 Task: Student calendar (Mon) blue modern-simple.
Action: Mouse moved to (8, 200)
Screenshot: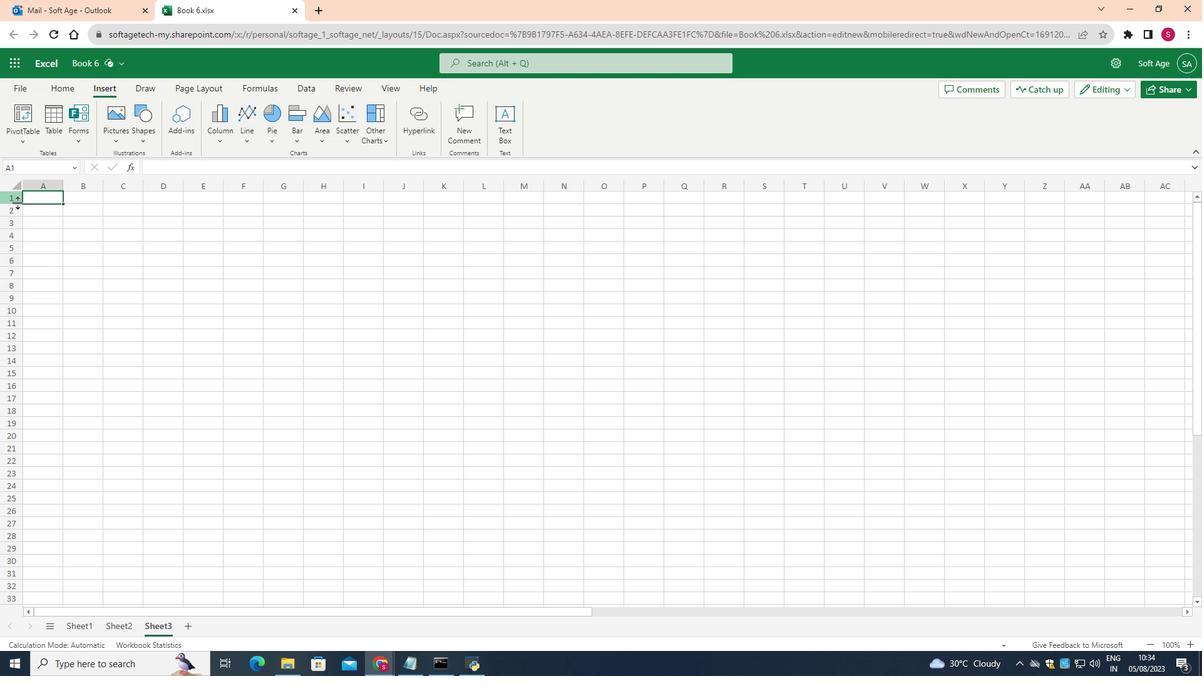 
Action: Mouse pressed left at (8, 200)
Screenshot: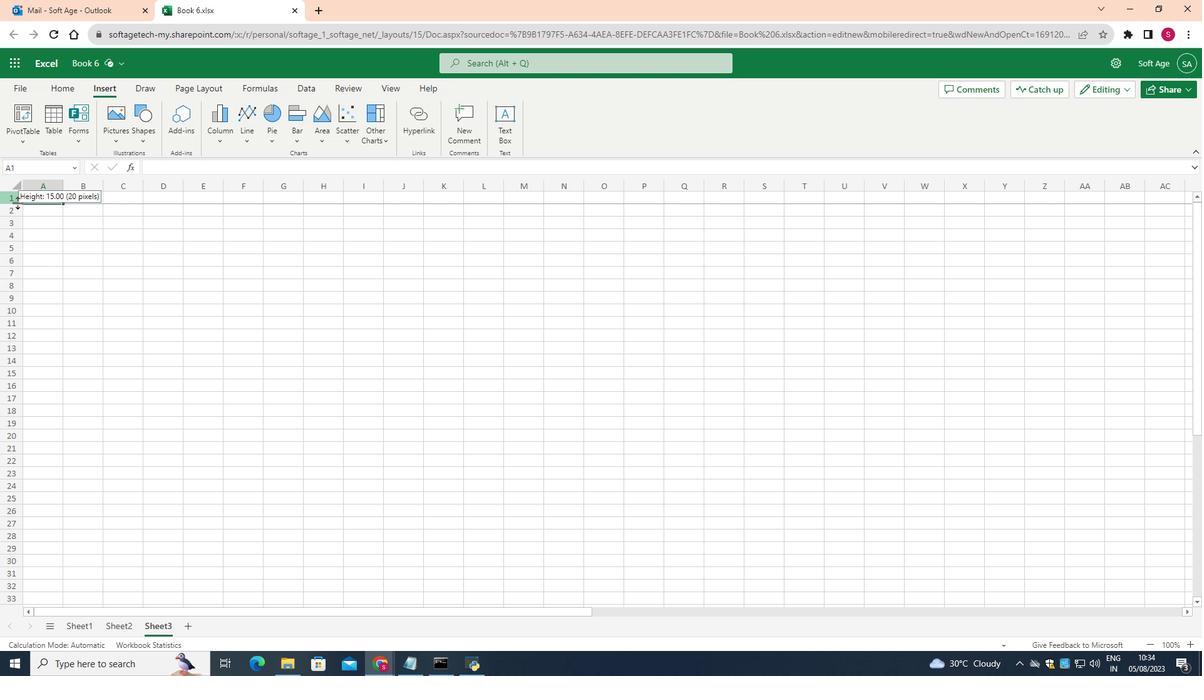 
Action: Mouse moved to (80, 208)
Screenshot: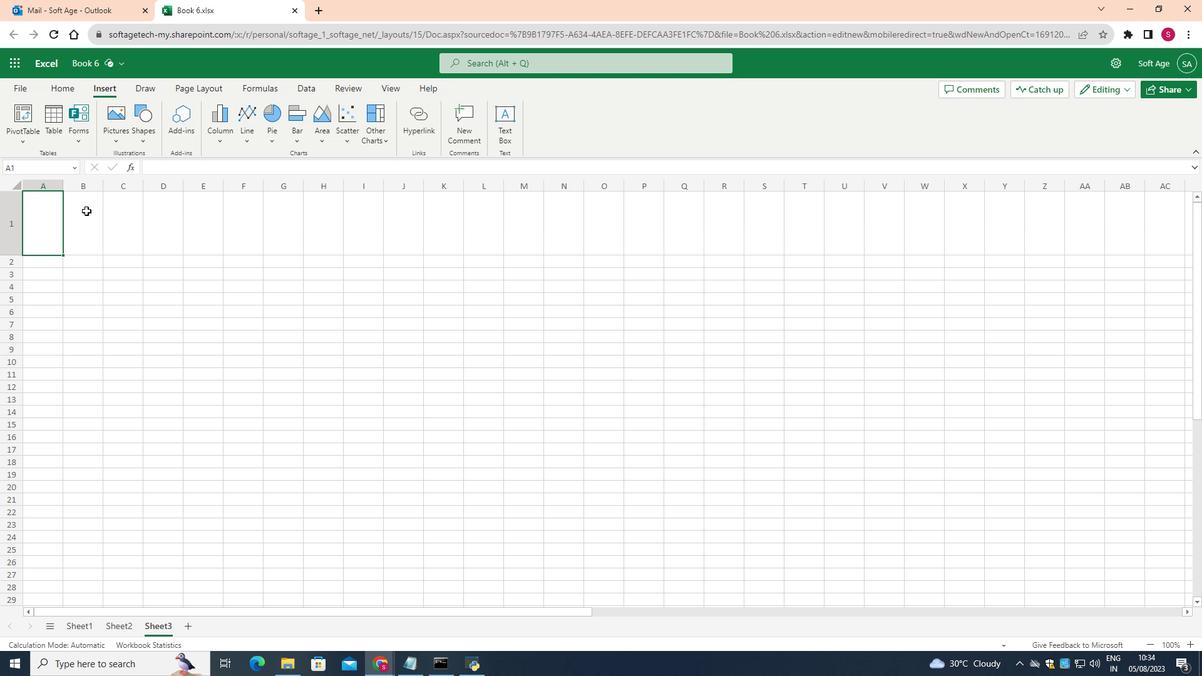 
Action: Mouse pressed left at (80, 208)
Screenshot: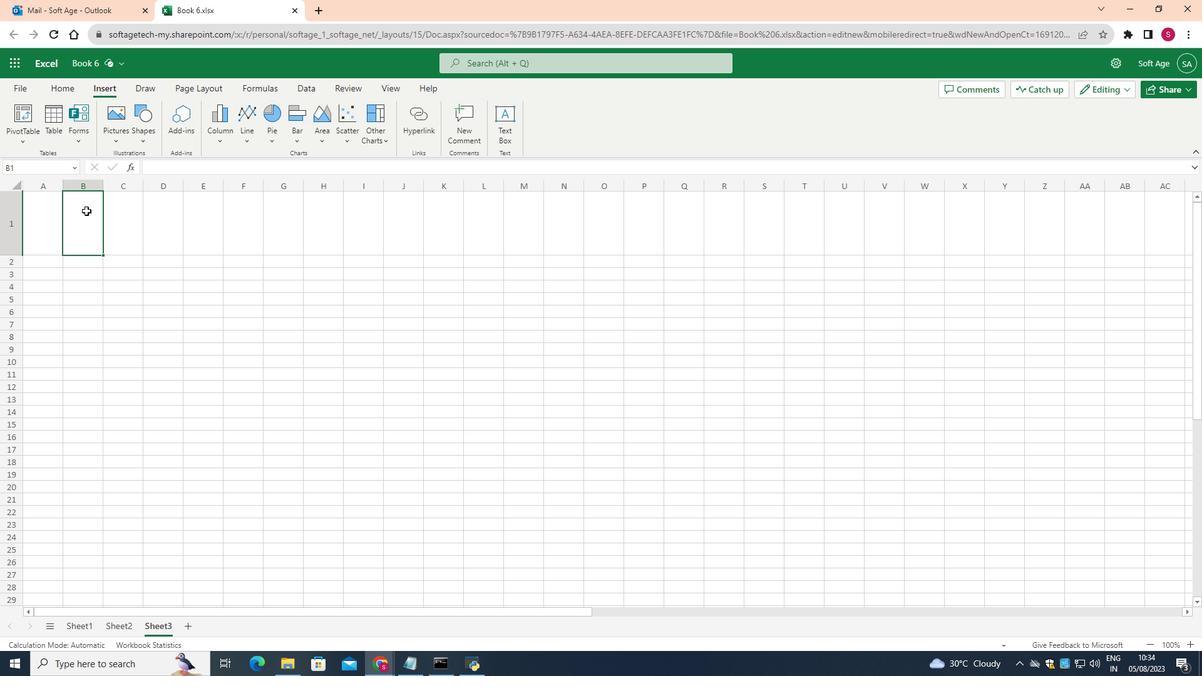 
Action: Mouse moved to (49, 83)
Screenshot: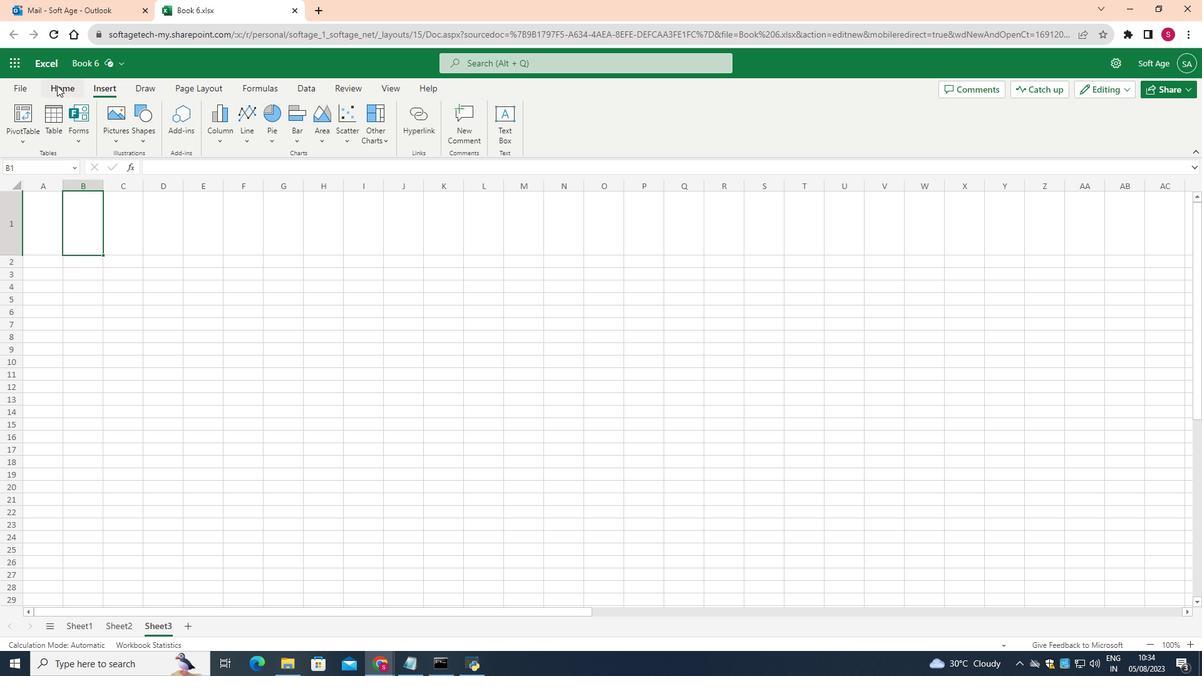 
Action: Mouse pressed left at (49, 83)
Screenshot: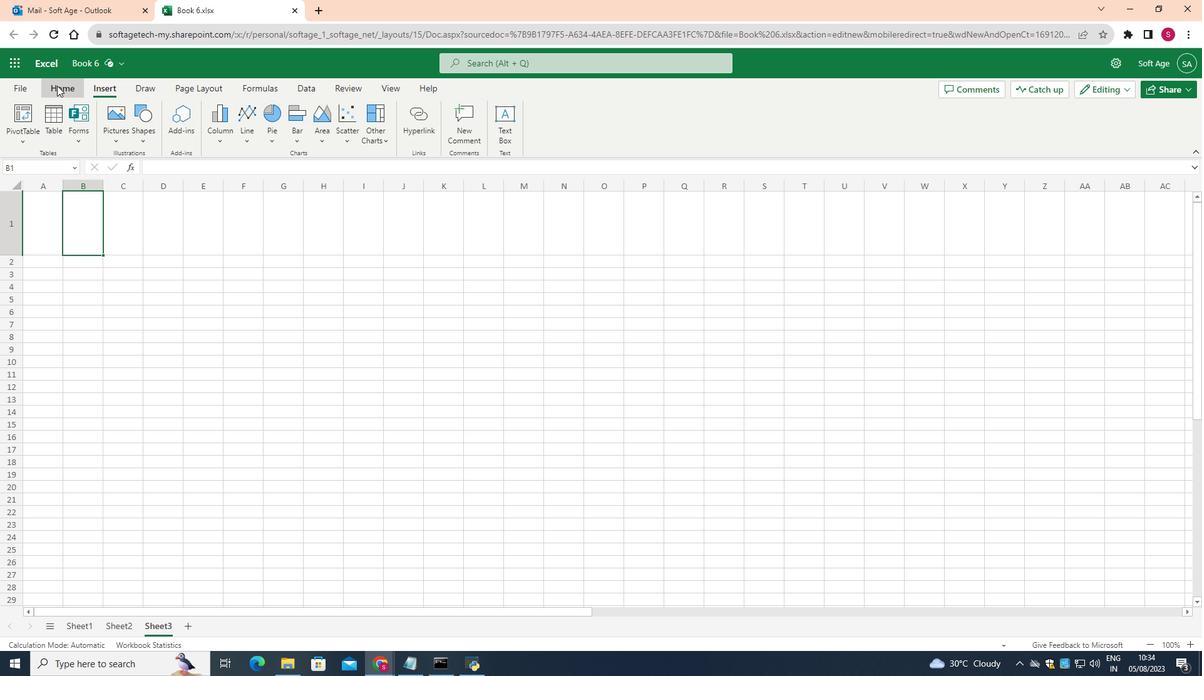 
Action: Mouse moved to (247, 111)
Screenshot: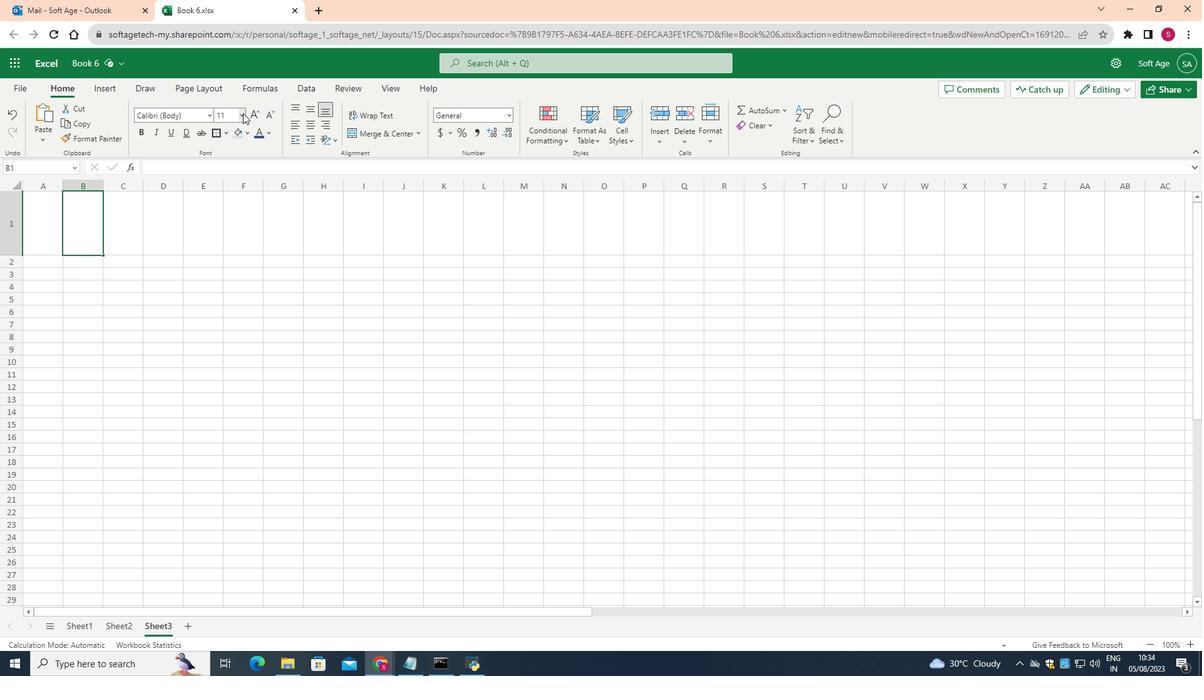 
Action: Mouse pressed left at (247, 111)
Screenshot: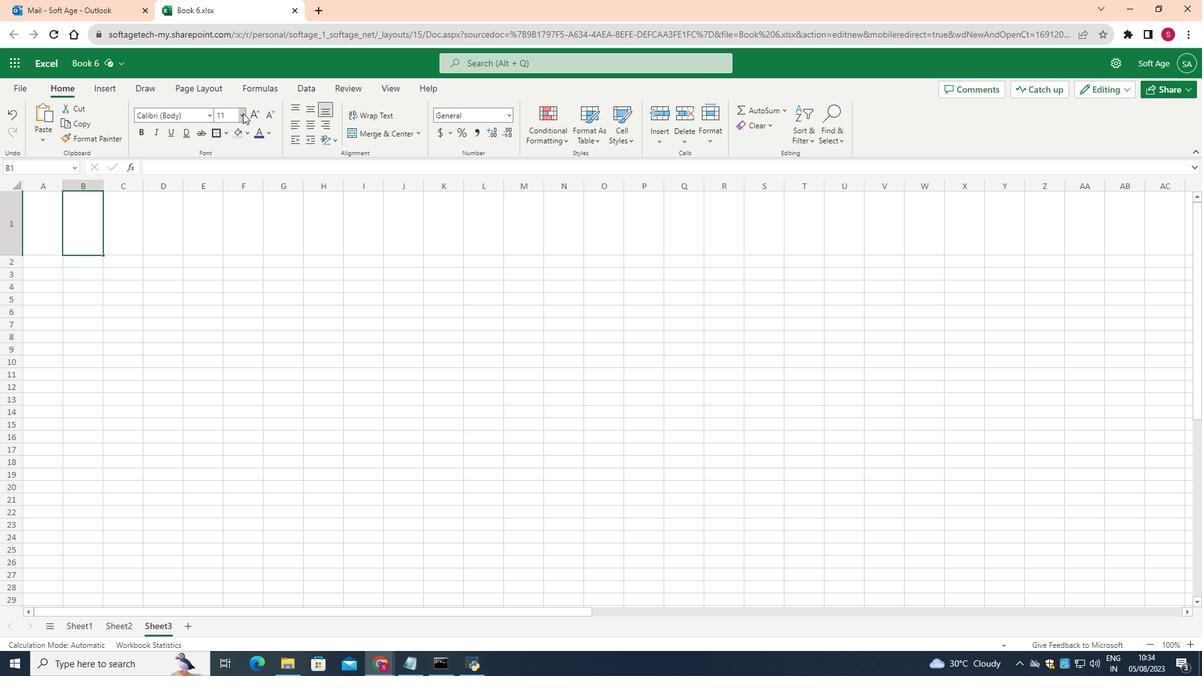 
Action: Mouse moved to (231, 251)
Screenshot: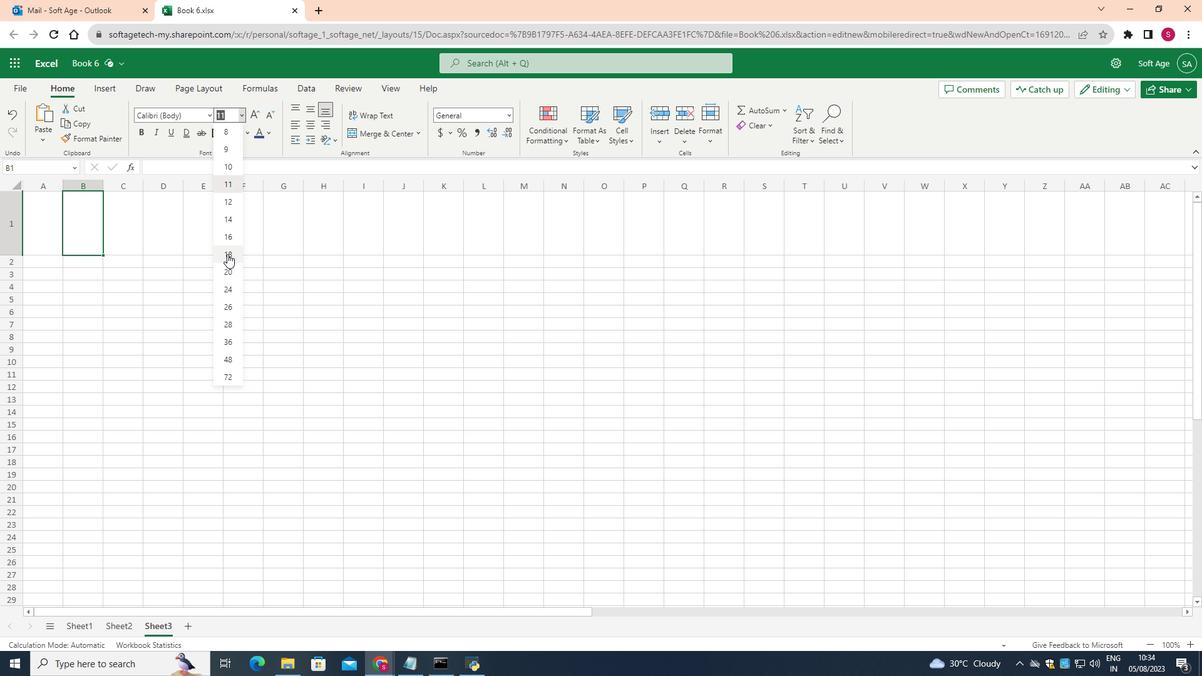 
Action: Mouse pressed left at (231, 251)
Screenshot: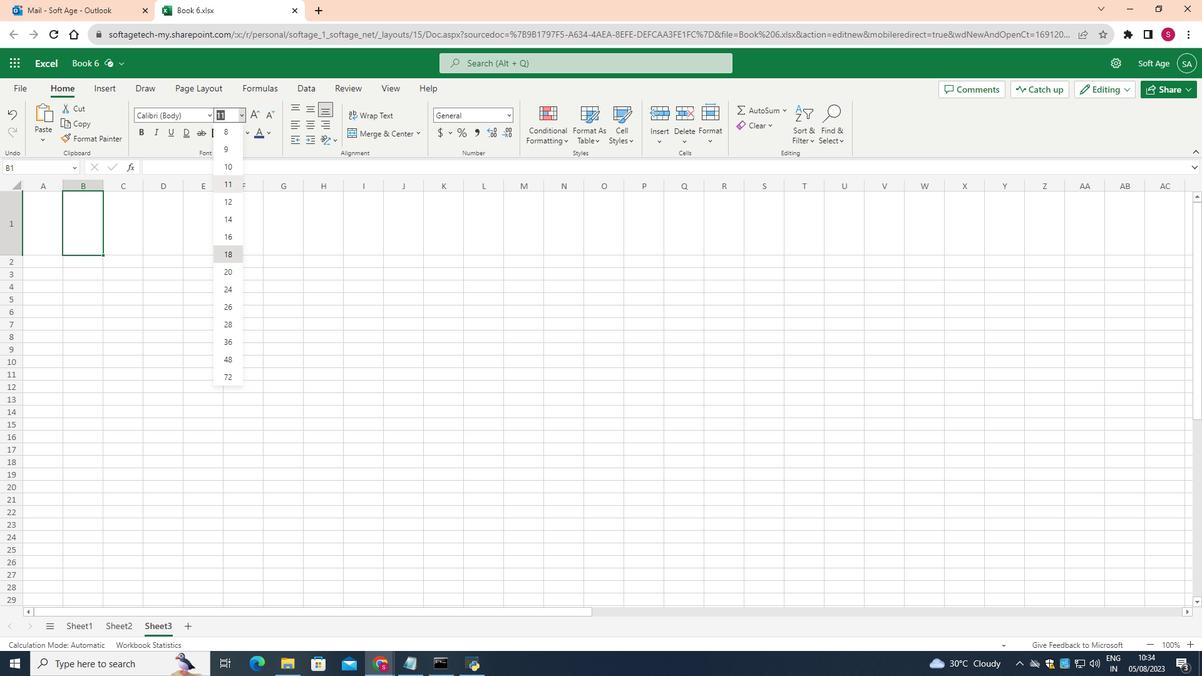 
Action: Mouse moved to (234, 247)
Screenshot: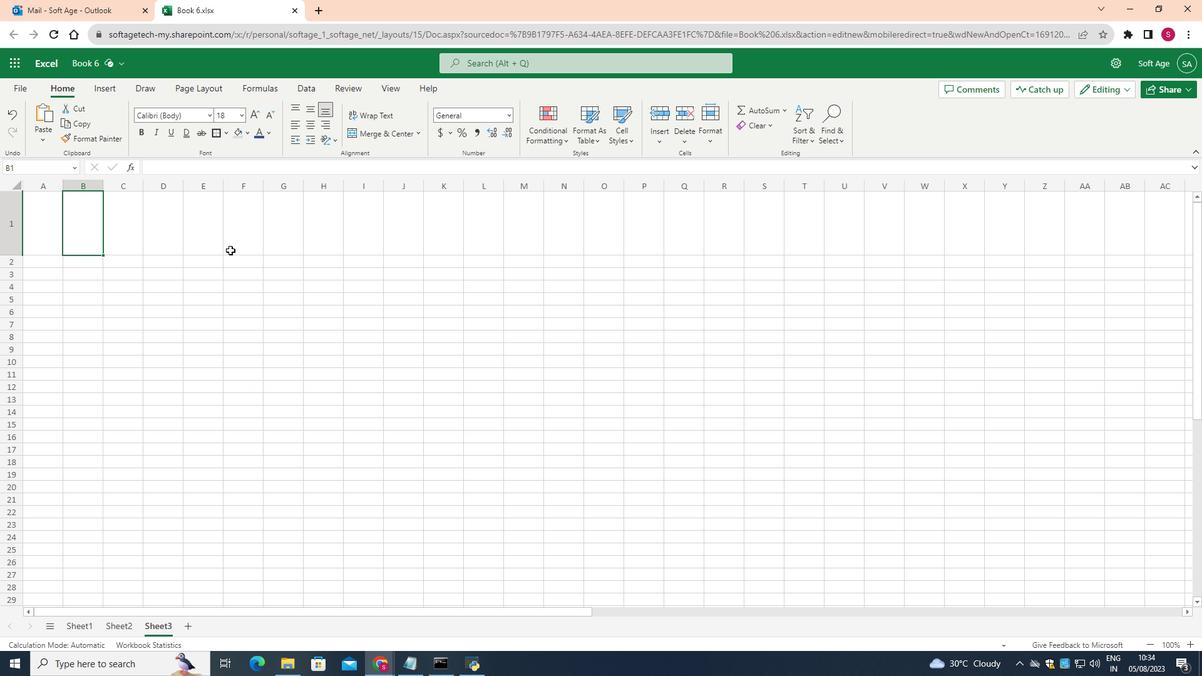 
Action: Key pressed <Key.shift>YEAR
Screenshot: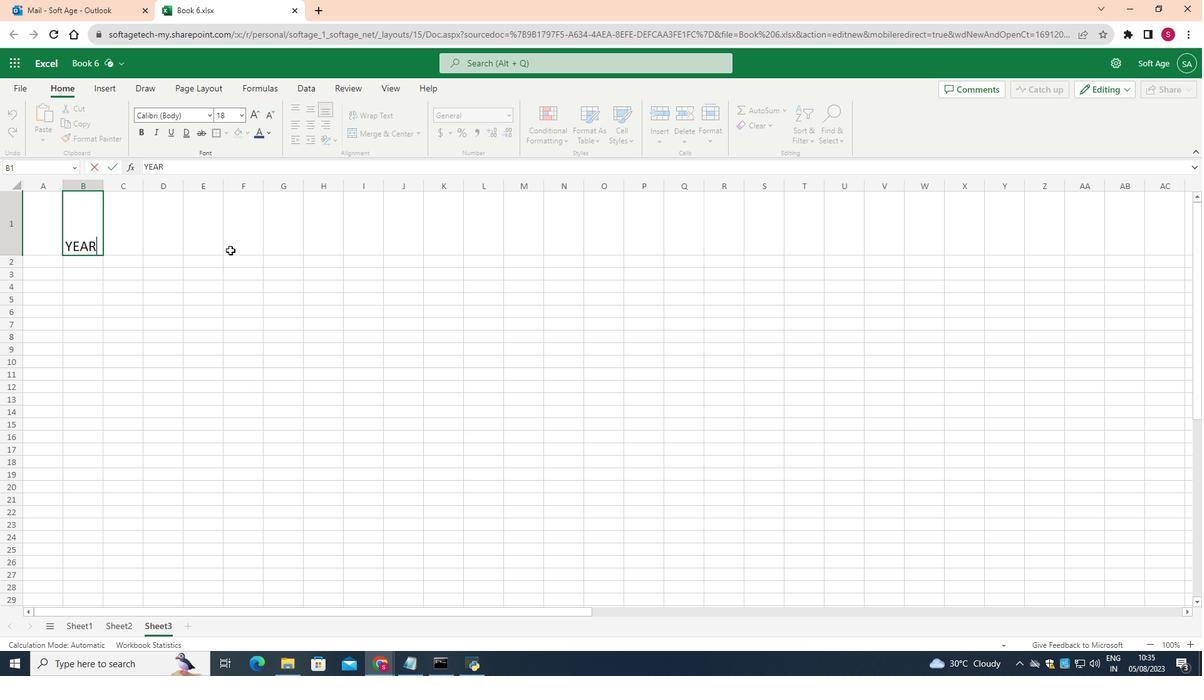 
Action: Mouse moved to (169, 233)
Screenshot: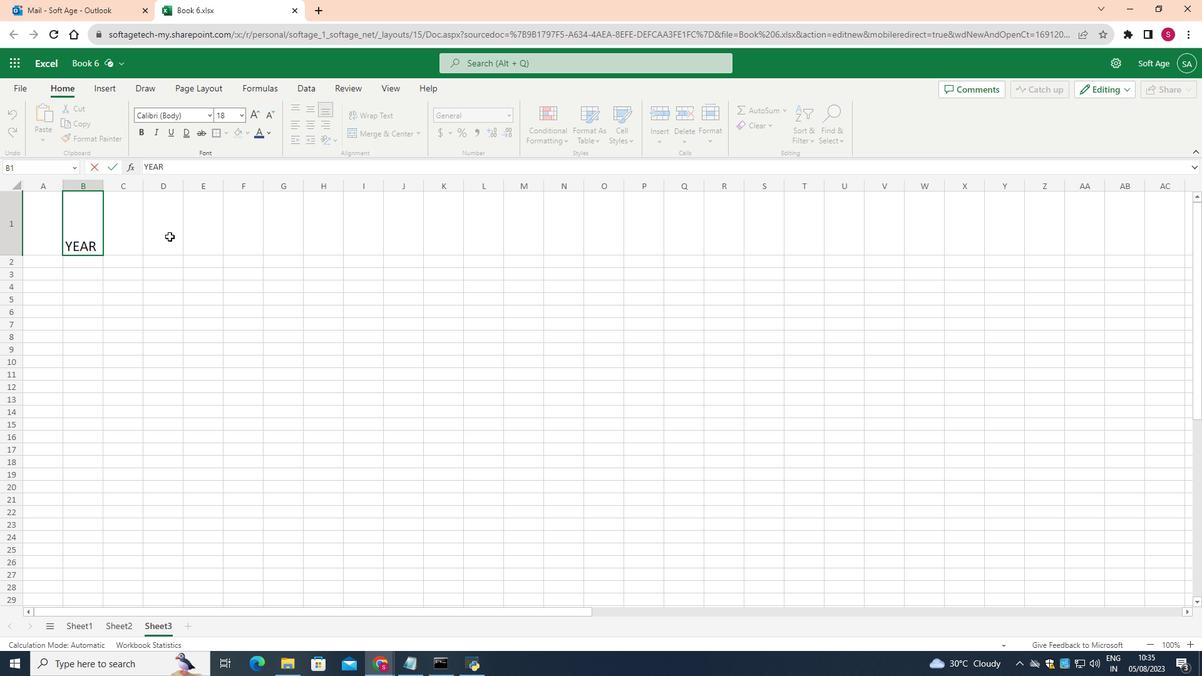 
Action: Mouse pressed left at (169, 233)
Screenshot: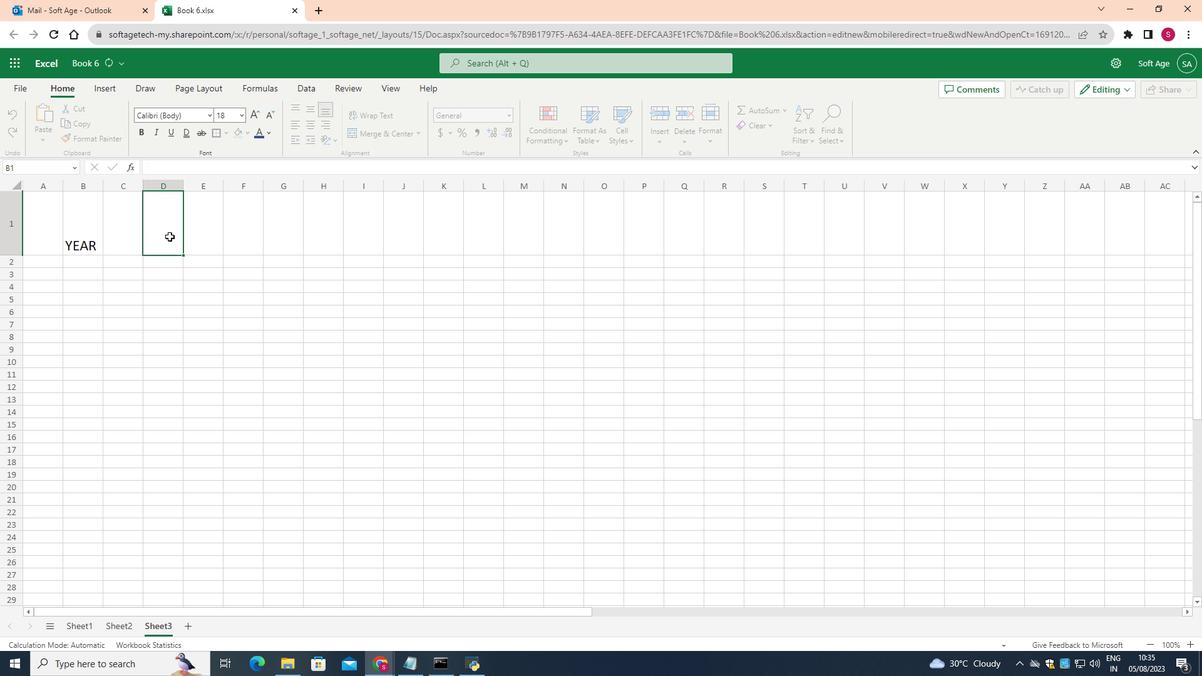 
Action: Mouse moved to (244, 109)
Screenshot: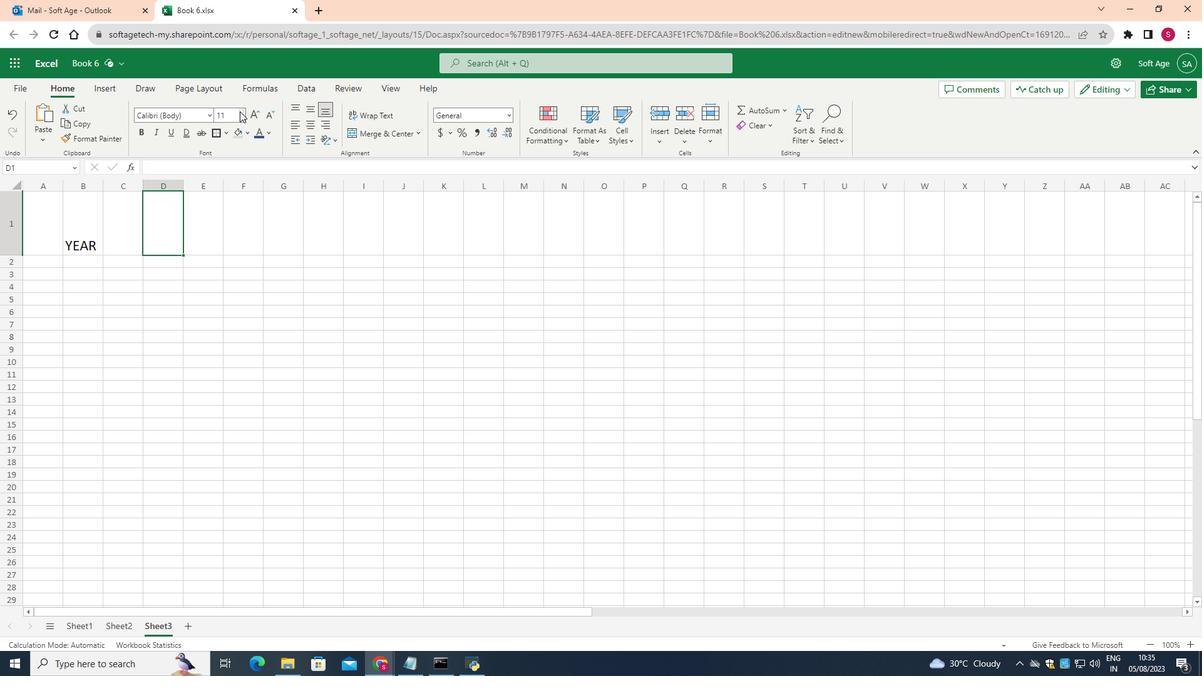 
Action: Mouse pressed left at (244, 109)
Screenshot: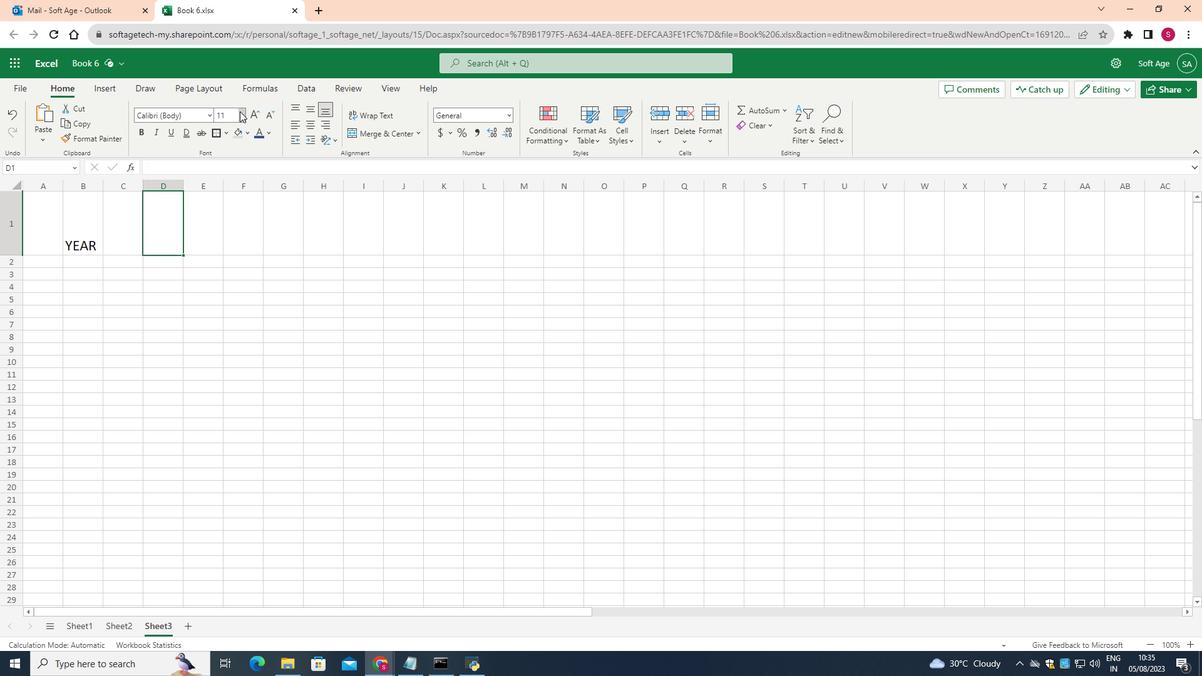 
Action: Mouse moved to (236, 230)
Screenshot: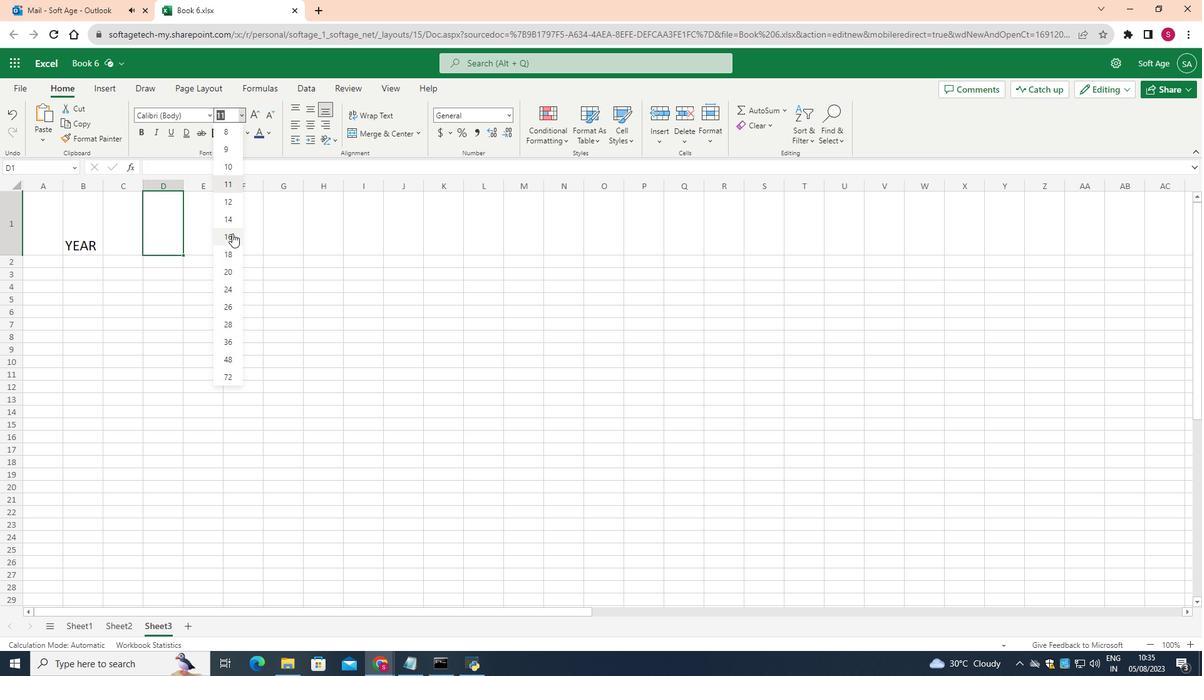 
Action: Mouse pressed left at (236, 230)
Screenshot: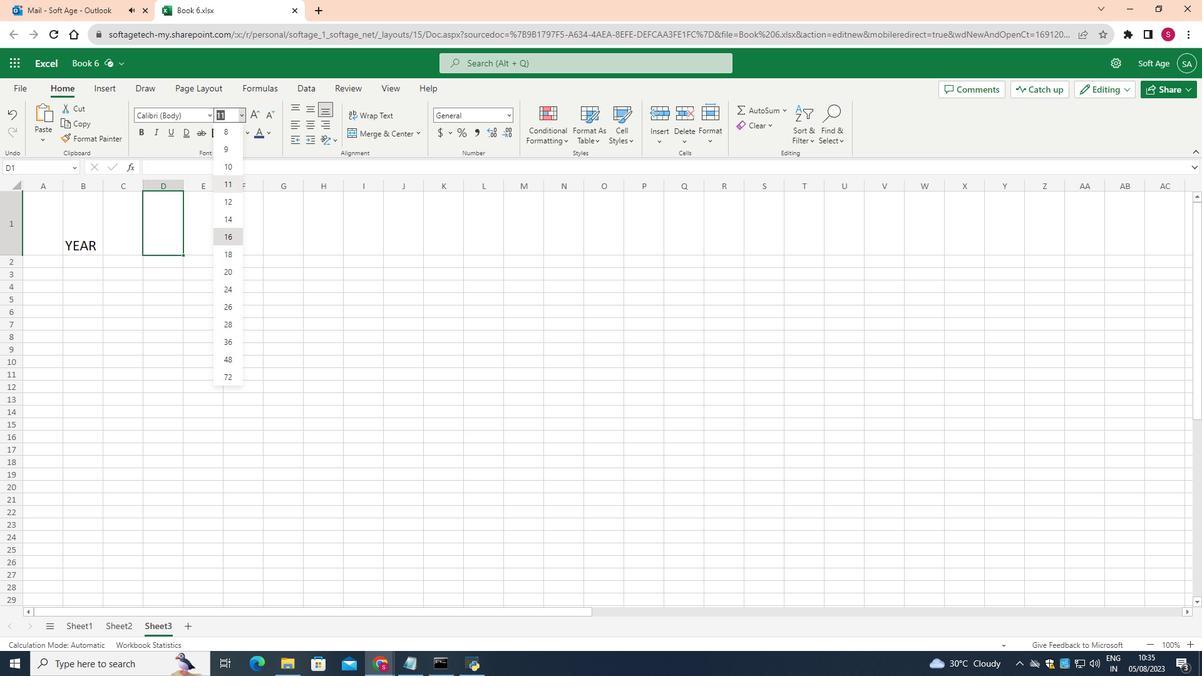 
Action: Mouse moved to (72, 255)
Screenshot: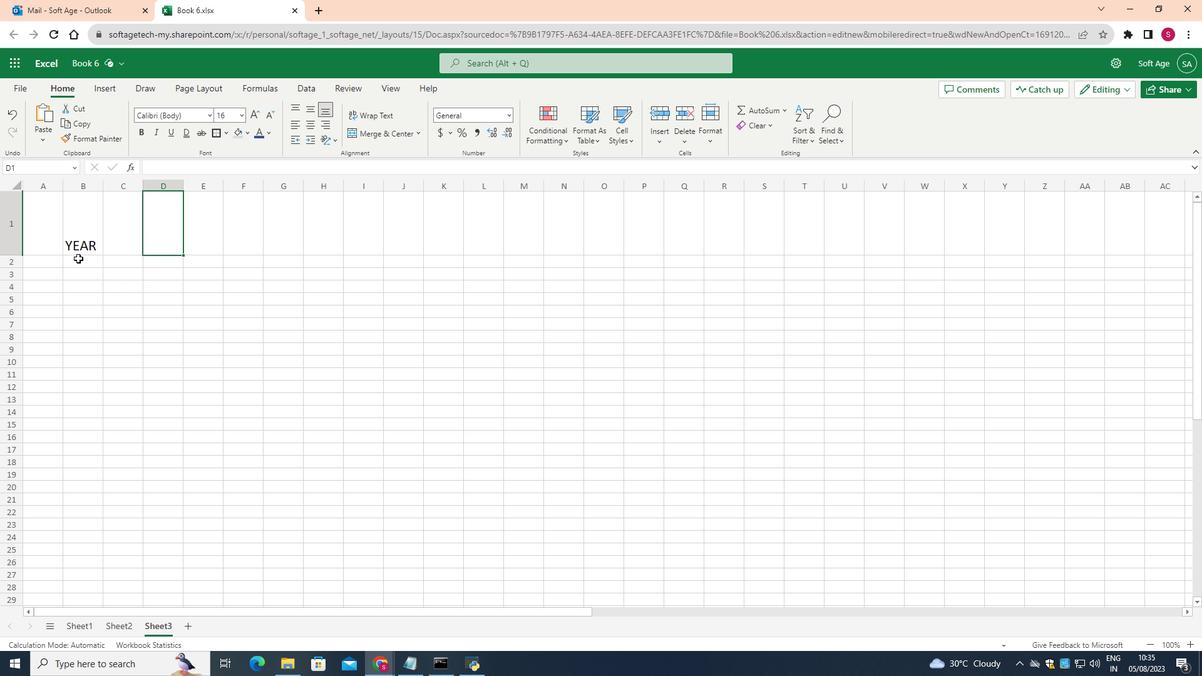 
Action: Mouse pressed left at (72, 255)
Screenshot: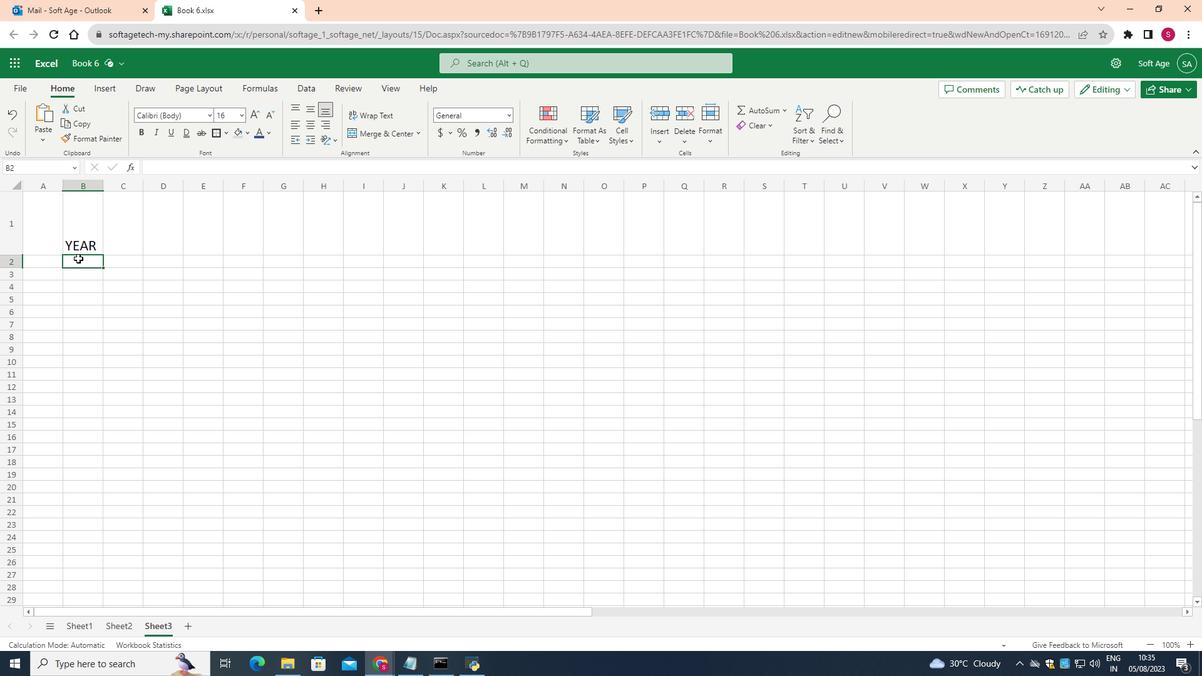 
Action: Mouse moved to (90, 216)
Screenshot: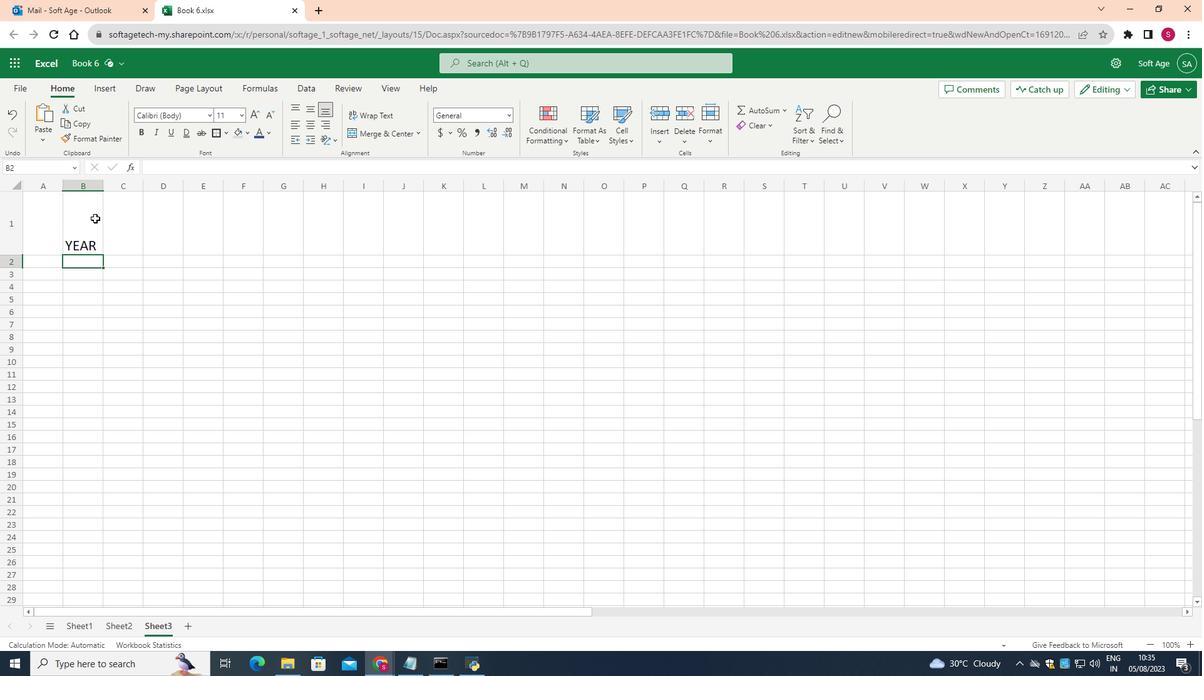 
Action: Mouse pressed left at (90, 216)
Screenshot: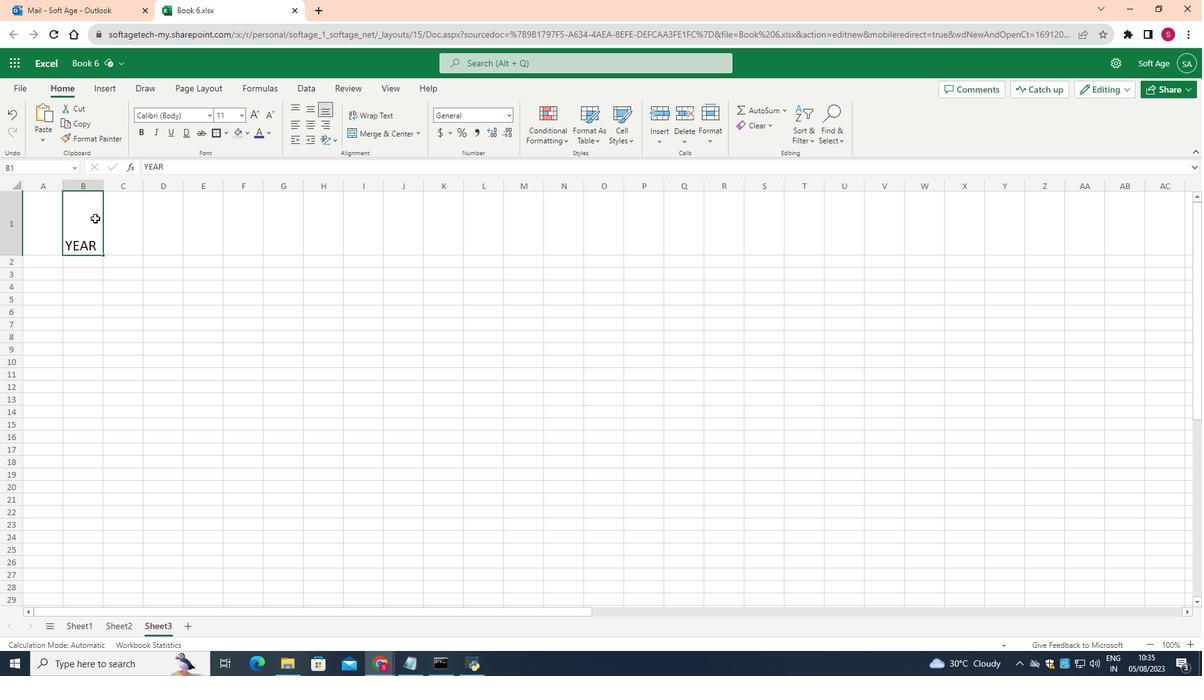 
Action: Mouse moved to (136, 125)
Screenshot: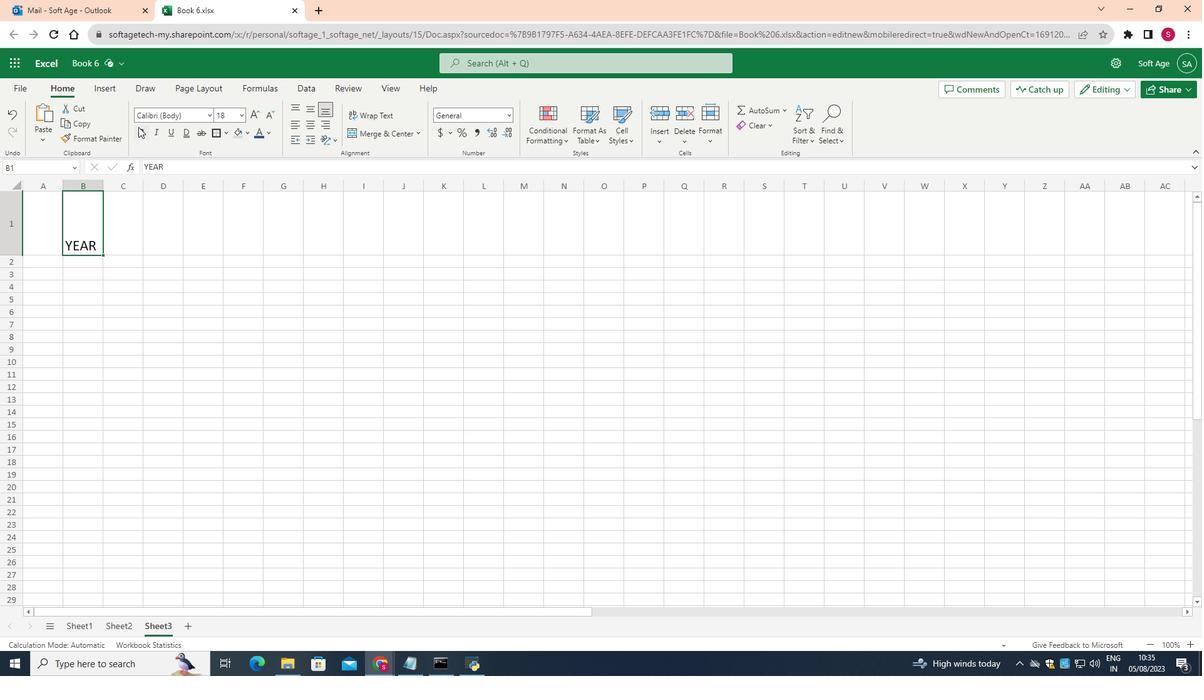 
Action: Mouse pressed left at (136, 125)
Screenshot: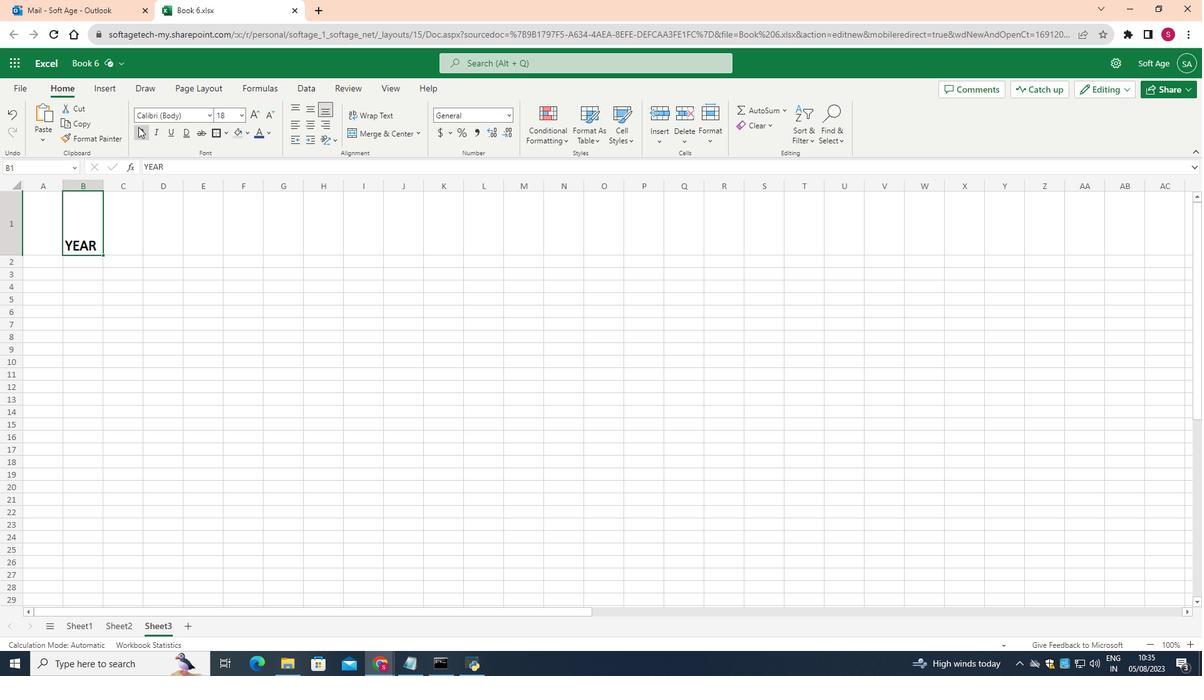 
Action: Mouse moved to (277, 130)
Screenshot: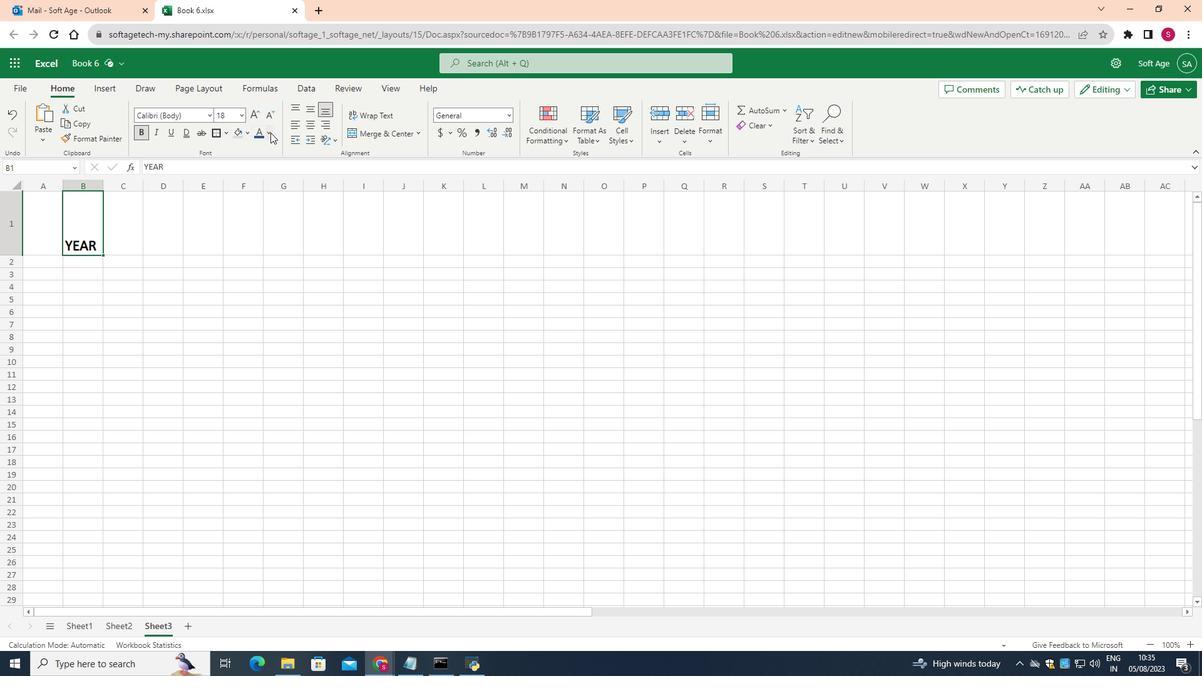 
Action: Mouse pressed left at (277, 130)
Screenshot: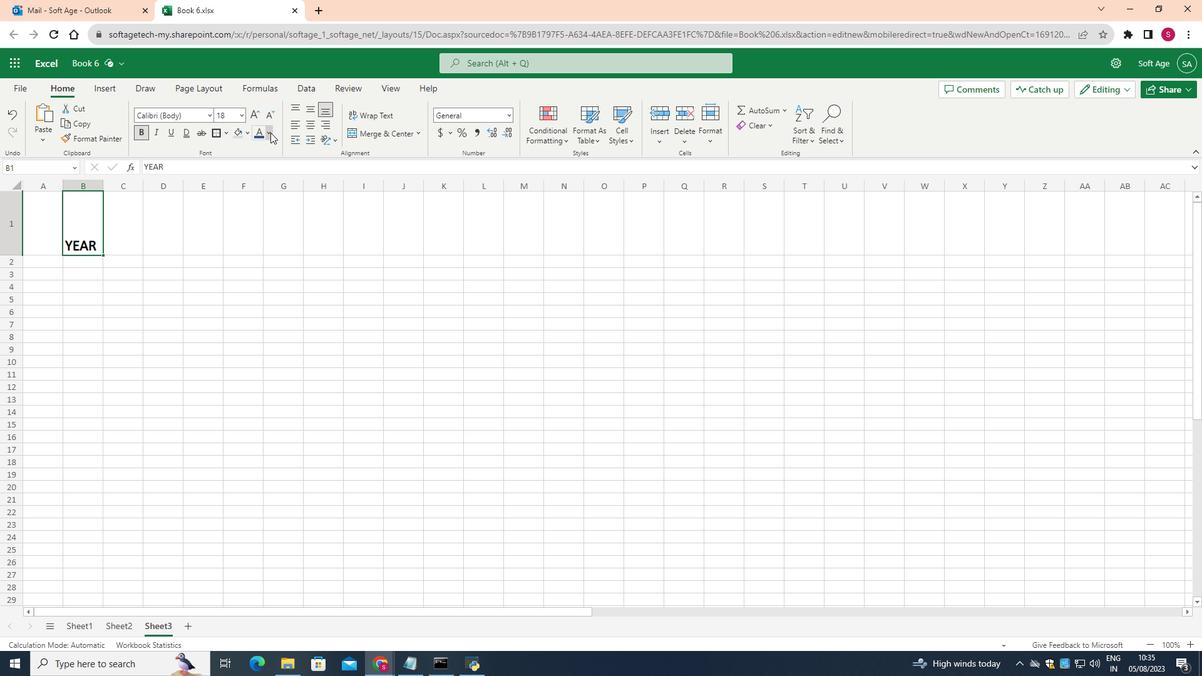 
Action: Mouse moved to (418, 249)
Screenshot: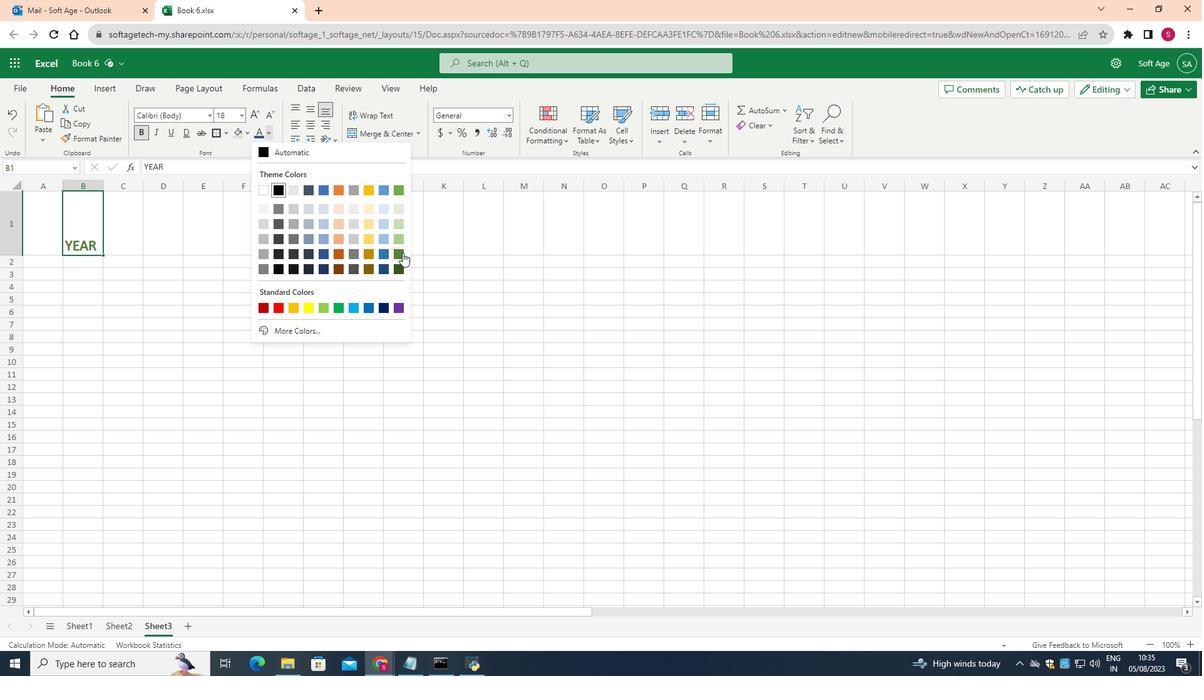 
Action: Mouse pressed left at (418, 249)
Screenshot: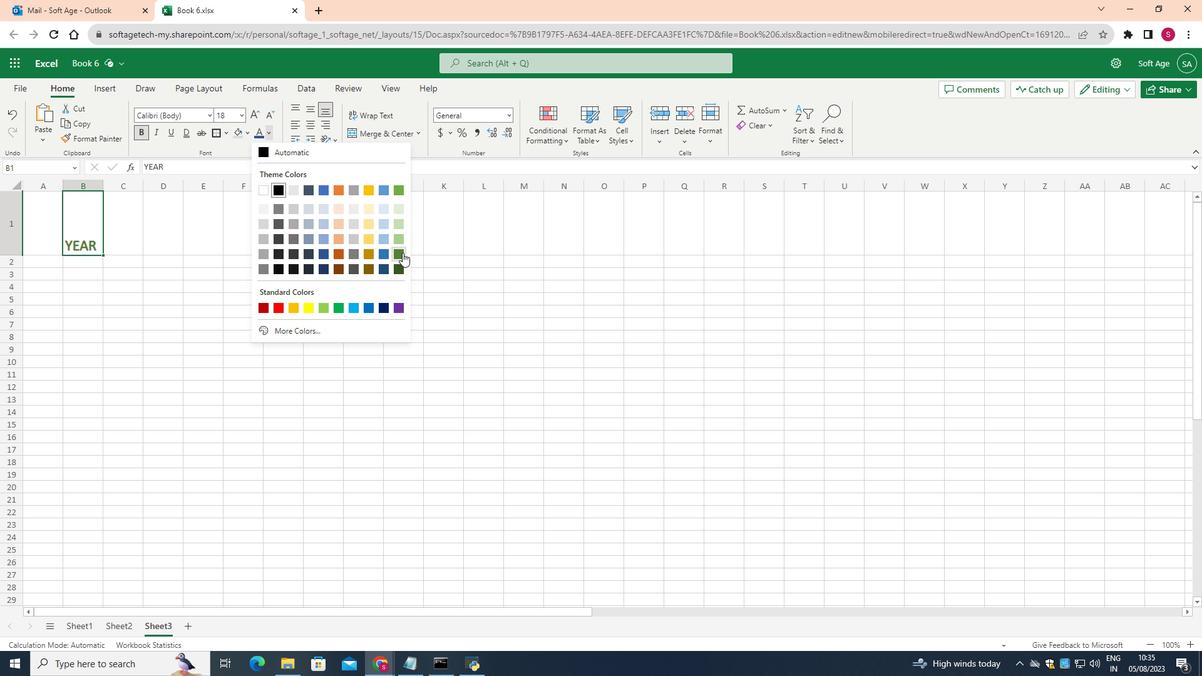 
Action: Mouse moved to (81, 226)
Screenshot: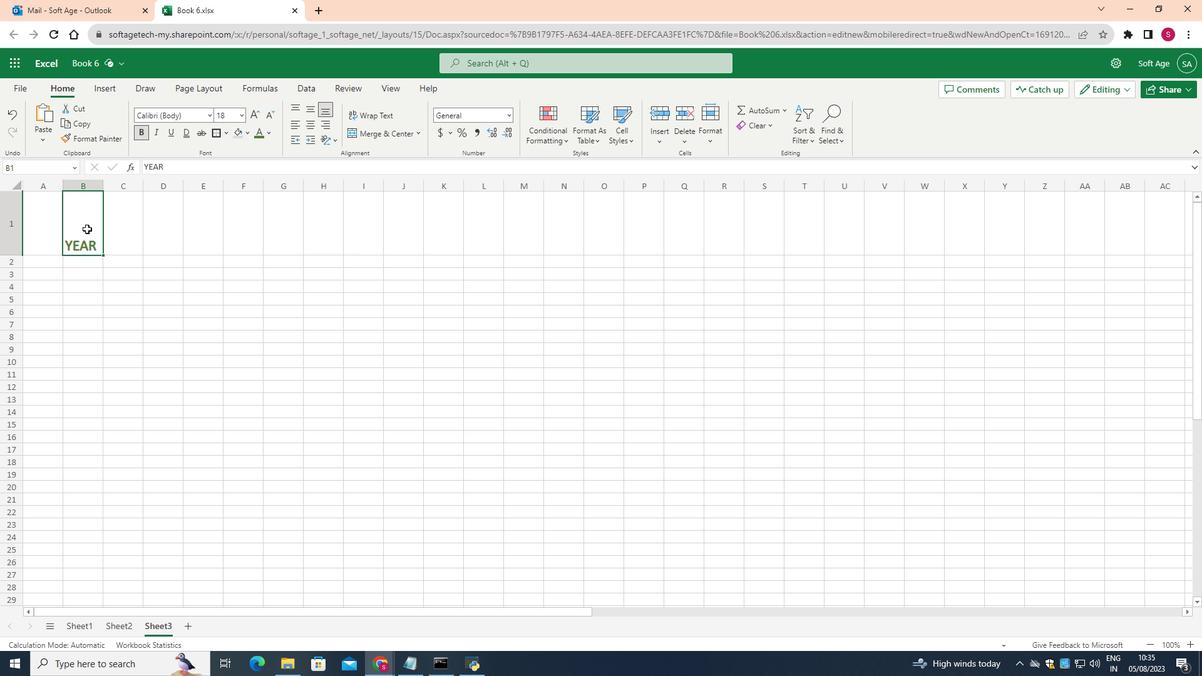 
Action: Mouse pressed left at (81, 226)
Screenshot: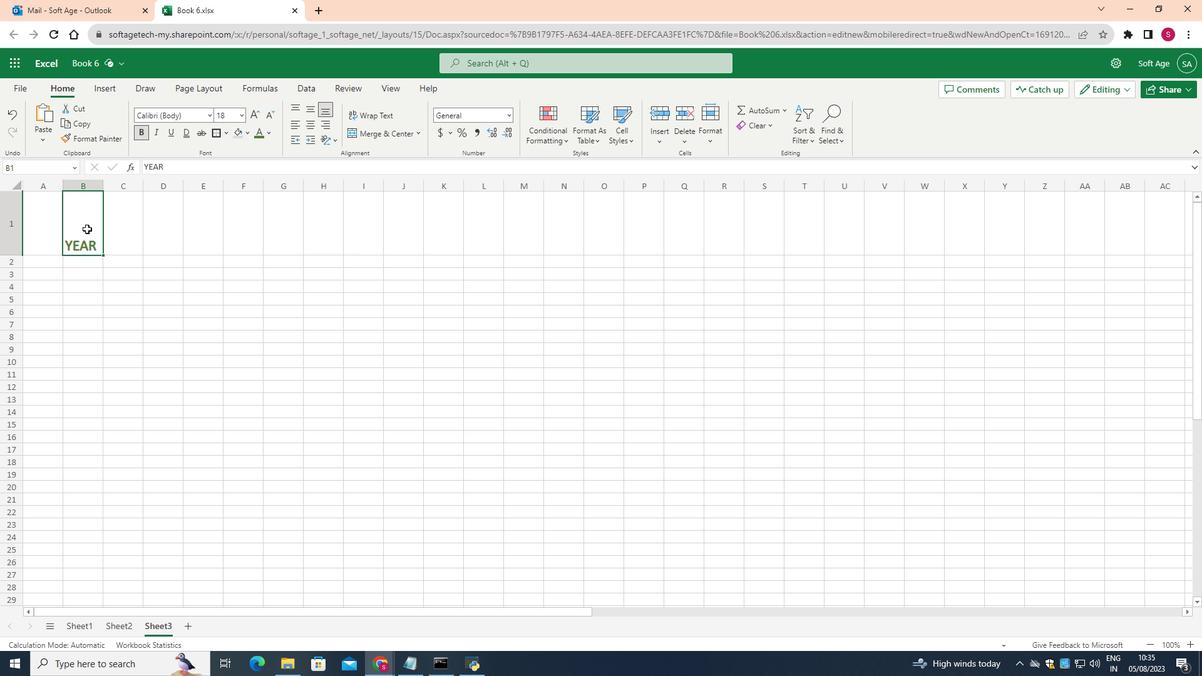 
Action: Mouse moved to (273, 127)
Screenshot: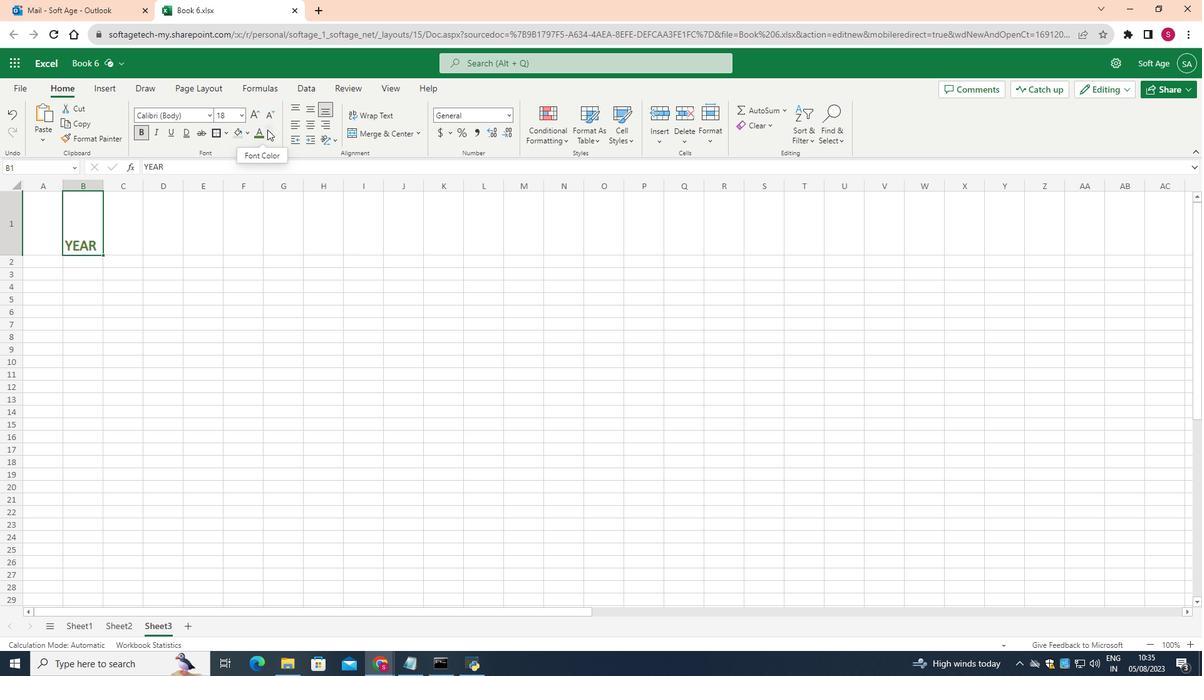 
Action: Mouse pressed left at (273, 127)
Screenshot: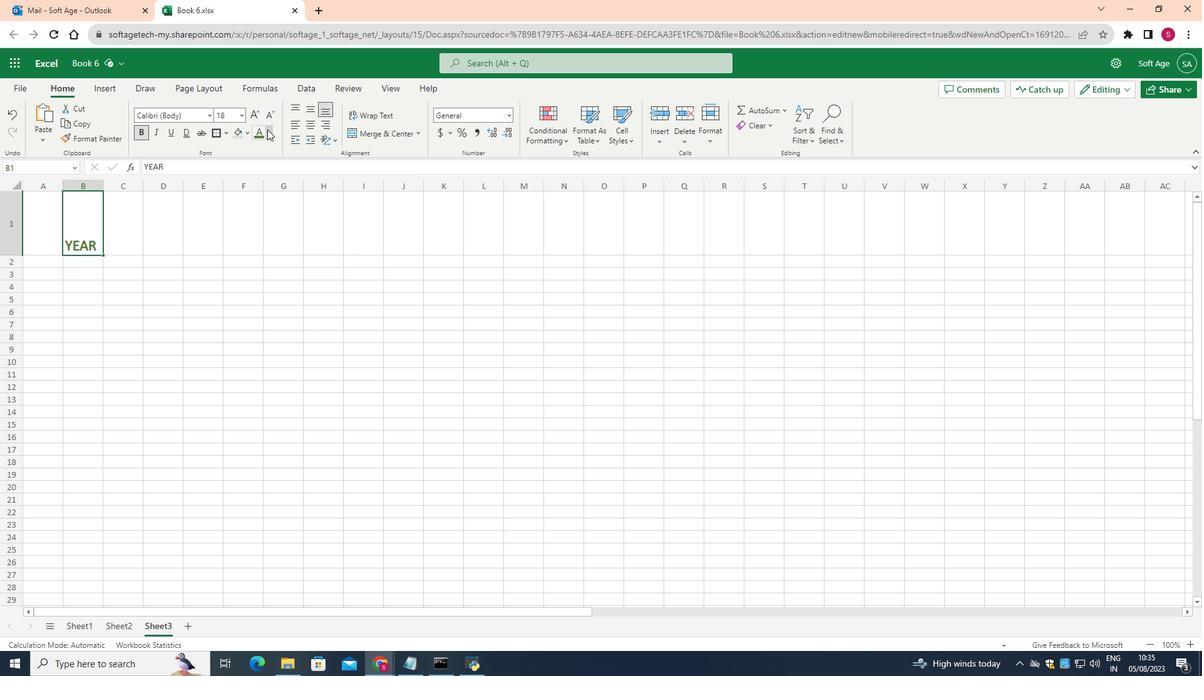 
Action: Mouse moved to (303, 322)
Screenshot: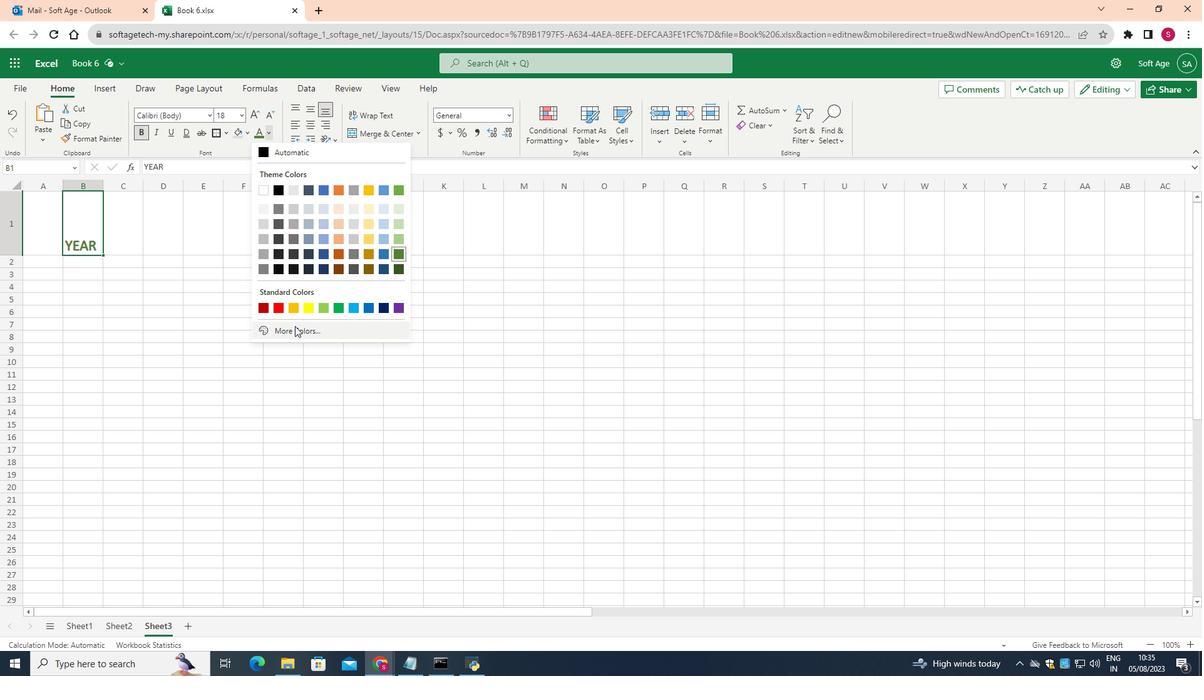 
Action: Mouse pressed left at (303, 322)
Screenshot: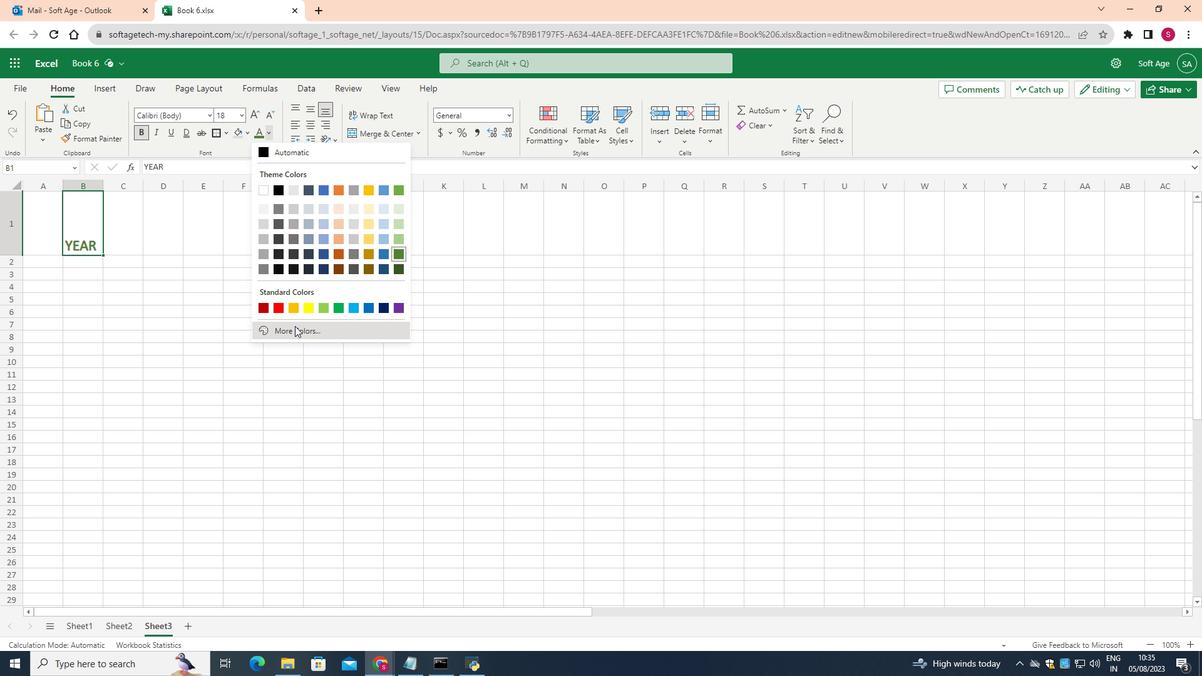 
Action: Mouse moved to (576, 399)
Screenshot: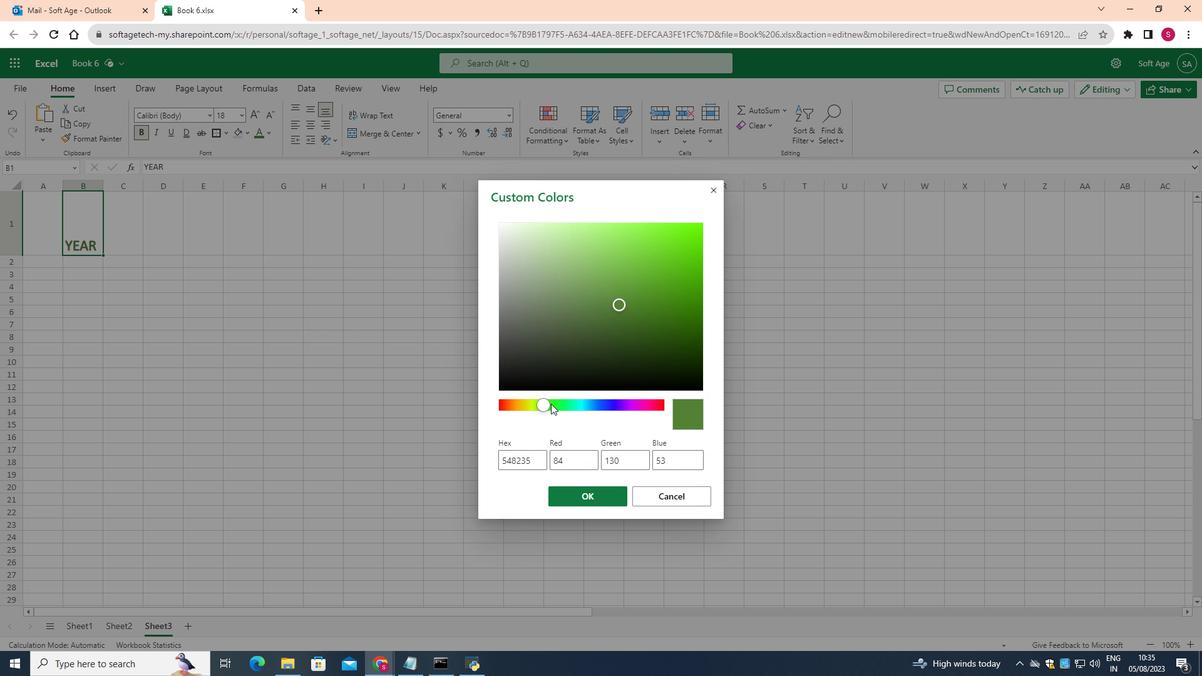 
Action: Mouse pressed left at (576, 399)
Screenshot: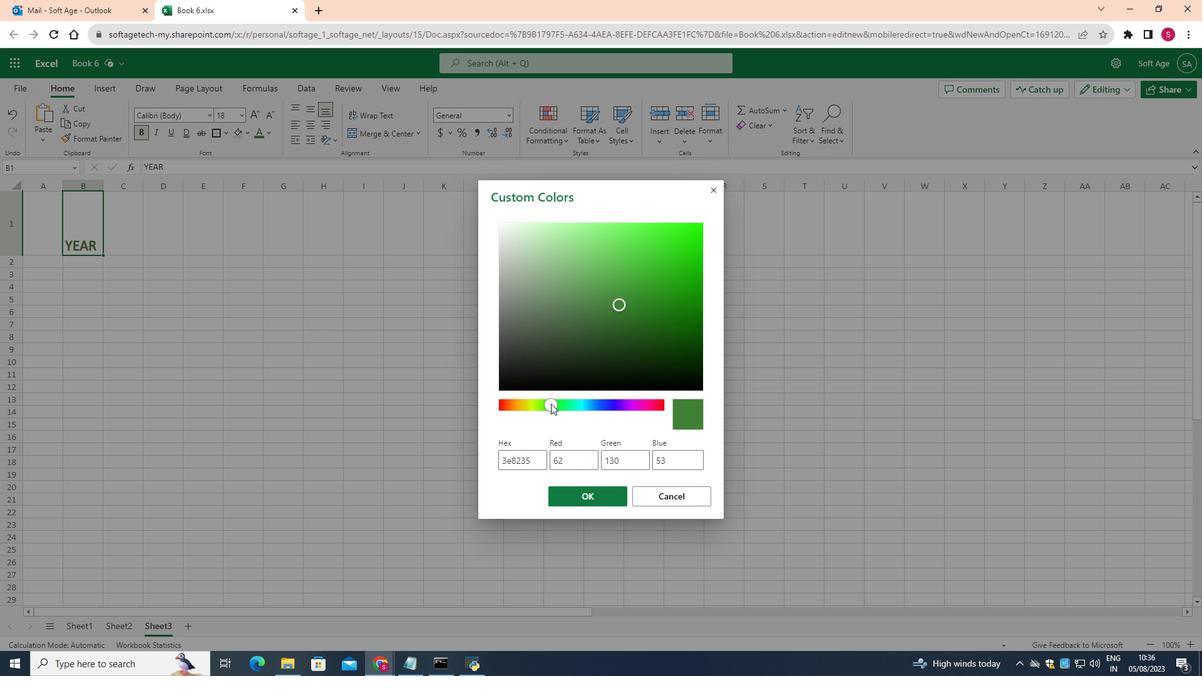 
Action: Mouse moved to (582, 398)
Screenshot: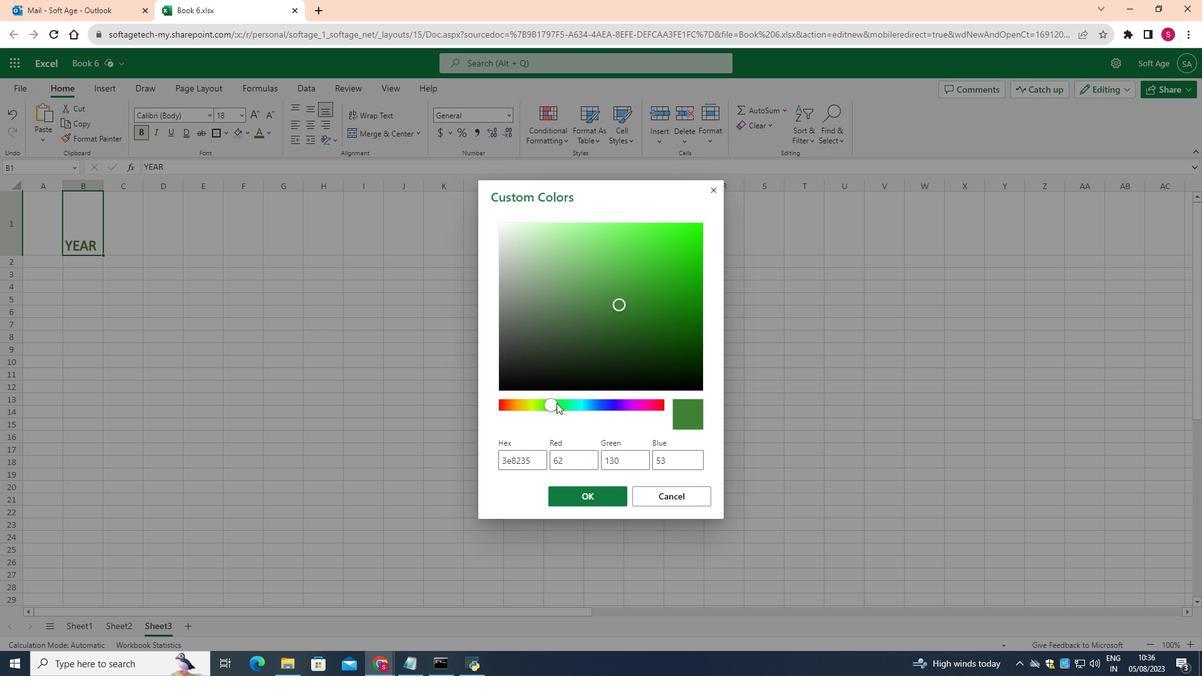
Action: Mouse pressed left at (582, 398)
Screenshot: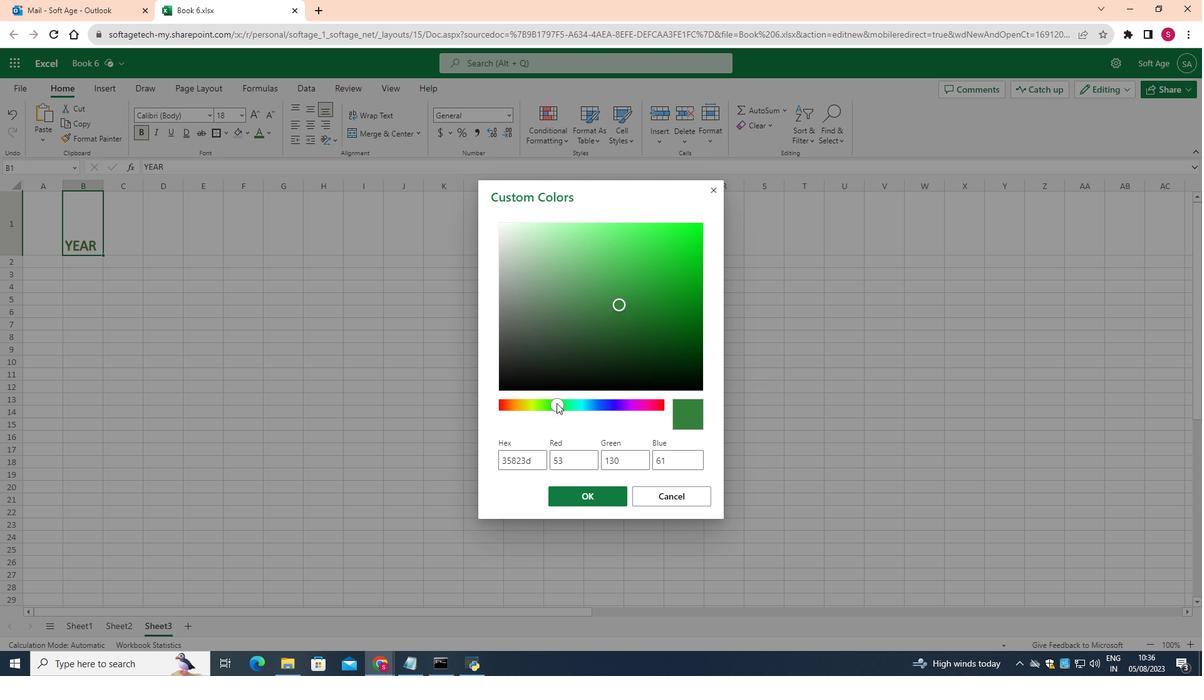 
Action: Mouse moved to (591, 396)
Screenshot: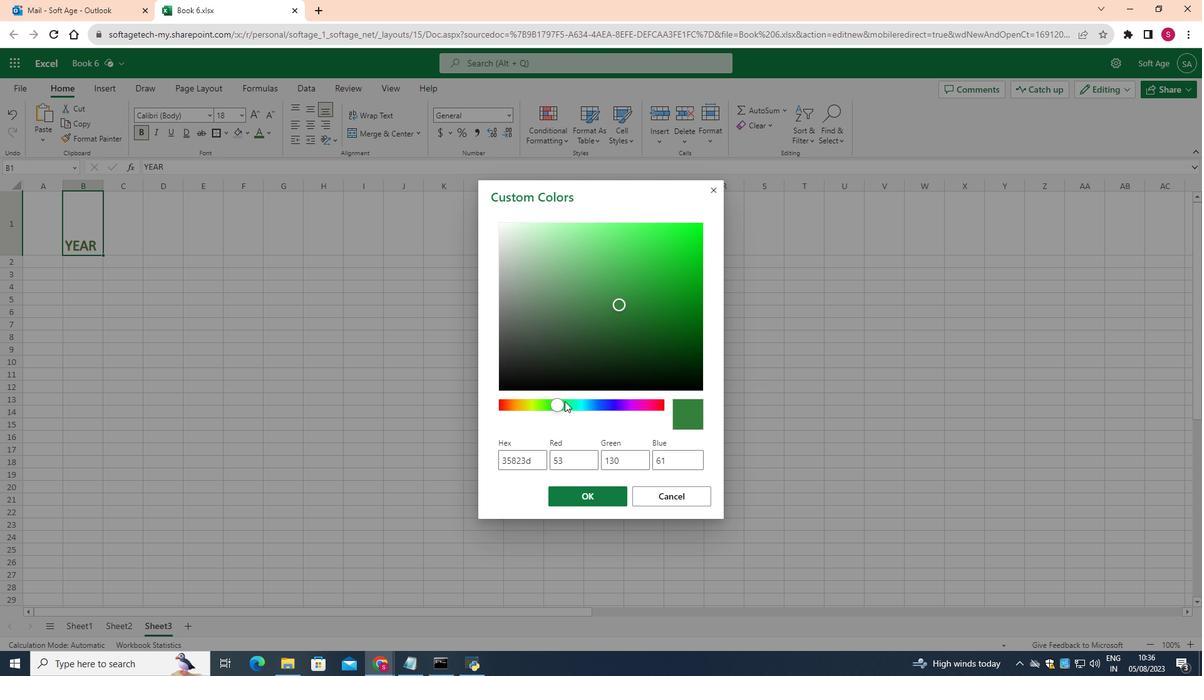 
Action: Mouse pressed left at (591, 396)
Screenshot: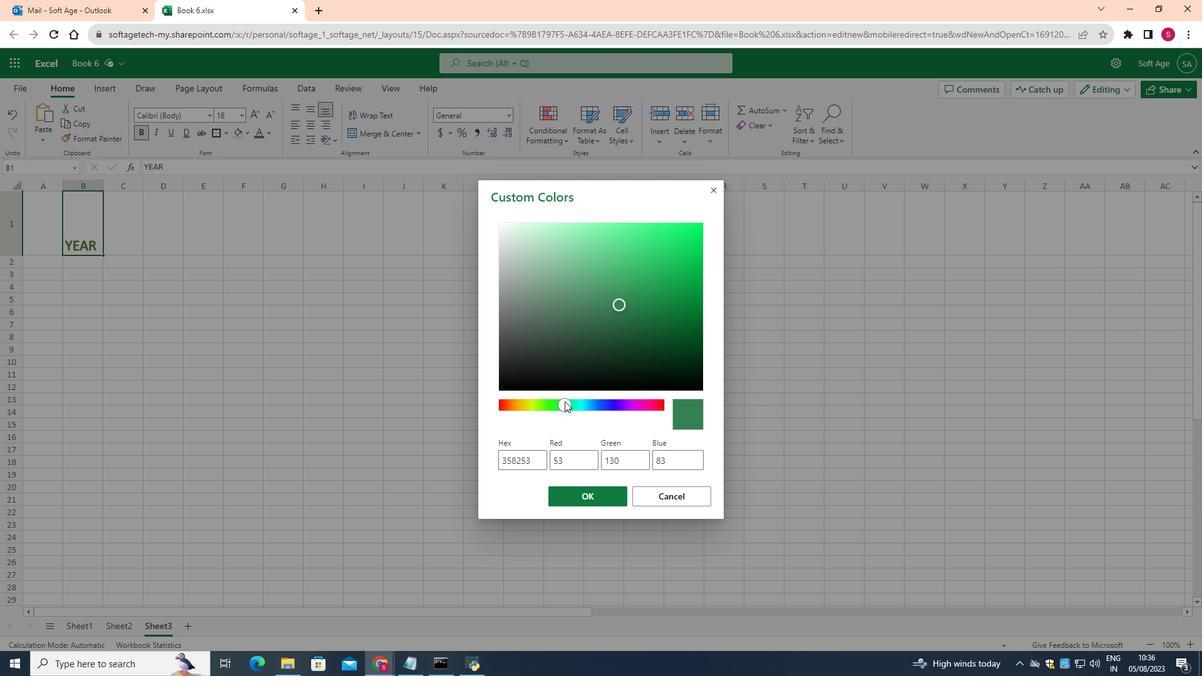 
Action: Mouse moved to (603, 396)
Screenshot: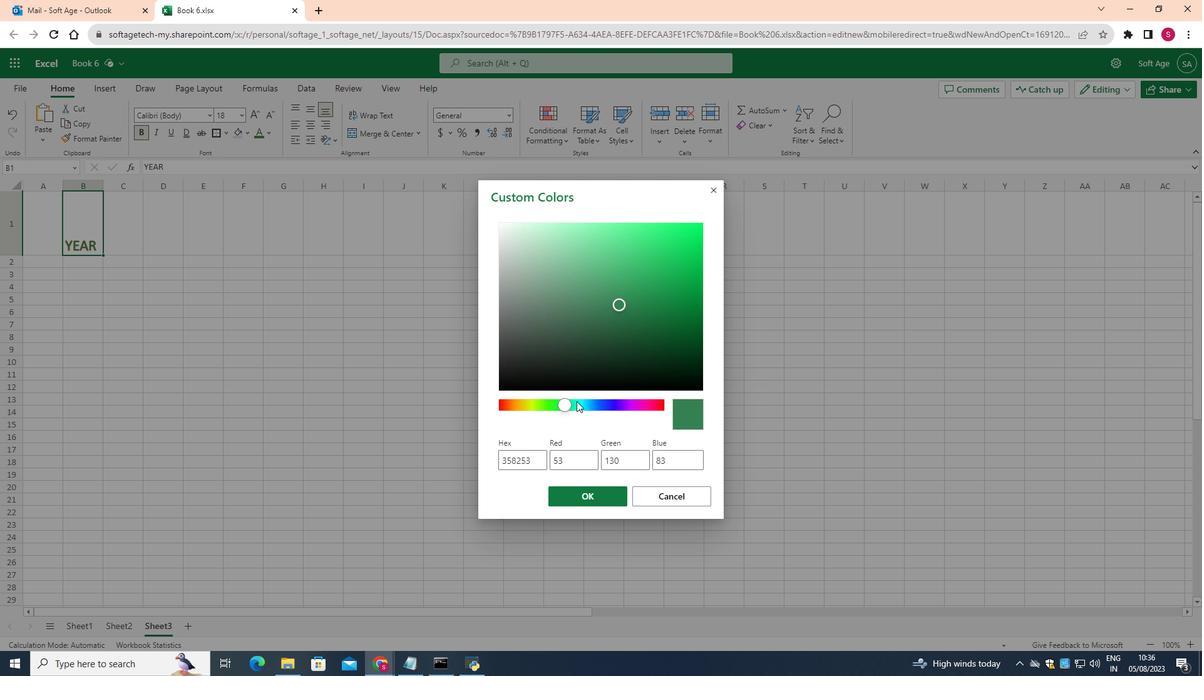 
Action: Mouse pressed left at (603, 396)
Screenshot: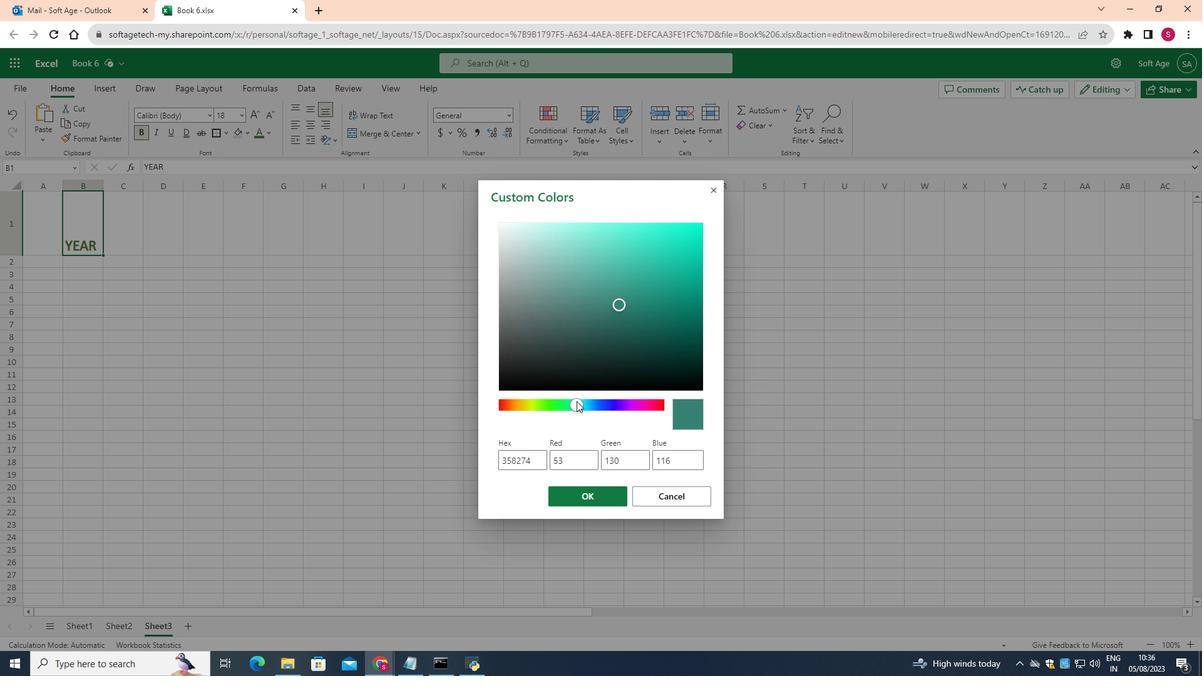 
Action: Mouse moved to (726, 417)
Screenshot: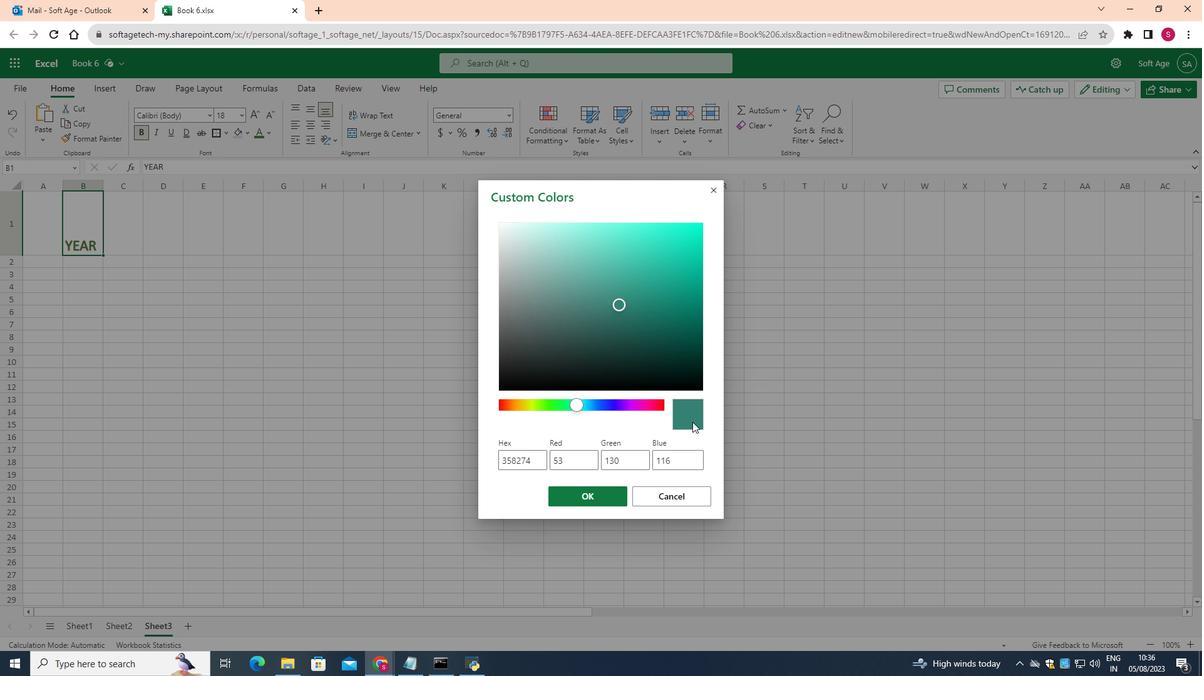 
Action: Mouse pressed left at (726, 417)
Screenshot: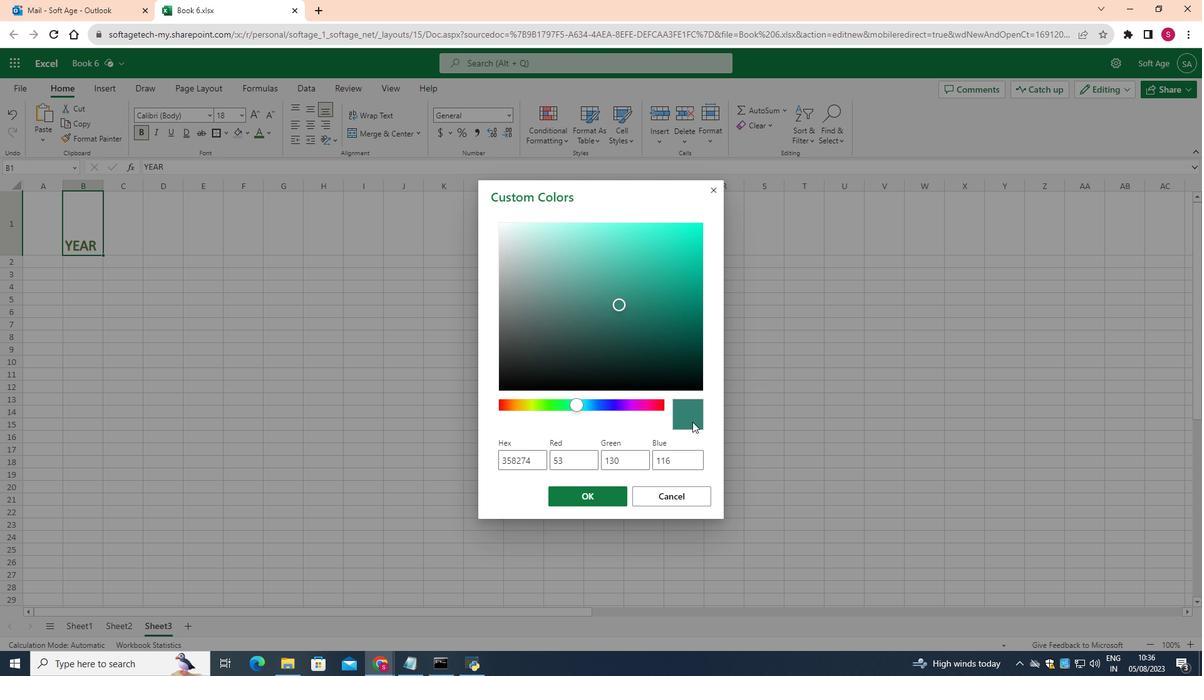 
Action: Mouse pressed left at (726, 417)
Screenshot: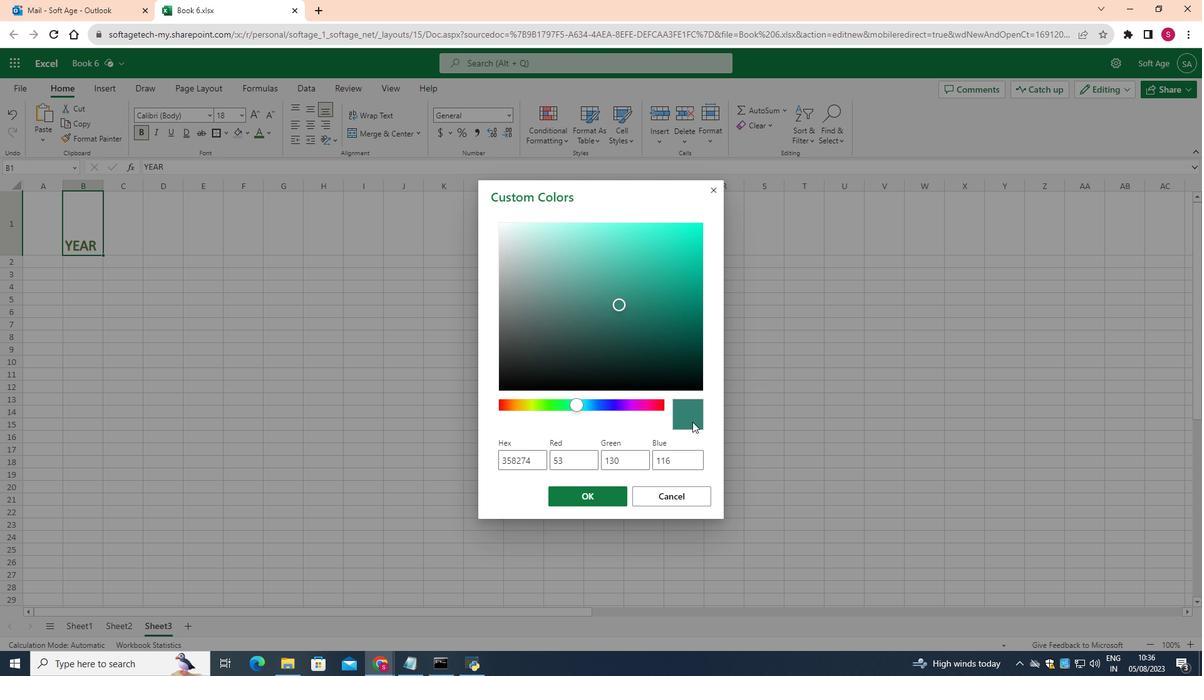 
Action: Mouse moved to (633, 495)
Screenshot: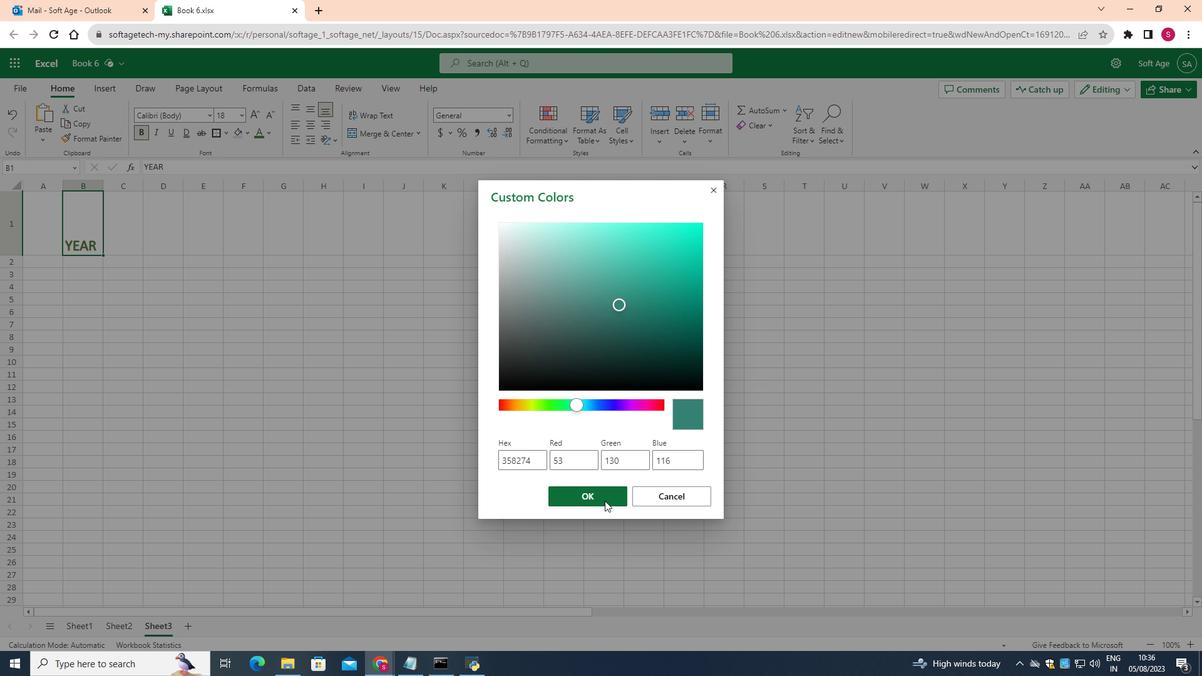 
Action: Mouse pressed left at (633, 495)
Screenshot: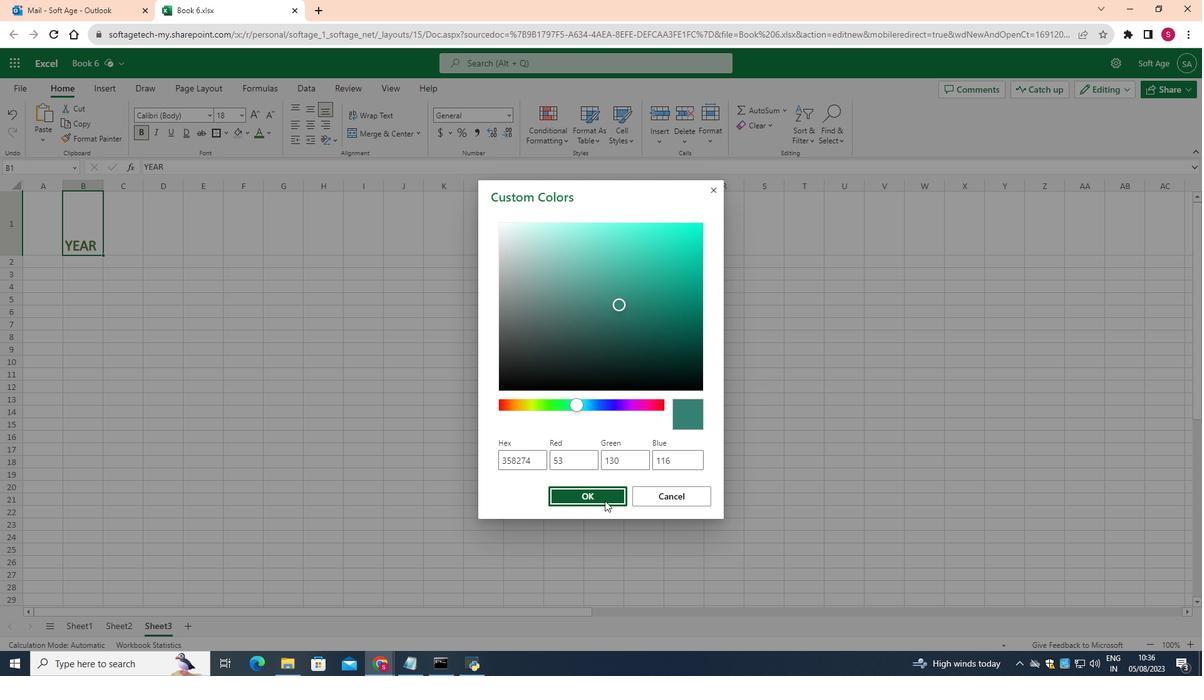 
Action: Mouse moved to (273, 129)
Screenshot: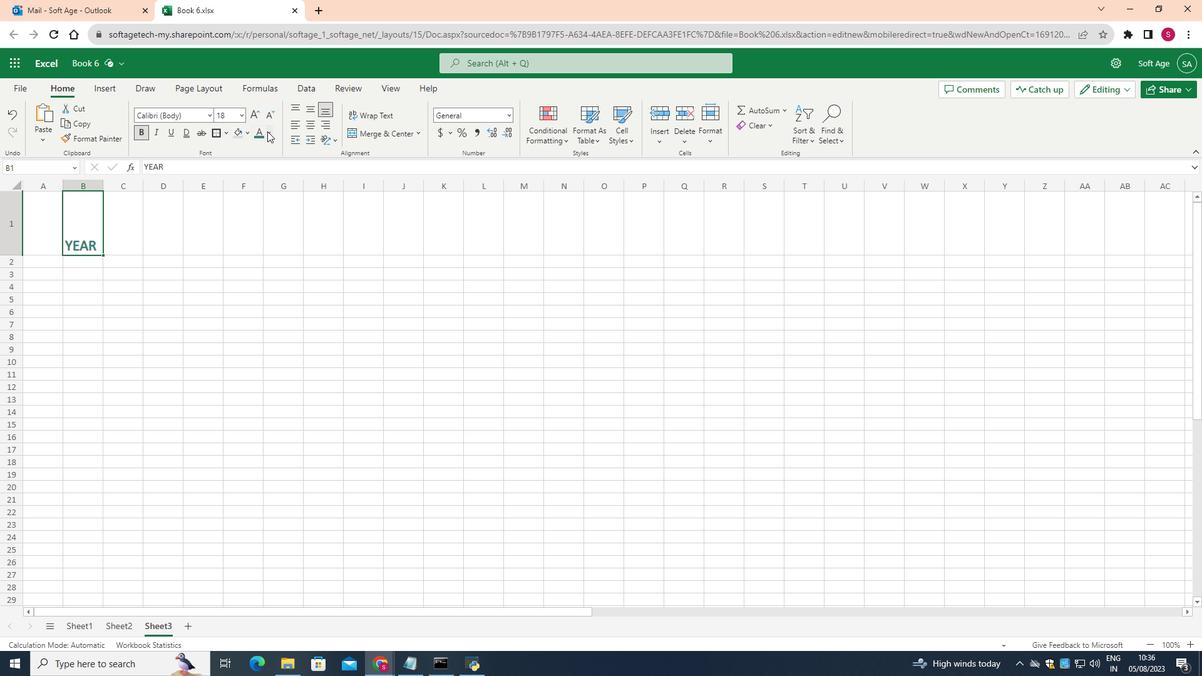 
Action: Mouse pressed left at (273, 129)
Screenshot: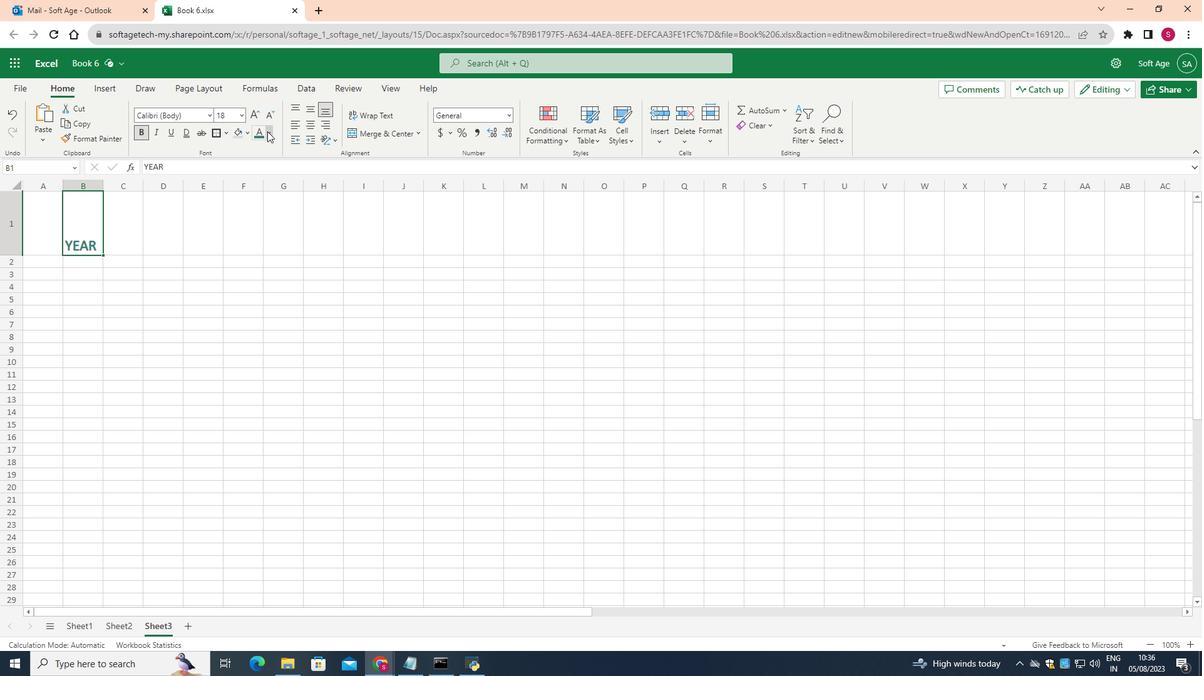 
Action: Mouse moved to (271, 340)
Screenshot: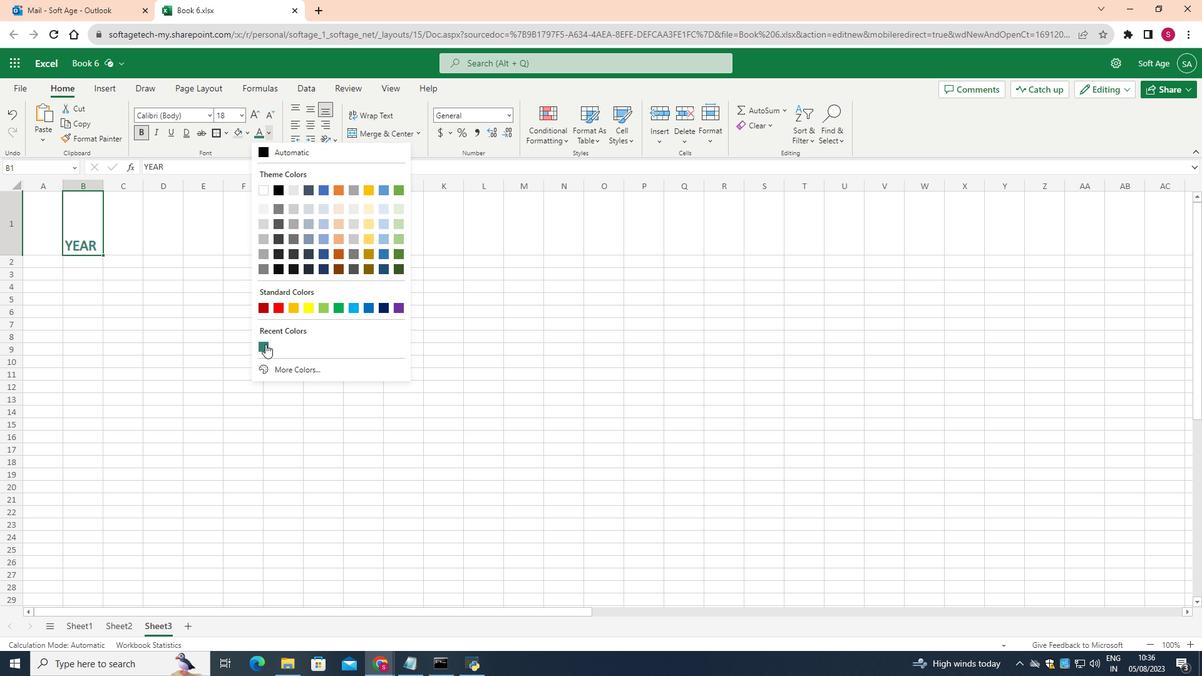 
Action: Mouse pressed left at (271, 340)
Screenshot: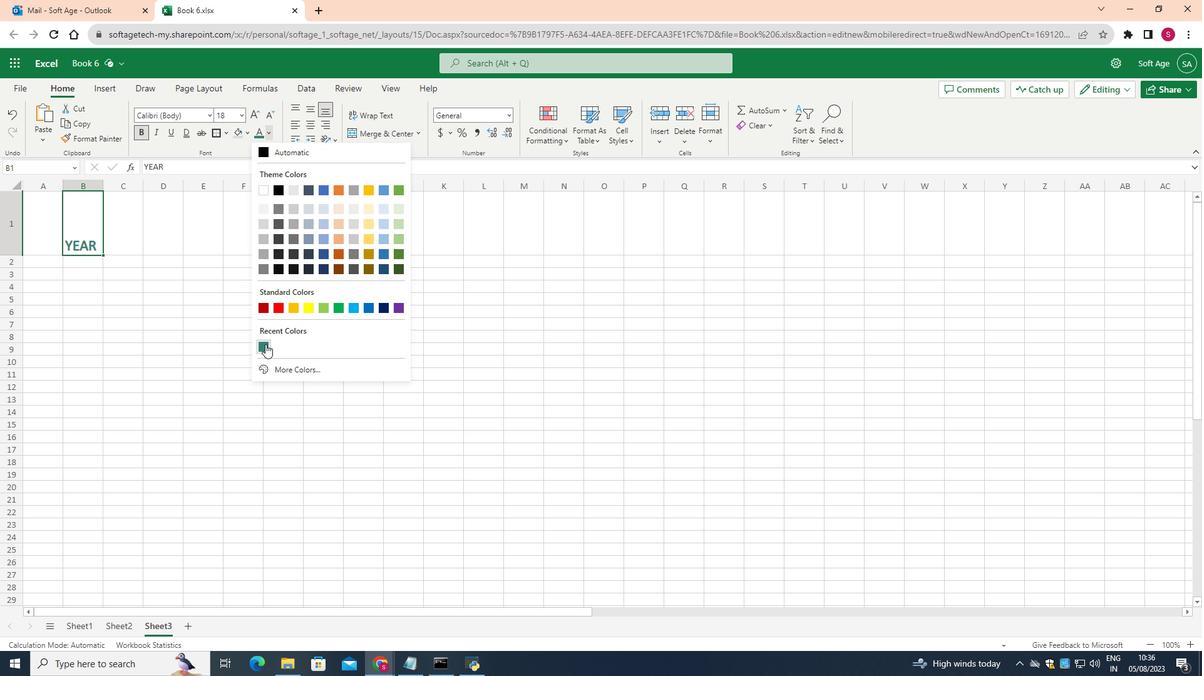 
Action: Mouse moved to (85, 213)
Screenshot: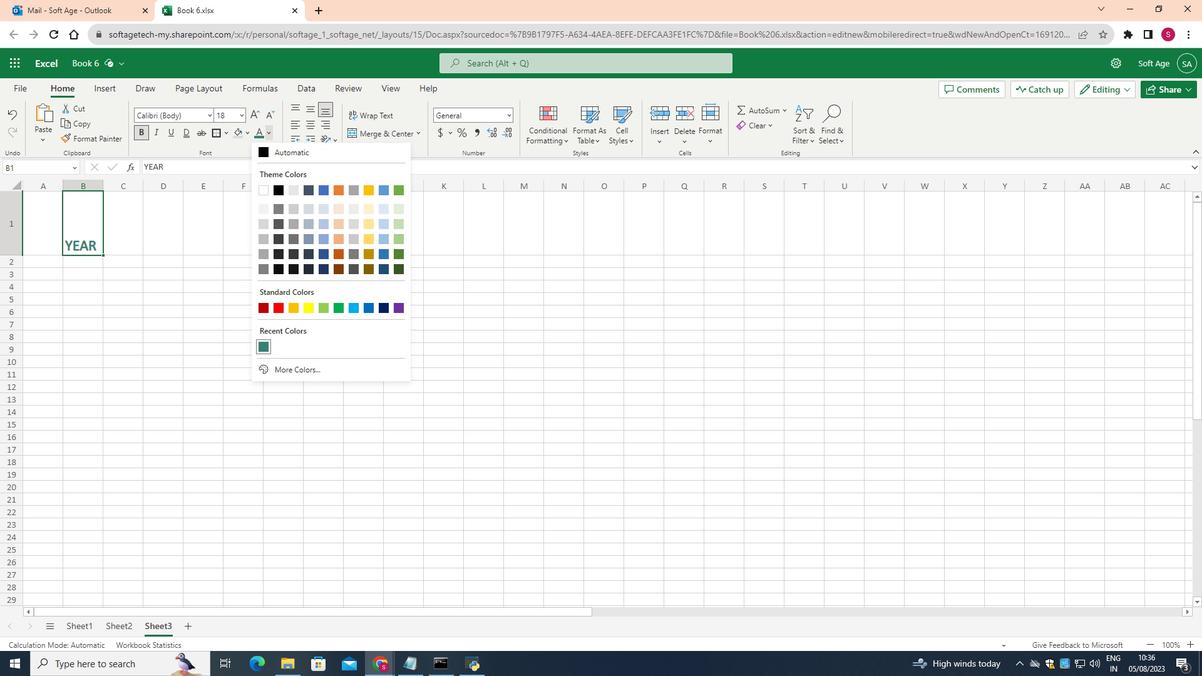
Action: Mouse pressed left at (85, 213)
Screenshot: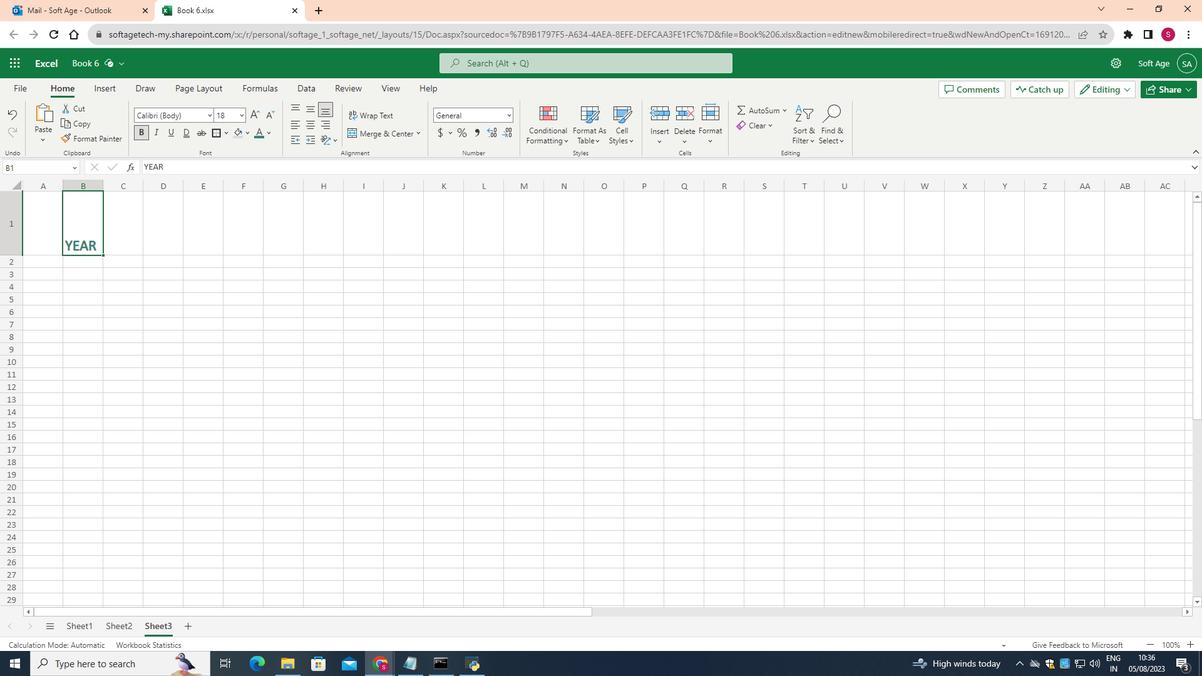
Action: Mouse moved to (128, 219)
Screenshot: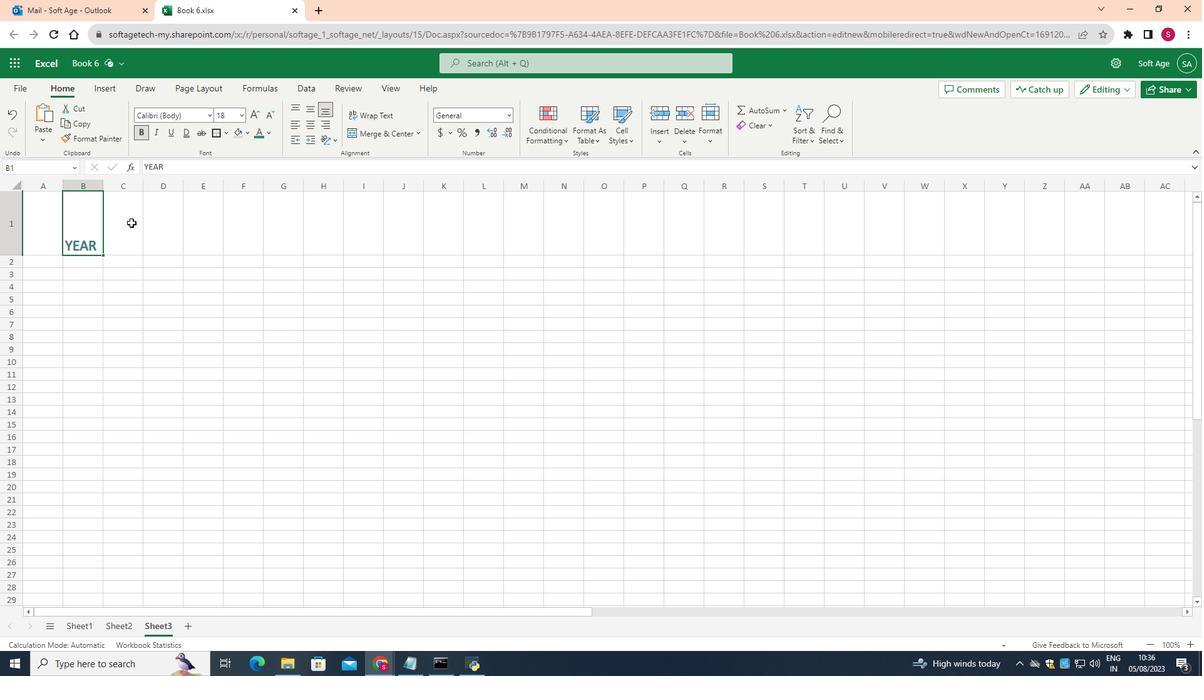
Action: Mouse pressed left at (128, 219)
Screenshot: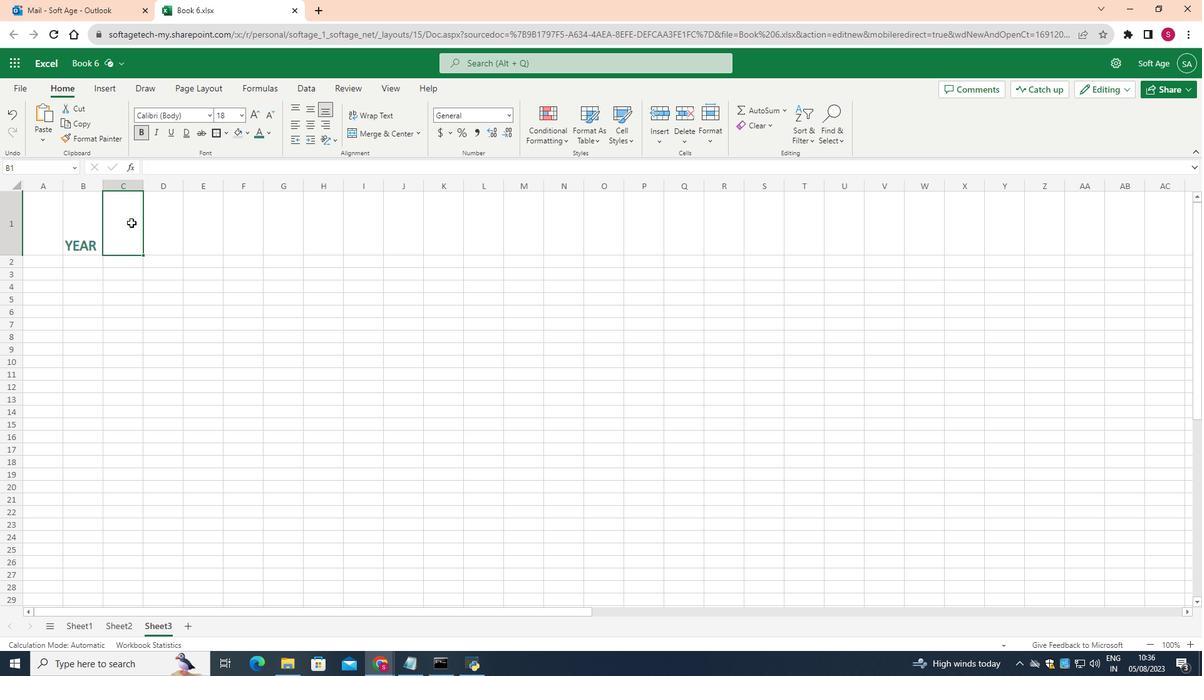 
Action: Mouse moved to (88, 219)
Screenshot: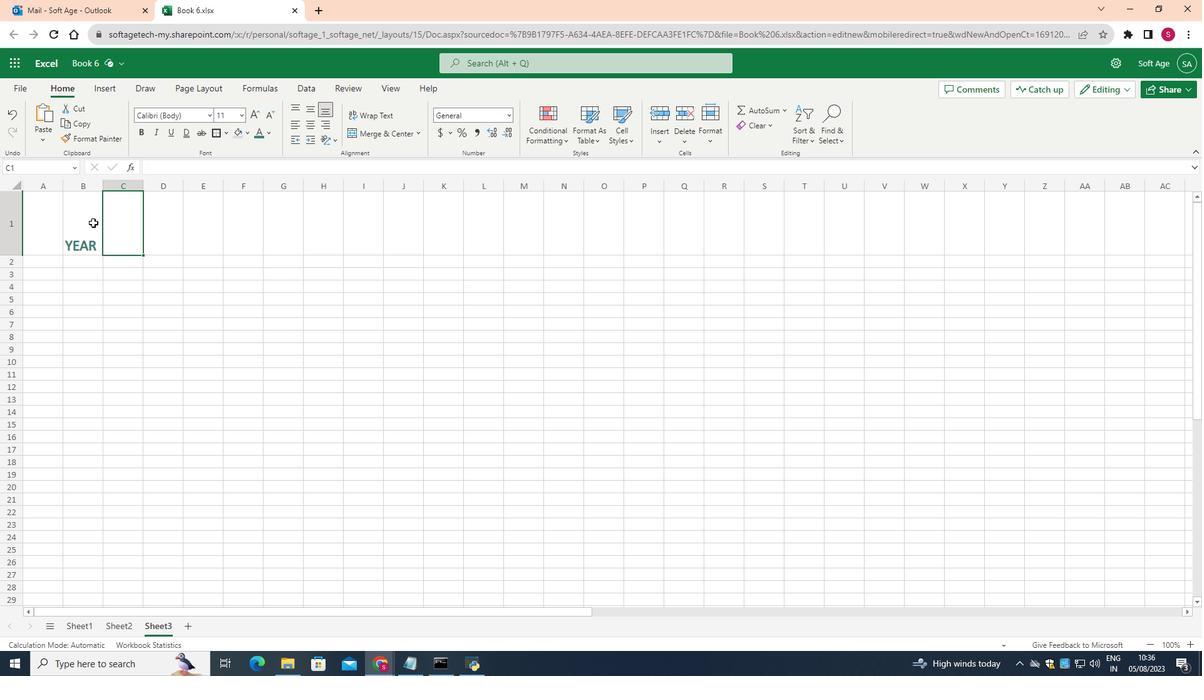 
Action: Mouse pressed left at (88, 219)
Screenshot: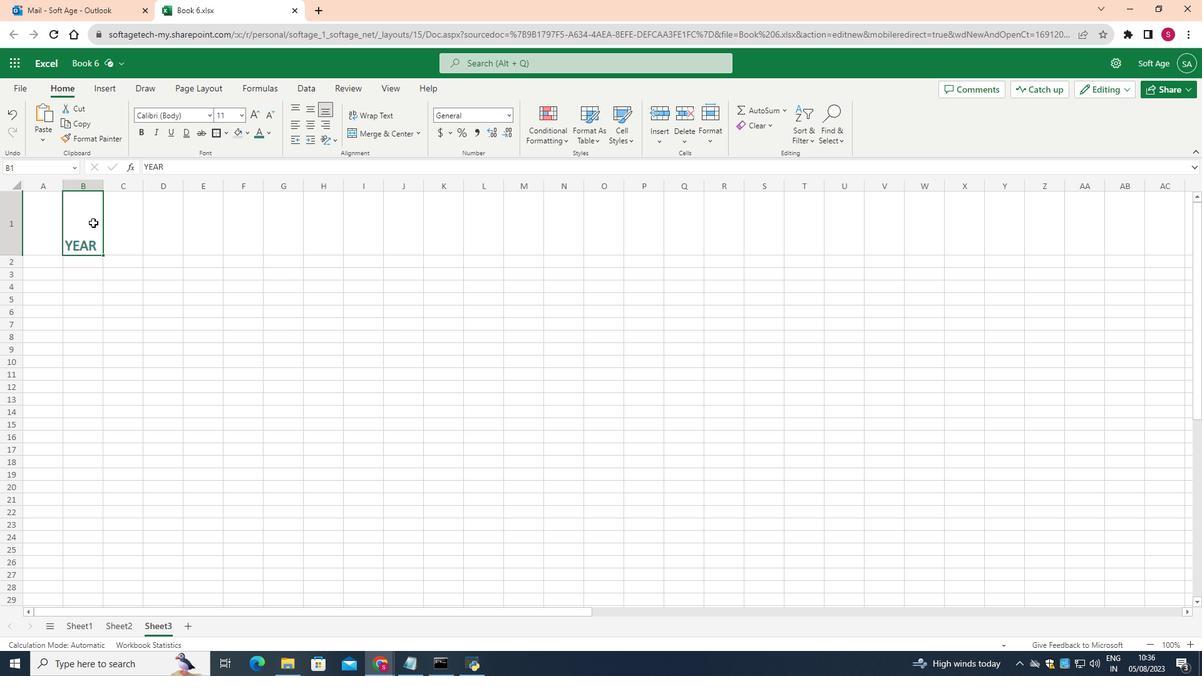 
Action: Mouse moved to (274, 131)
Screenshot: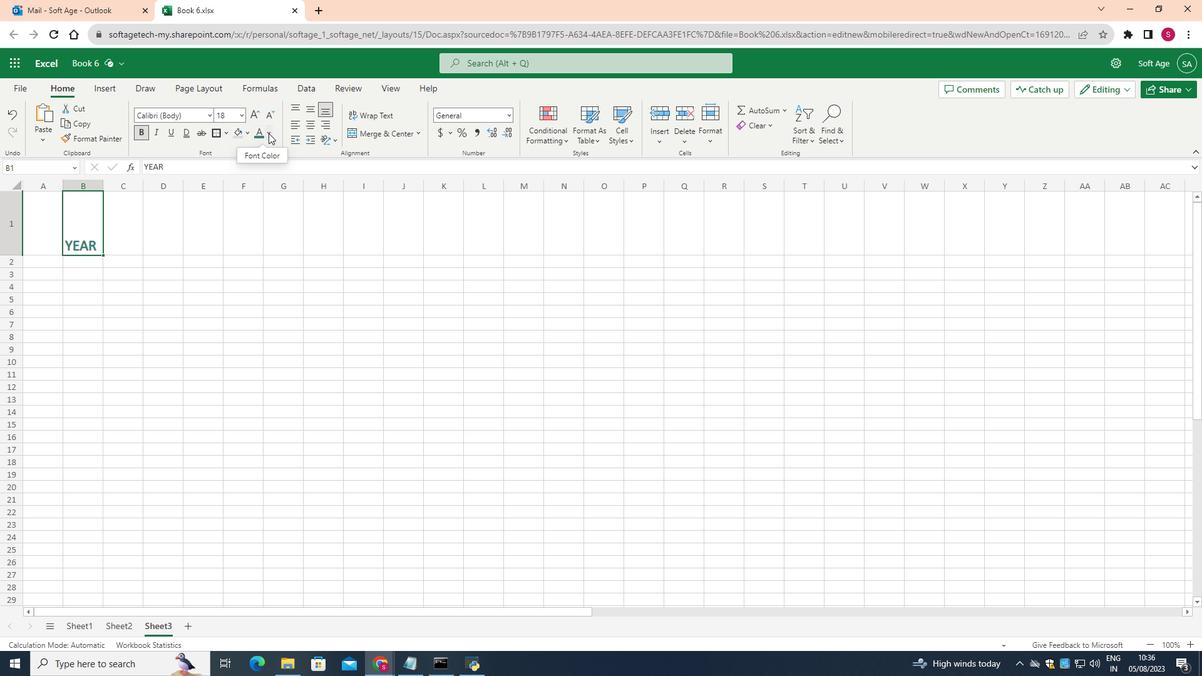 
Action: Mouse pressed left at (274, 131)
Screenshot: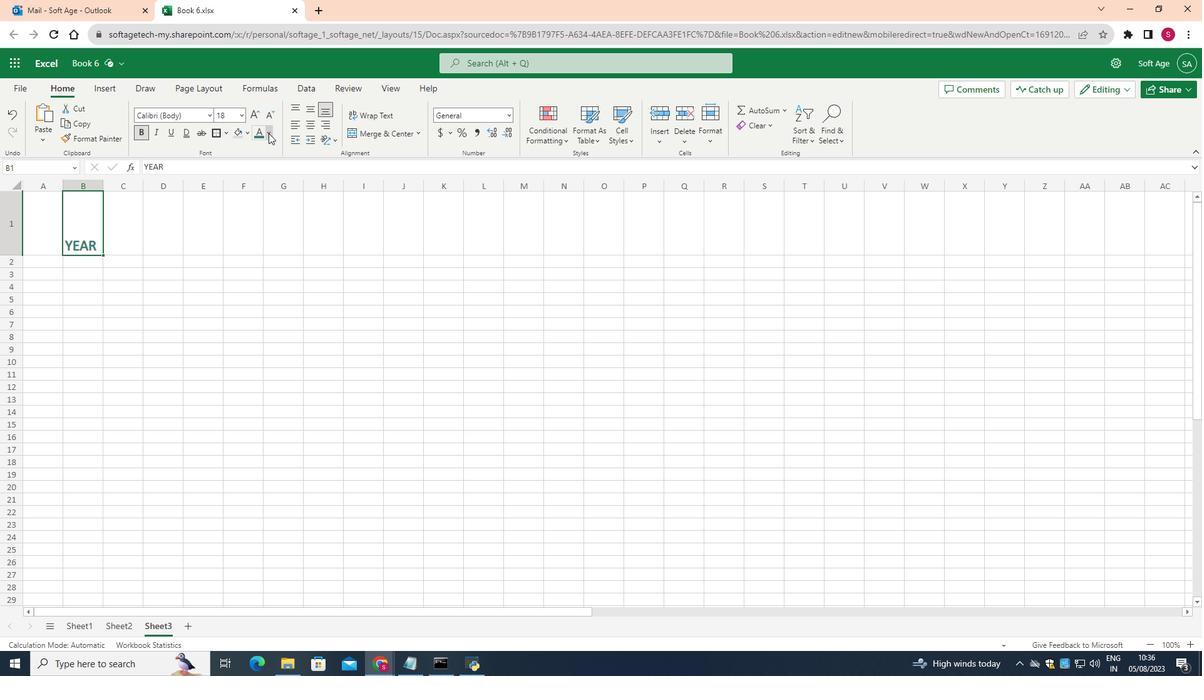 
Action: Mouse moved to (271, 339)
Screenshot: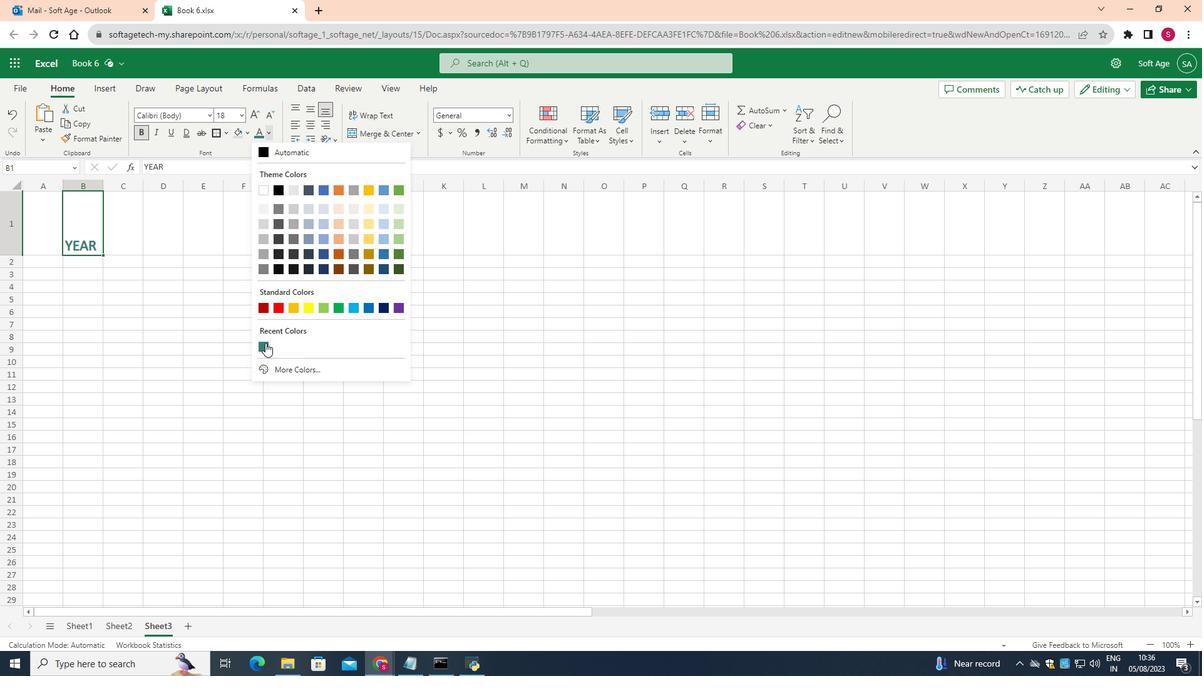 
Action: Mouse pressed left at (271, 339)
Screenshot: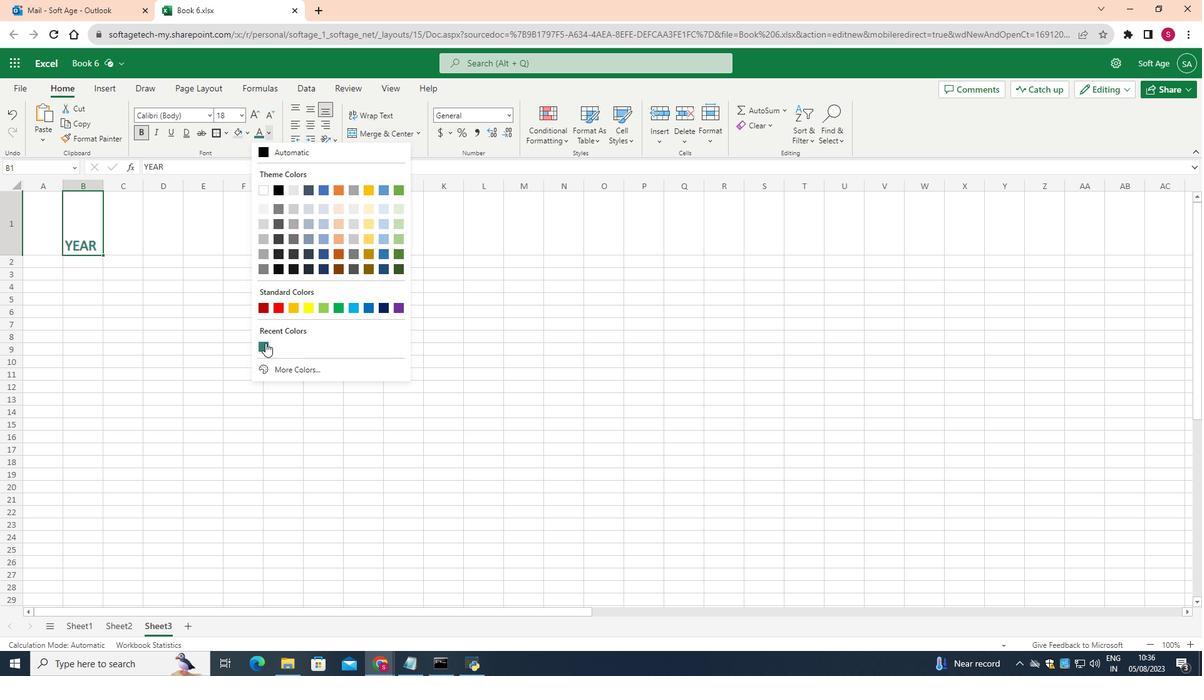 
Action: Mouse moved to (144, 240)
Screenshot: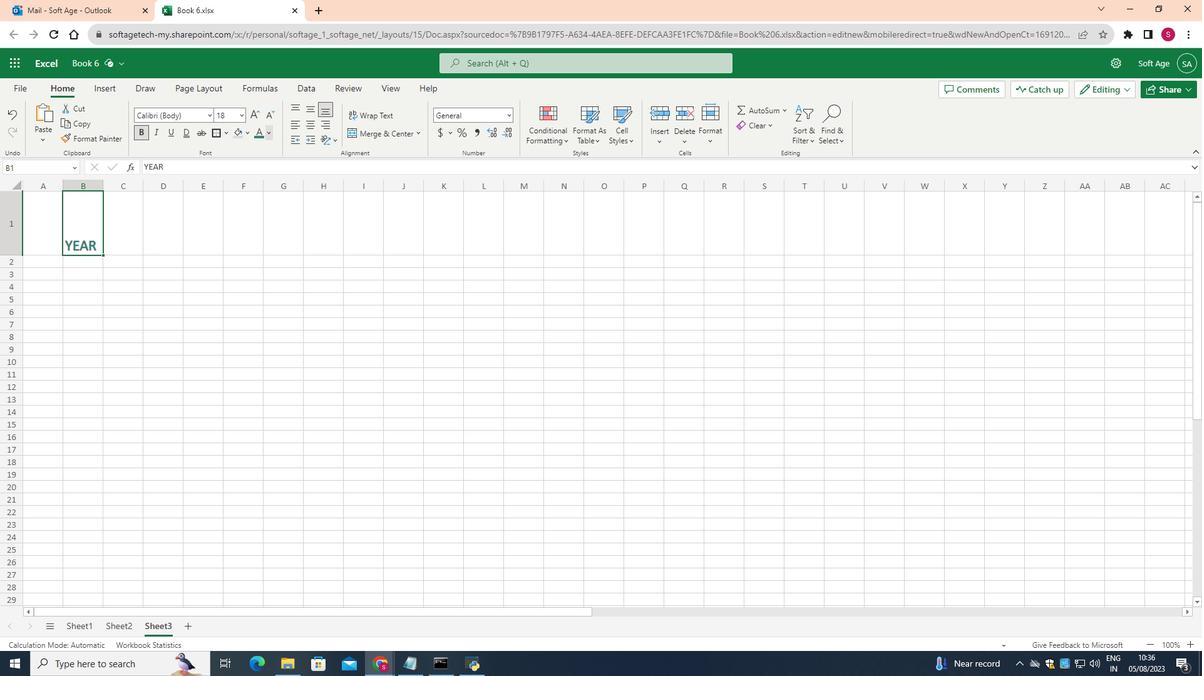 
Action: Mouse pressed left at (144, 240)
Screenshot: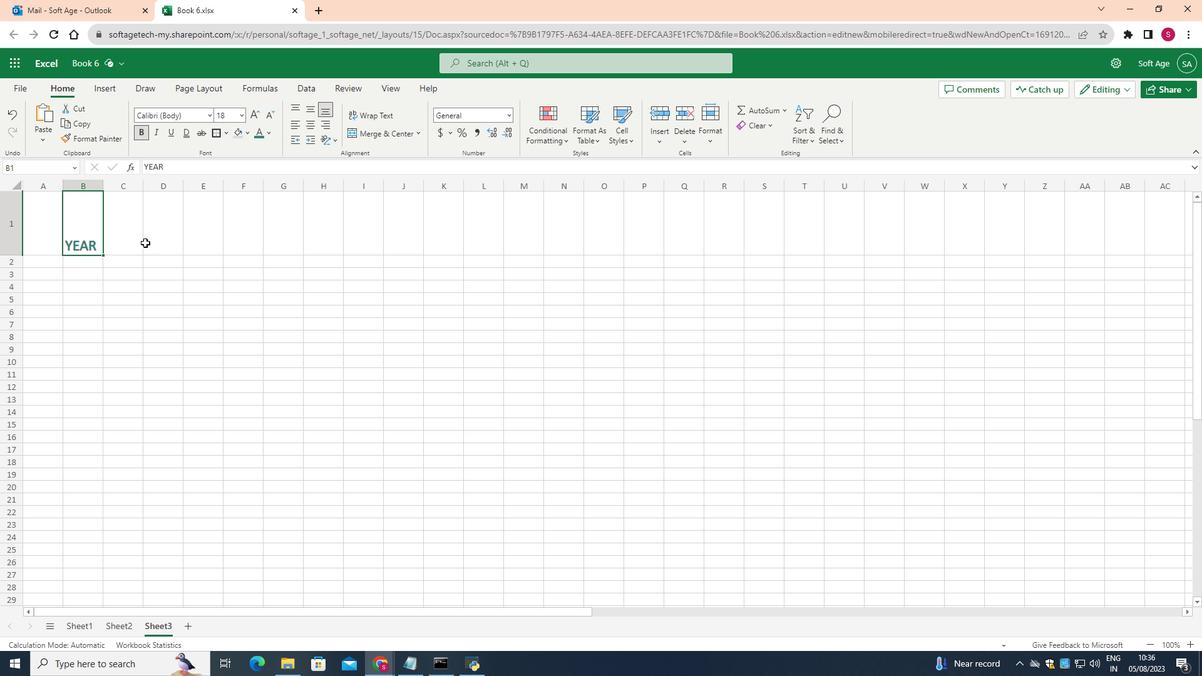 
Action: Mouse moved to (247, 108)
Screenshot: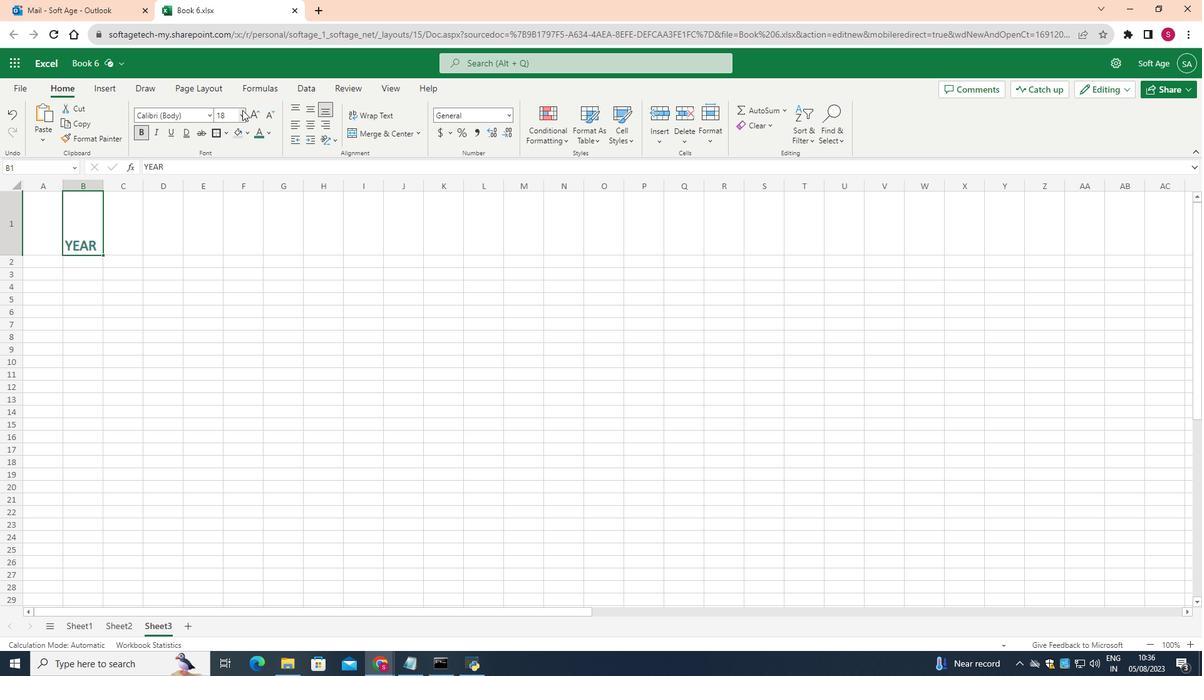 
Action: Mouse pressed left at (247, 108)
Screenshot: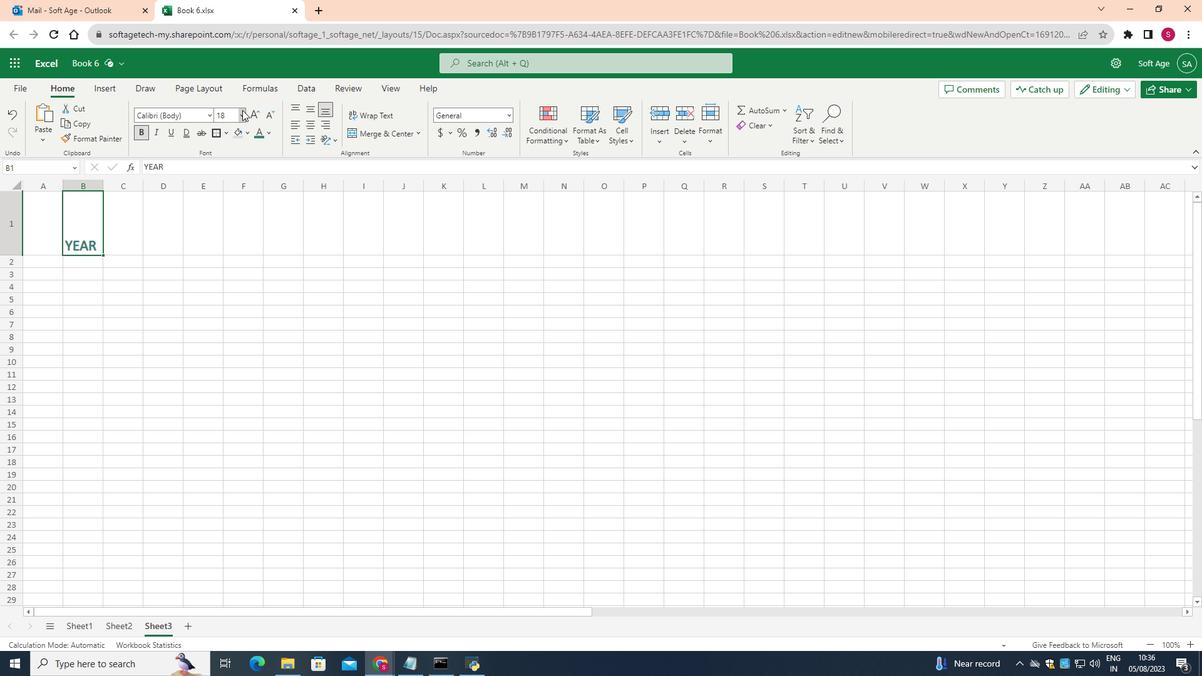 
Action: Mouse moved to (232, 264)
Screenshot: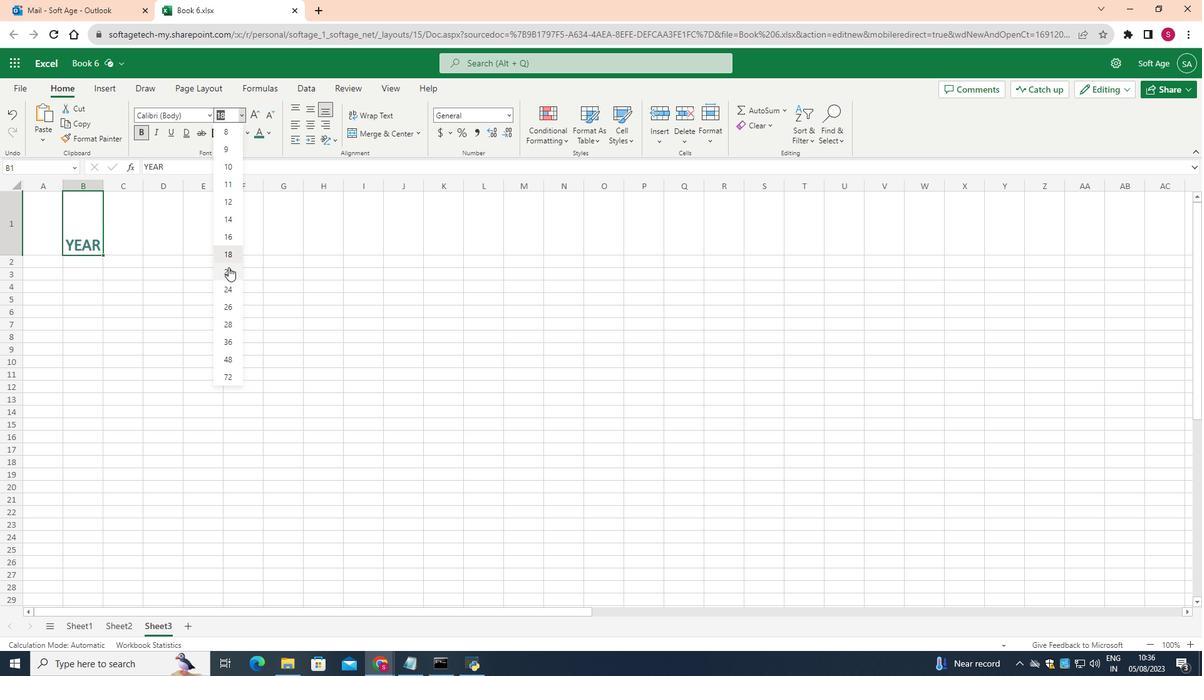
Action: Mouse pressed left at (232, 264)
Screenshot: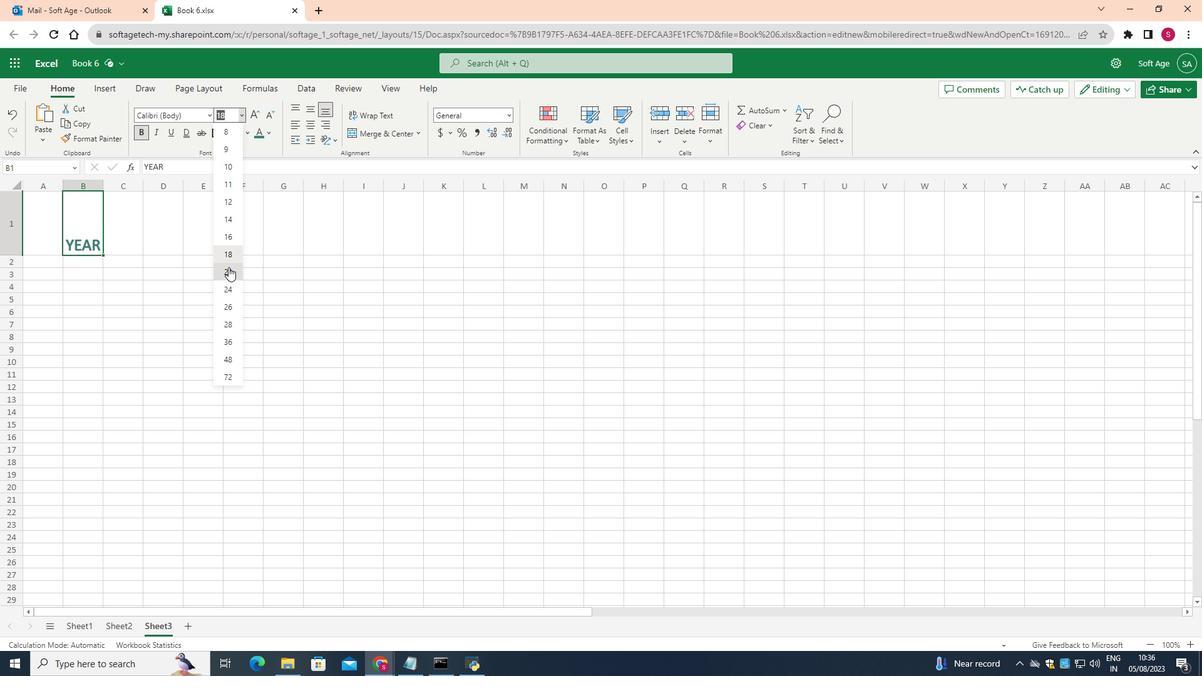
Action: Mouse moved to (80, 329)
Screenshot: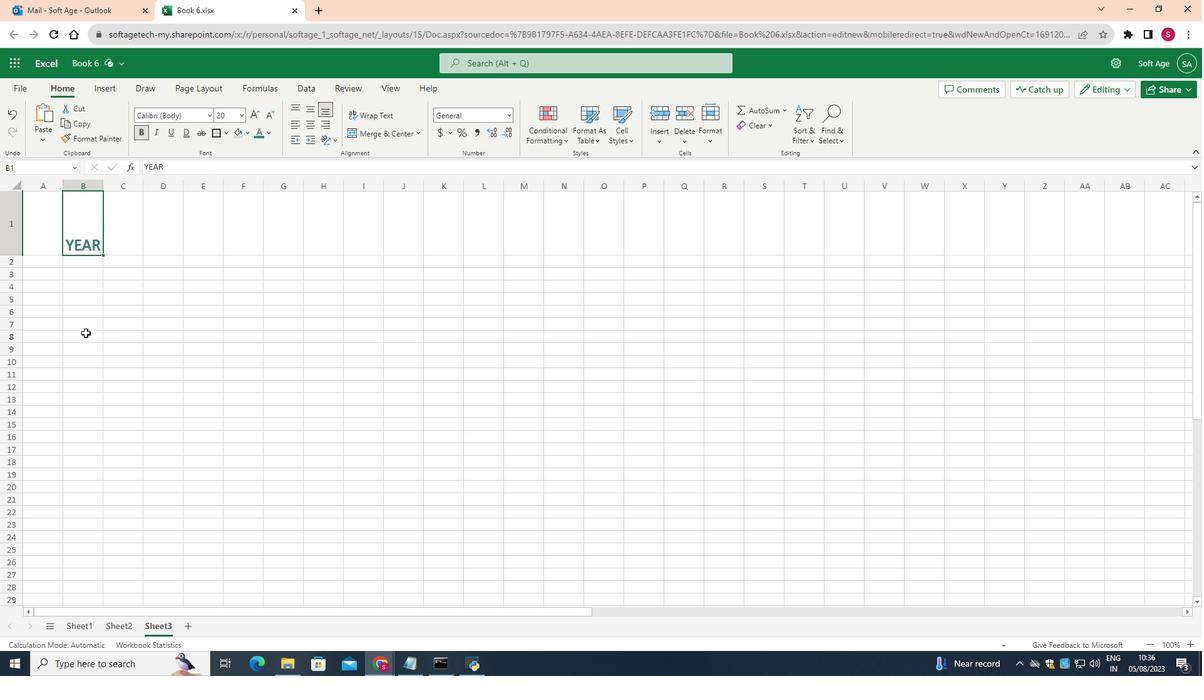 
Action: Mouse pressed left at (80, 329)
Screenshot: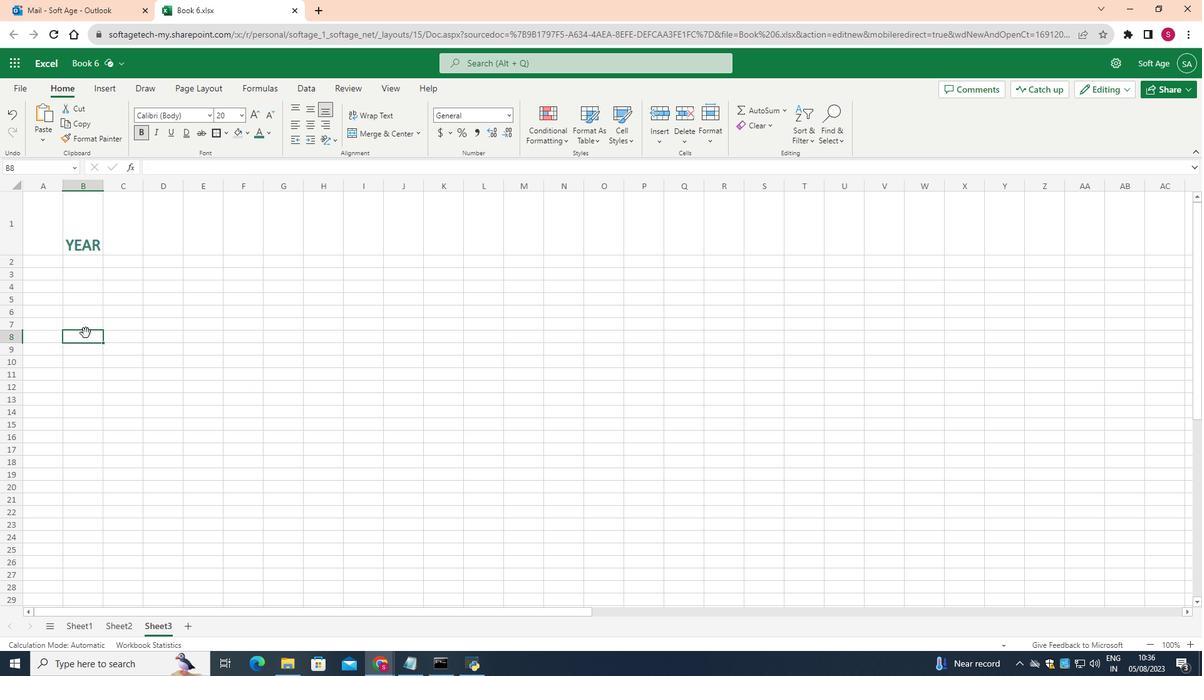 
Action: Mouse moved to (87, 260)
Screenshot: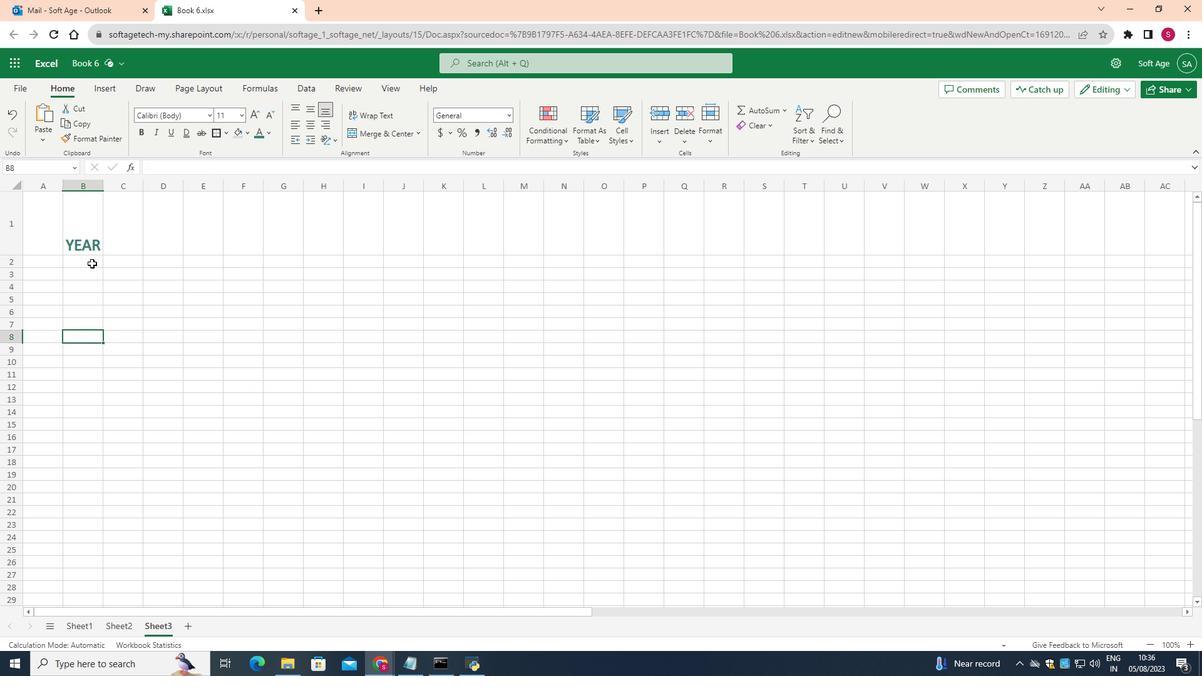 
Action: Mouse pressed left at (87, 260)
Screenshot: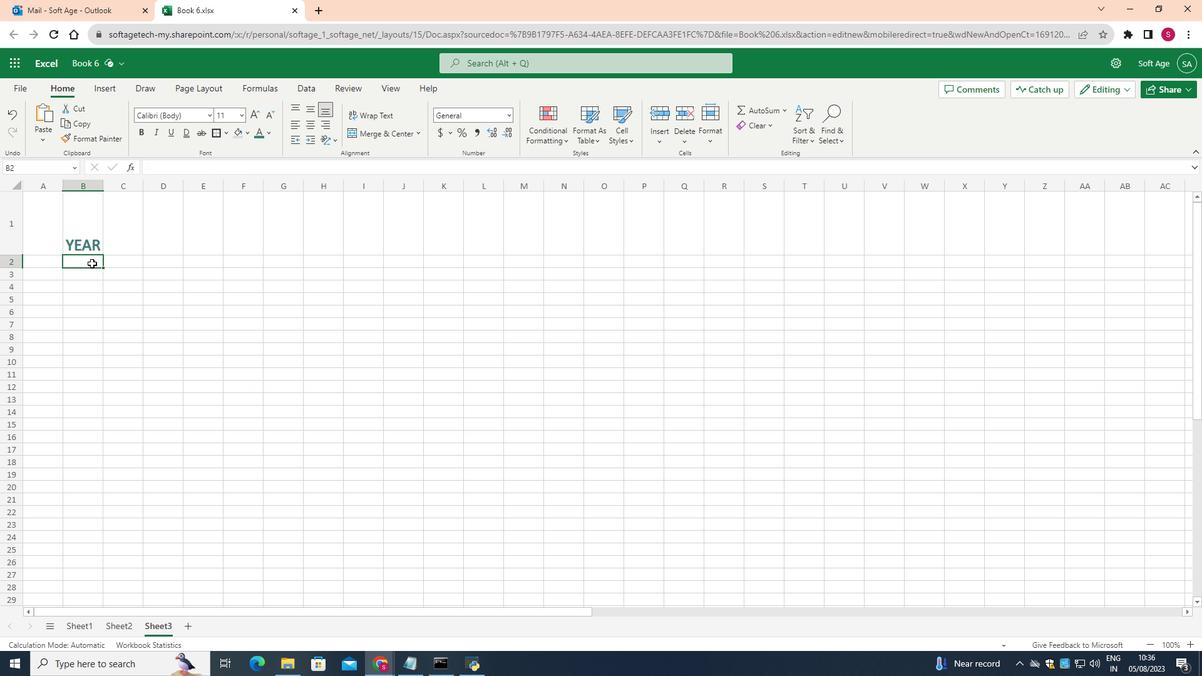 
Action: Mouse moved to (84, 259)
Screenshot: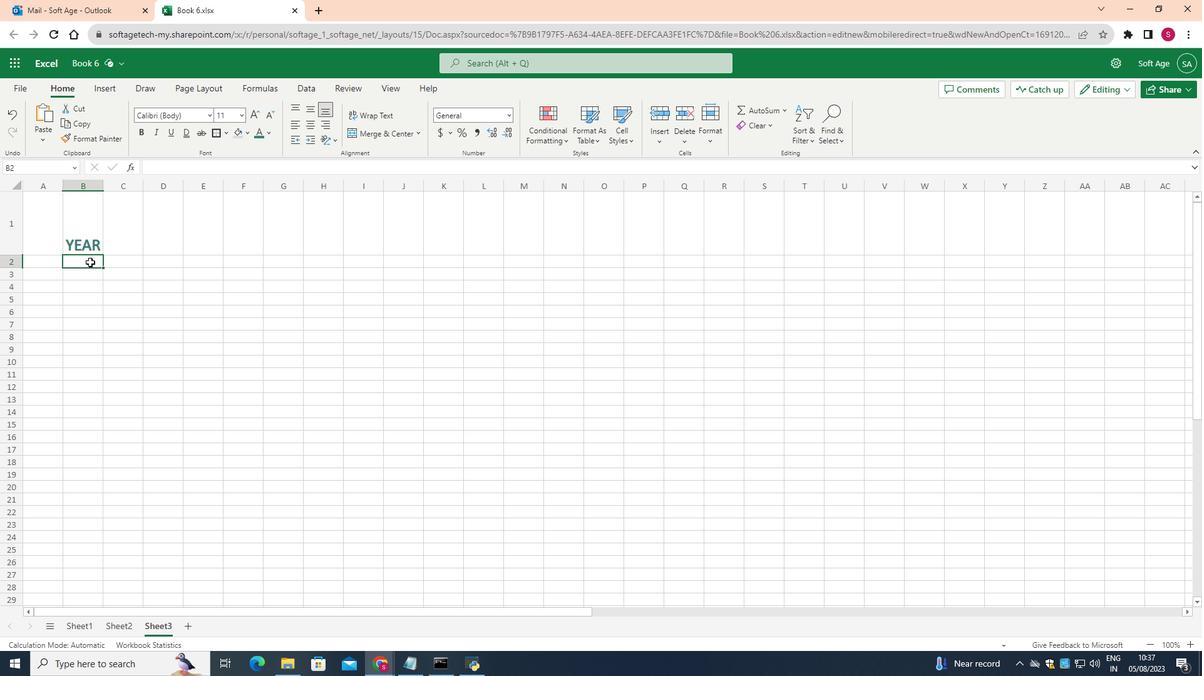
Action: Mouse pressed left at (84, 259)
Screenshot: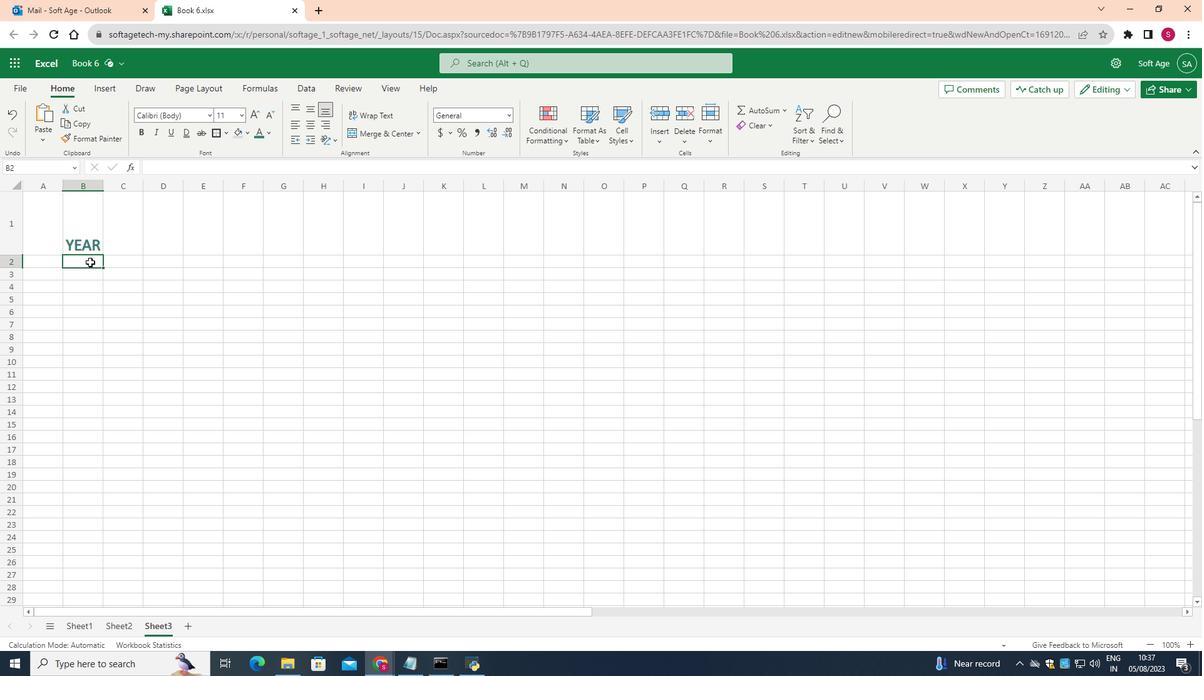 
Action: Mouse moved to (247, 112)
Screenshot: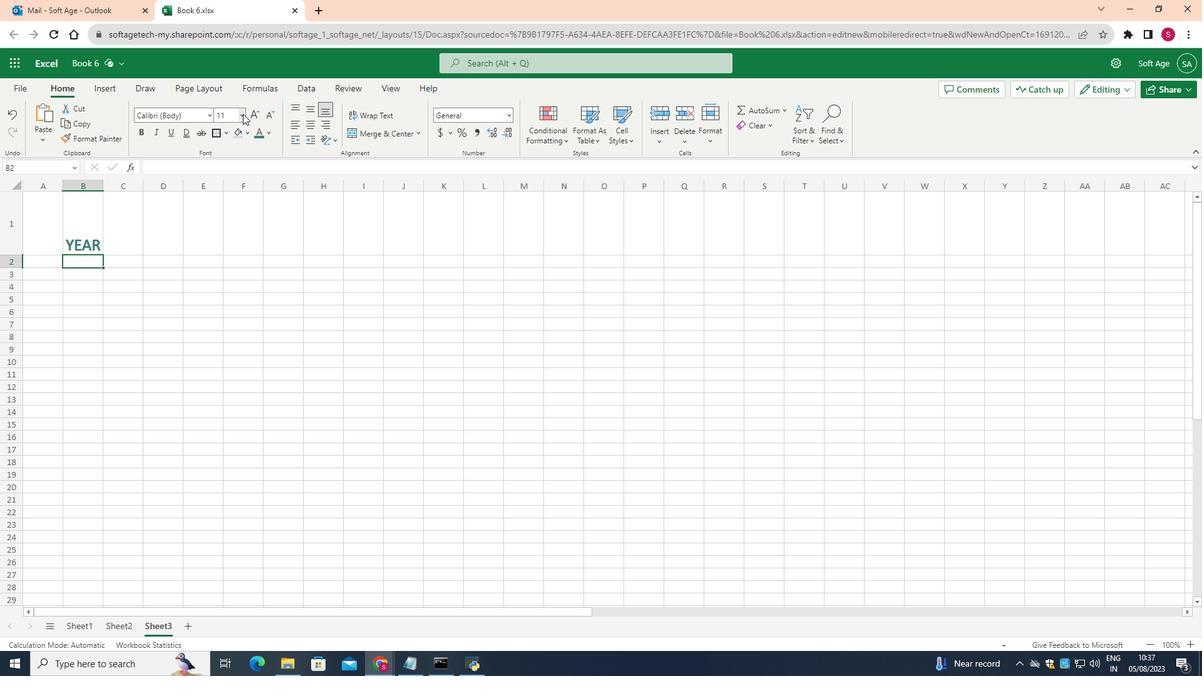 
Action: Mouse pressed left at (247, 112)
Screenshot: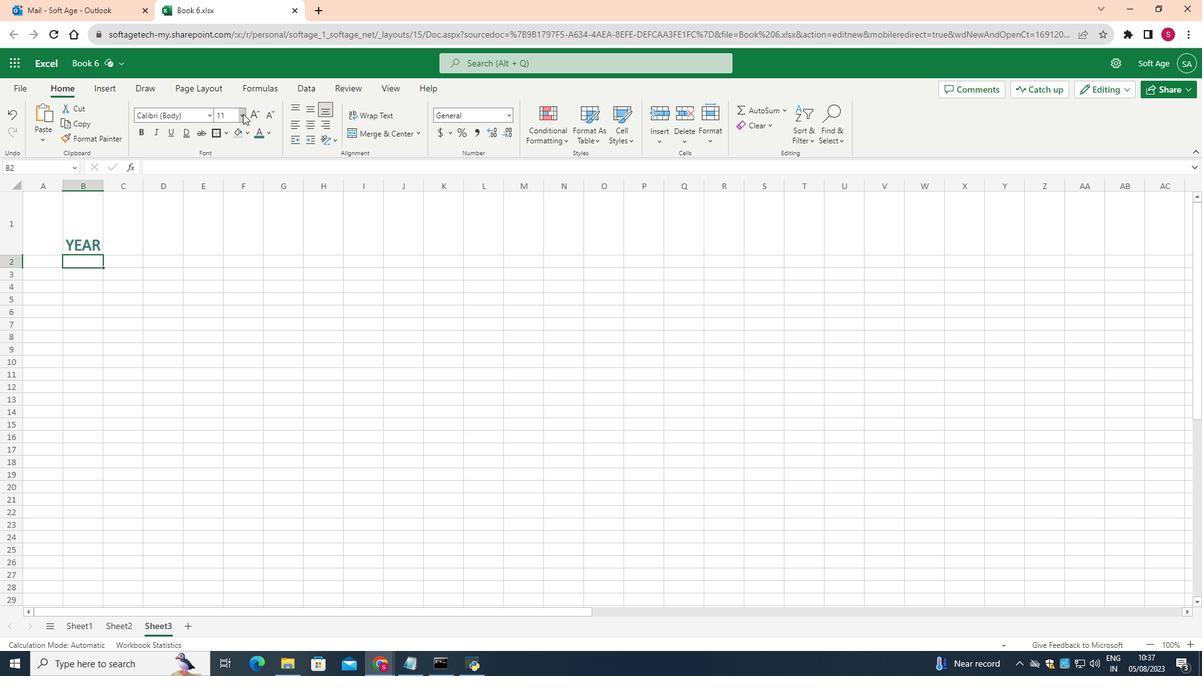 
Action: Mouse moved to (232, 264)
Screenshot: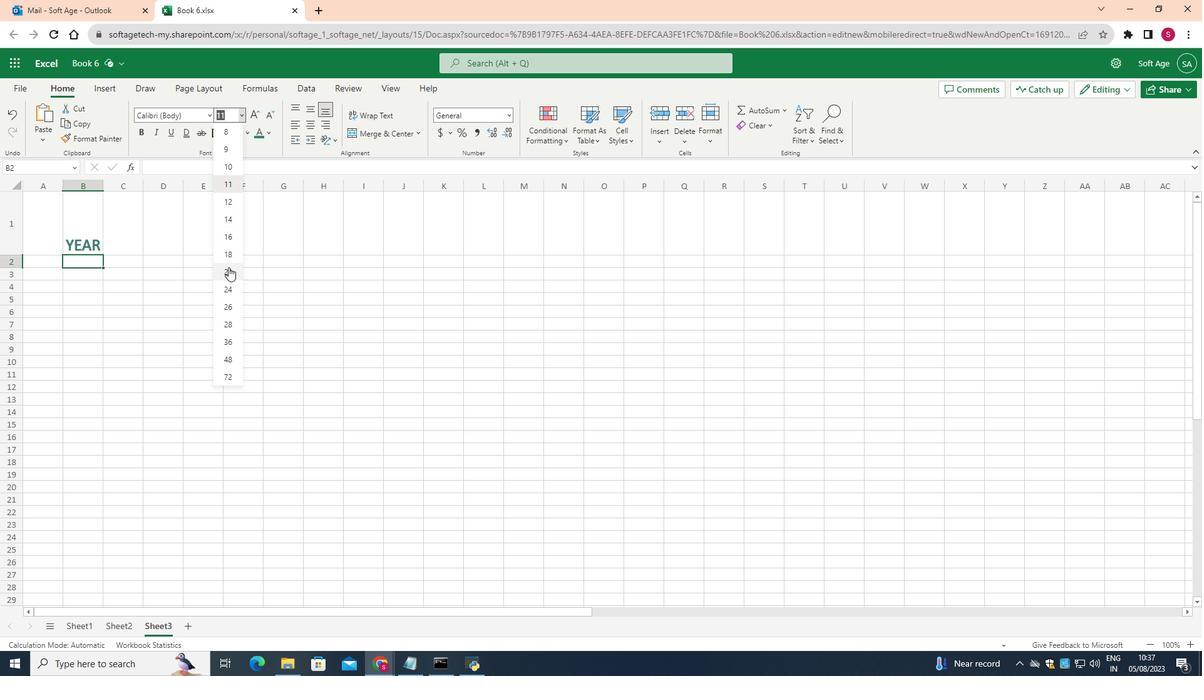 
Action: Mouse pressed left at (232, 264)
Screenshot: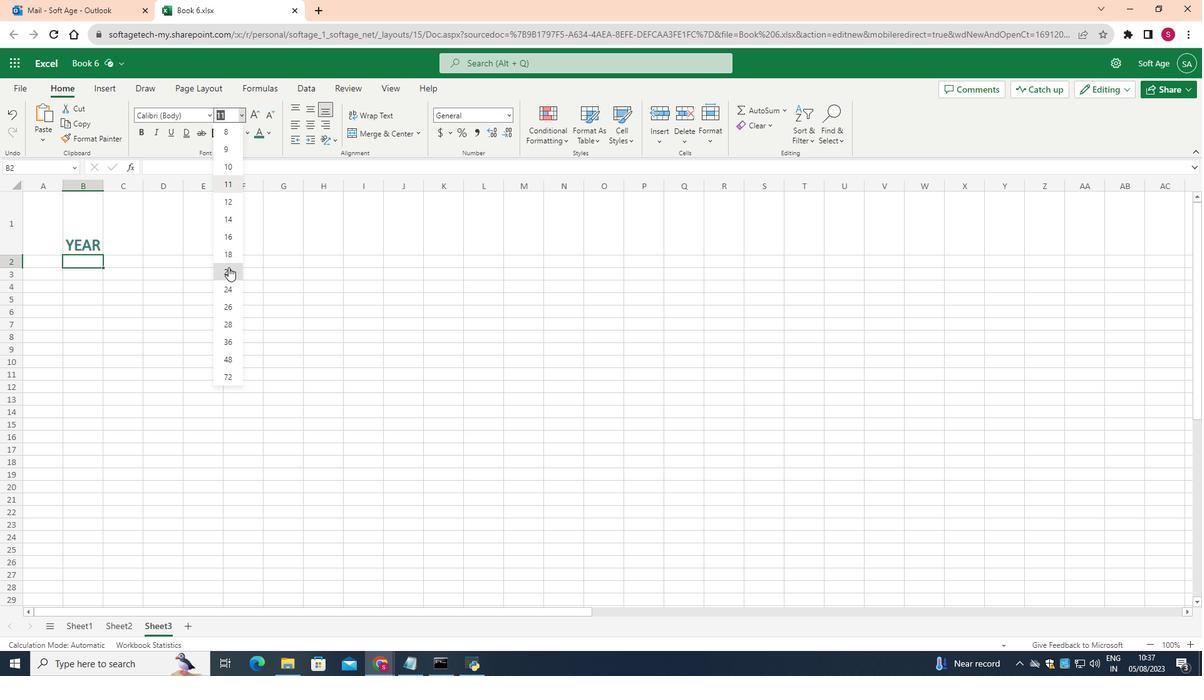 
Action: Mouse moved to (72, 263)
Screenshot: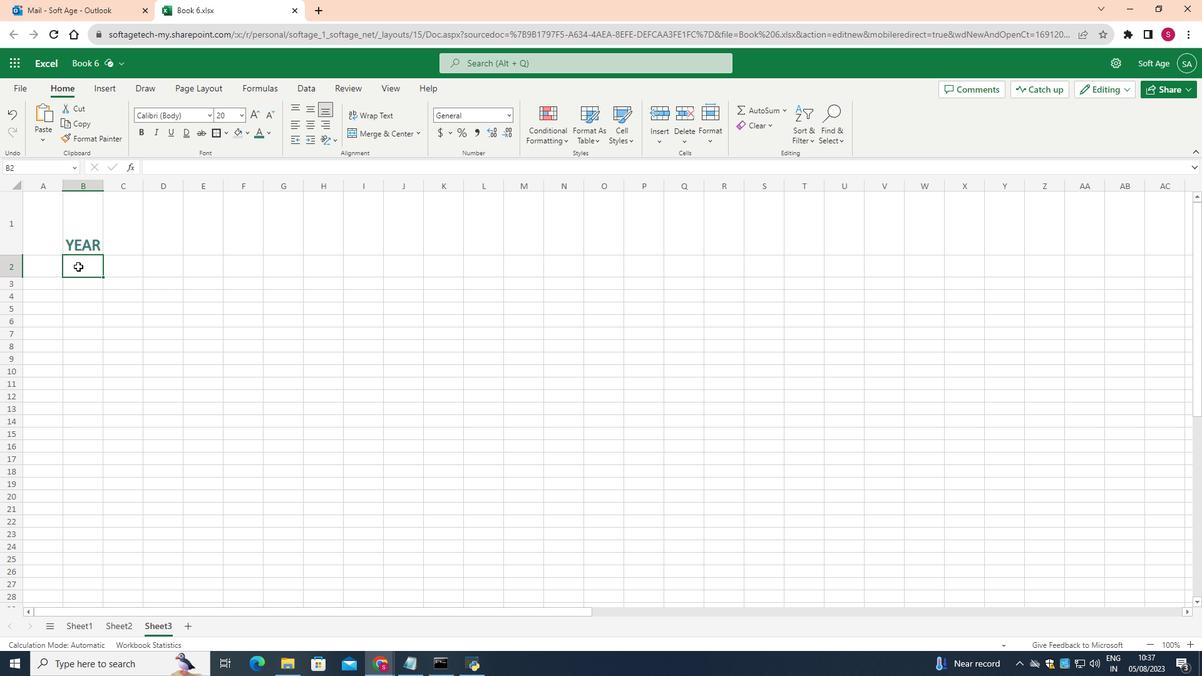 
Action: Mouse pressed left at (72, 263)
Screenshot: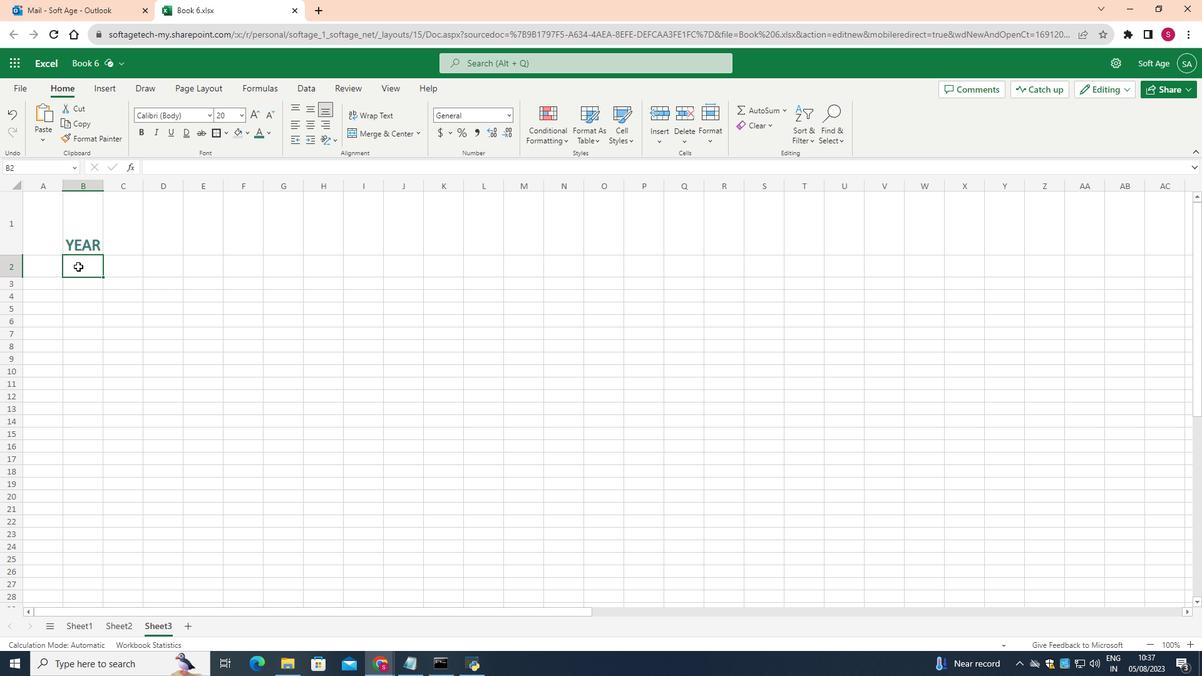 
Action: Mouse pressed left at (72, 263)
Screenshot: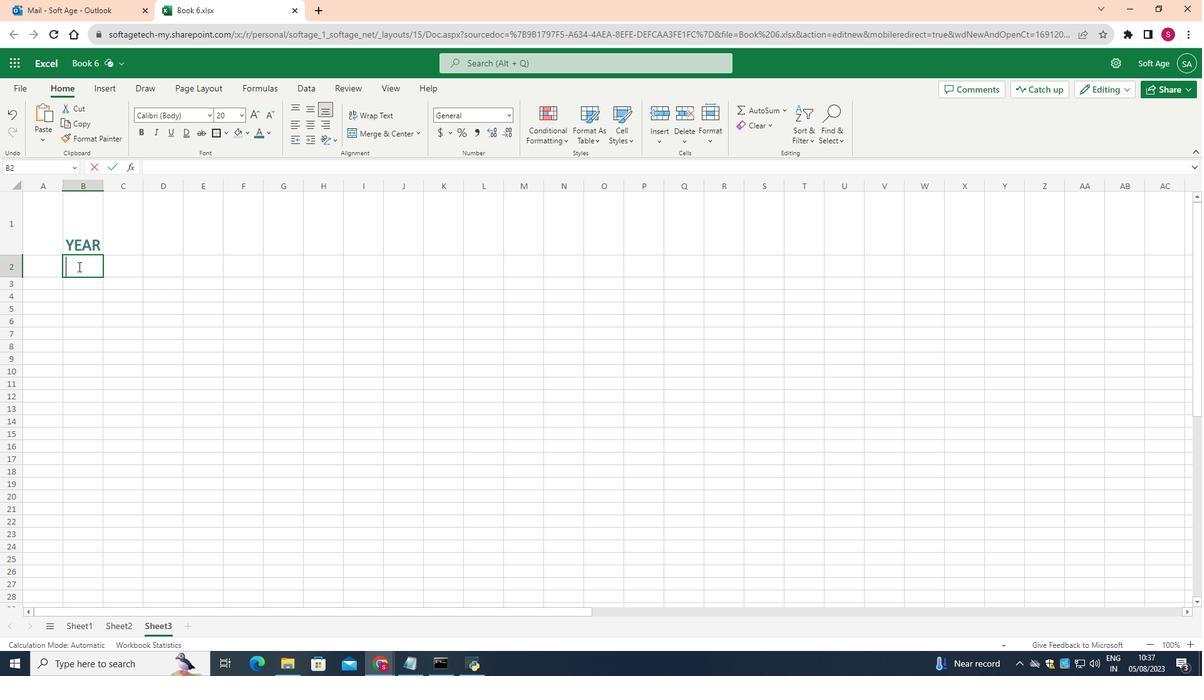 
Action: Mouse moved to (72, 264)
Screenshot: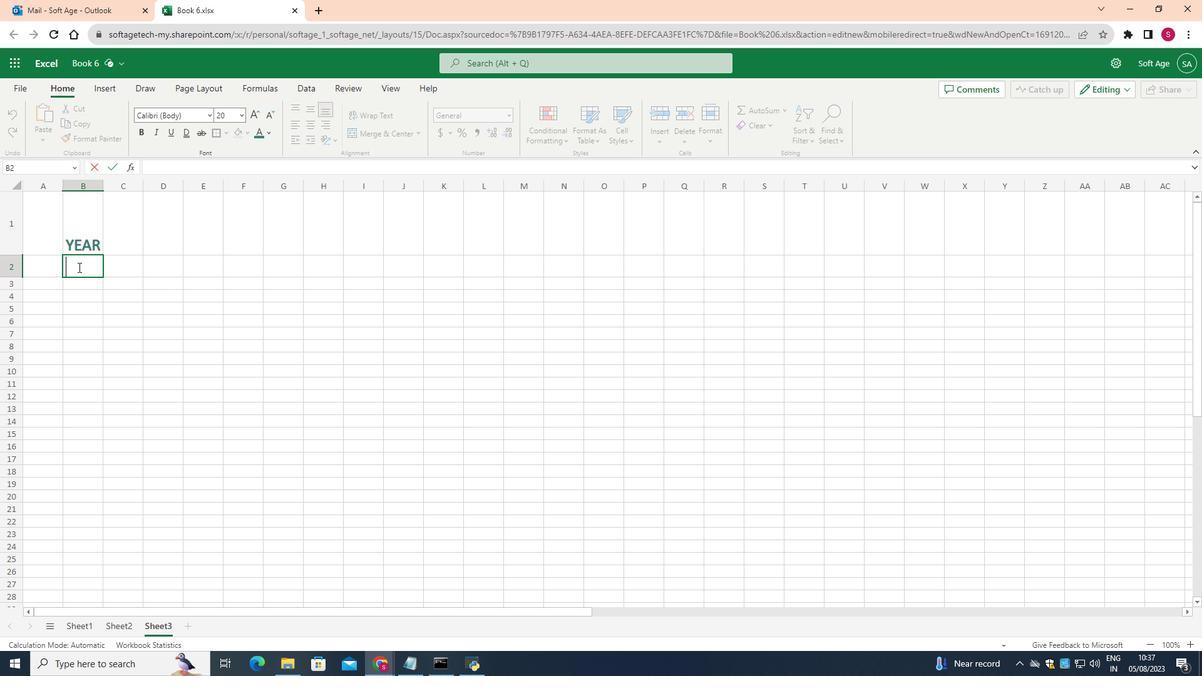 
Action: Key pressed <Key.shift><Key.shift><Key.shift><Key.shift><Key.shift><Key.shift><Key.shift>JAN
Screenshot: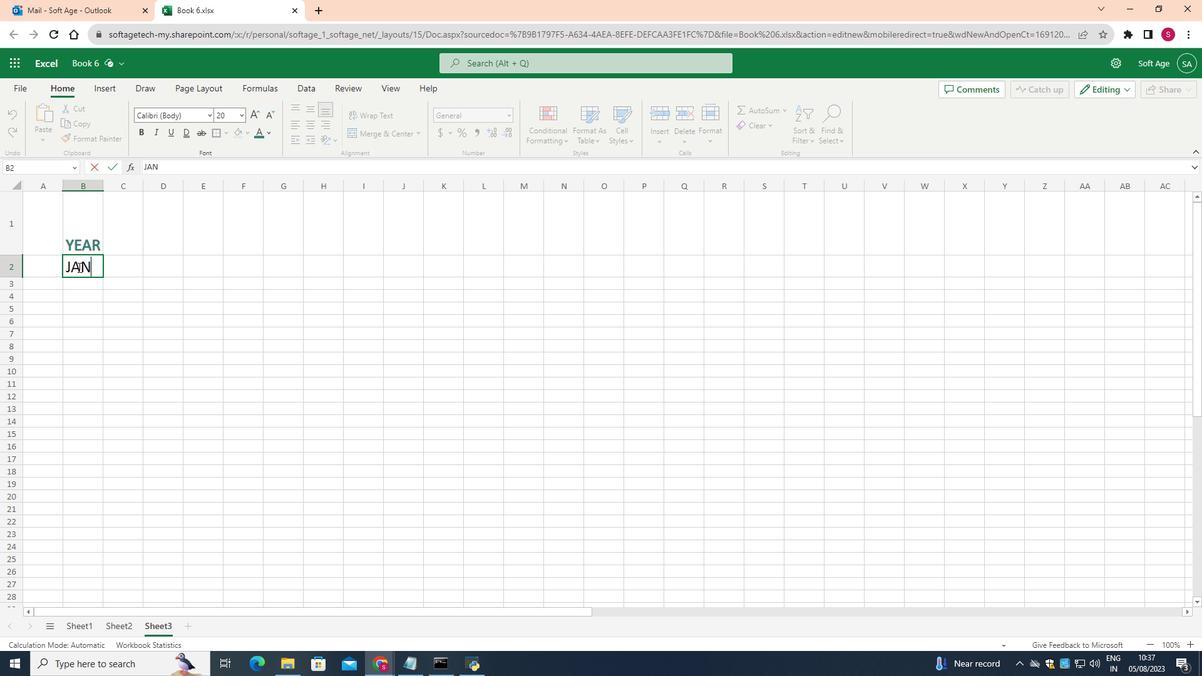 
Action: Mouse moved to (124, 264)
Screenshot: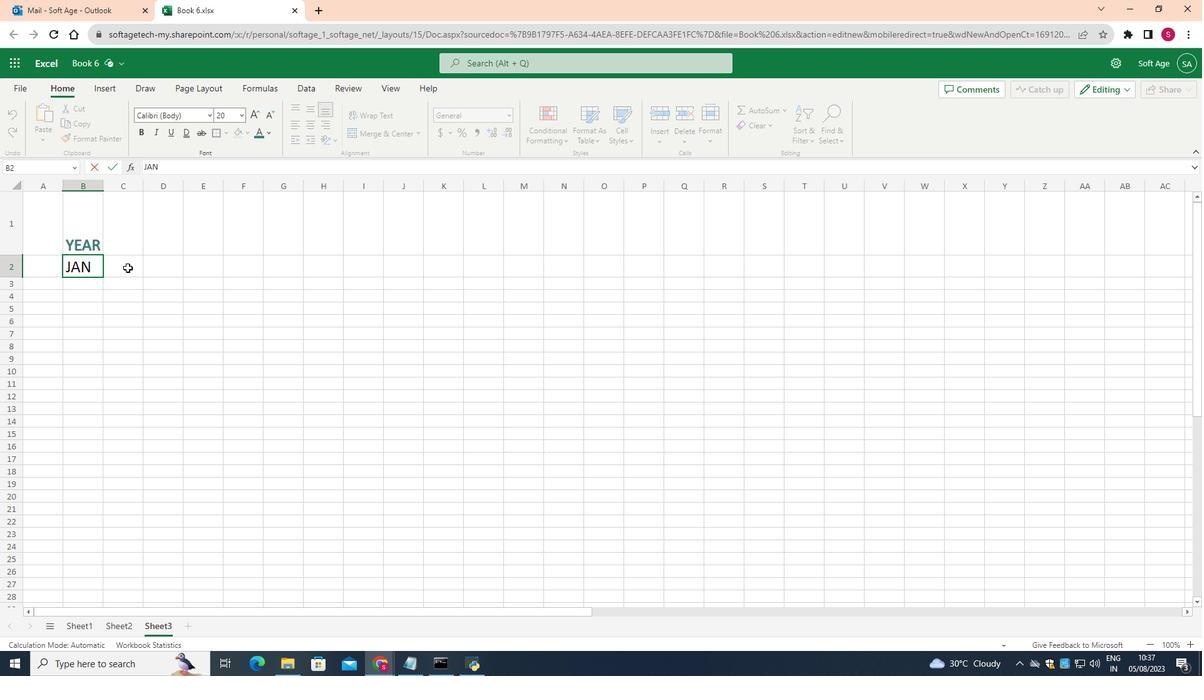 
Action: Mouse pressed left at (124, 264)
Screenshot: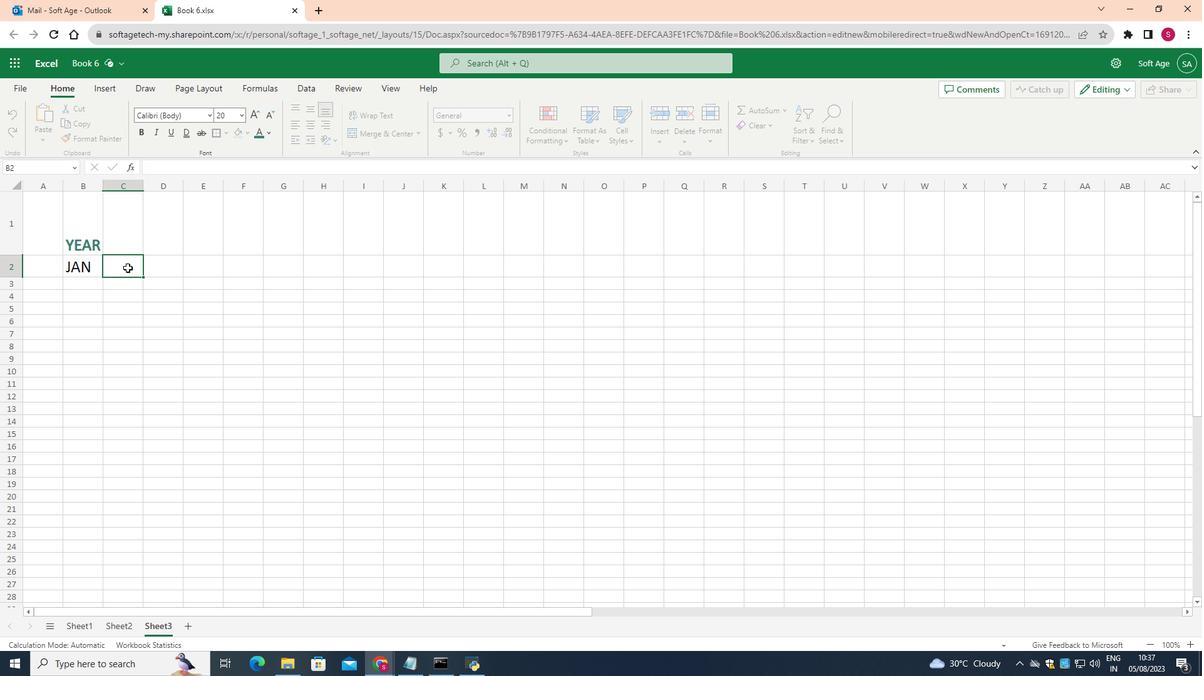 
Action: Mouse moved to (79, 261)
Screenshot: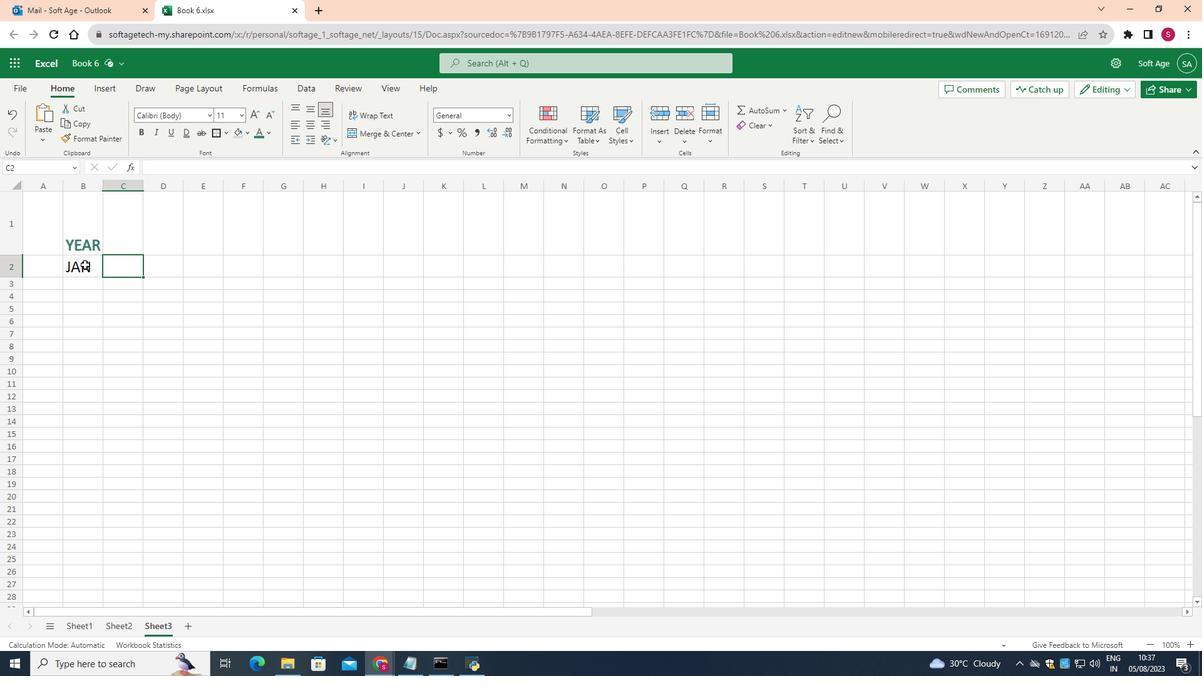 
Action: Mouse pressed left at (79, 261)
Screenshot: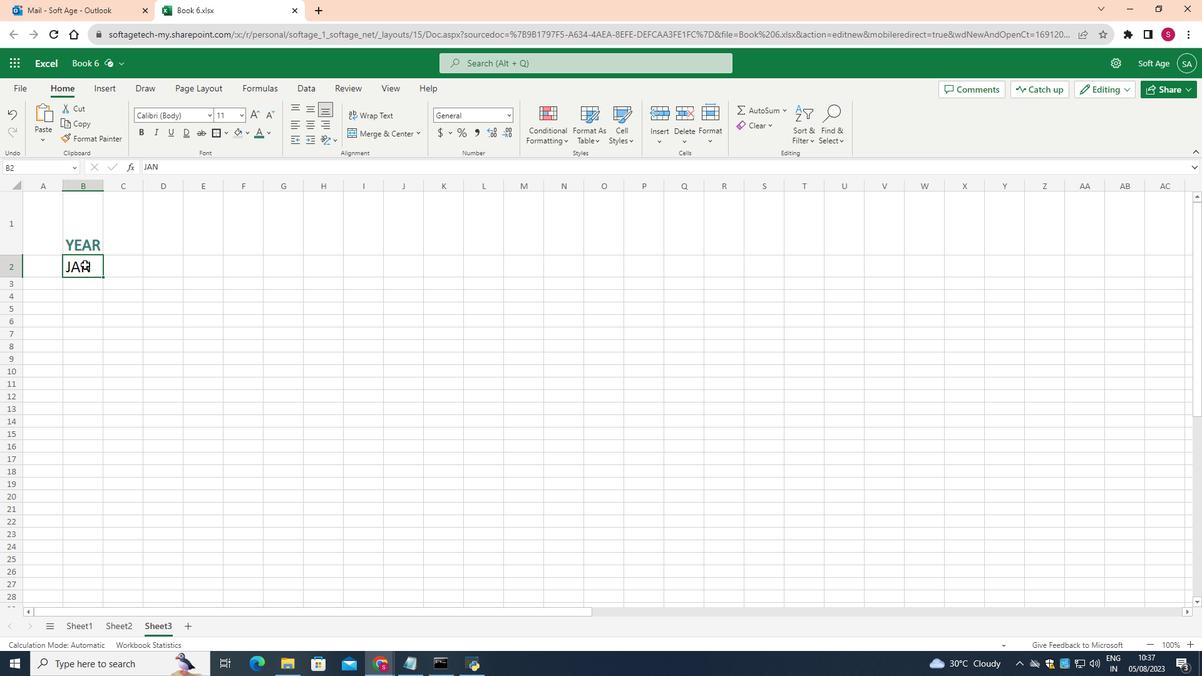 
Action: Mouse moved to (96, 184)
Screenshot: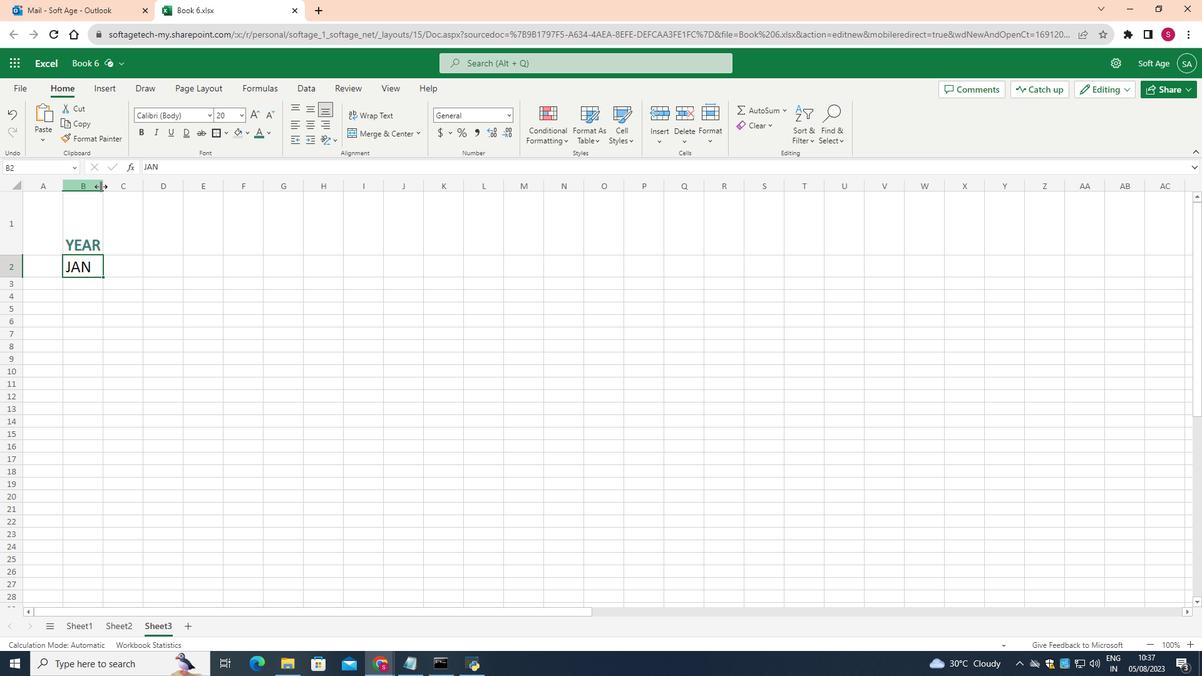 
Action: Mouse pressed left at (96, 184)
Screenshot: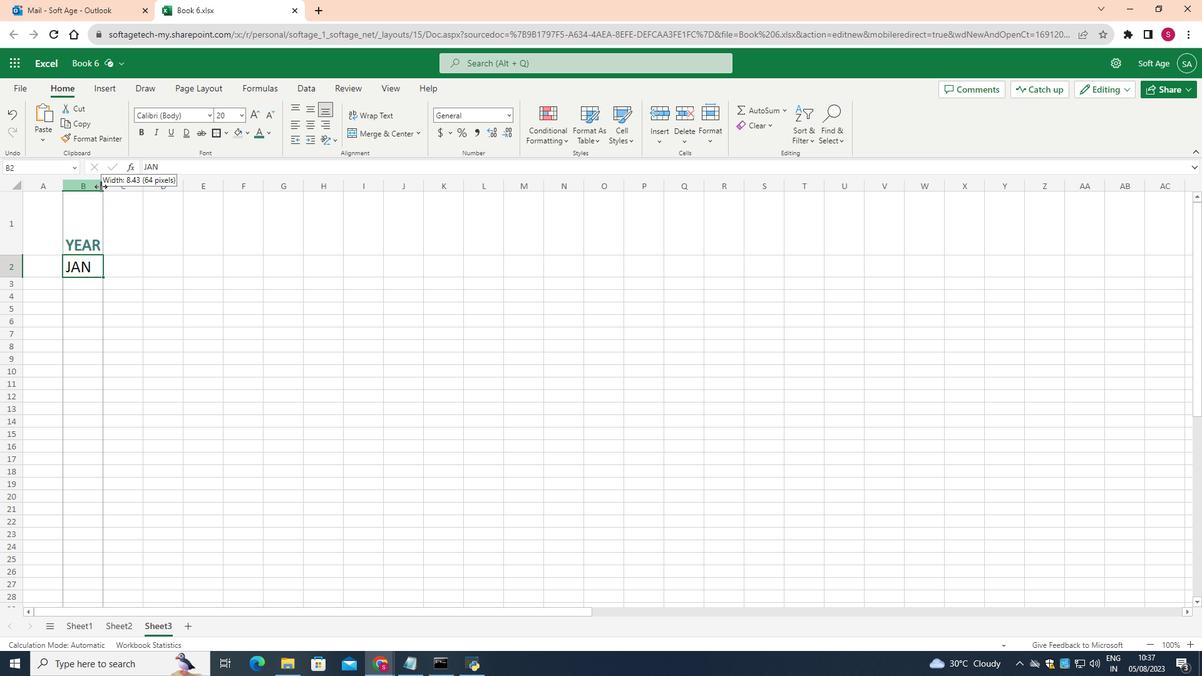 
Action: Mouse moved to (95, 266)
Screenshot: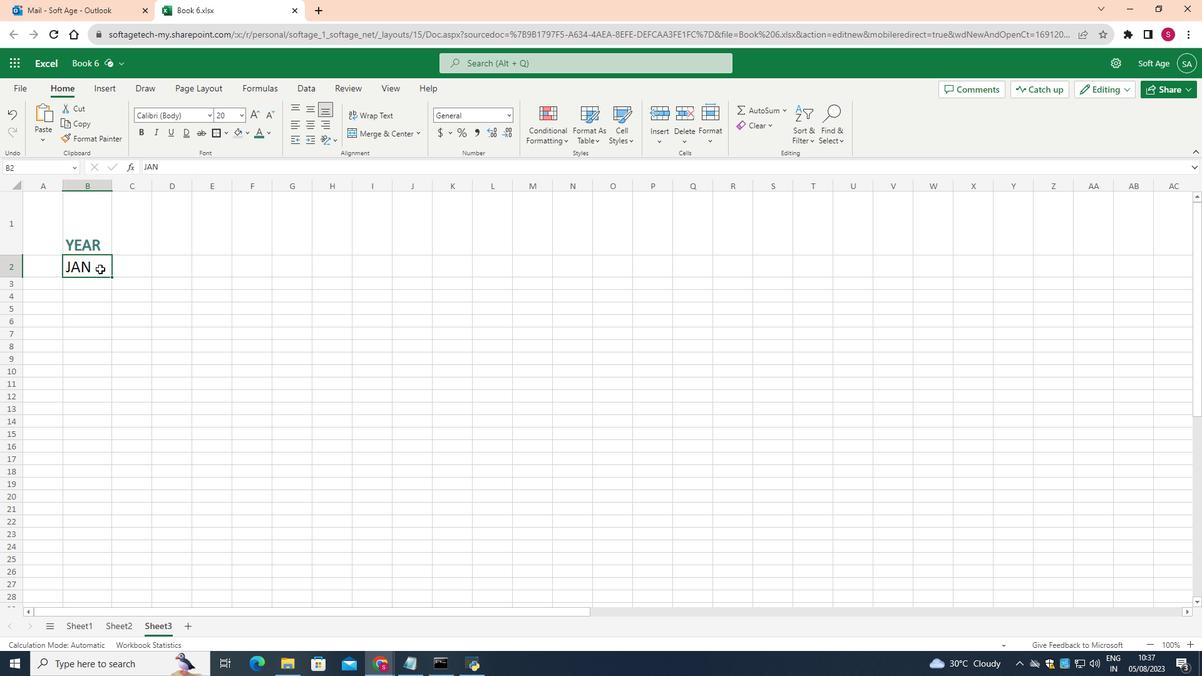 
Action: Mouse pressed left at (95, 266)
Screenshot: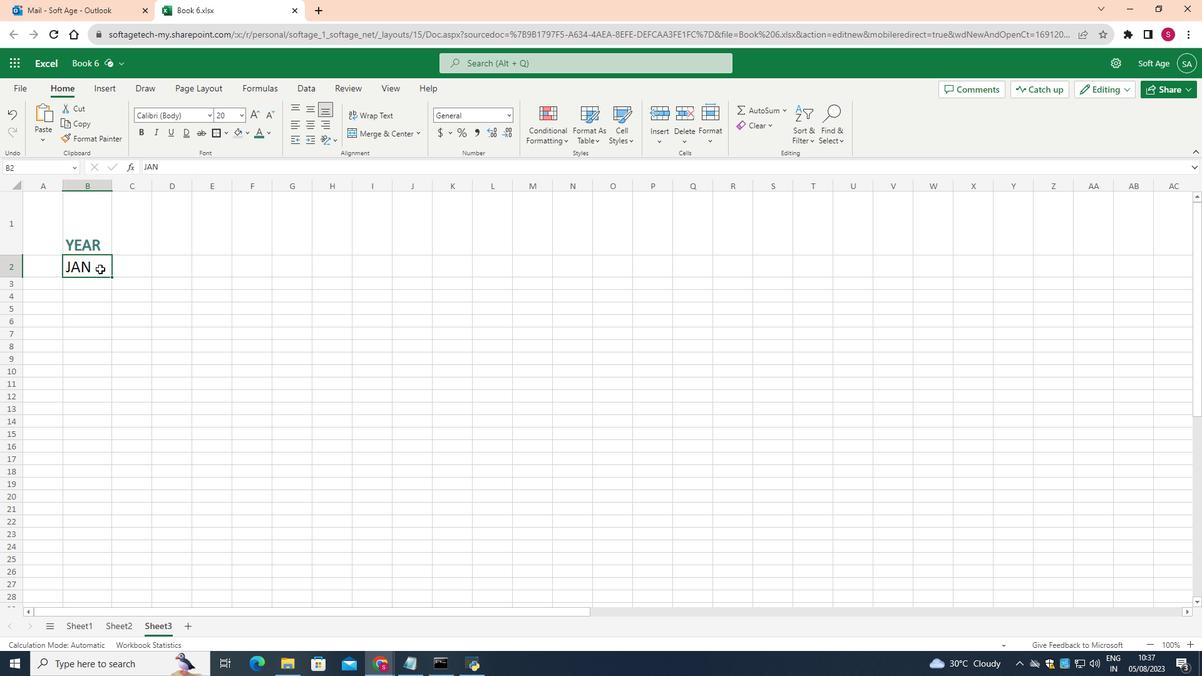 
Action: Mouse moved to (248, 112)
Screenshot: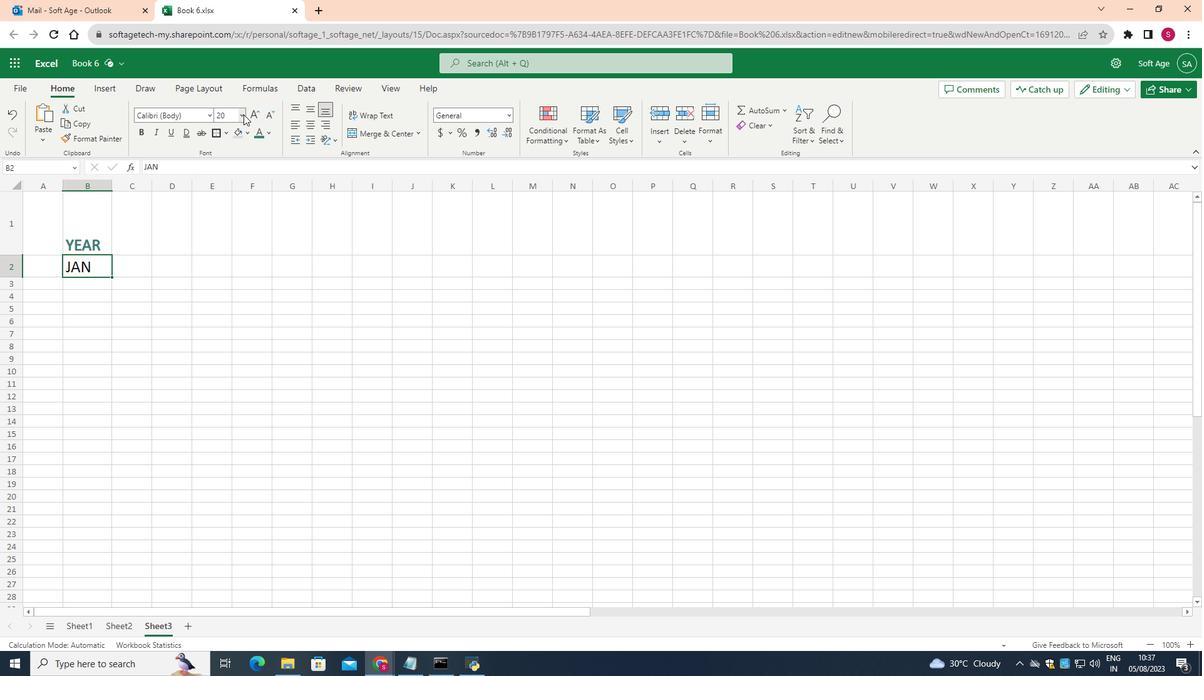 
Action: Mouse pressed left at (248, 112)
Screenshot: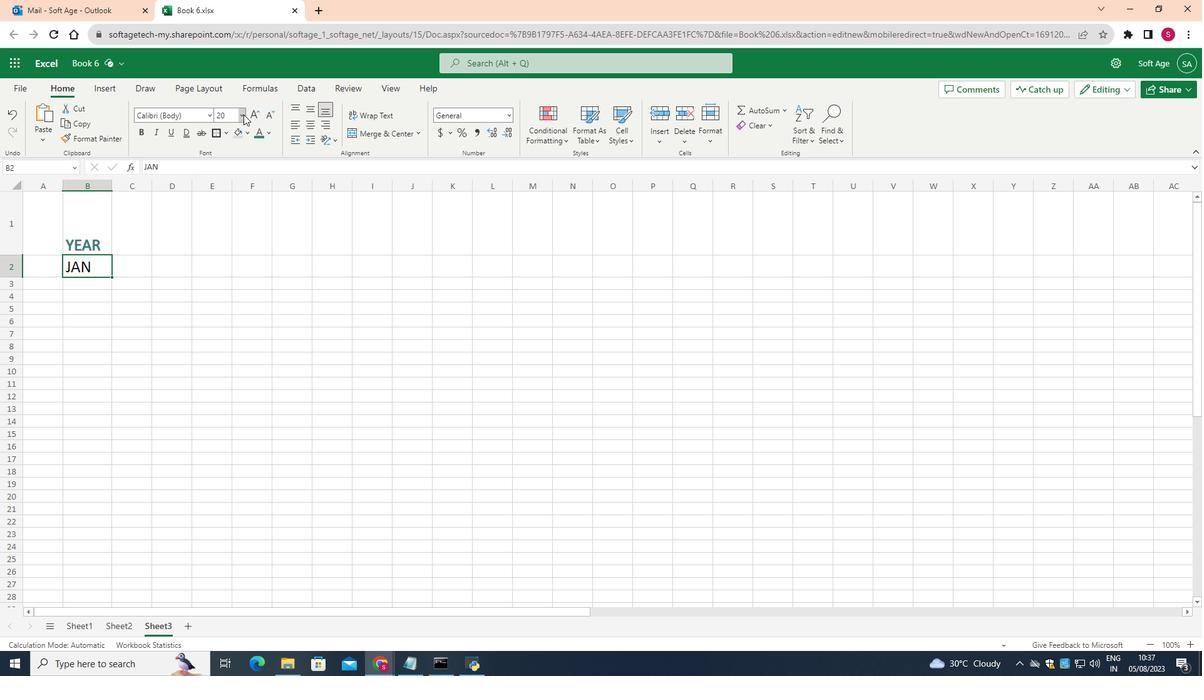 
Action: Mouse moved to (234, 281)
Screenshot: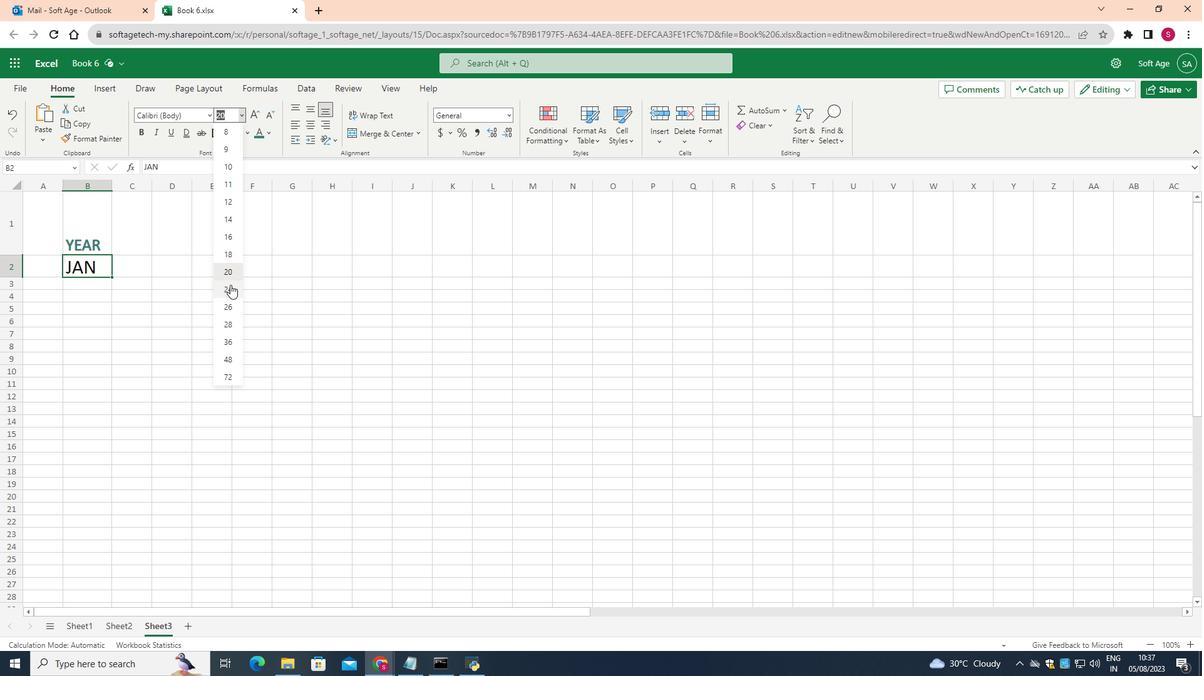 
Action: Mouse pressed left at (234, 281)
Screenshot: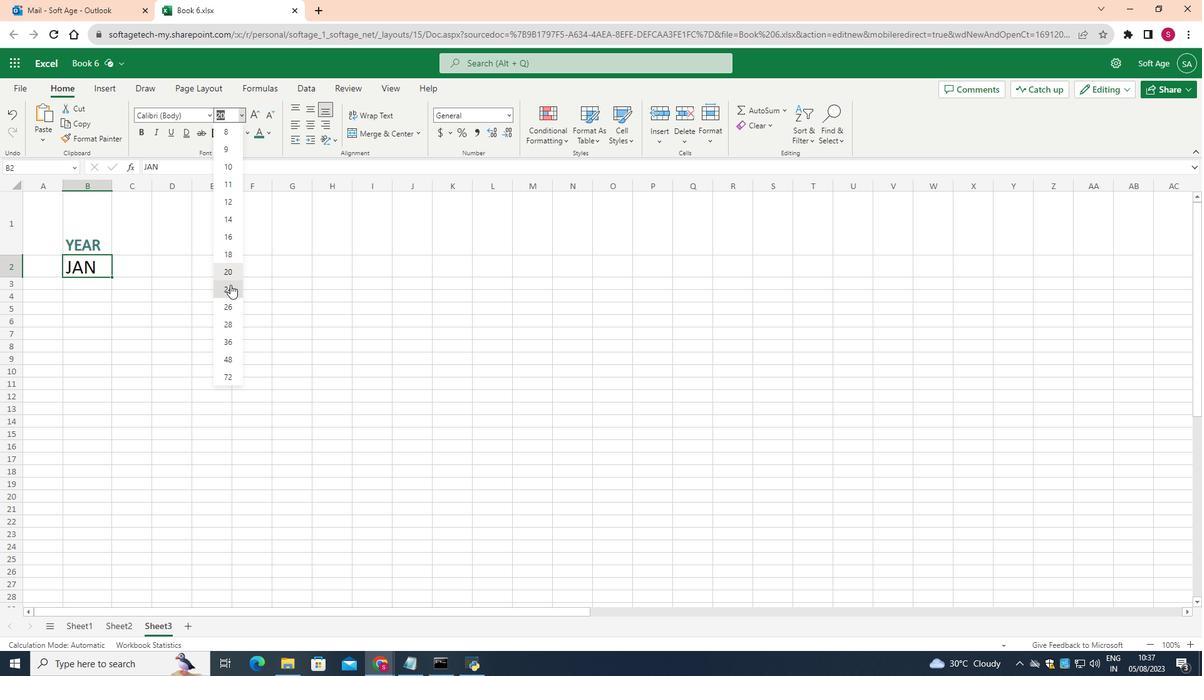 
Action: Mouse moved to (142, 127)
Screenshot: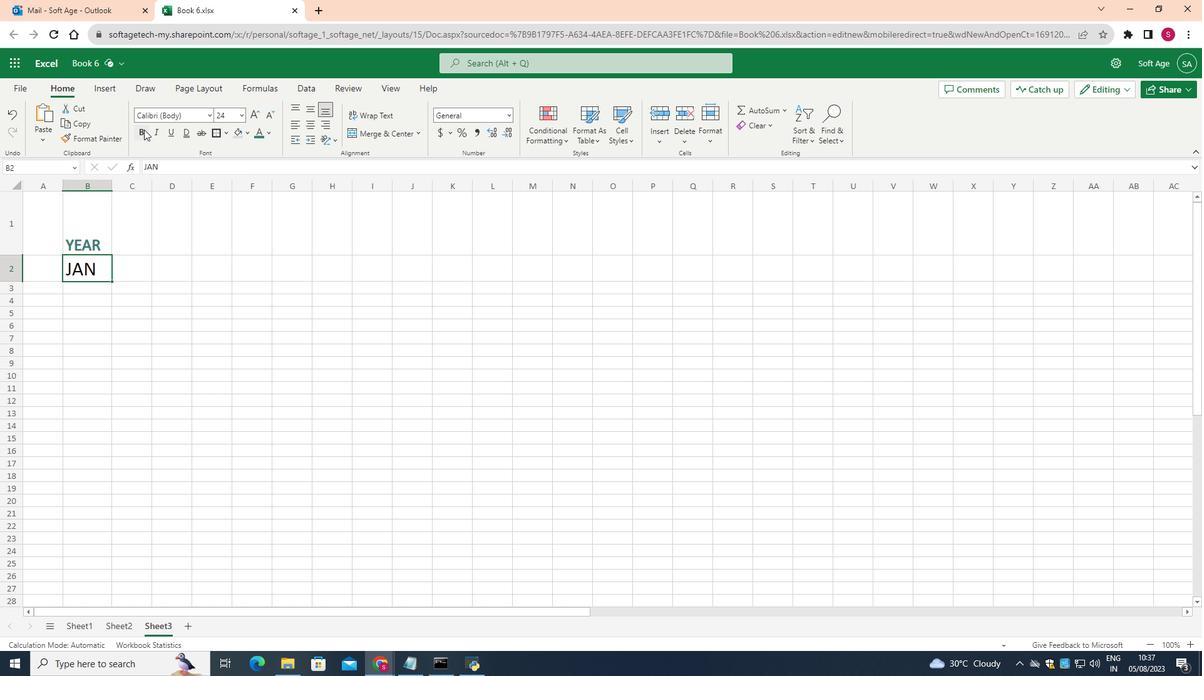 
Action: Mouse pressed left at (142, 127)
Screenshot: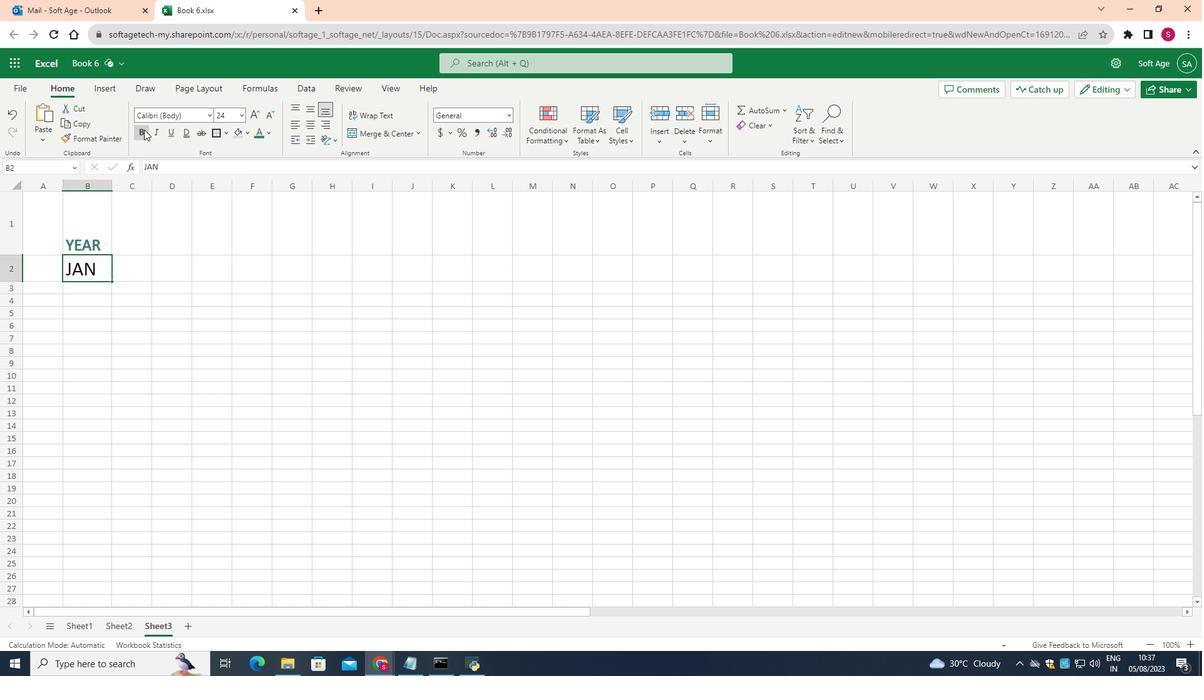 
Action: Mouse moved to (265, 135)
Screenshot: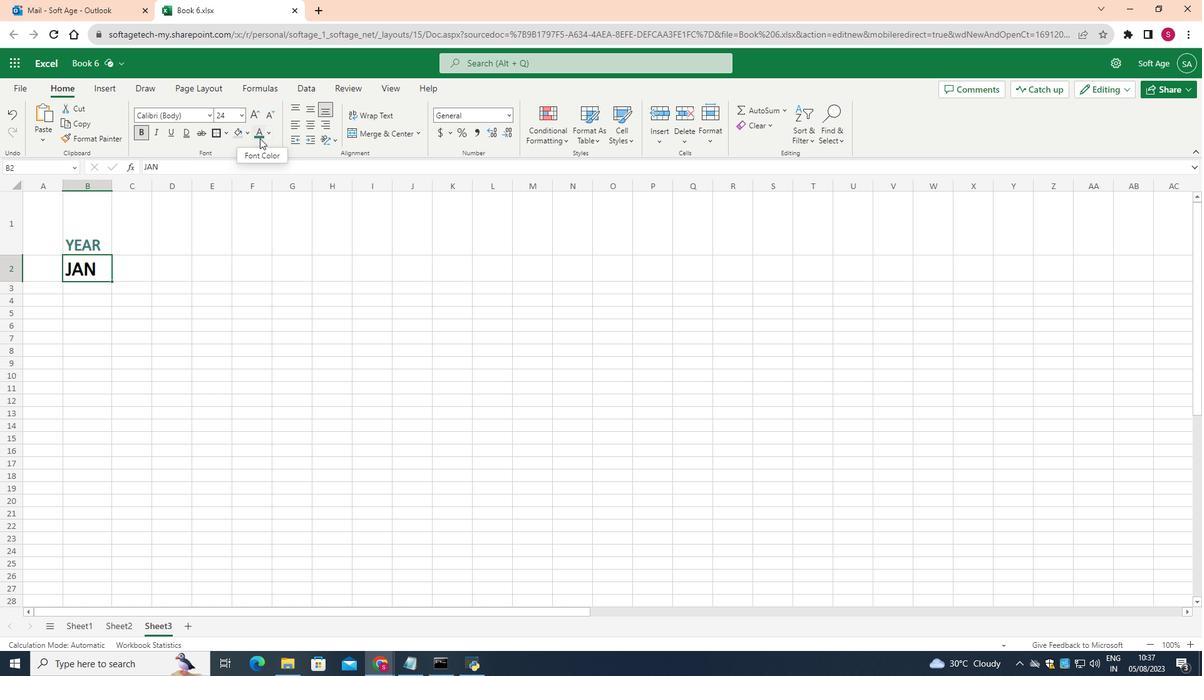 
Action: Mouse pressed left at (265, 135)
Screenshot: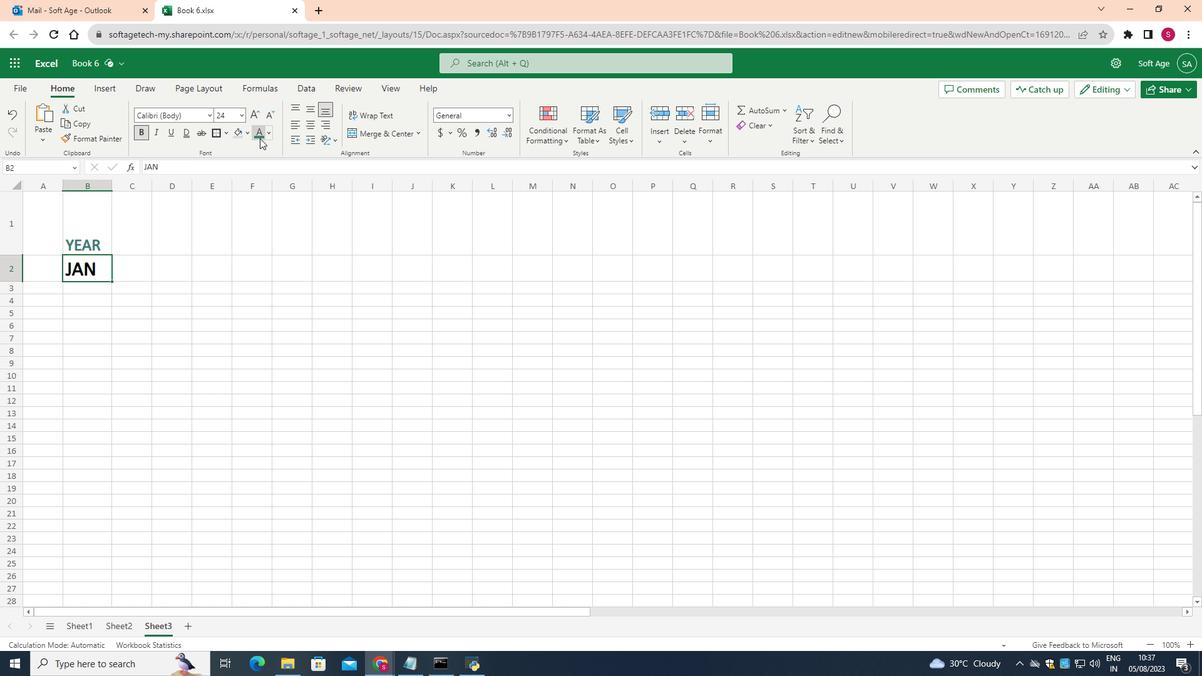 
Action: Mouse moved to (192, 277)
Screenshot: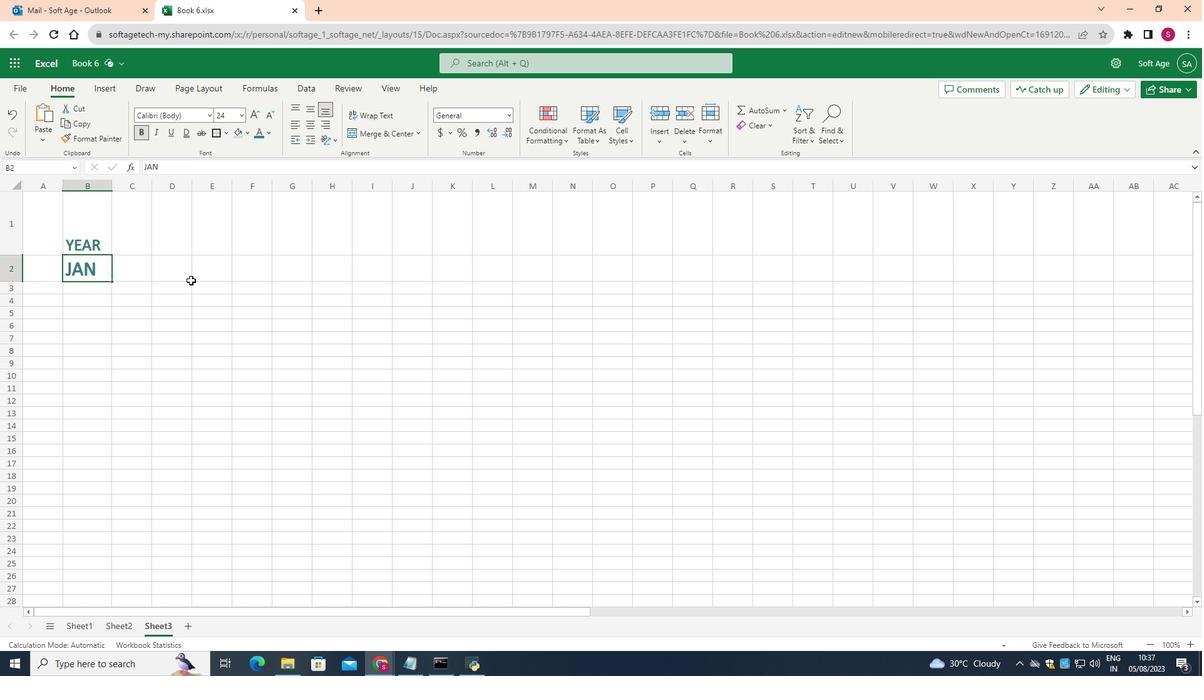 
Action: Mouse pressed left at (192, 277)
Screenshot: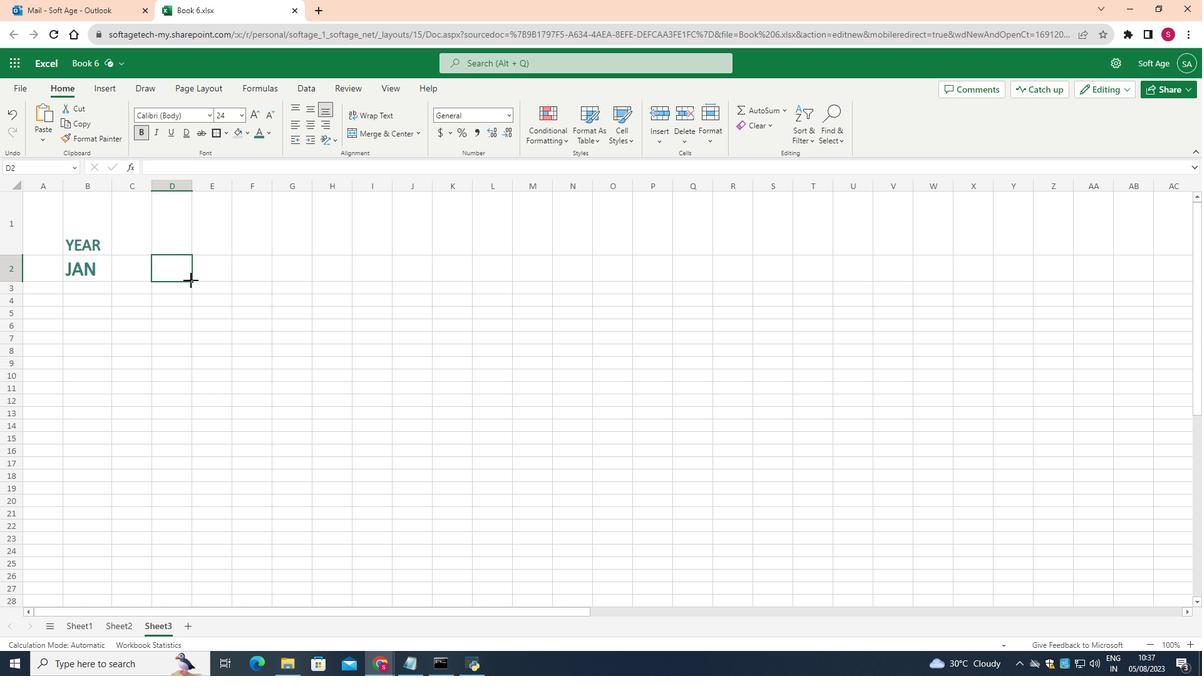 
Action: Mouse moved to (139, 261)
Screenshot: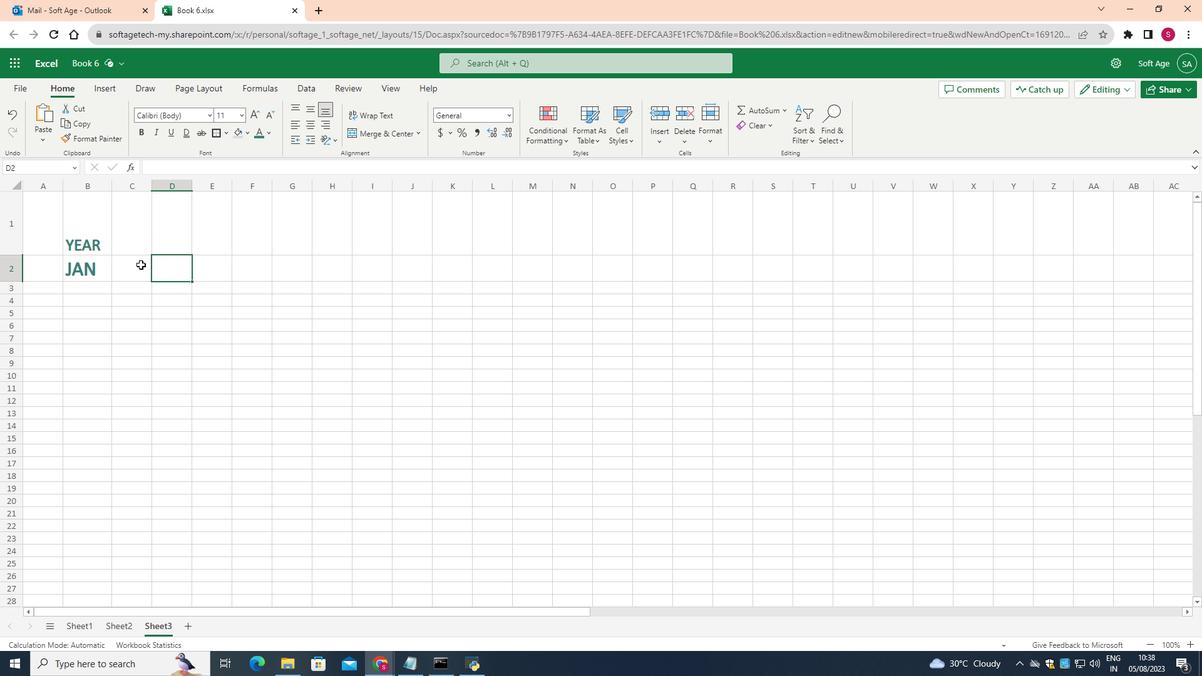 
Action: Mouse pressed left at (139, 261)
Screenshot: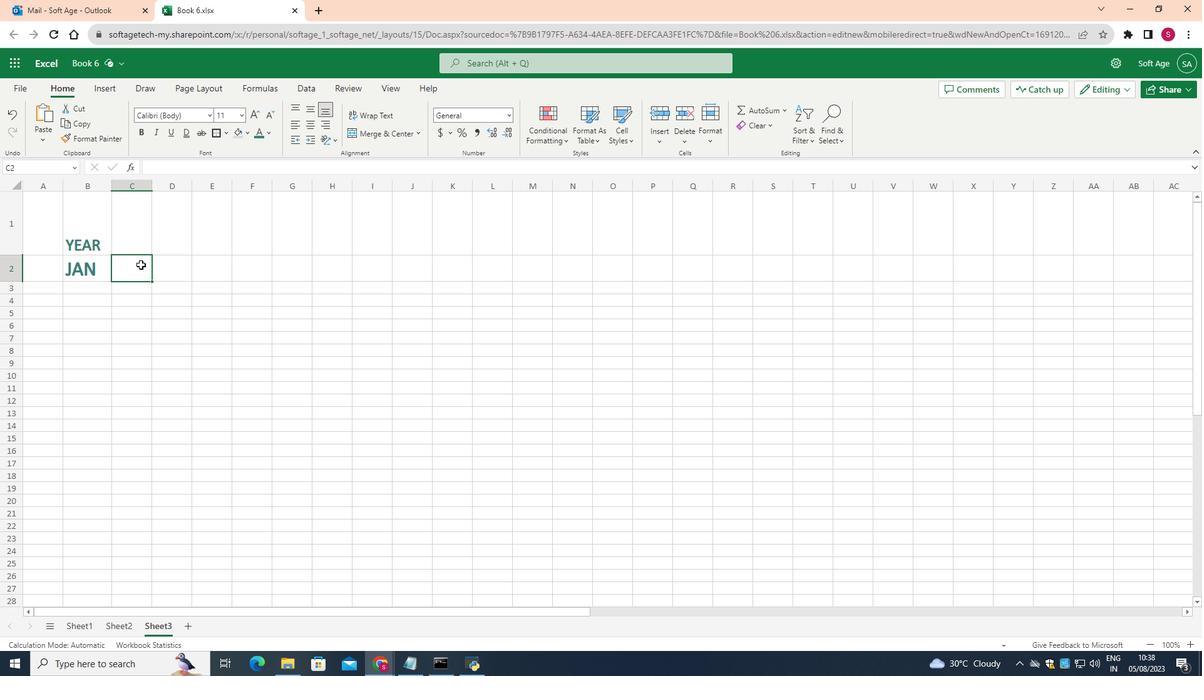 
Action: Mouse moved to (244, 108)
Screenshot: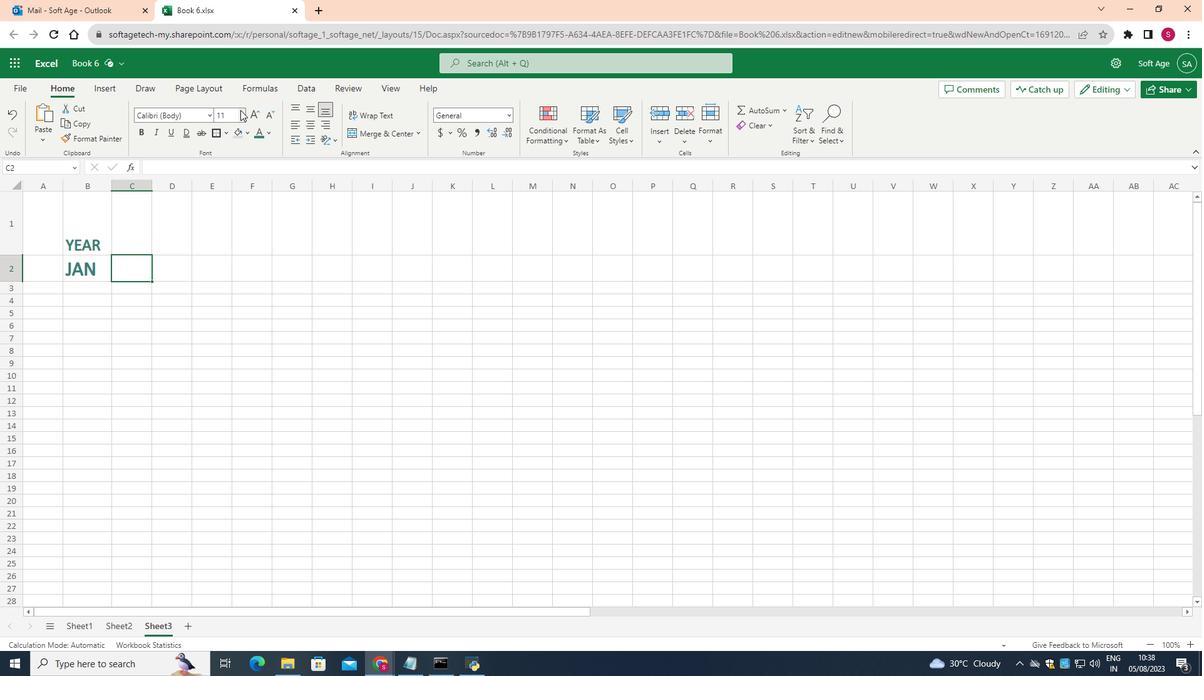 
Action: Mouse pressed left at (244, 108)
Screenshot: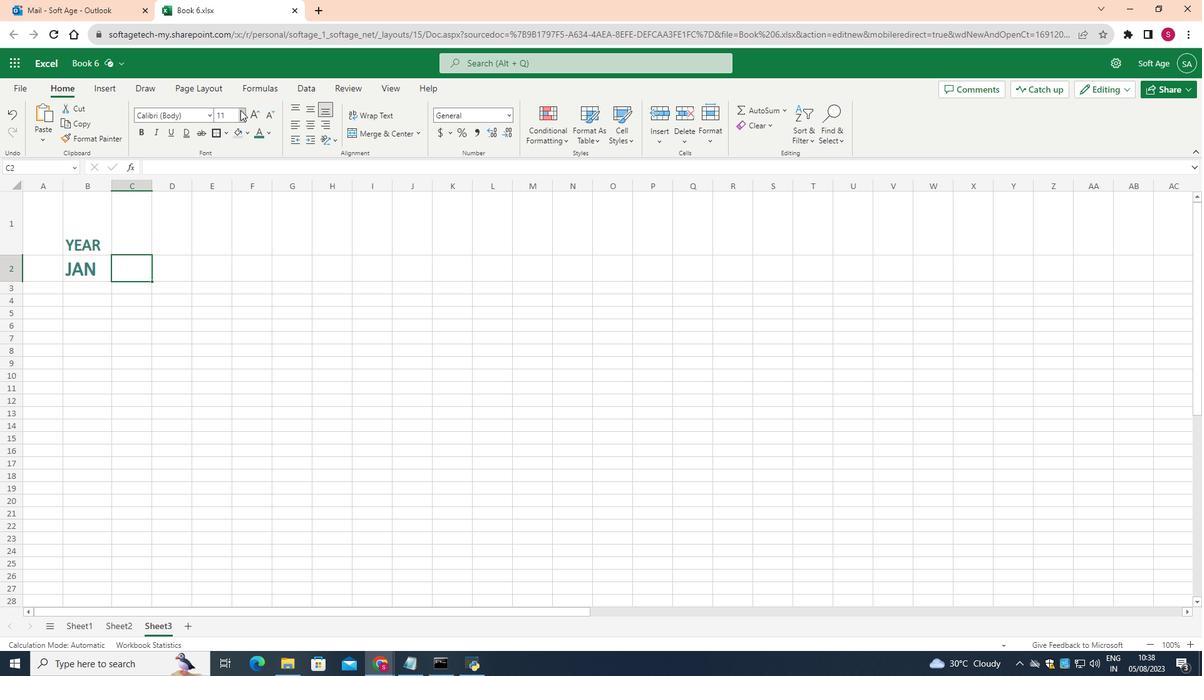 
Action: Mouse moved to (233, 234)
Screenshot: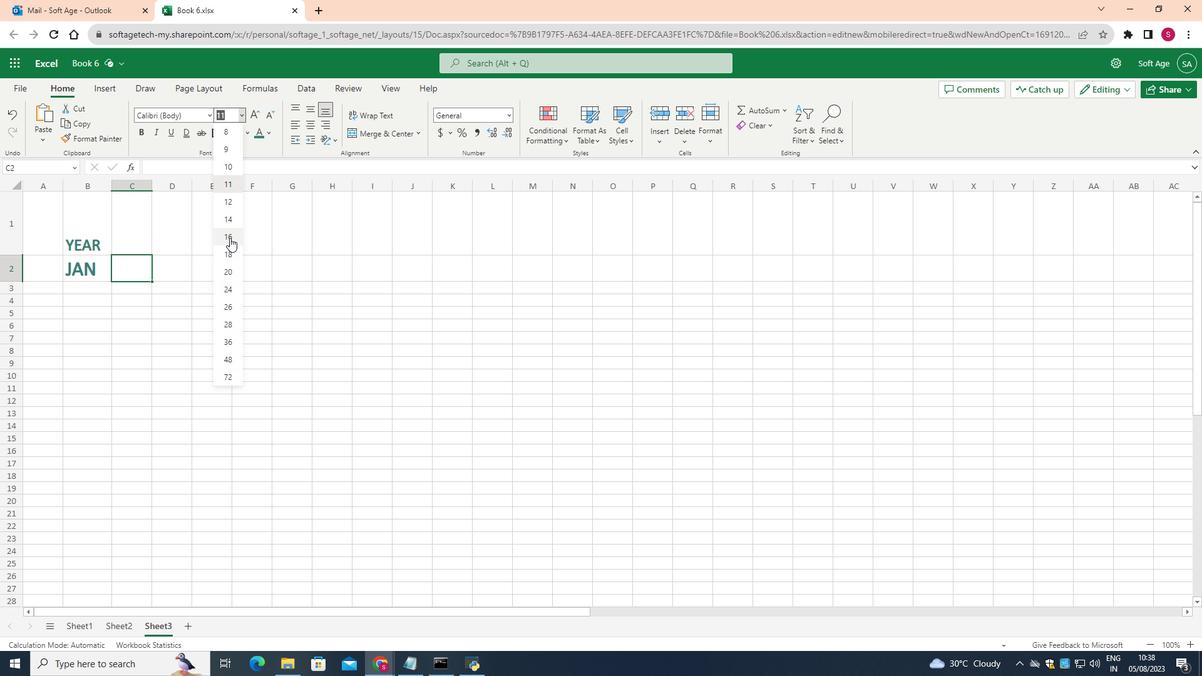 
Action: Mouse pressed left at (233, 234)
Screenshot: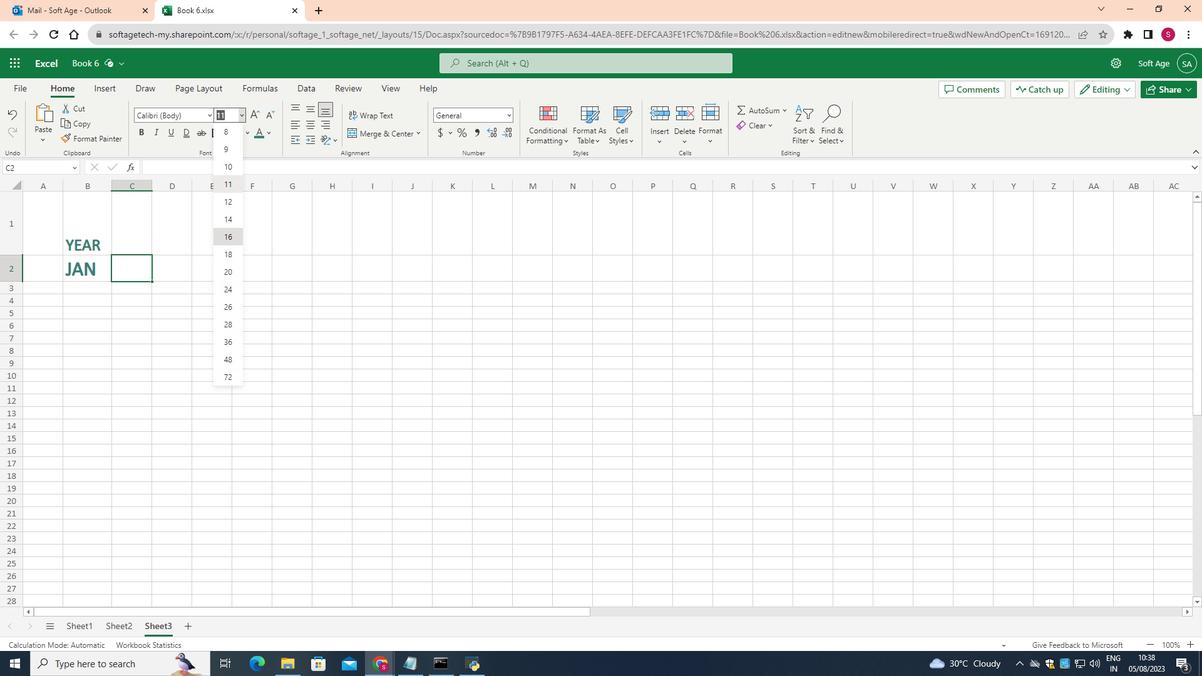 
Action: Mouse moved to (149, 209)
Screenshot: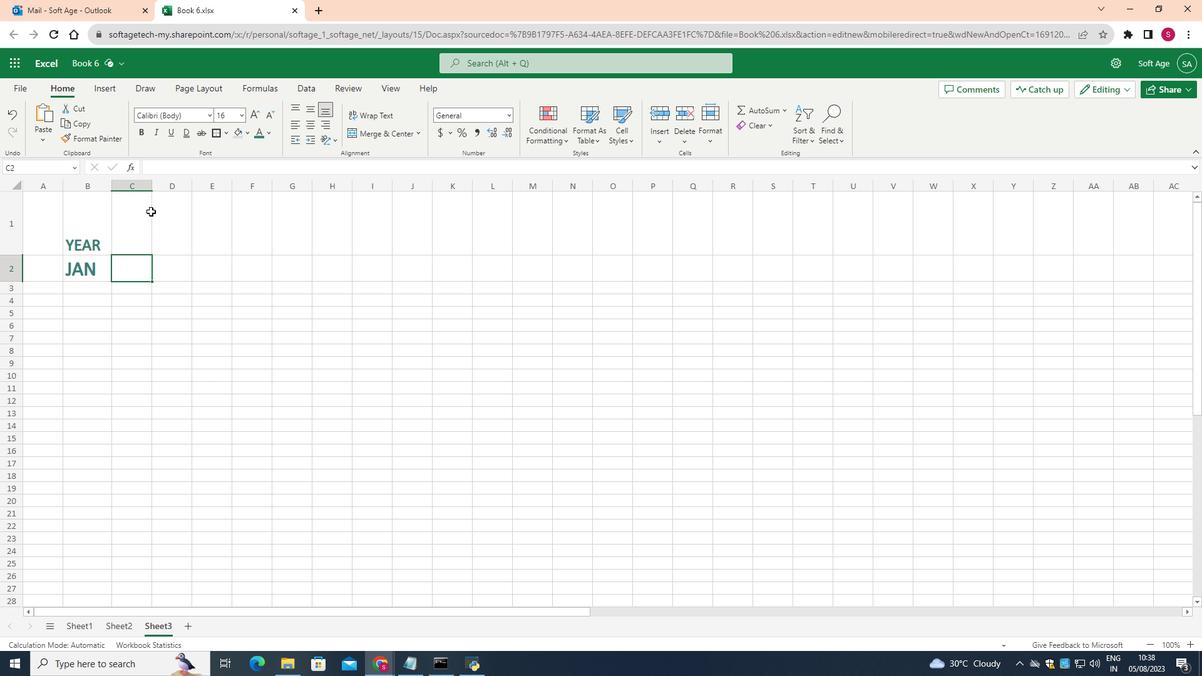 
Action: Key pressed <Key.shift>M<Key.shift>ON<Key.right><Key.shift><Key.shift>TUE<Key.backspace><Key.backspace><Key.backspace>
Screenshot: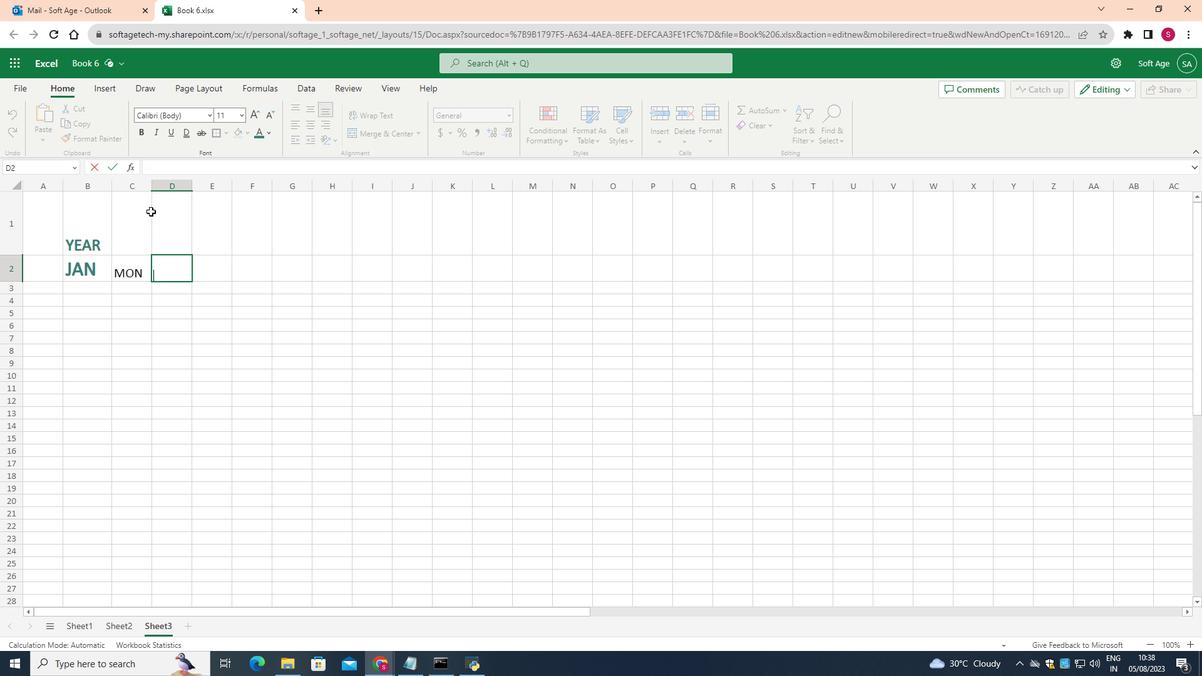 
Action: Mouse moved to (245, 111)
Screenshot: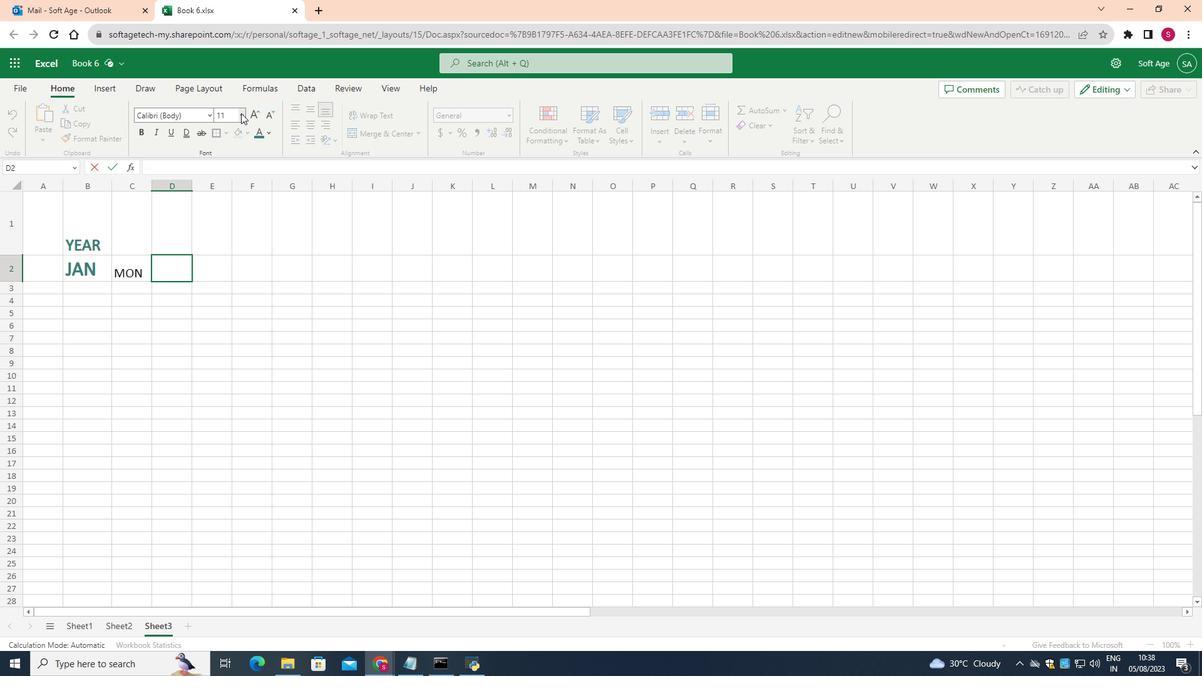 
Action: Mouse pressed left at (245, 111)
Screenshot: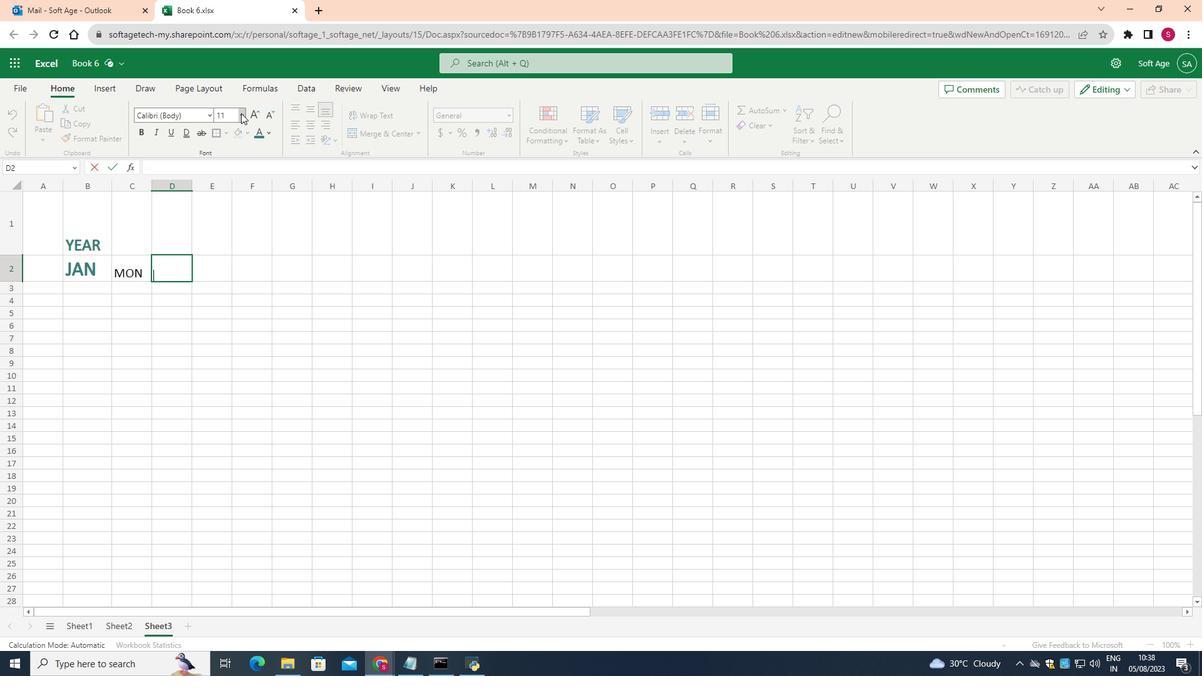 
Action: Mouse moved to (232, 234)
Screenshot: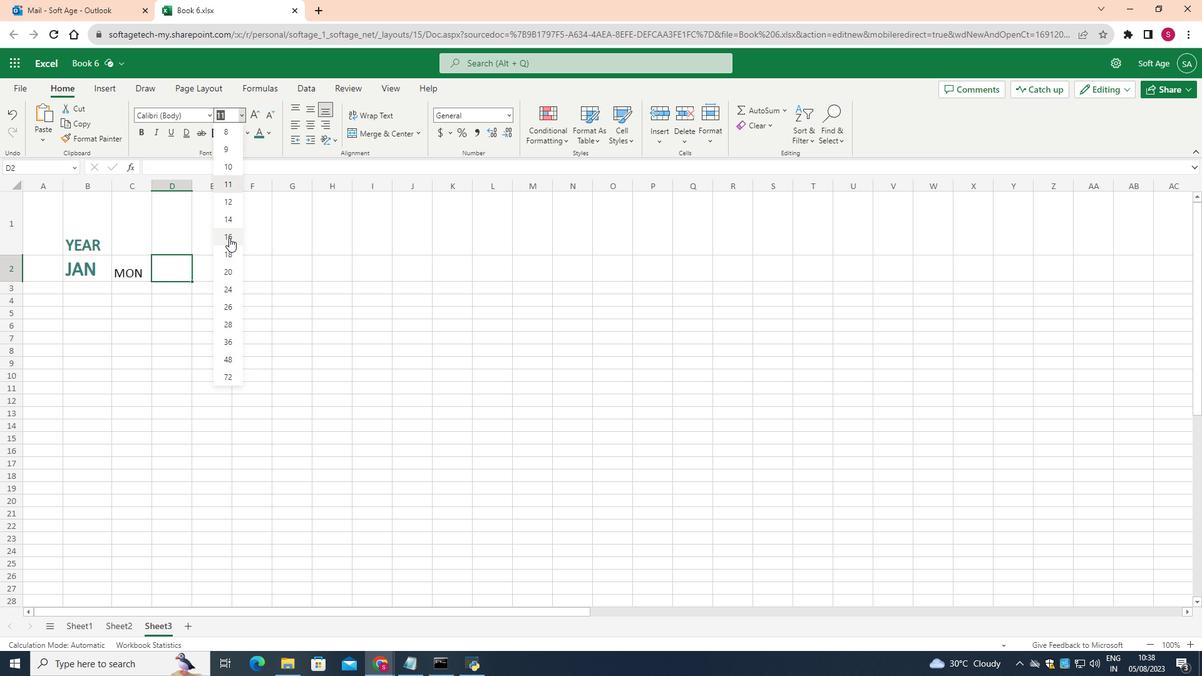 
Action: Mouse pressed left at (232, 234)
Screenshot: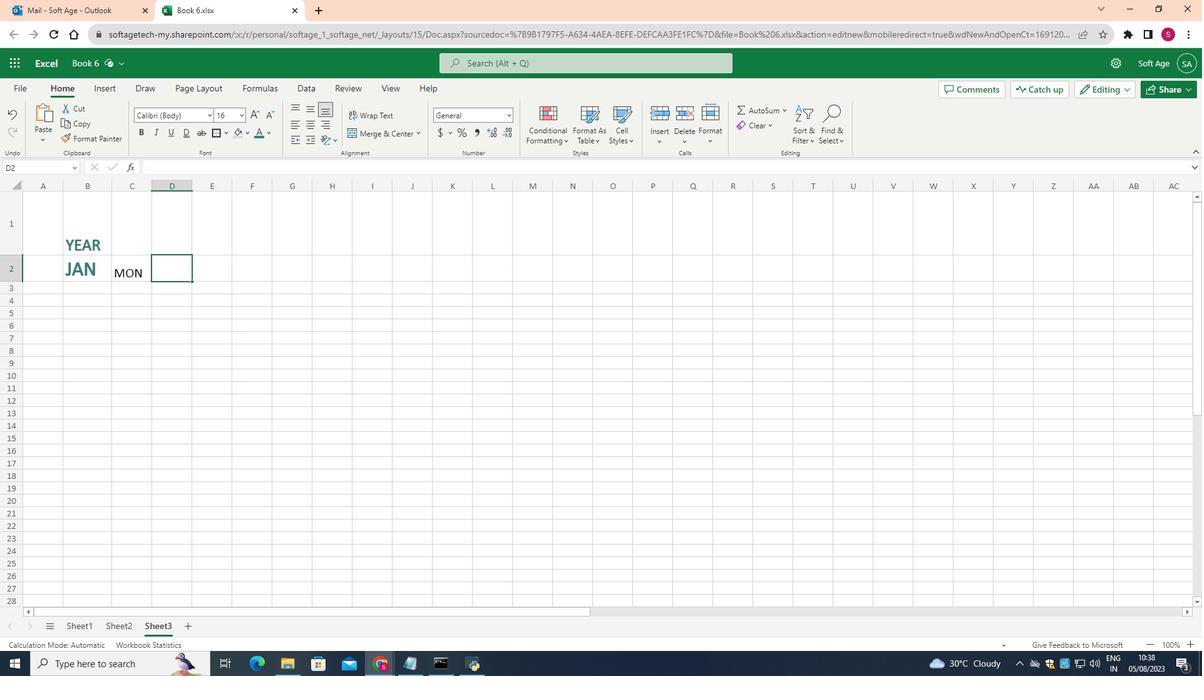 
Action: Mouse moved to (137, 259)
Screenshot: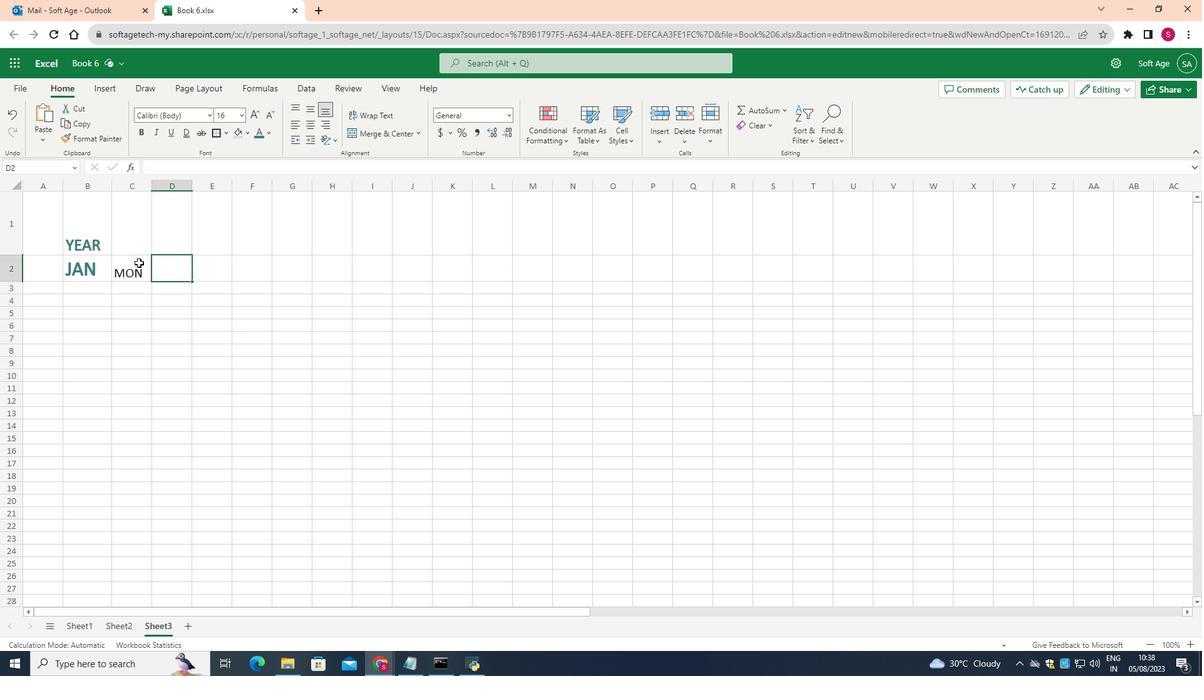 
Action: Mouse pressed left at (137, 259)
Screenshot: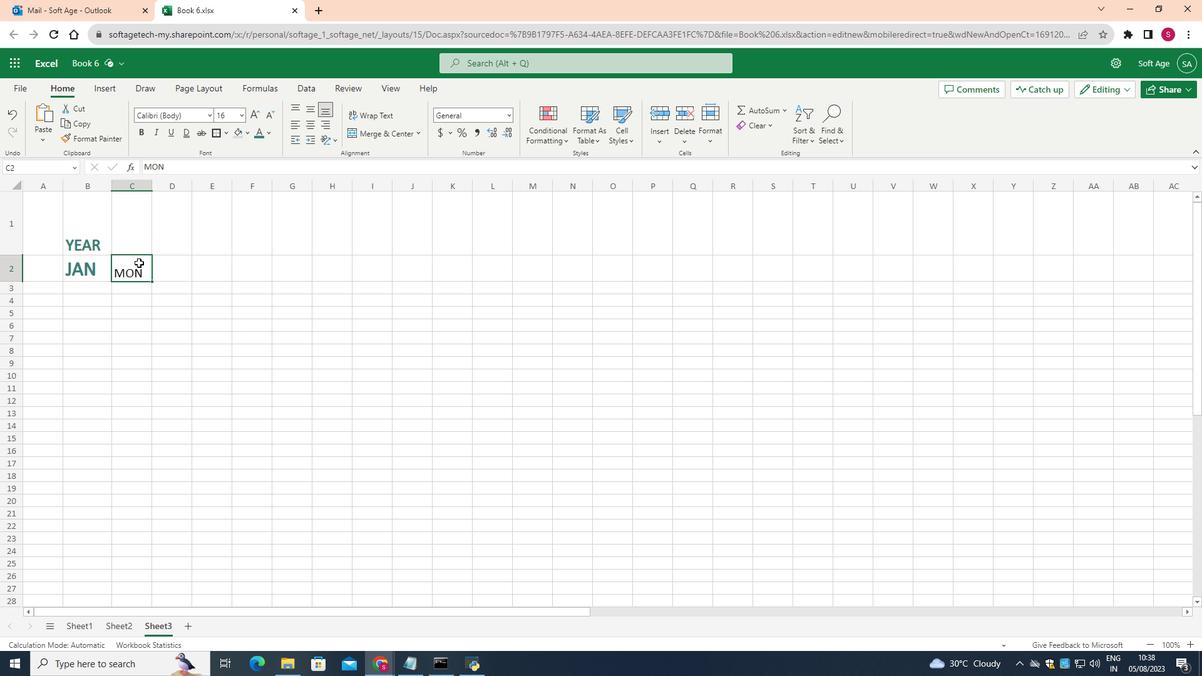 
Action: Mouse moved to (170, 267)
Screenshot: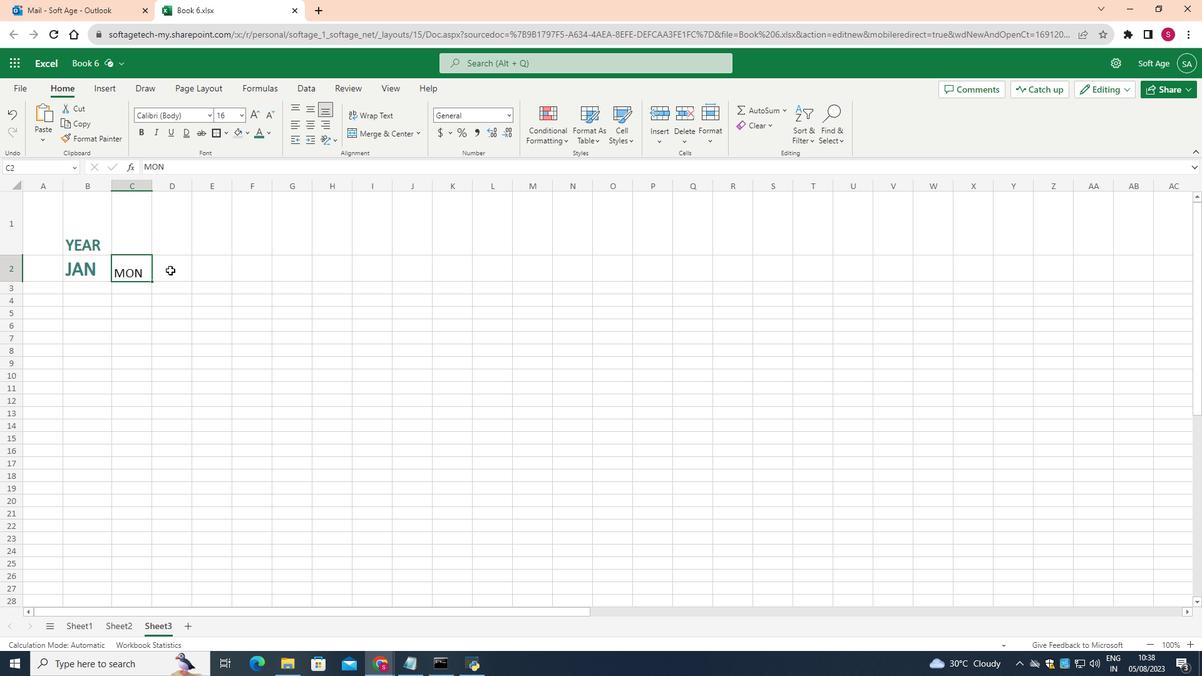 
Action: Mouse pressed left at (170, 267)
Screenshot: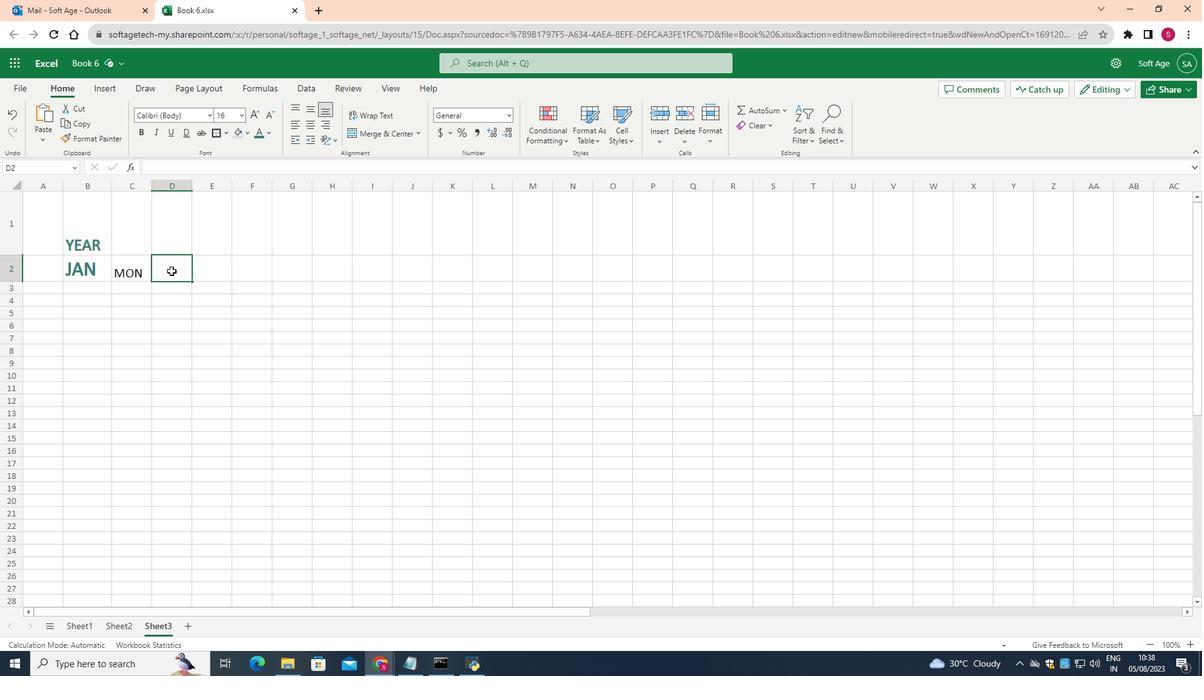 
Action: Mouse moved to (187, 253)
Screenshot: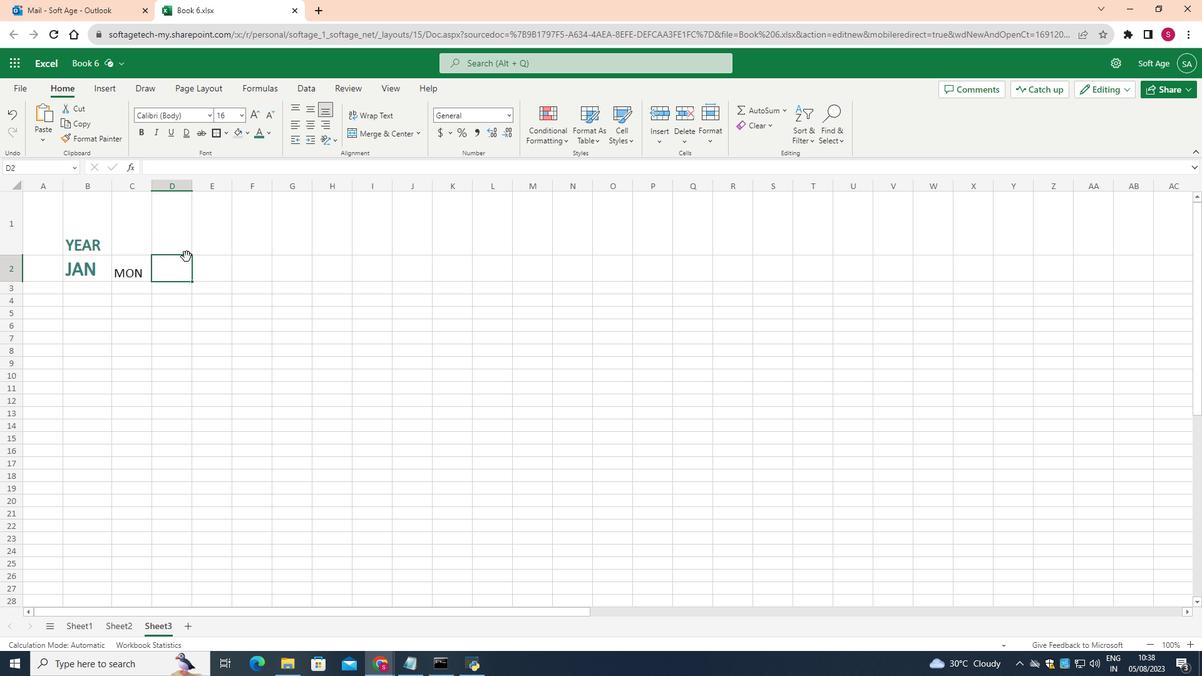 
Action: Key pressed <Key.shift><Key.shift><Key.shift><Key.shift><Key.shift><Key.shift>TUE<Key.right>
Screenshot: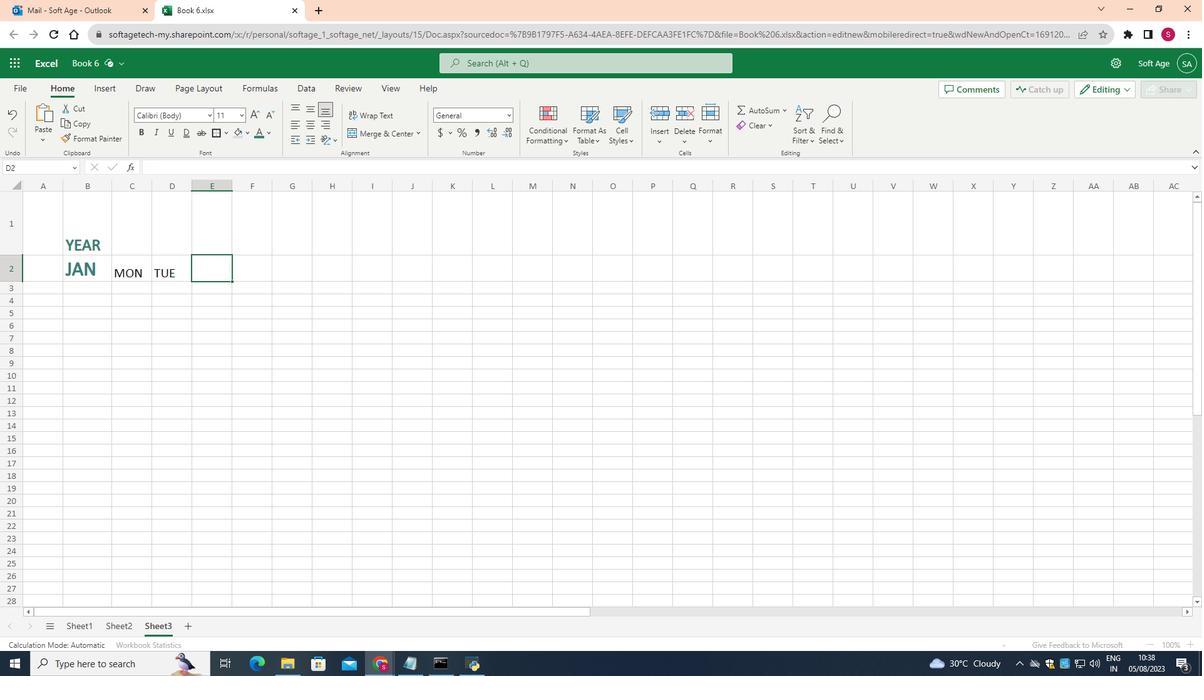
Action: Mouse moved to (244, 115)
Screenshot: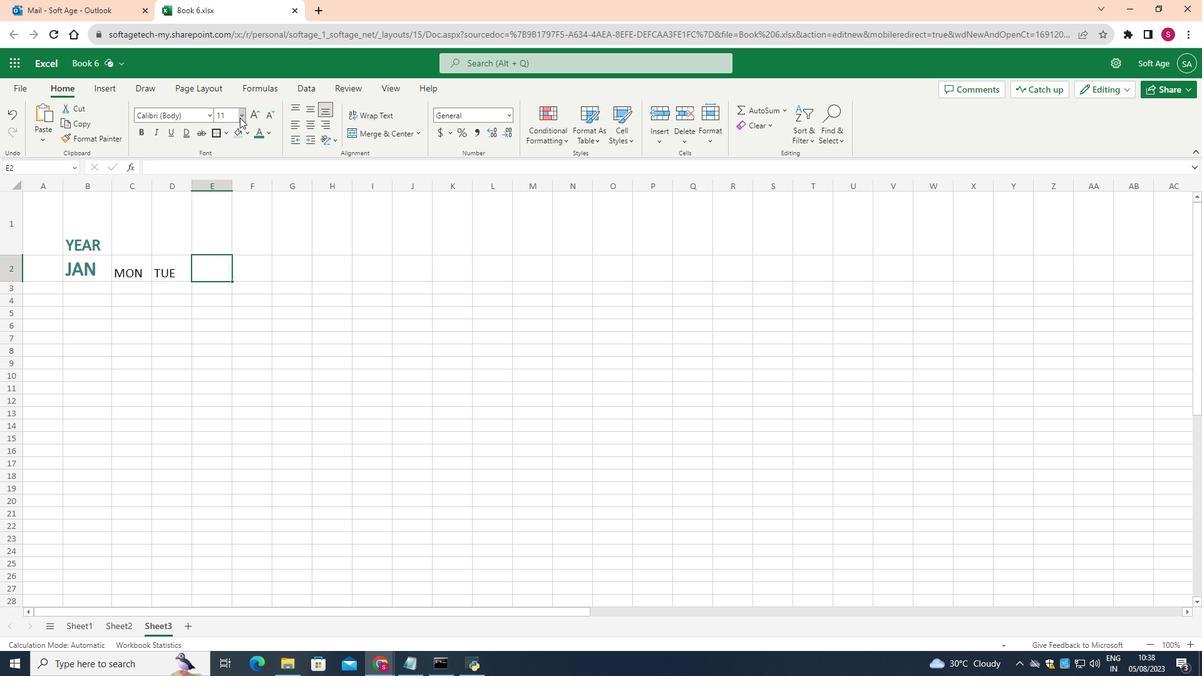 
Action: Mouse pressed left at (244, 115)
Screenshot: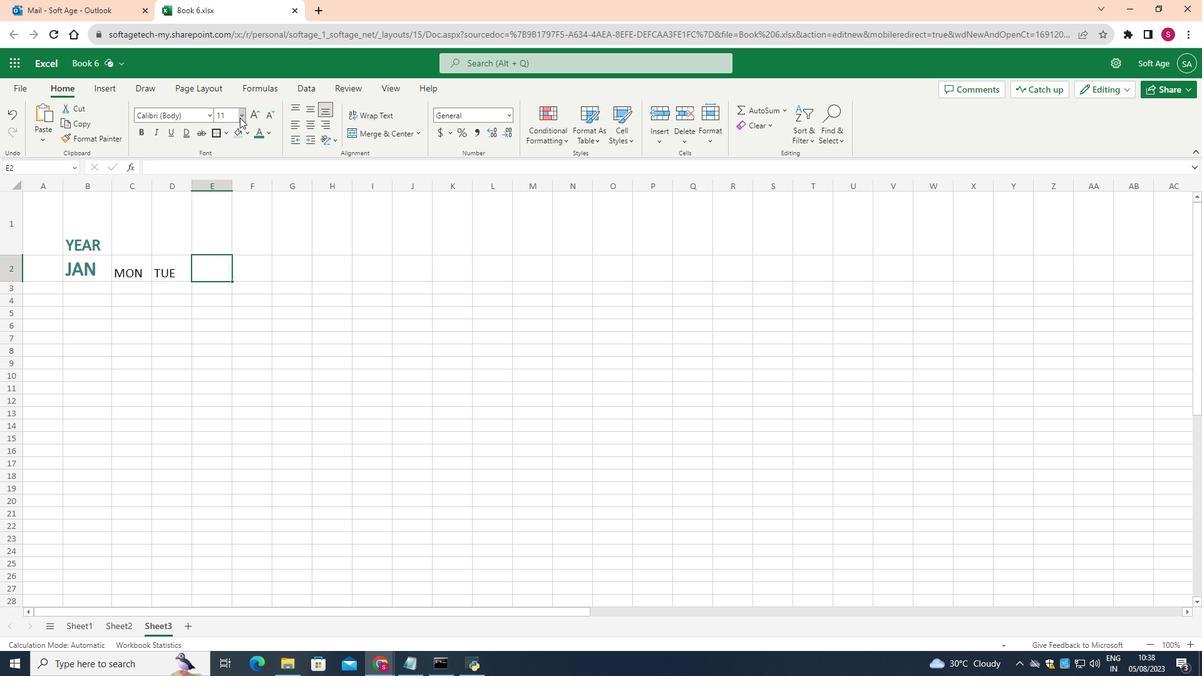 
Action: Mouse moved to (228, 230)
Screenshot: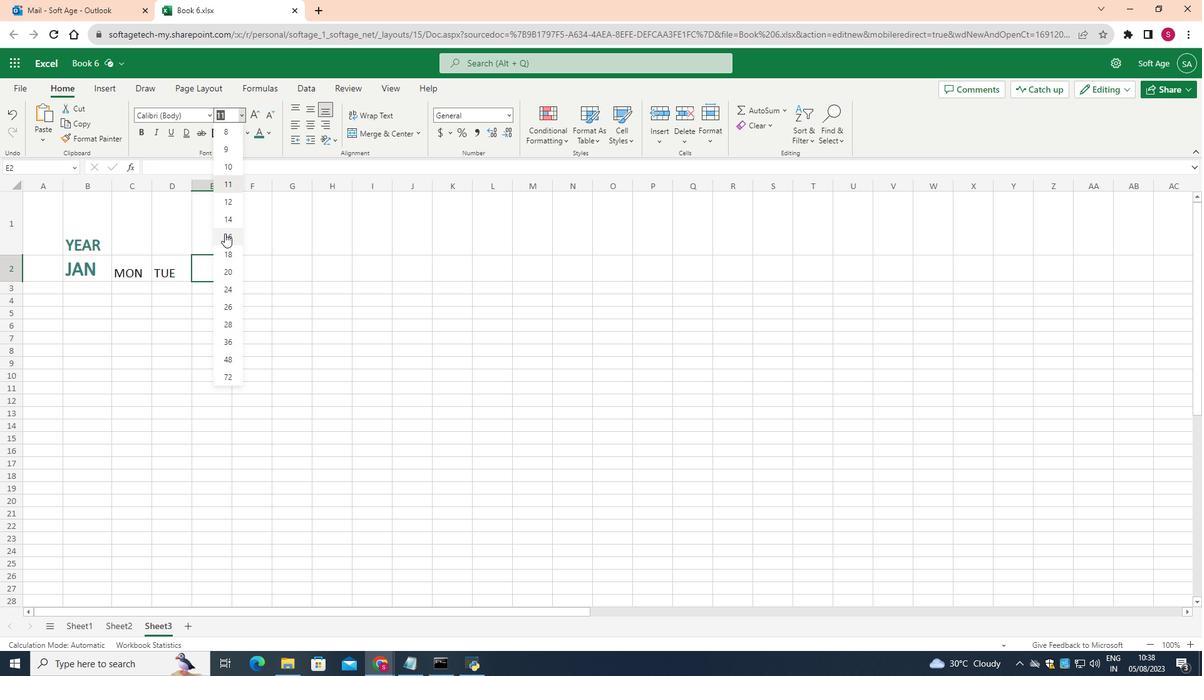 
Action: Mouse pressed left at (228, 230)
Screenshot: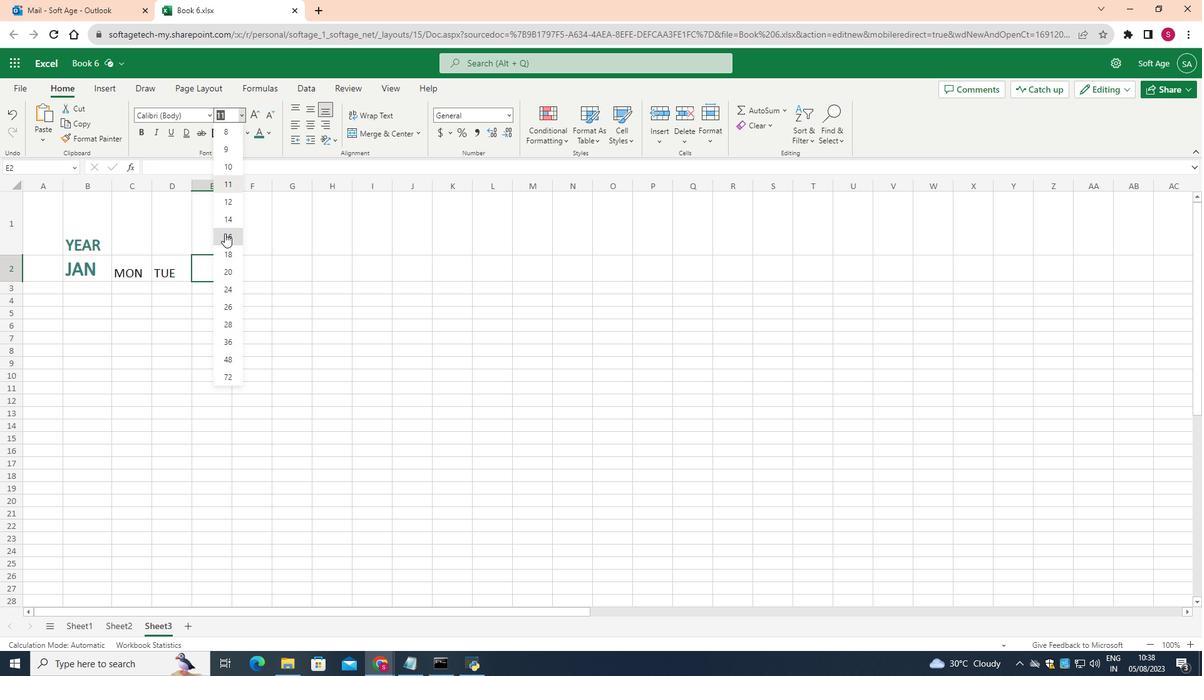 
Action: Mouse moved to (228, 231)
Screenshot: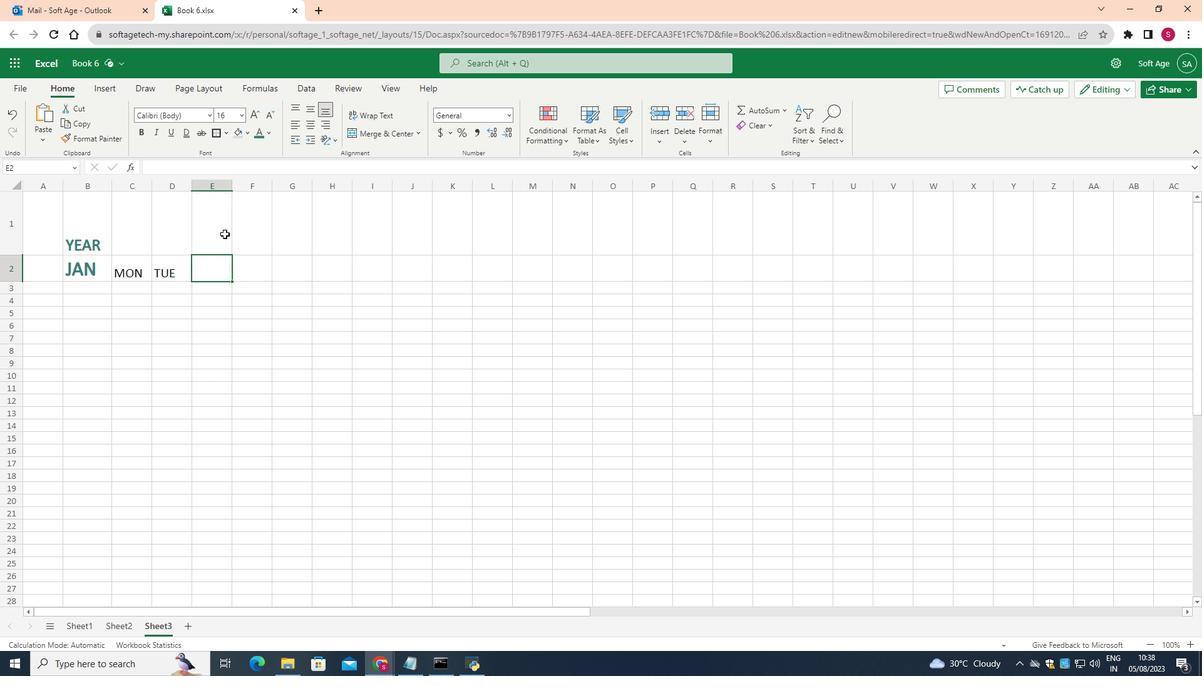 
Action: Key pressed <Key.shift><Key.shift><Key.shift>WED<Key.right>
Screenshot: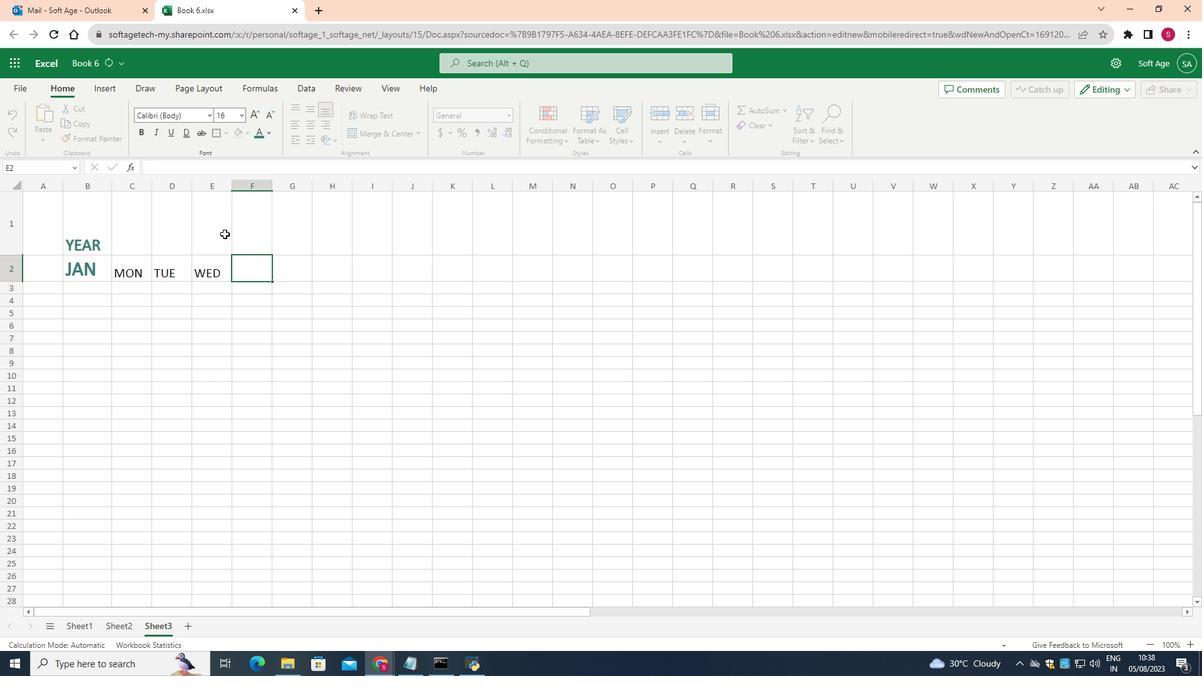 
Action: Mouse moved to (245, 115)
Screenshot: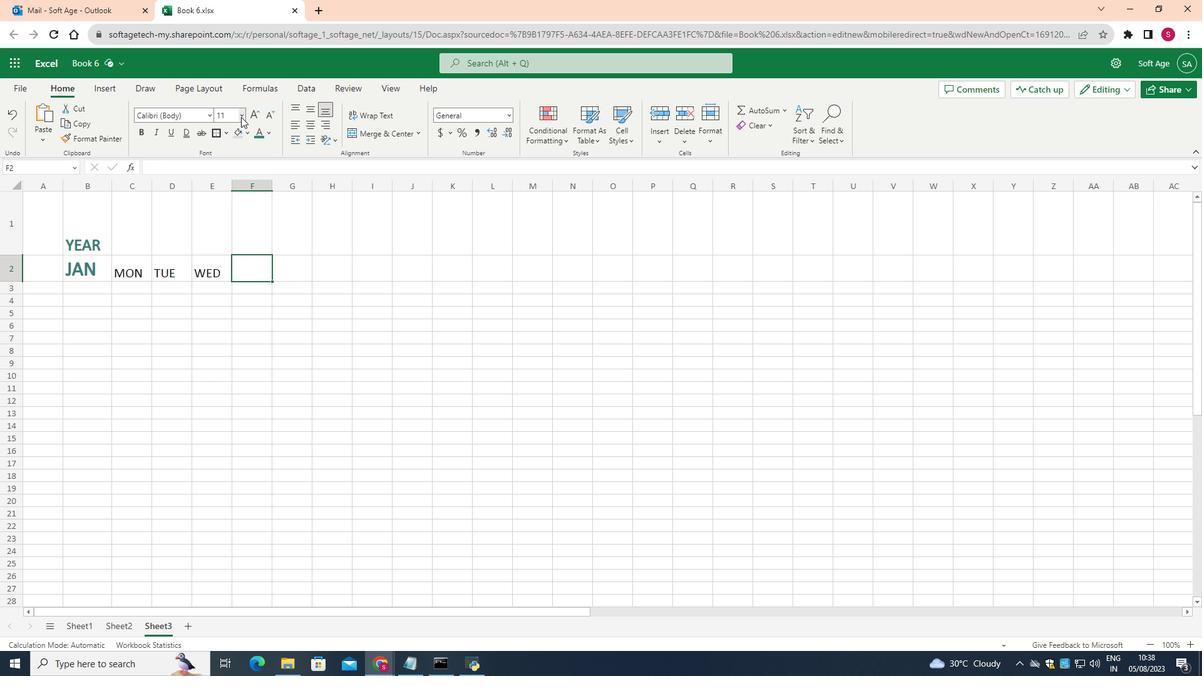 
Action: Mouse pressed left at (245, 115)
Screenshot: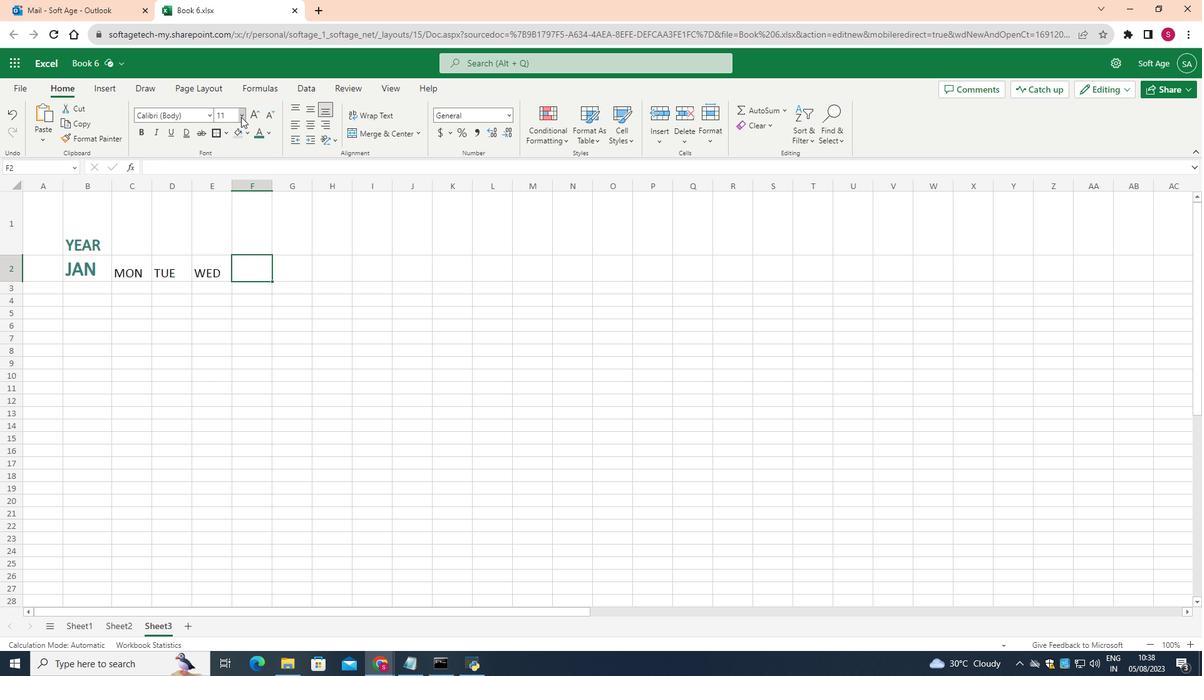 
Action: Mouse moved to (231, 232)
Screenshot: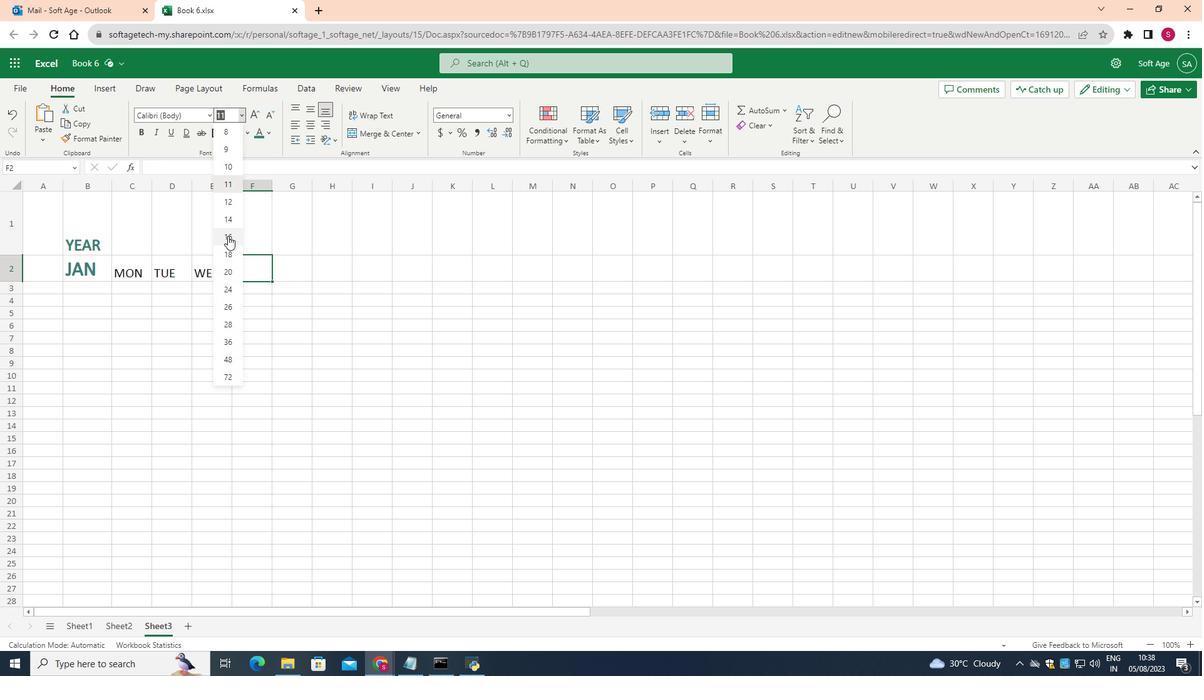 
Action: Mouse pressed left at (231, 232)
Screenshot: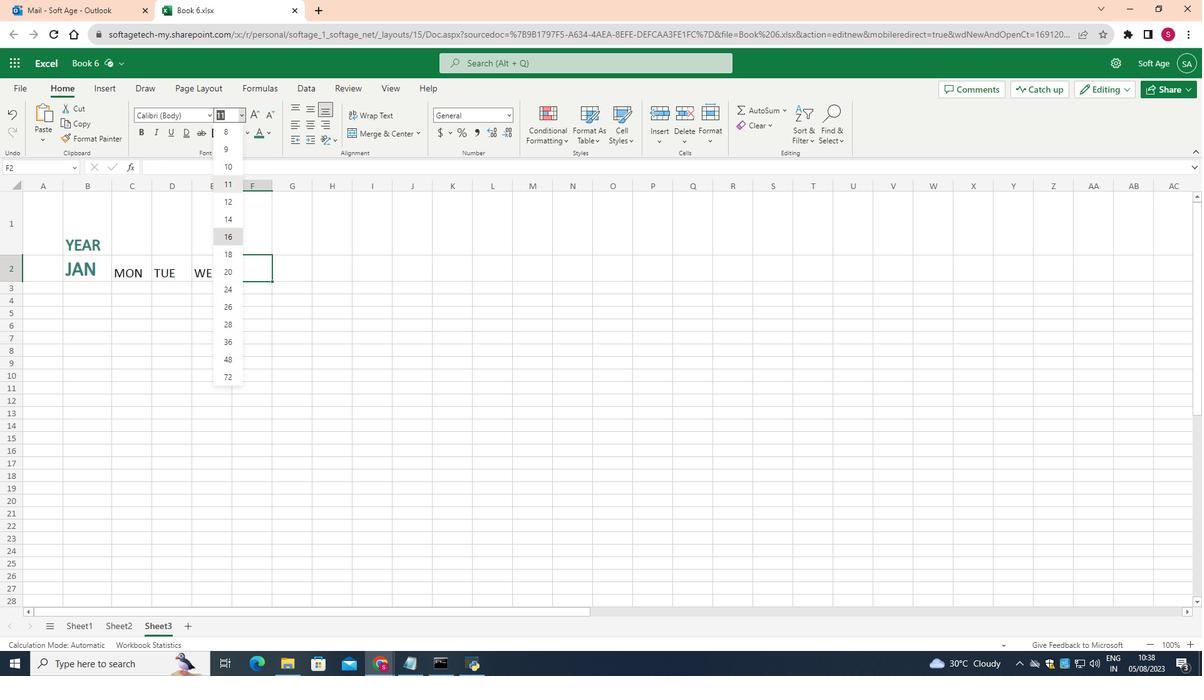 
Action: Key pressed <Key.shift><Key.shift><Key.shift><Key.shift><Key.shift><Key.shift>THU
Screenshot: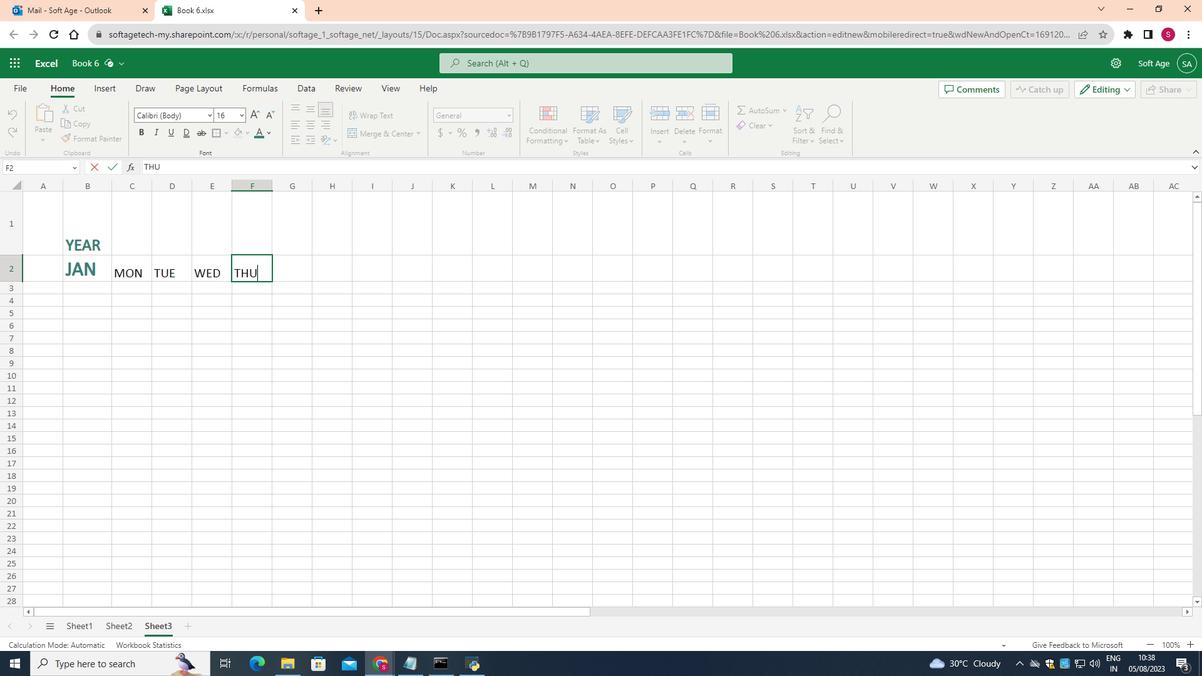
Action: Mouse moved to (314, 276)
Screenshot: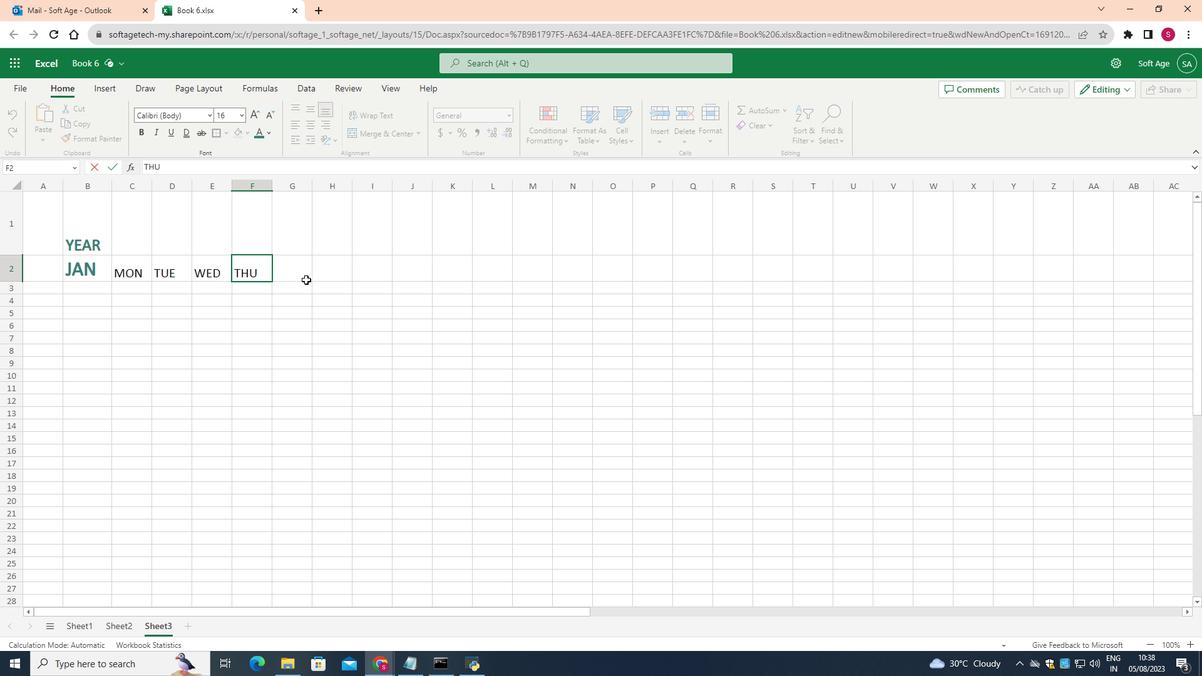 
Action: Mouse pressed left at (314, 276)
Screenshot: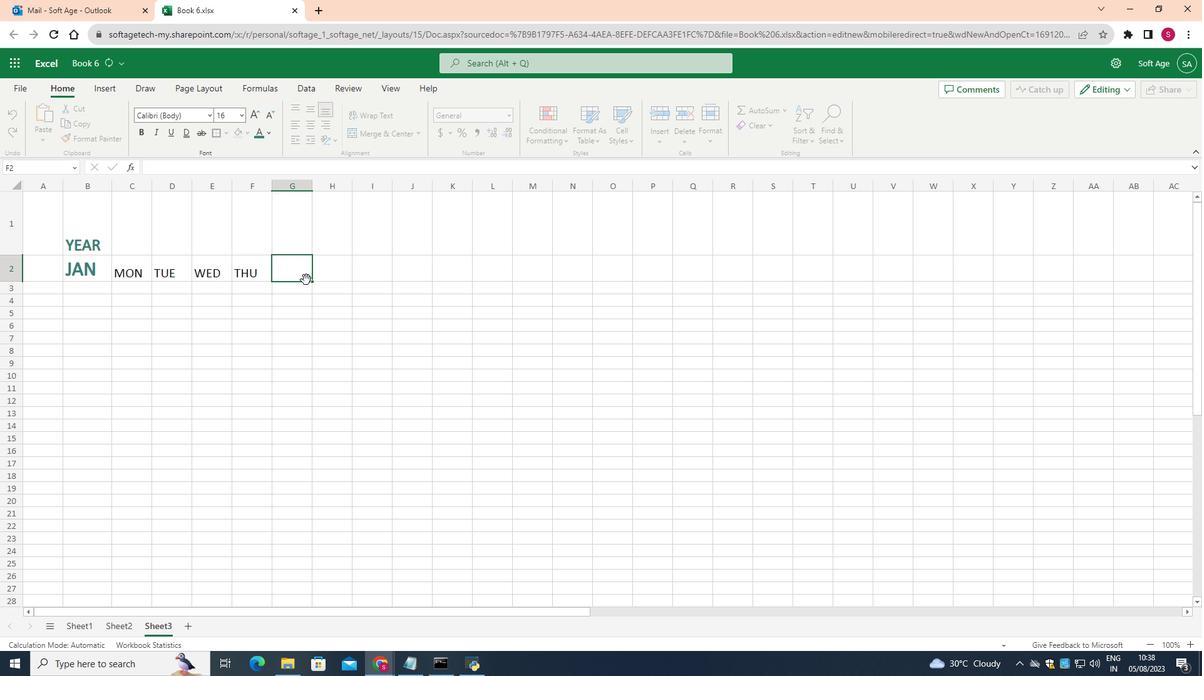 
Action: Mouse moved to (246, 112)
Screenshot: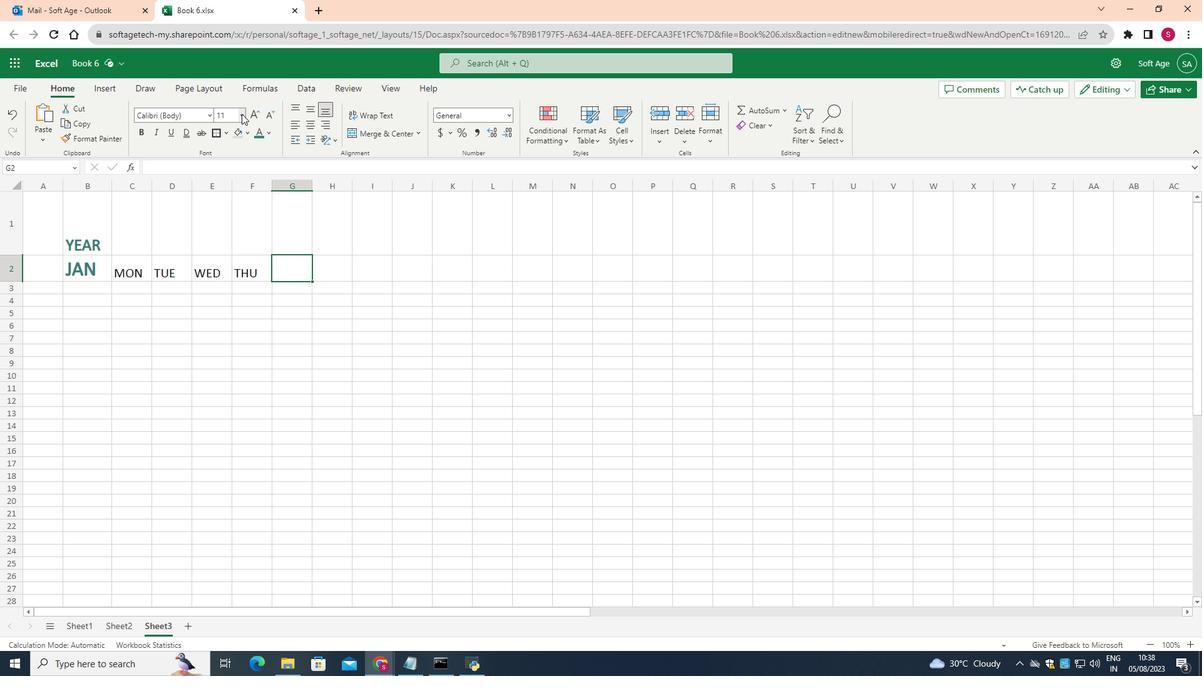 
Action: Mouse pressed left at (246, 112)
Screenshot: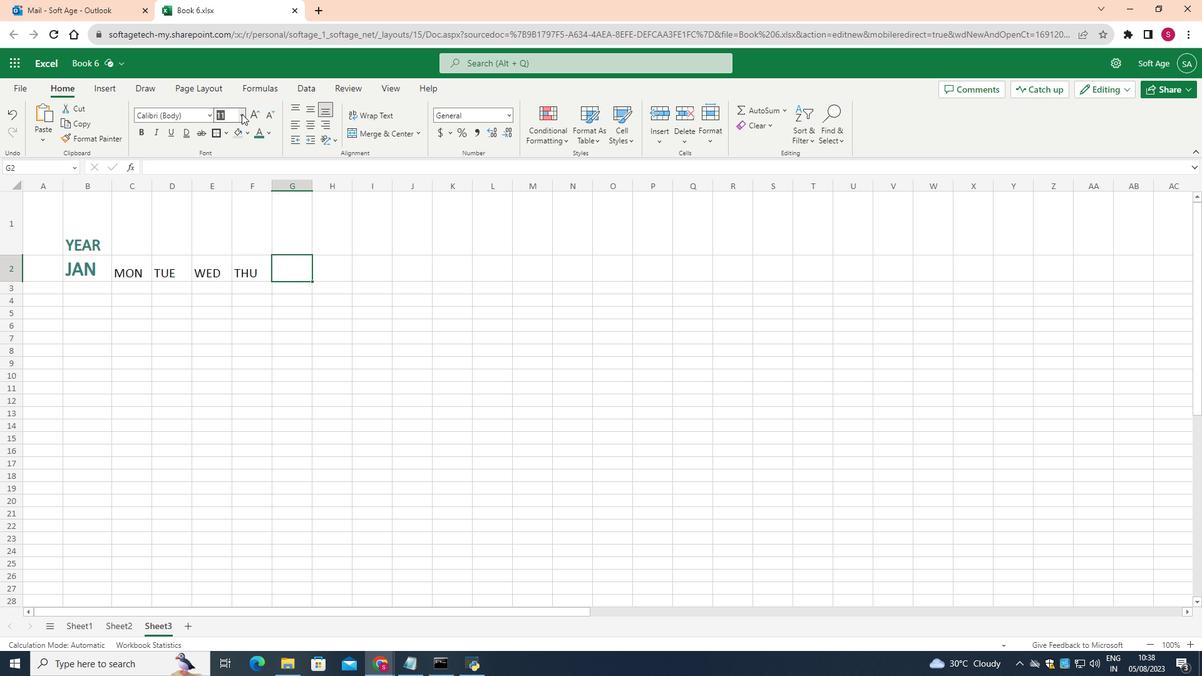 
Action: Mouse moved to (231, 227)
Screenshot: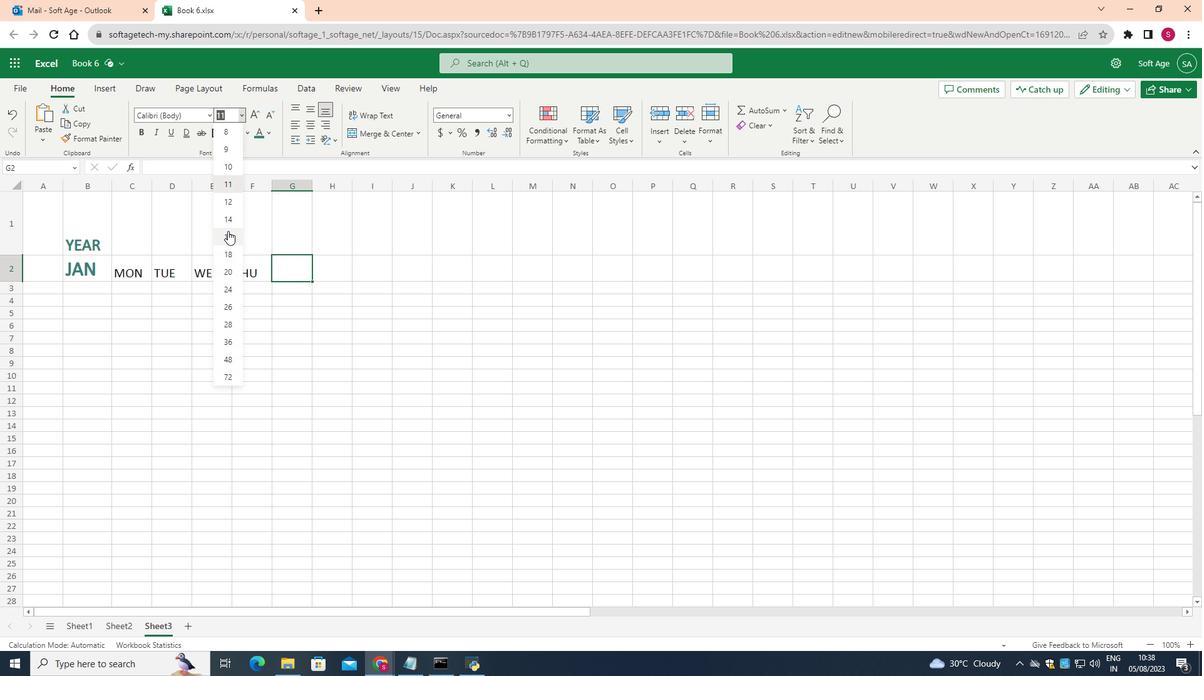 
Action: Mouse pressed left at (231, 227)
Screenshot: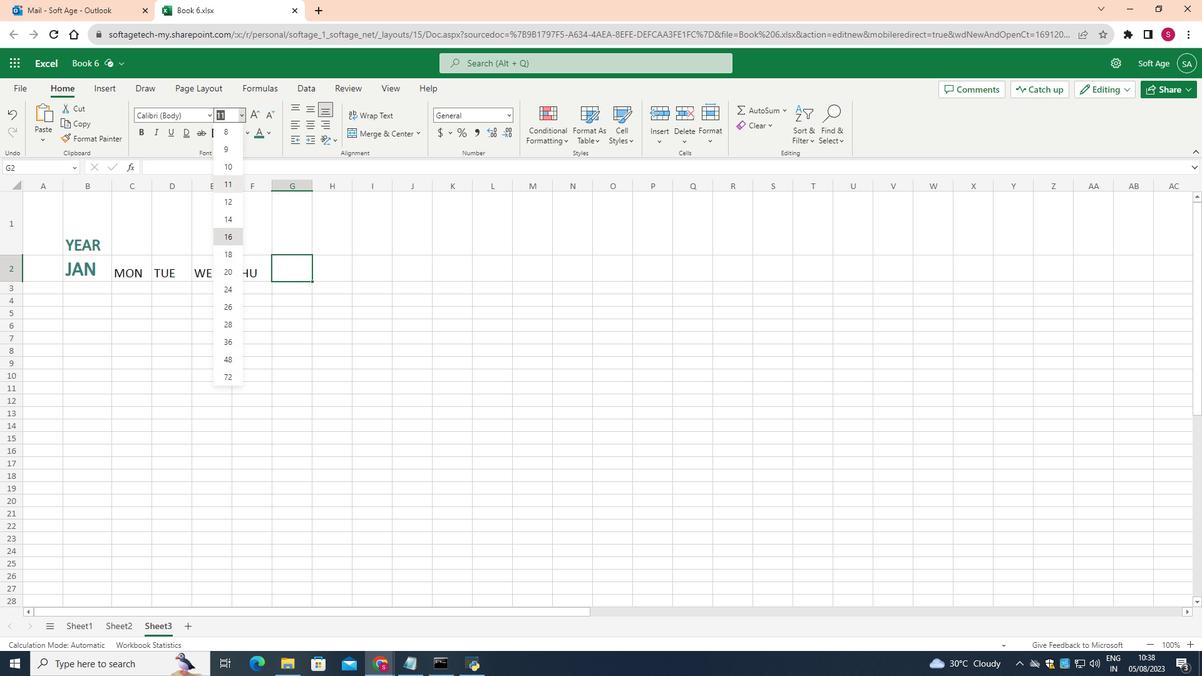
Action: Key pressed <Key.shift><Key.shift>FRI
Screenshot: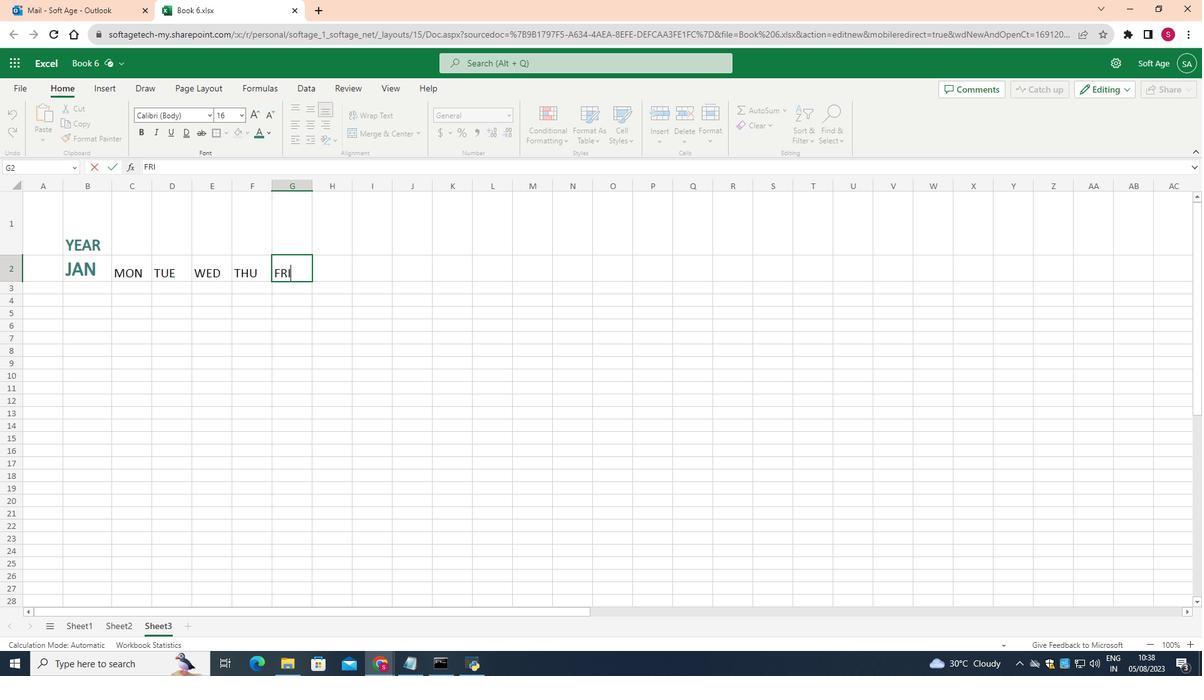 
Action: Mouse moved to (340, 262)
Screenshot: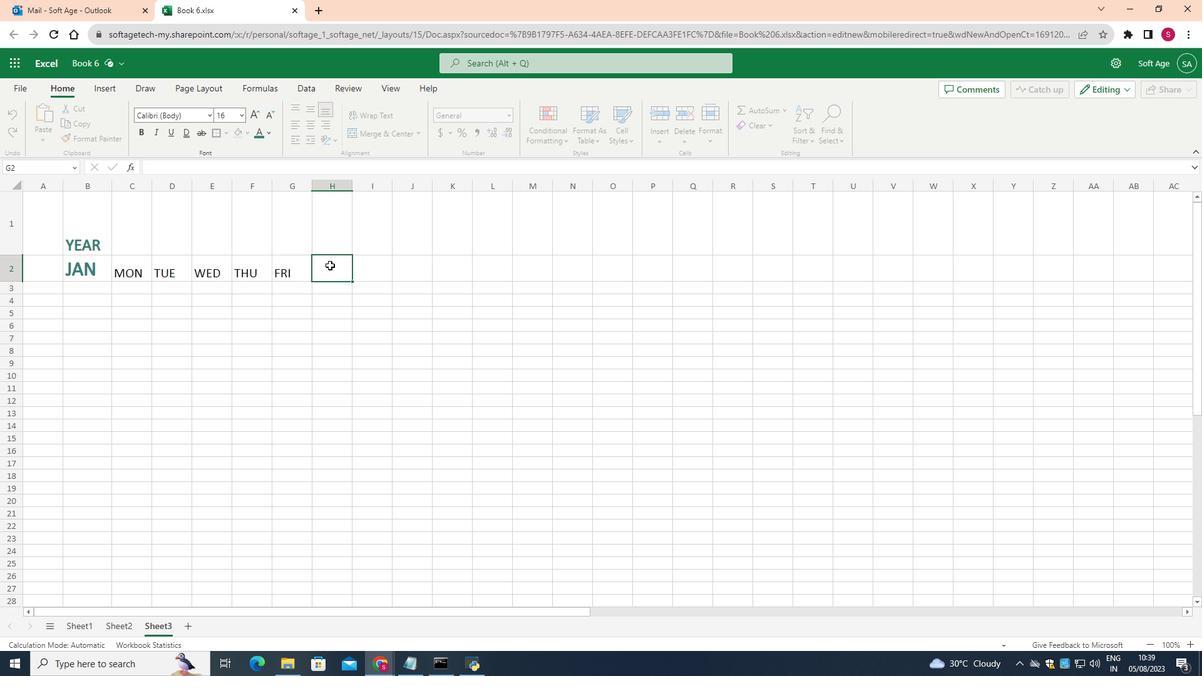 
Action: Mouse pressed left at (340, 262)
Screenshot: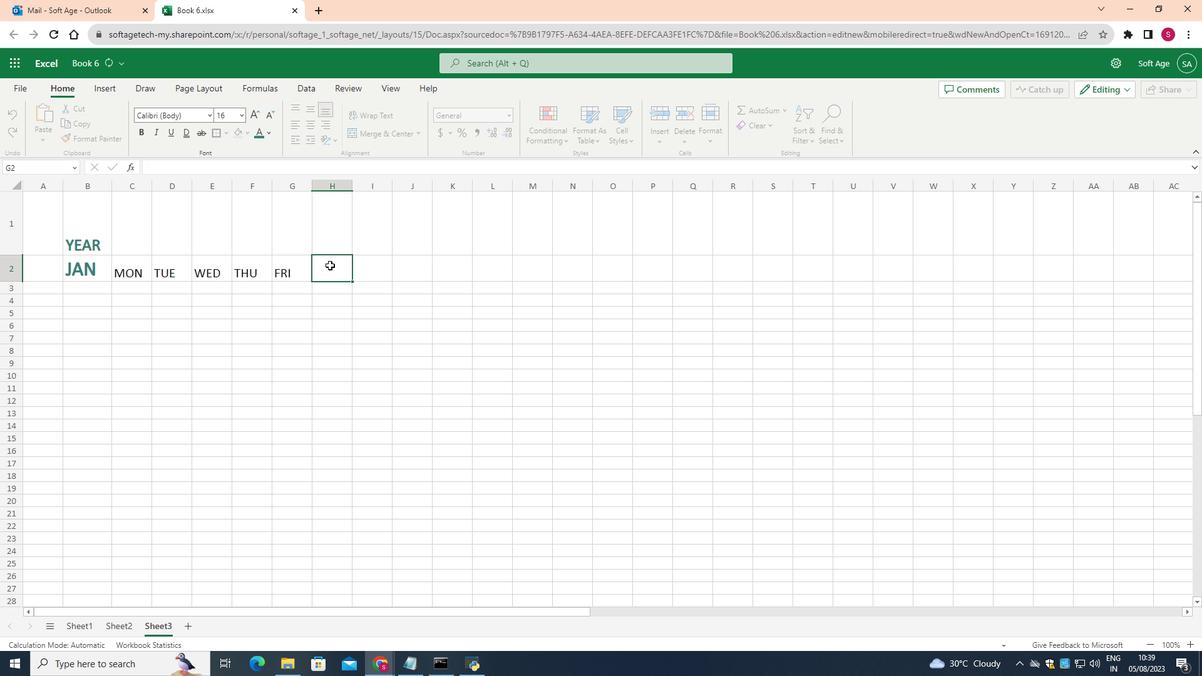 
Action: Mouse moved to (248, 110)
Screenshot: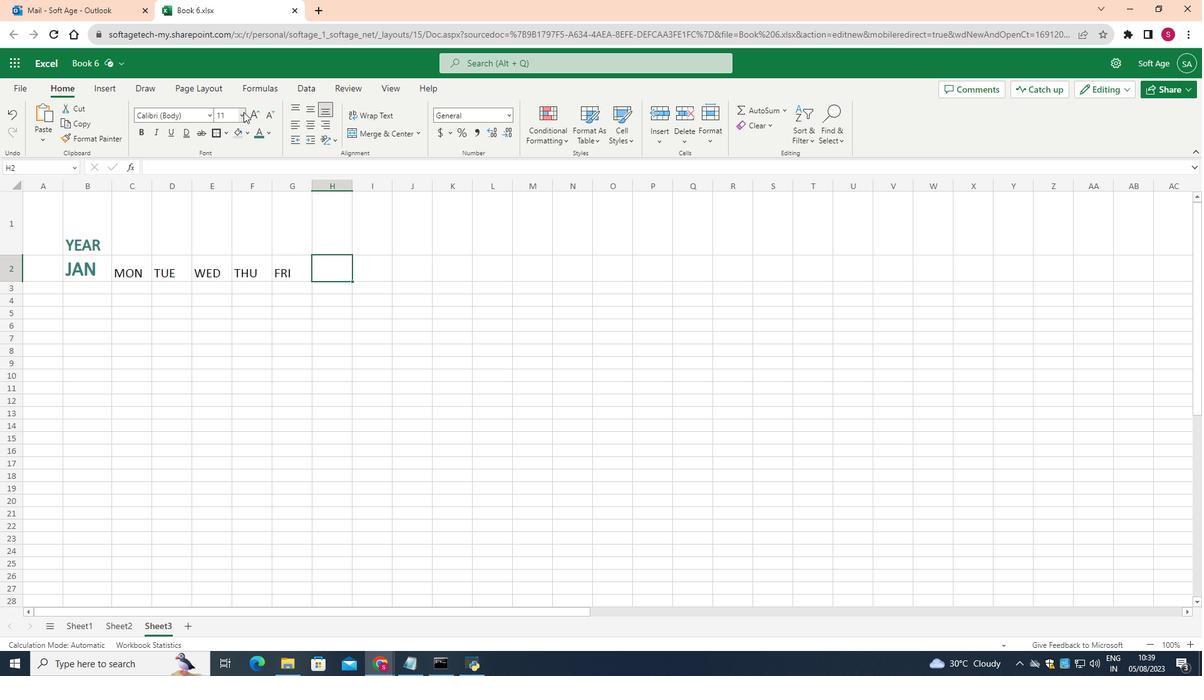 
Action: Mouse pressed left at (248, 110)
Screenshot: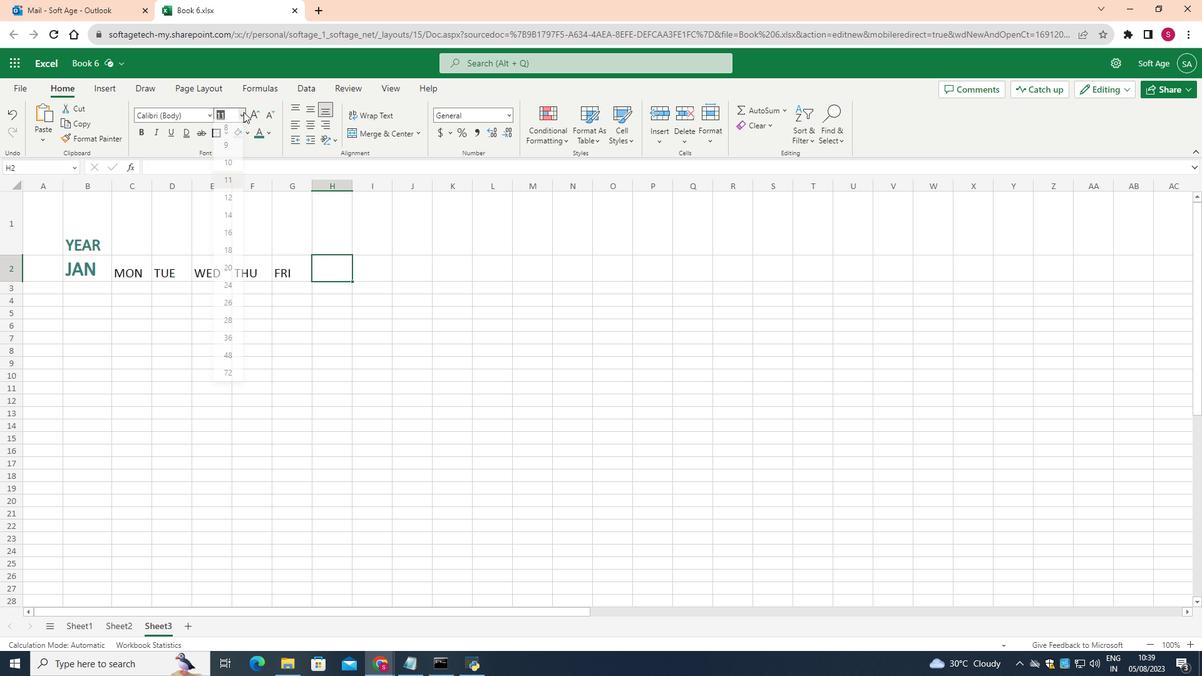 
Action: Mouse moved to (230, 229)
Screenshot: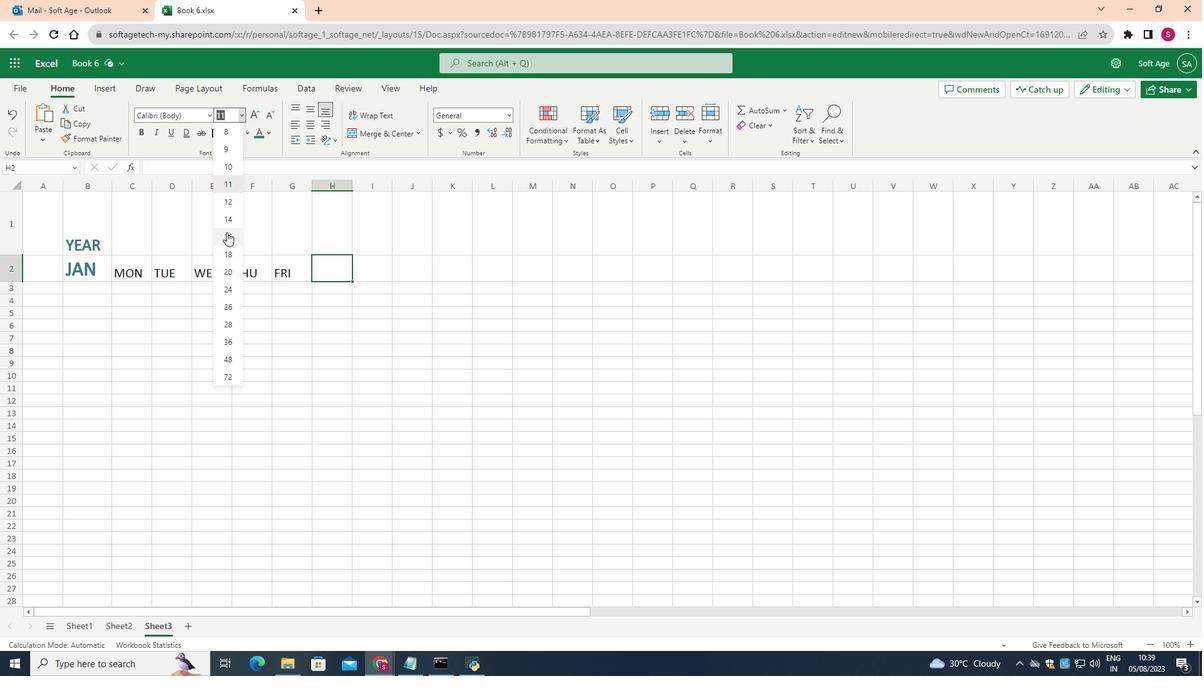 
Action: Mouse pressed left at (230, 229)
Screenshot: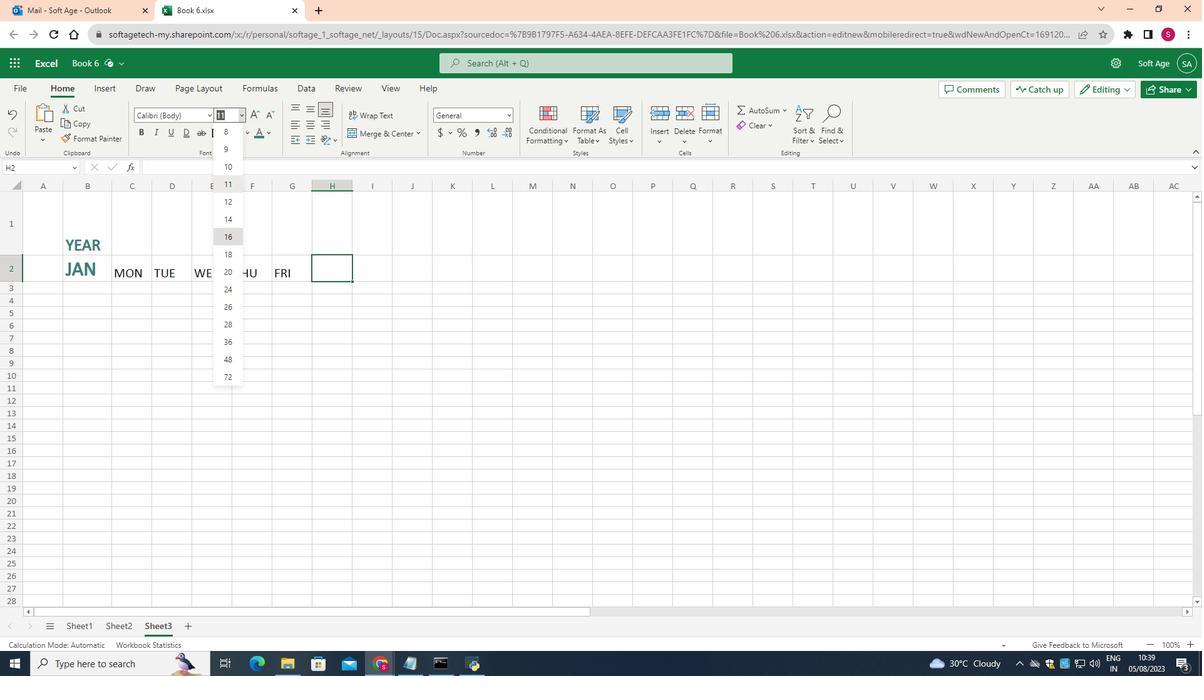 
Action: Key pressed <Key.shift><Key.shift>SAT
Screenshot: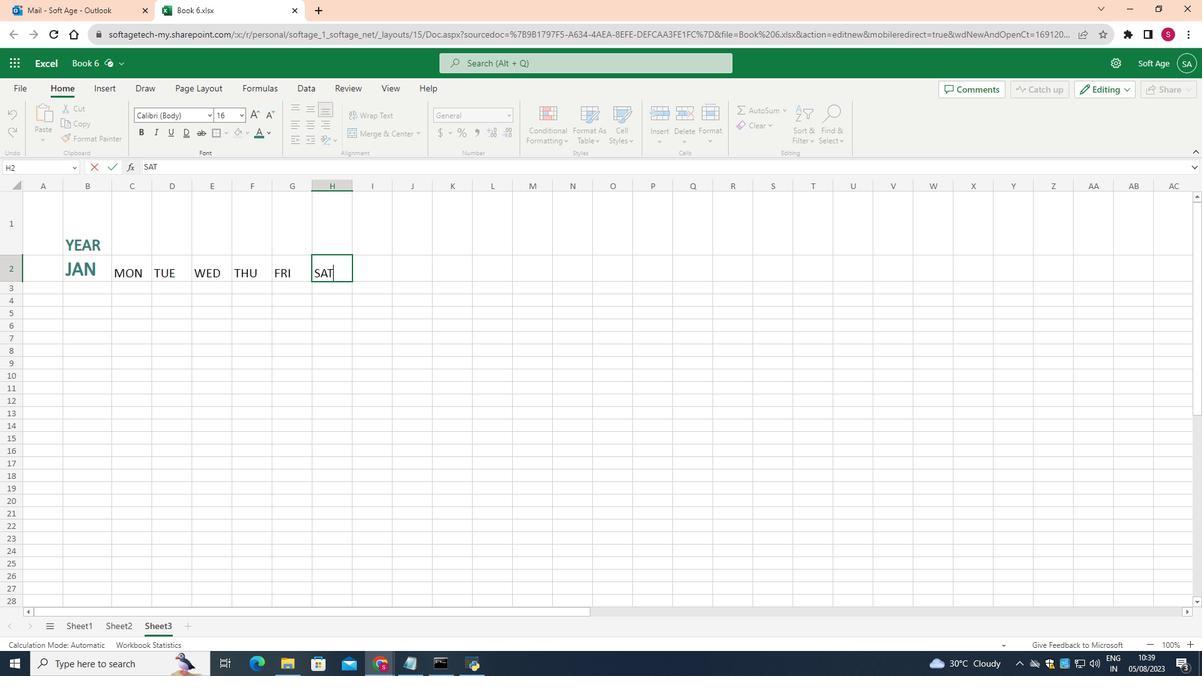 
Action: Mouse moved to (379, 258)
Screenshot: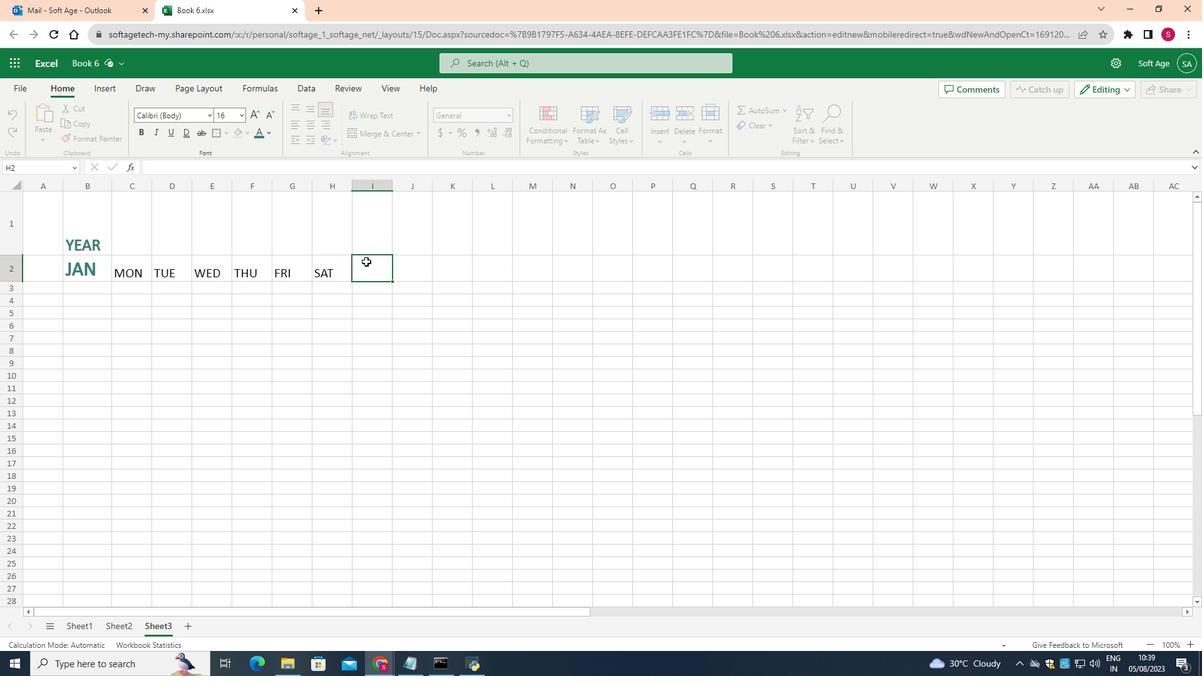 
Action: Mouse pressed left at (379, 258)
Screenshot: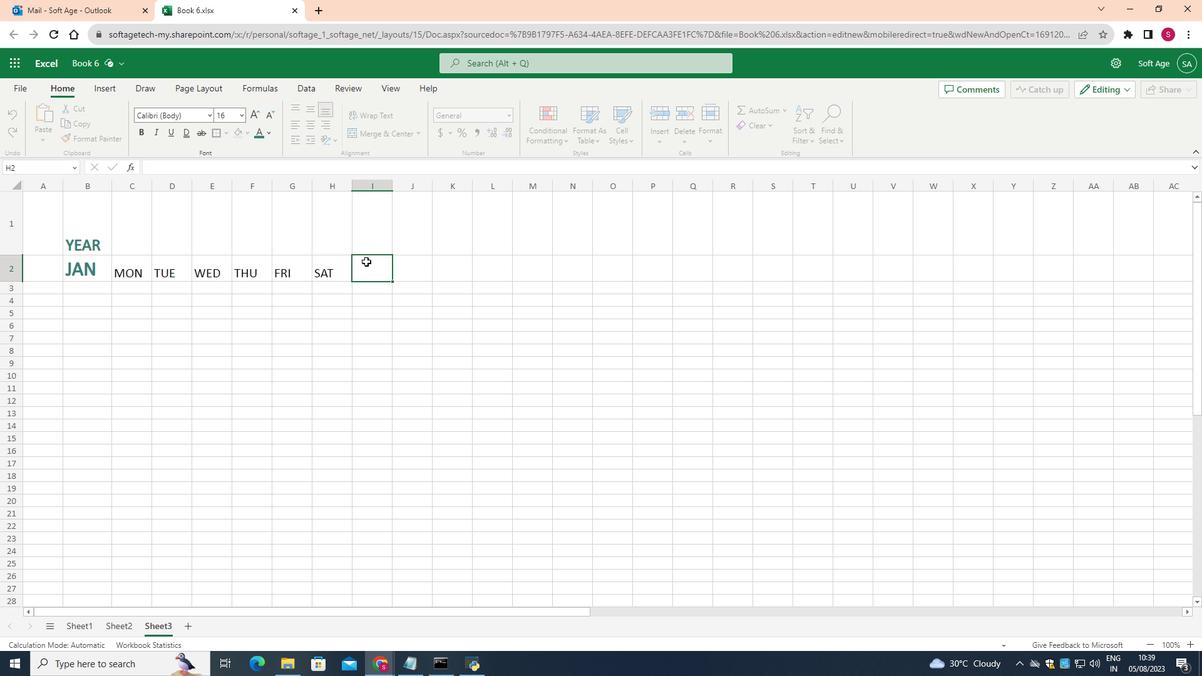 
Action: Mouse moved to (244, 115)
Screenshot: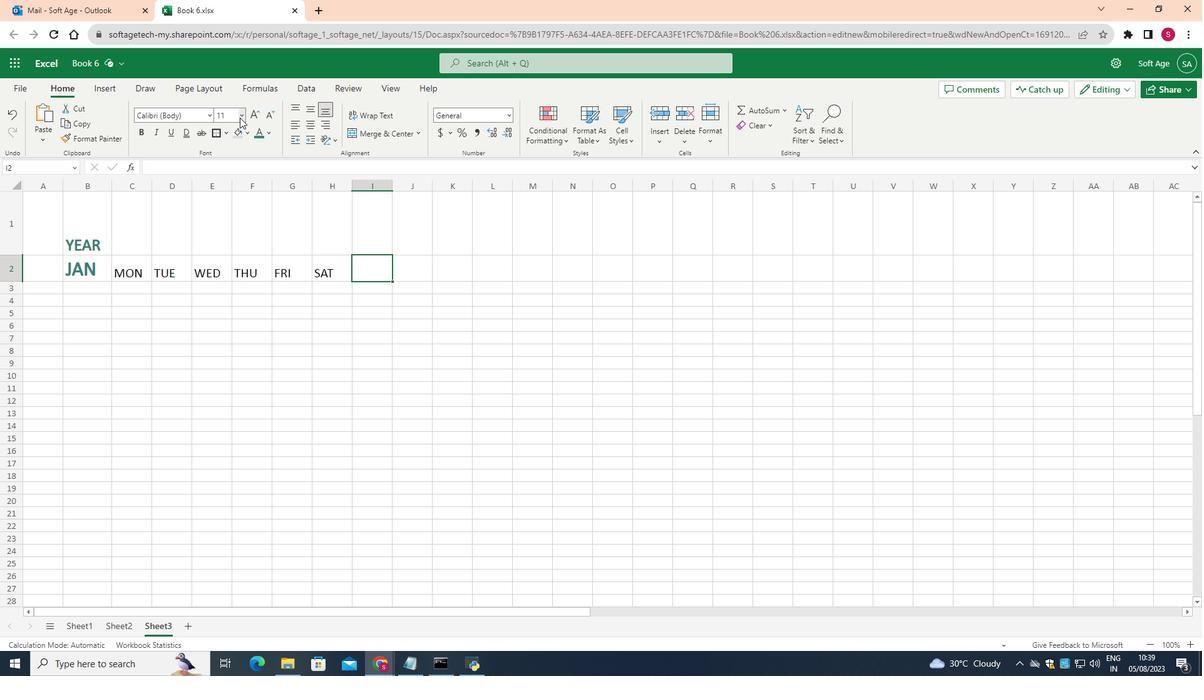 
Action: Mouse pressed left at (244, 115)
Screenshot: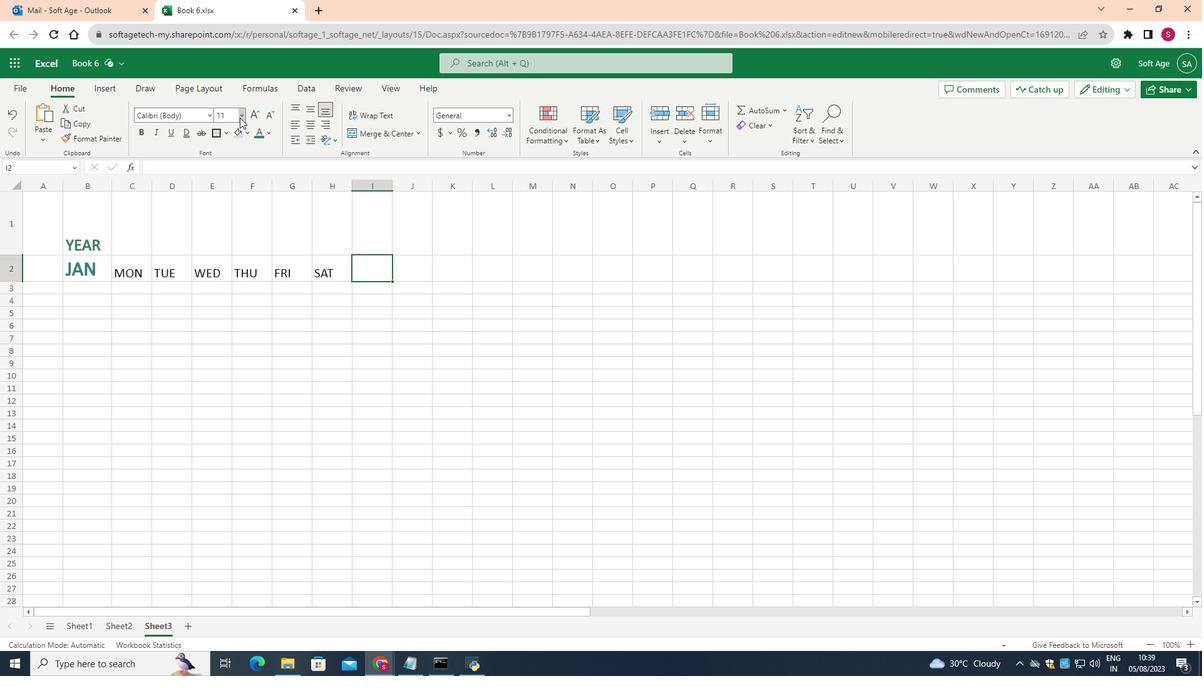 
Action: Mouse moved to (230, 229)
Screenshot: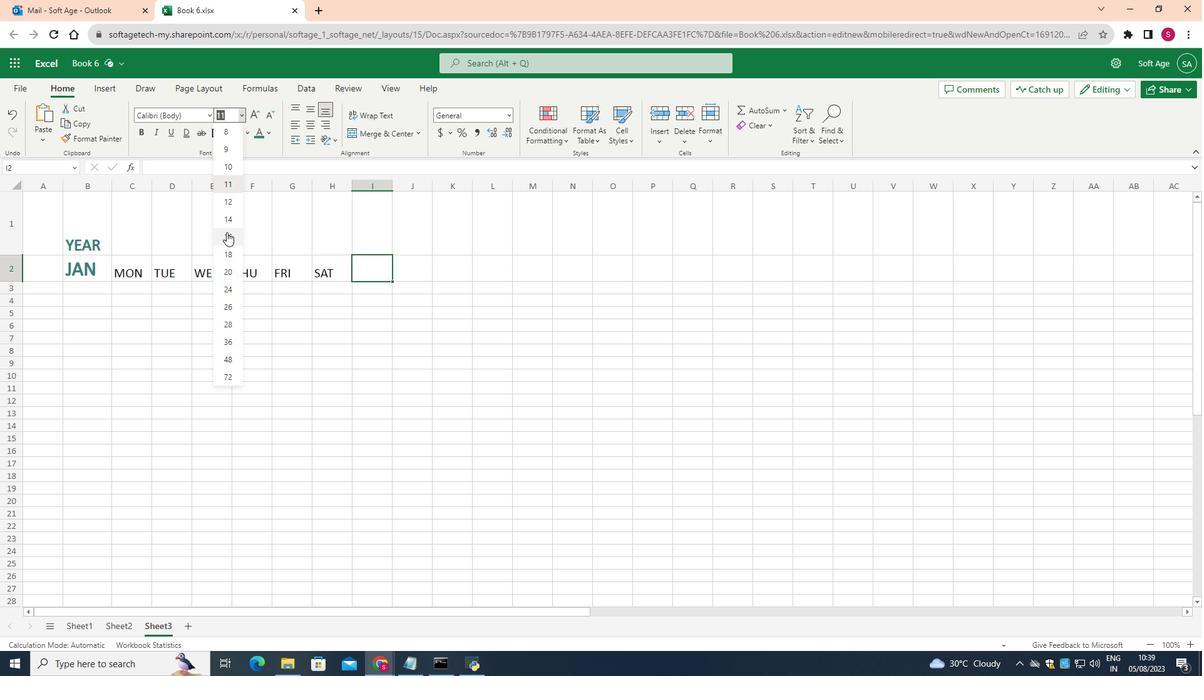 
Action: Mouse pressed left at (230, 229)
Screenshot: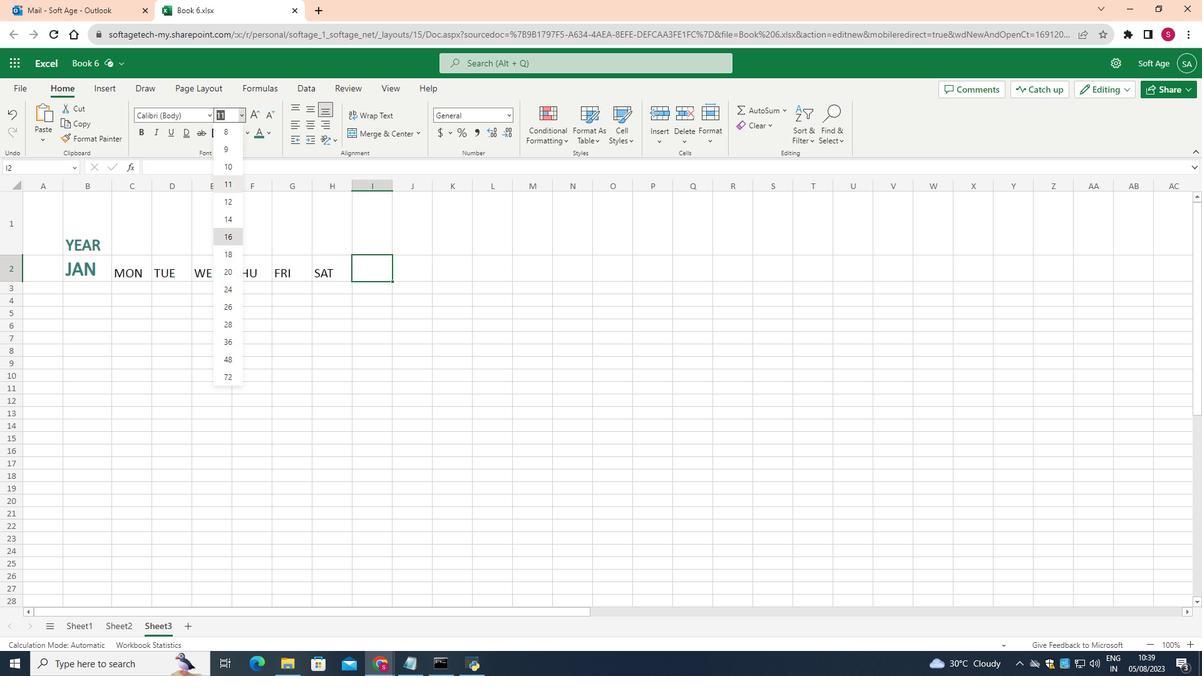 
Action: Key pressed <Key.shift>SUN
Screenshot: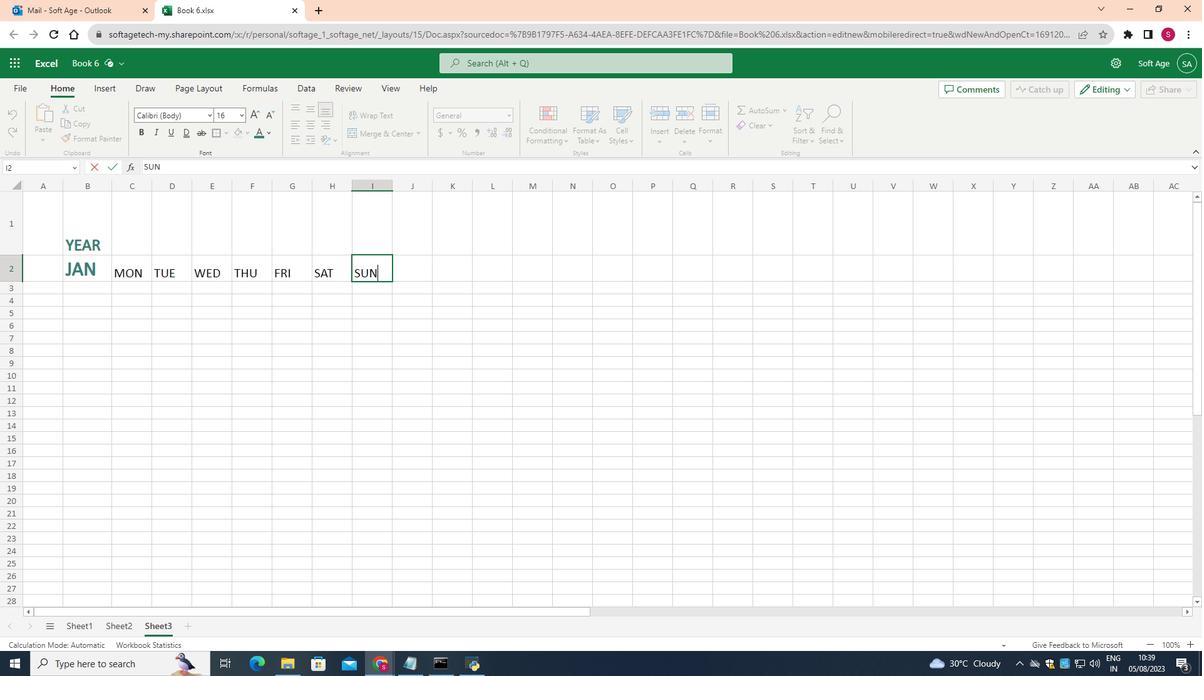 
Action: Mouse moved to (118, 326)
Screenshot: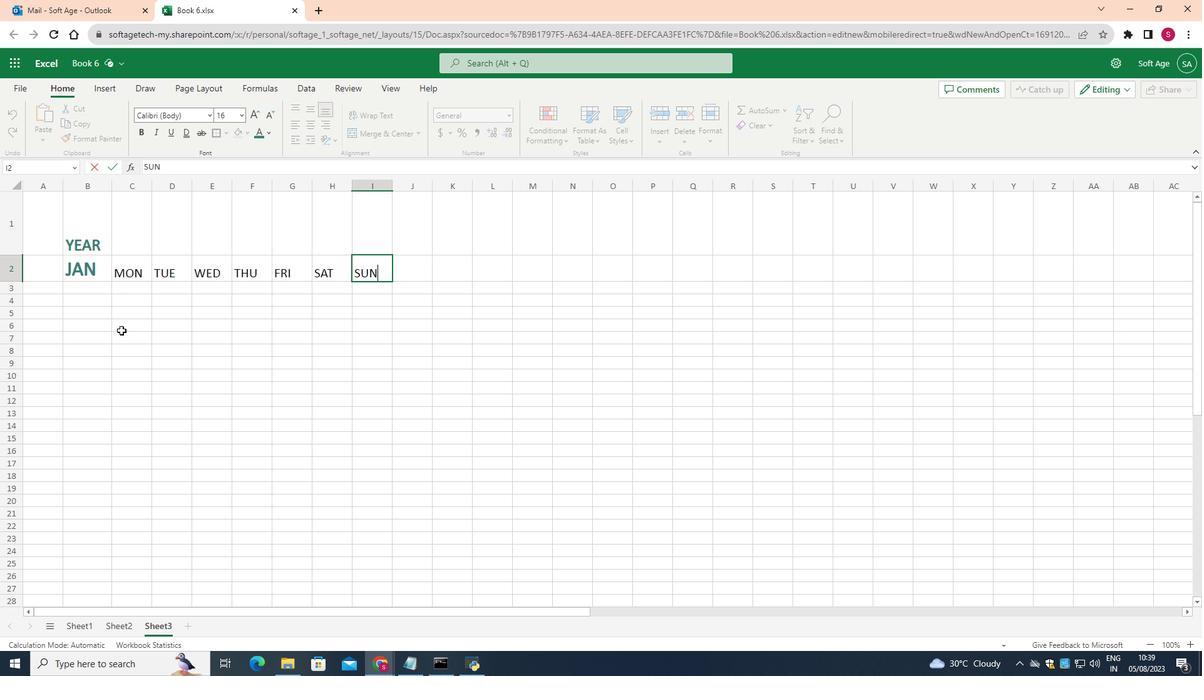 
Action: Mouse pressed left at (118, 326)
Screenshot: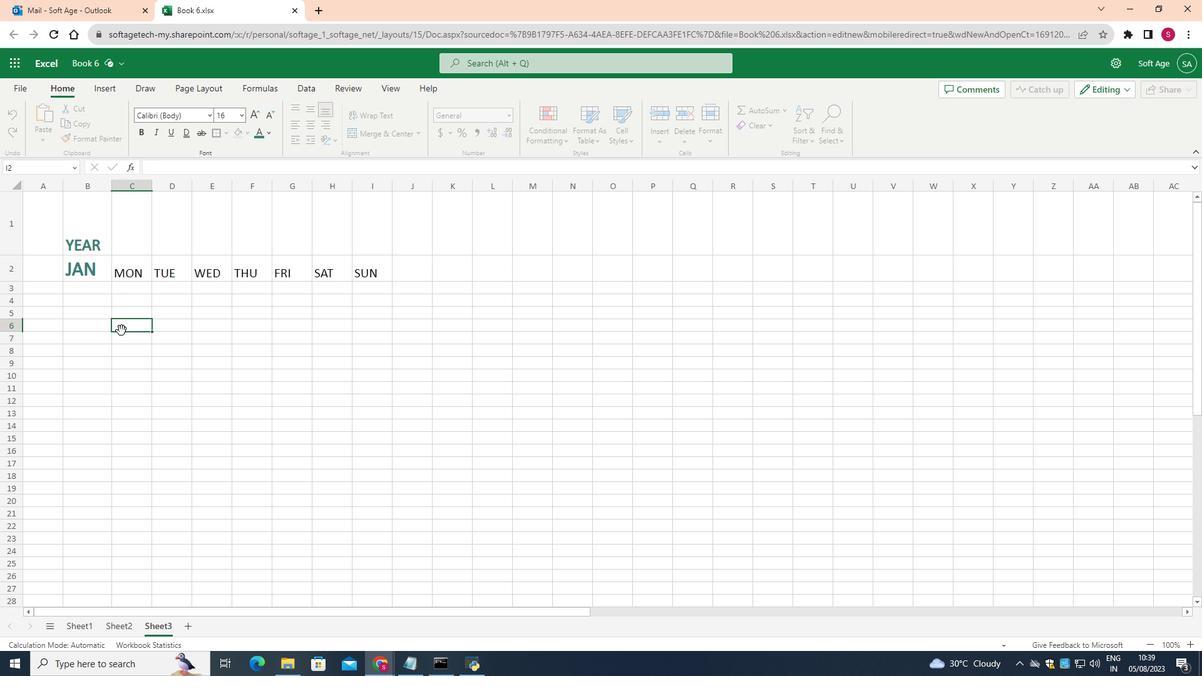 
Action: Mouse moved to (3, 291)
Screenshot: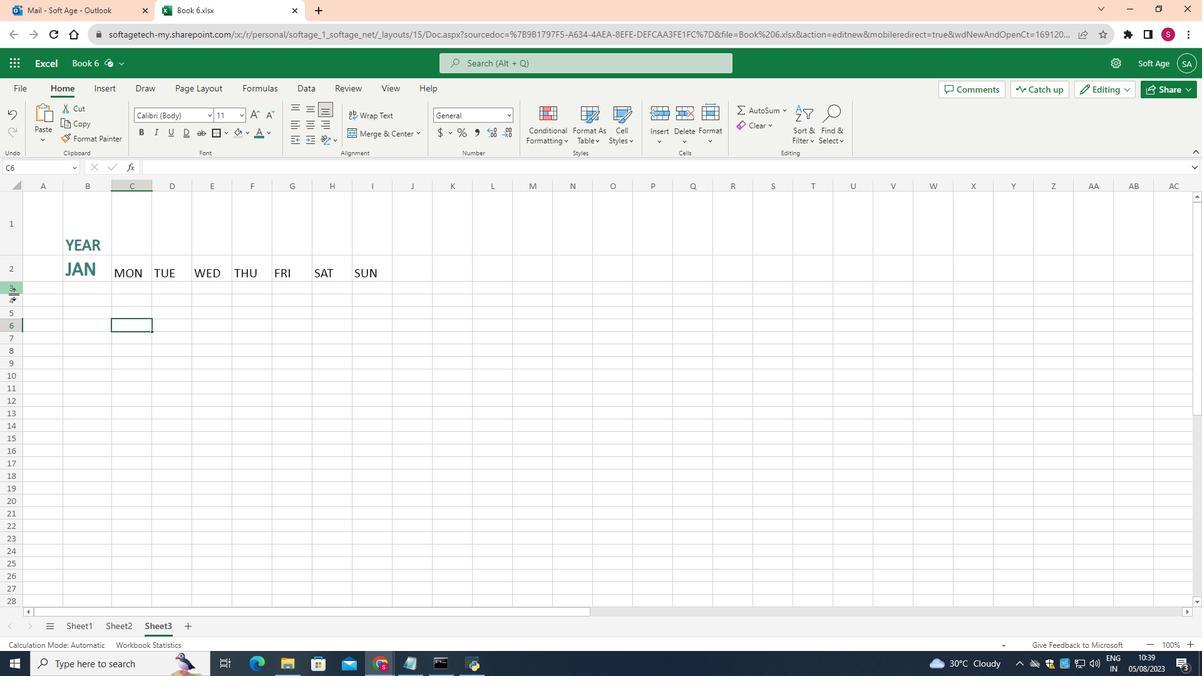 
Action: Mouse pressed left at (3, 291)
Screenshot: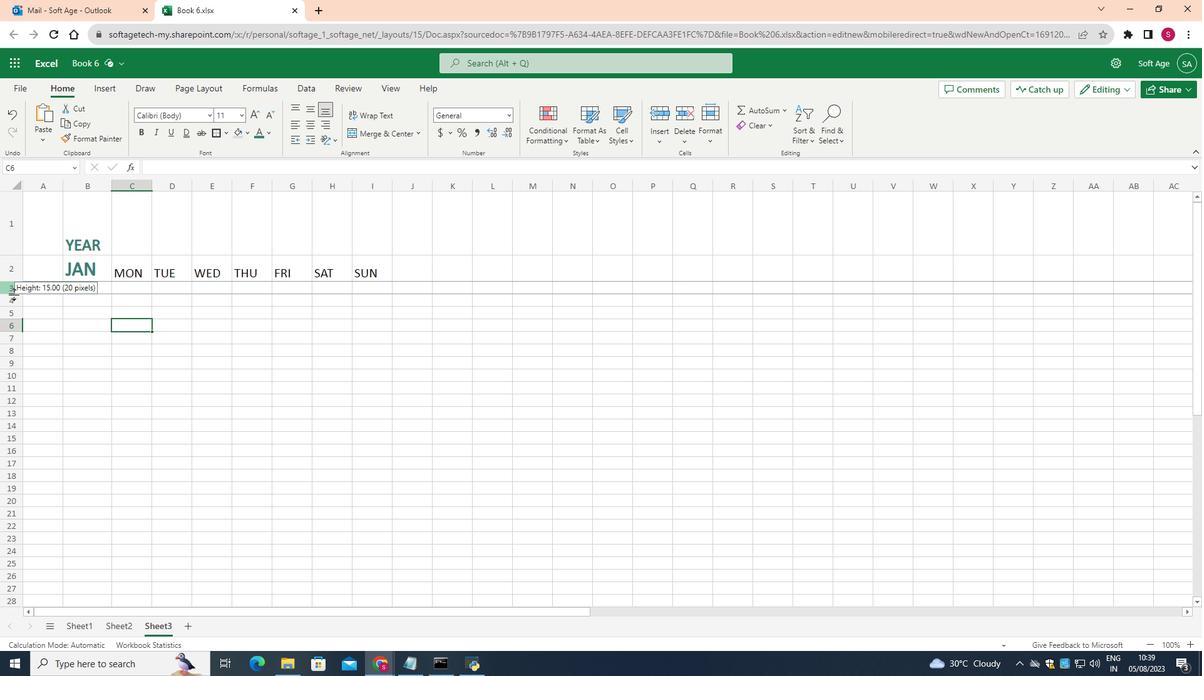 
Action: Mouse moved to (7, 313)
Screenshot: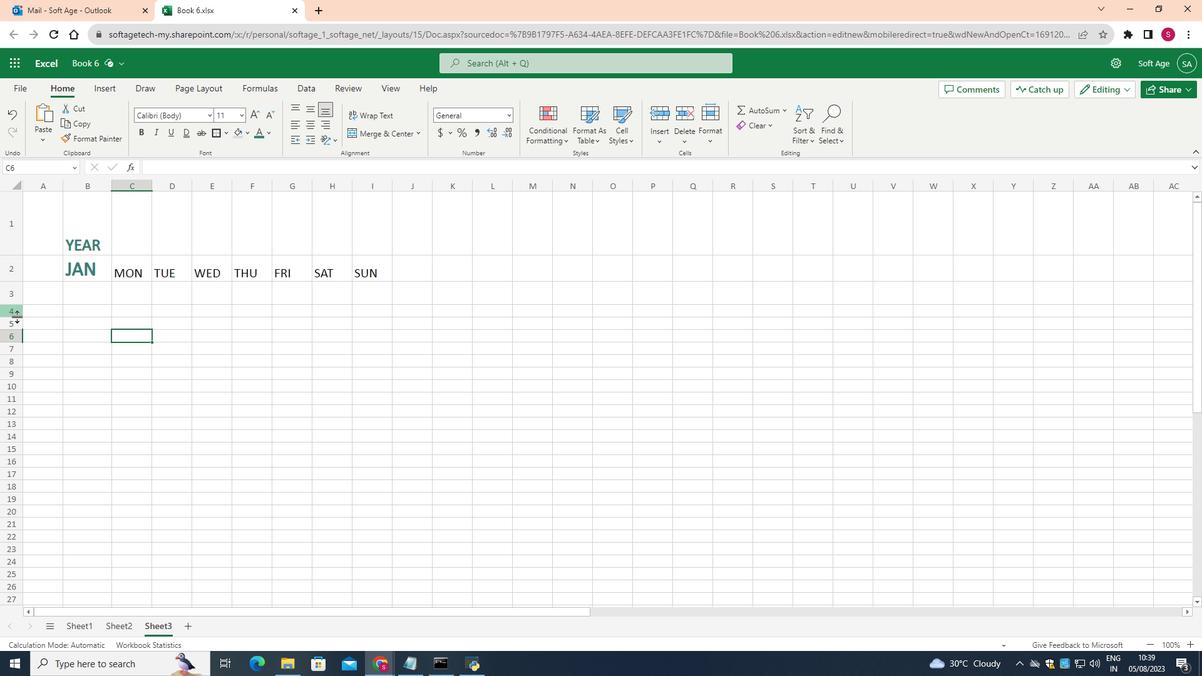
Action: Mouse pressed left at (7, 313)
Screenshot: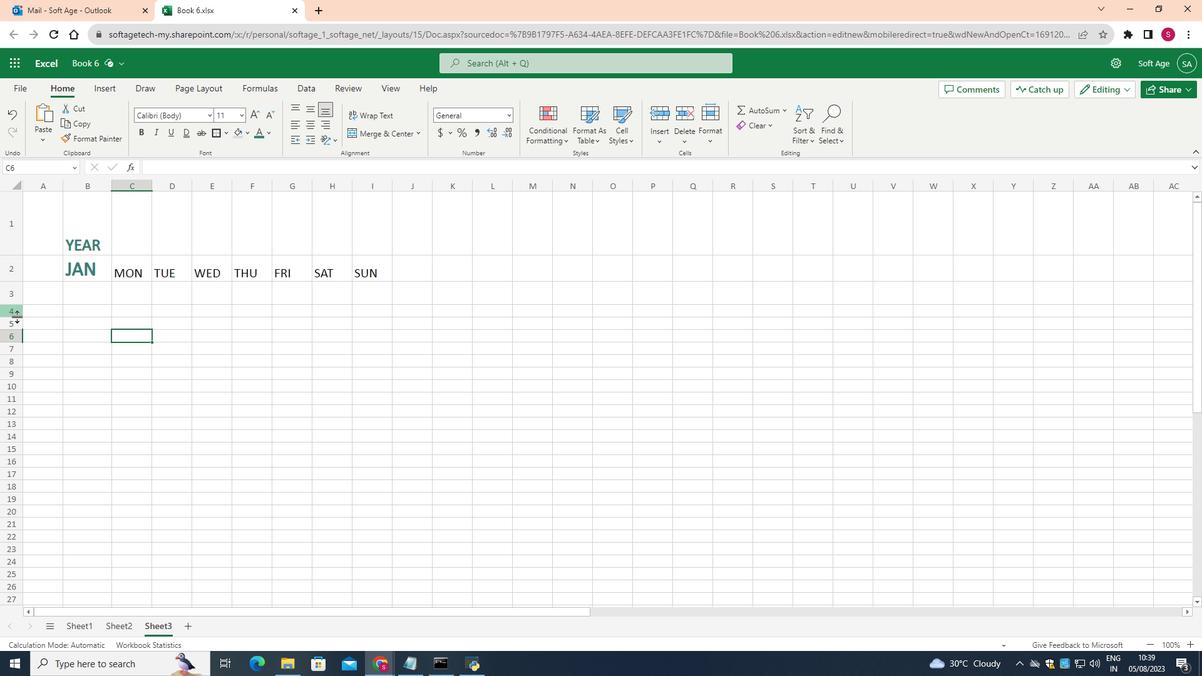 
Action: Mouse moved to (9, 338)
Screenshot: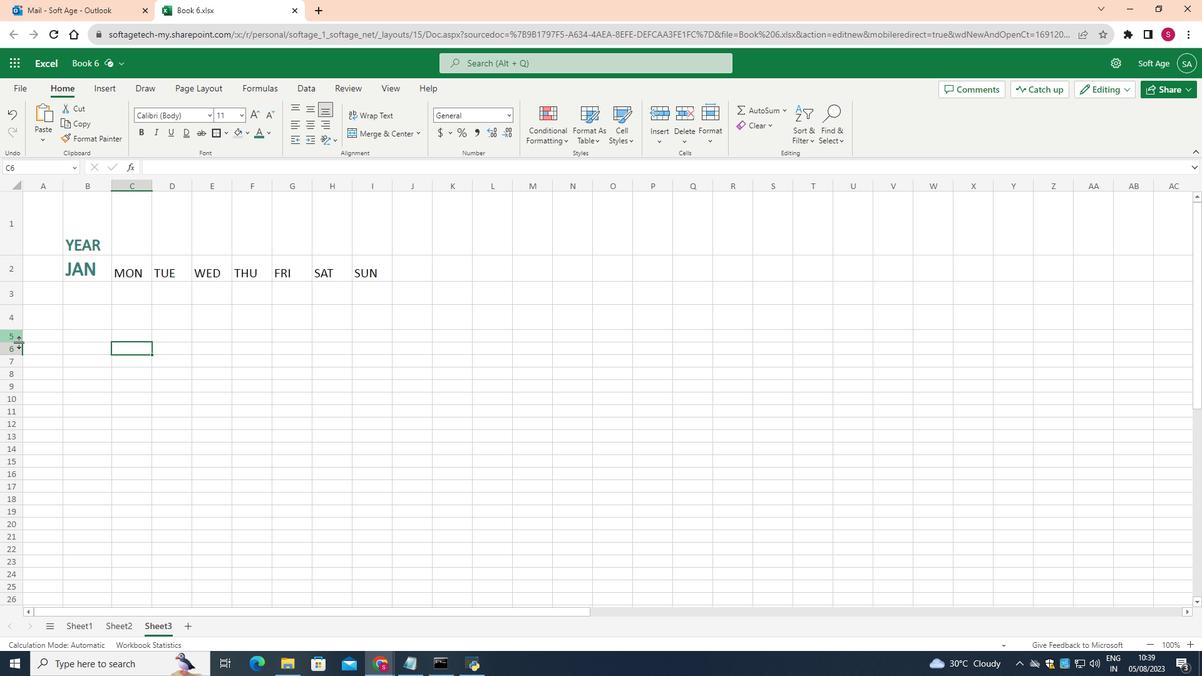 
Action: Mouse pressed left at (9, 338)
Screenshot: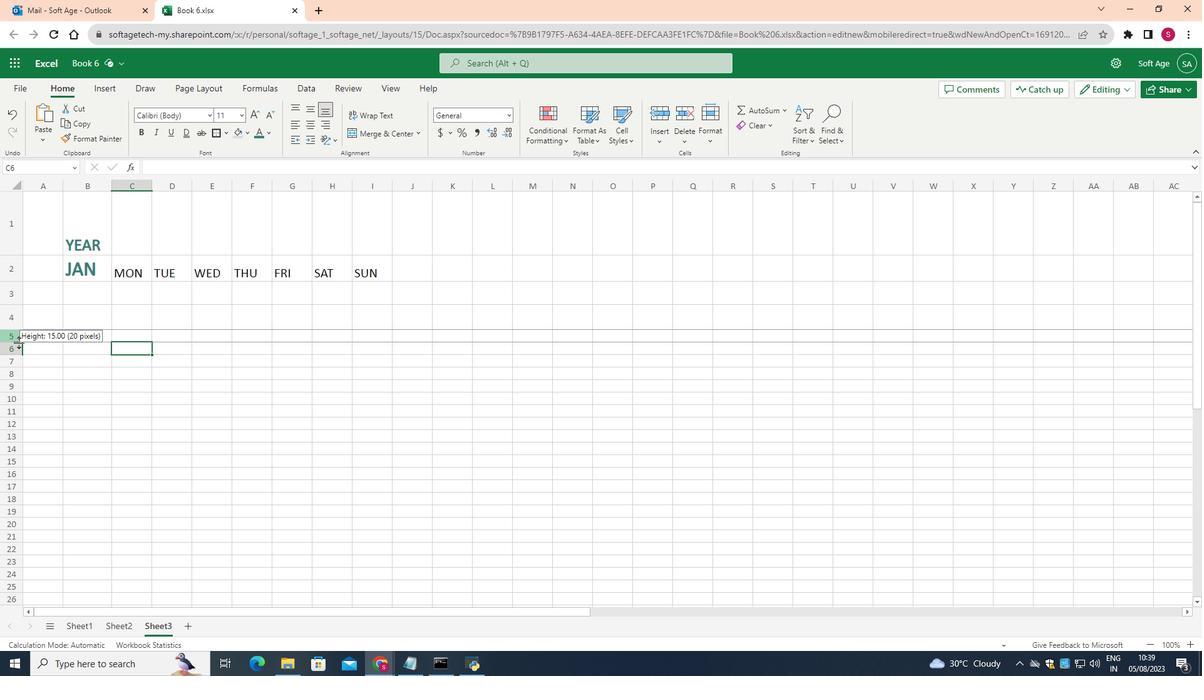 
Action: Mouse moved to (8, 365)
Screenshot: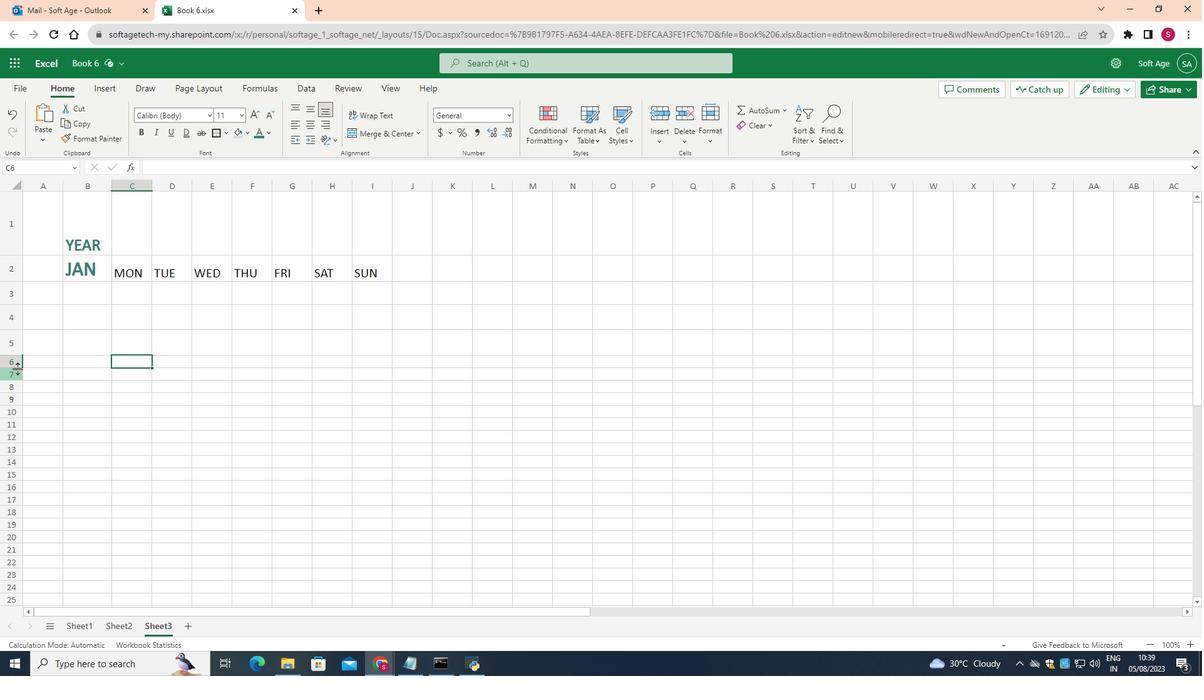 
Action: Mouse pressed left at (8, 365)
Screenshot: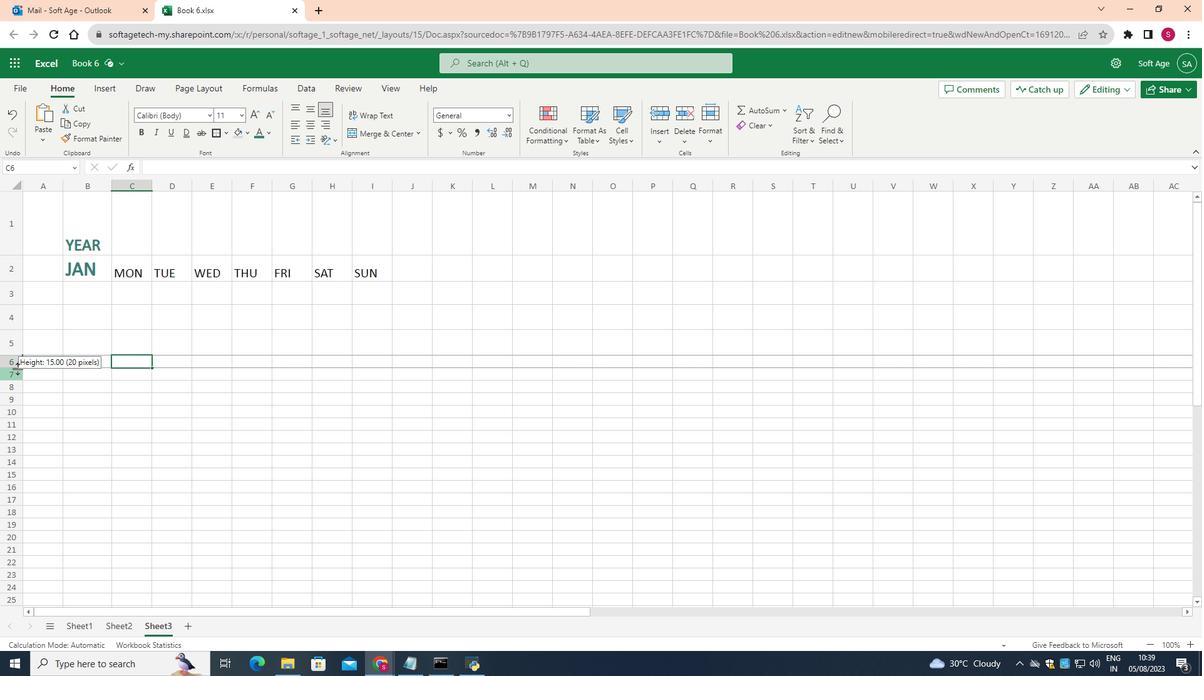 
Action: Mouse moved to (3, 389)
Screenshot: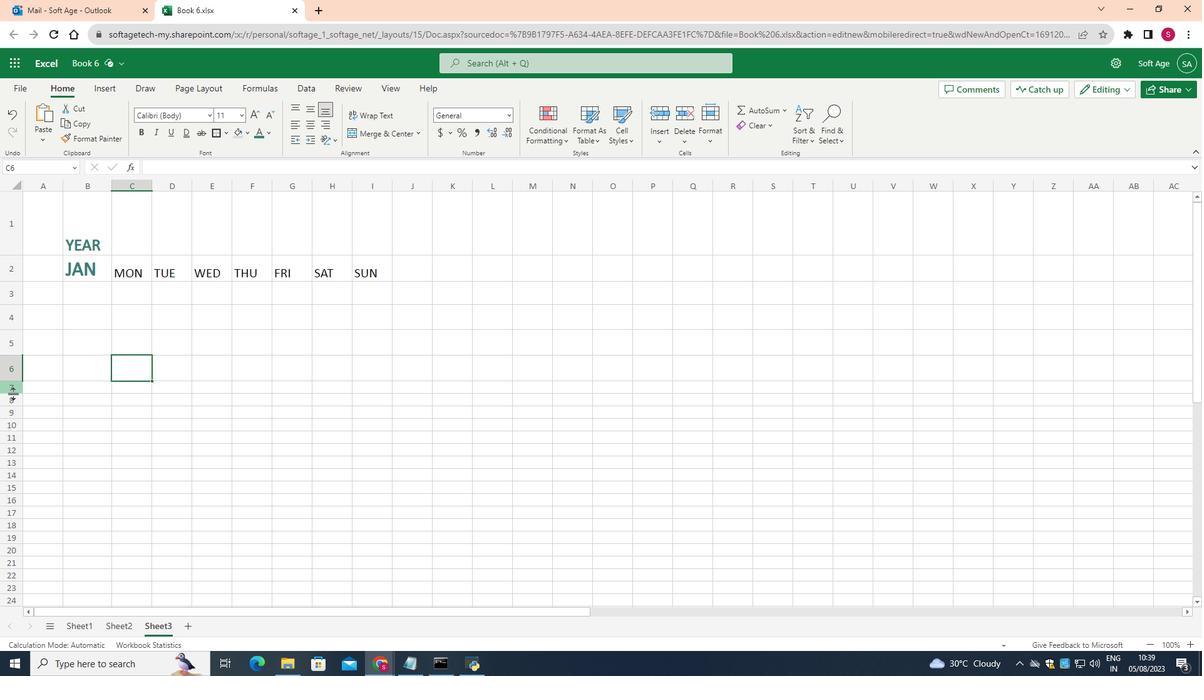 
Action: Mouse pressed left at (3, 389)
Screenshot: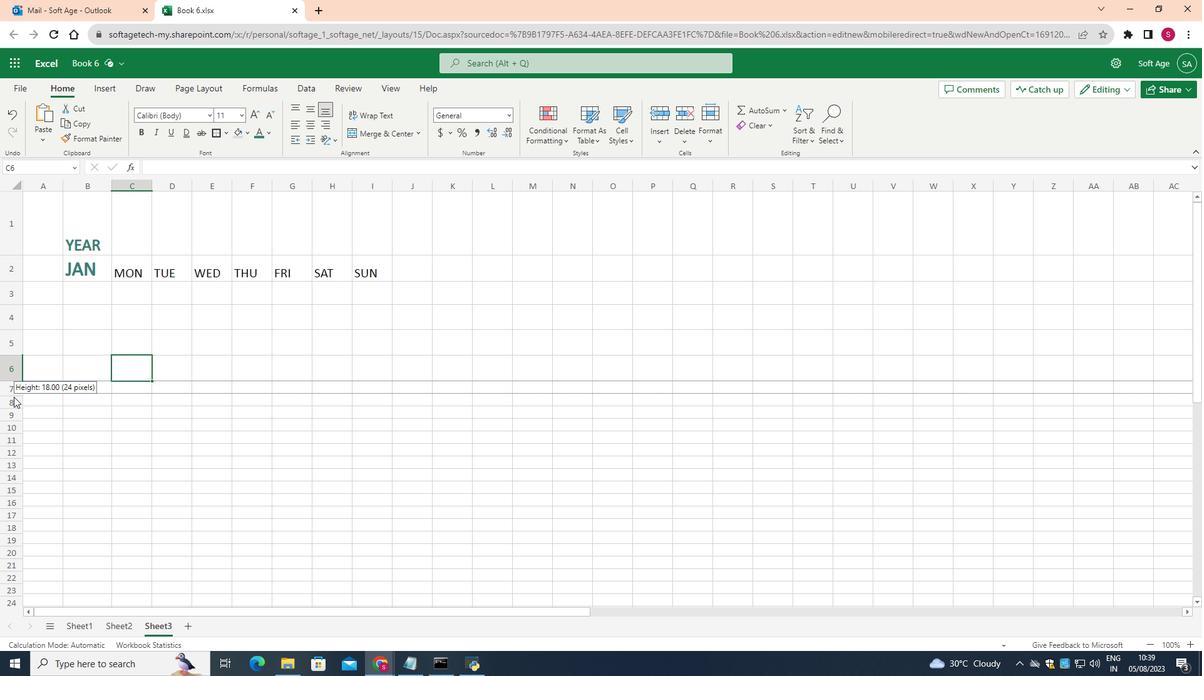 
Action: Mouse moved to (5, 414)
Screenshot: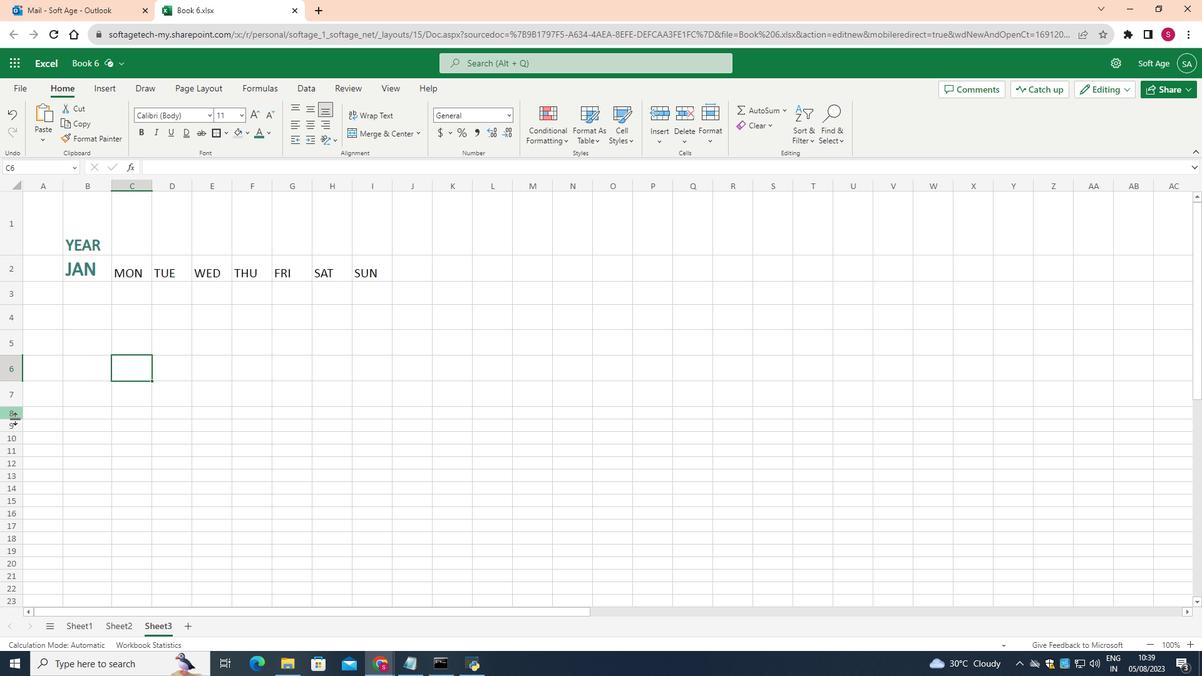
Action: Mouse pressed left at (5, 414)
Screenshot: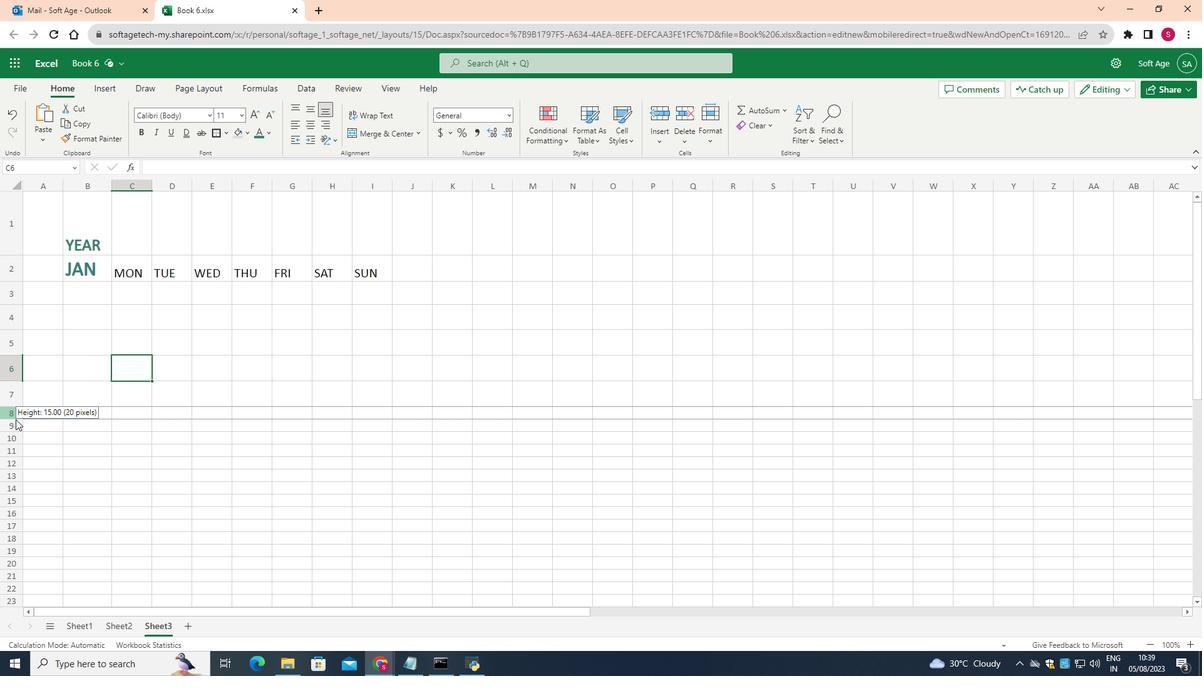 
Action: Mouse moved to (131, 294)
Screenshot: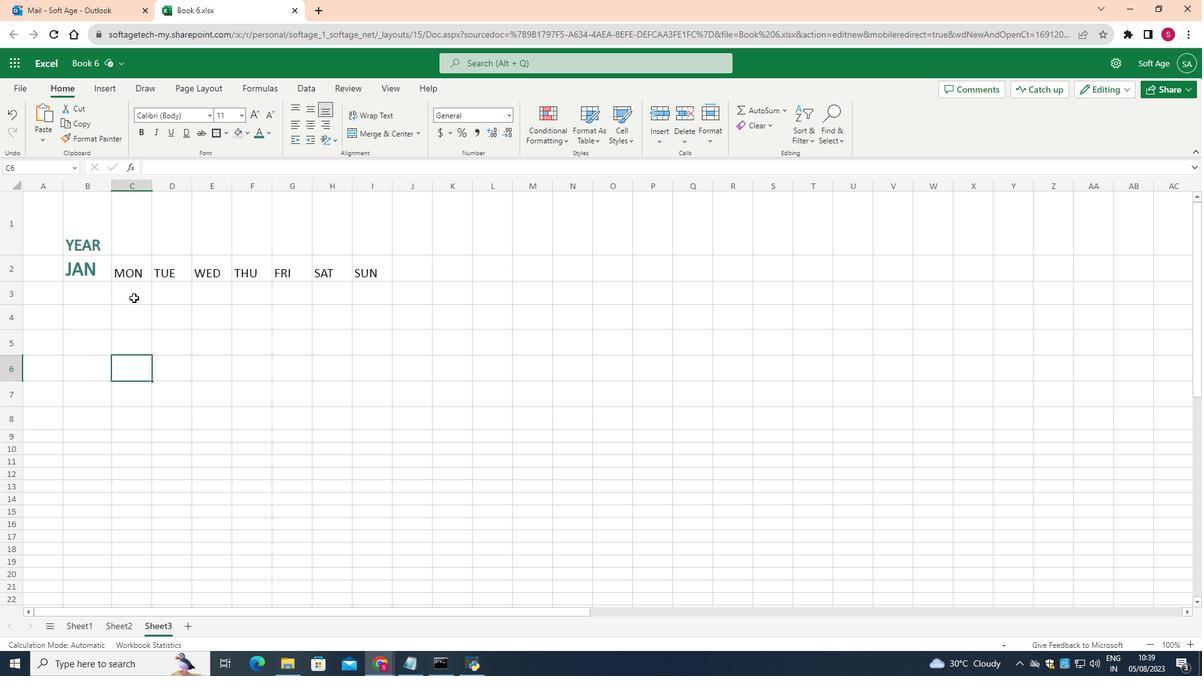 
Action: Mouse pressed left at (131, 294)
Screenshot: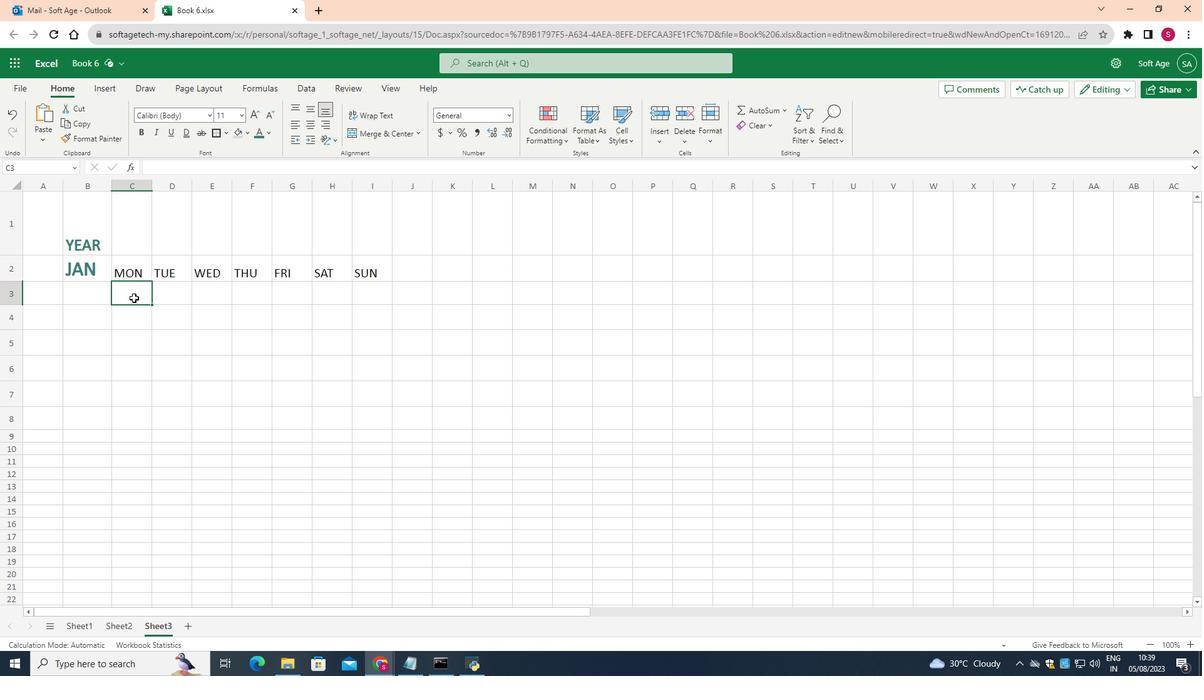 
Action: Key pressed 2
Screenshot: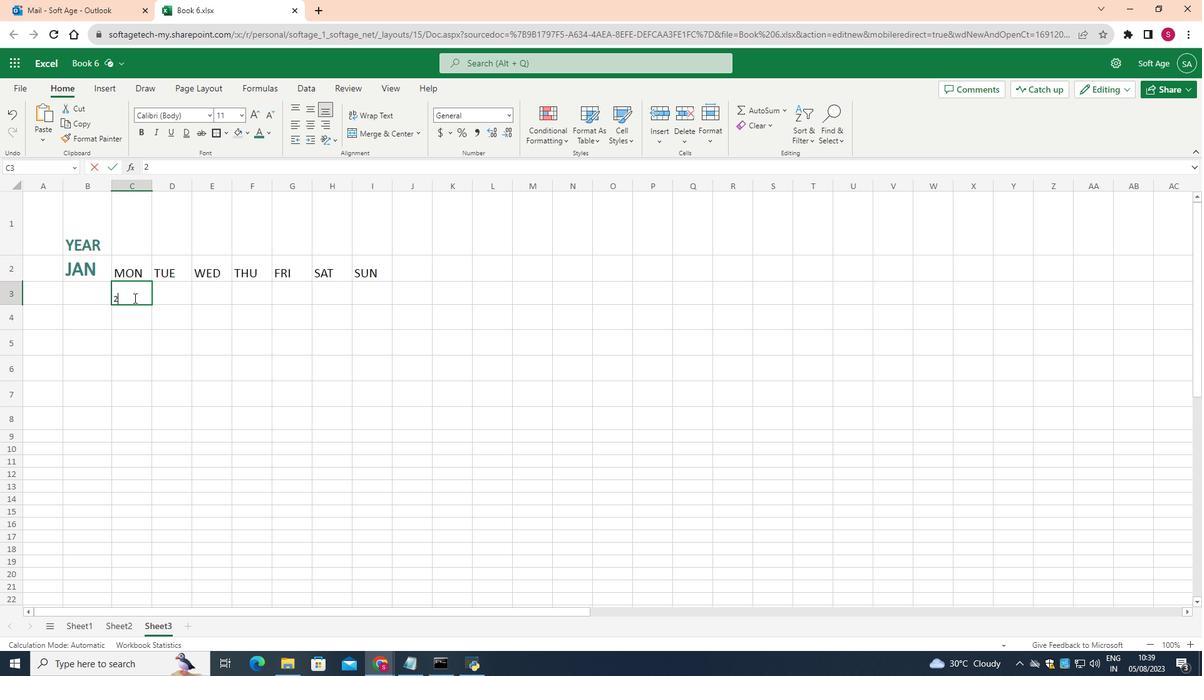 
Action: Mouse moved to (130, 290)
Screenshot: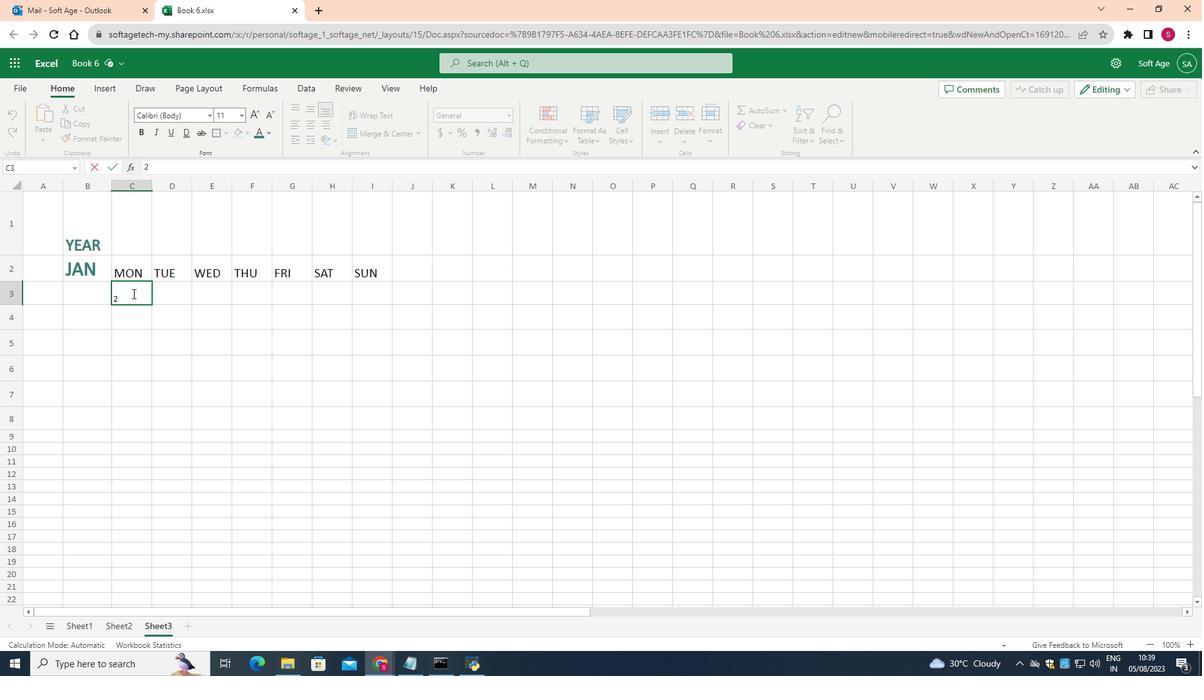 
Action: Key pressed 6
Screenshot: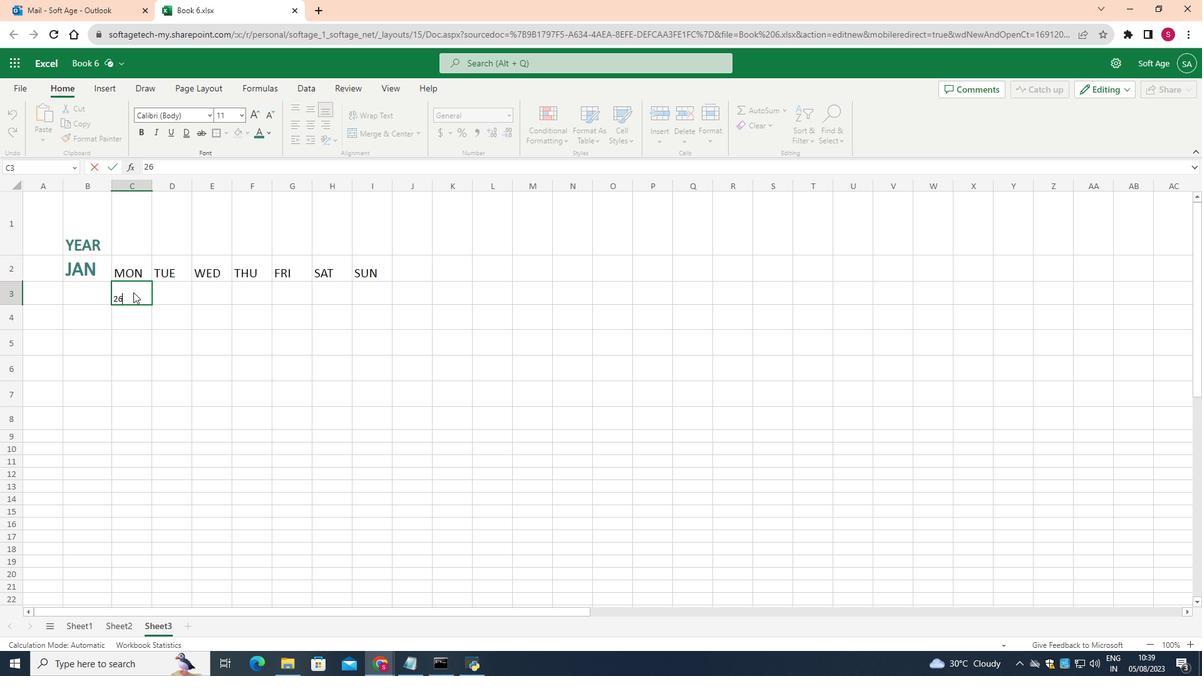 
Action: Mouse moved to (171, 289)
Screenshot: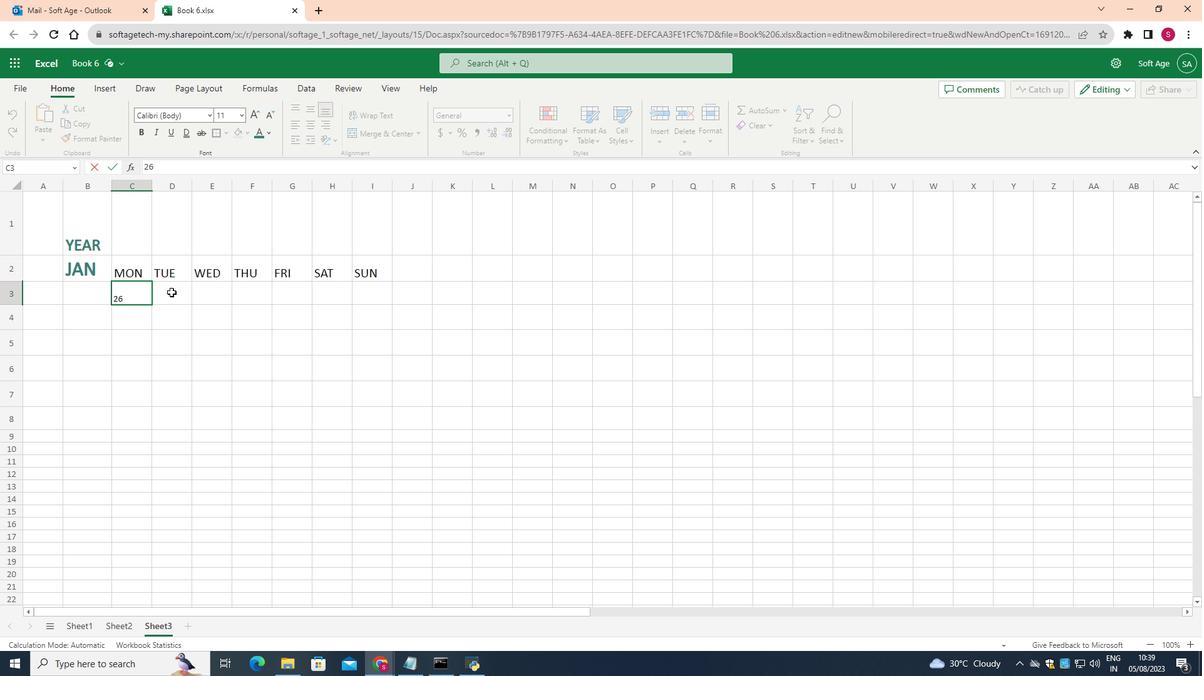 
Action: Mouse pressed left at (171, 289)
Screenshot: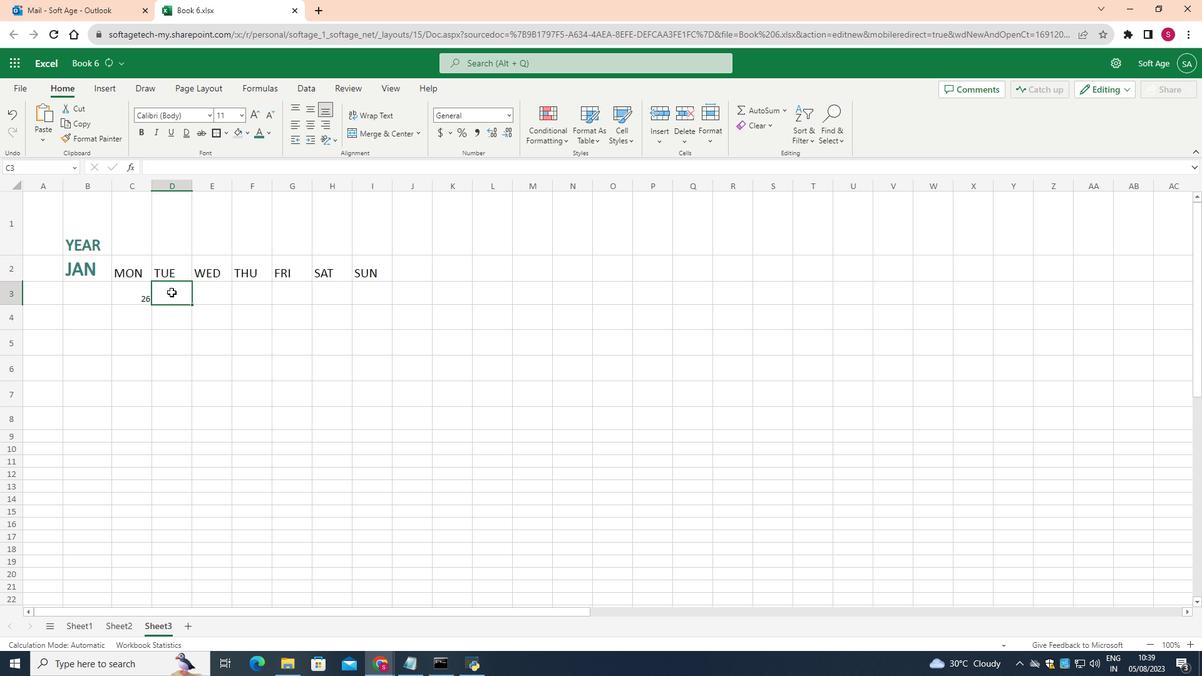 
Action: Key pressed 27
Screenshot: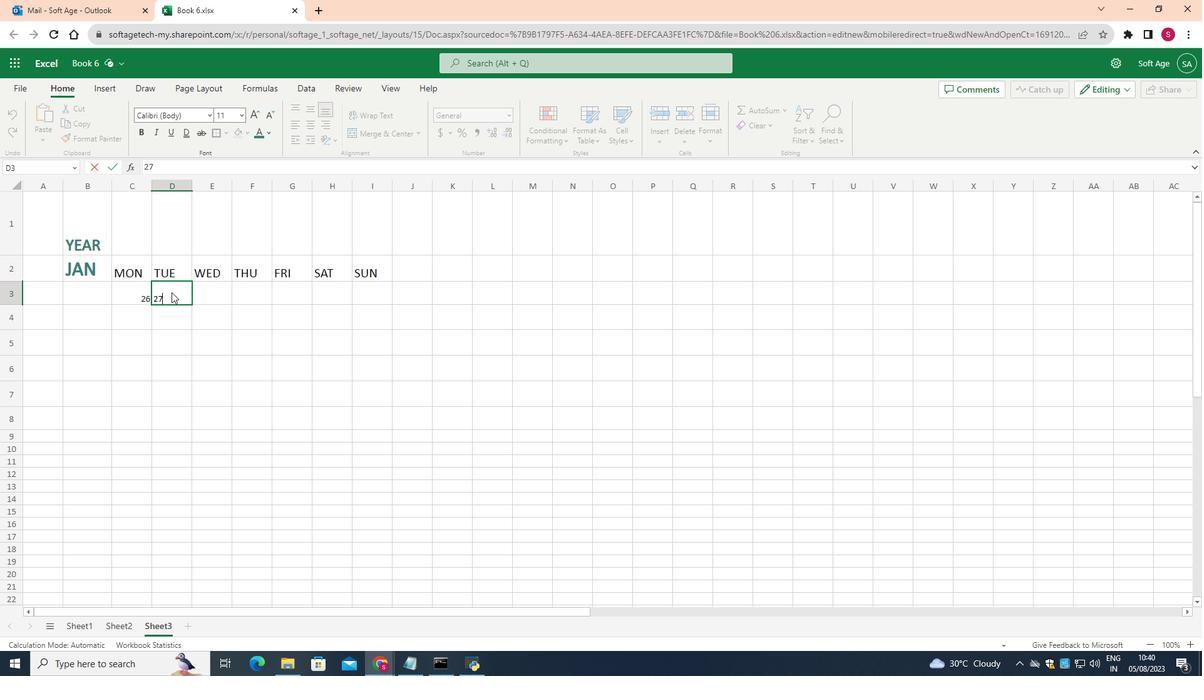 
Action: Mouse moved to (207, 286)
Screenshot: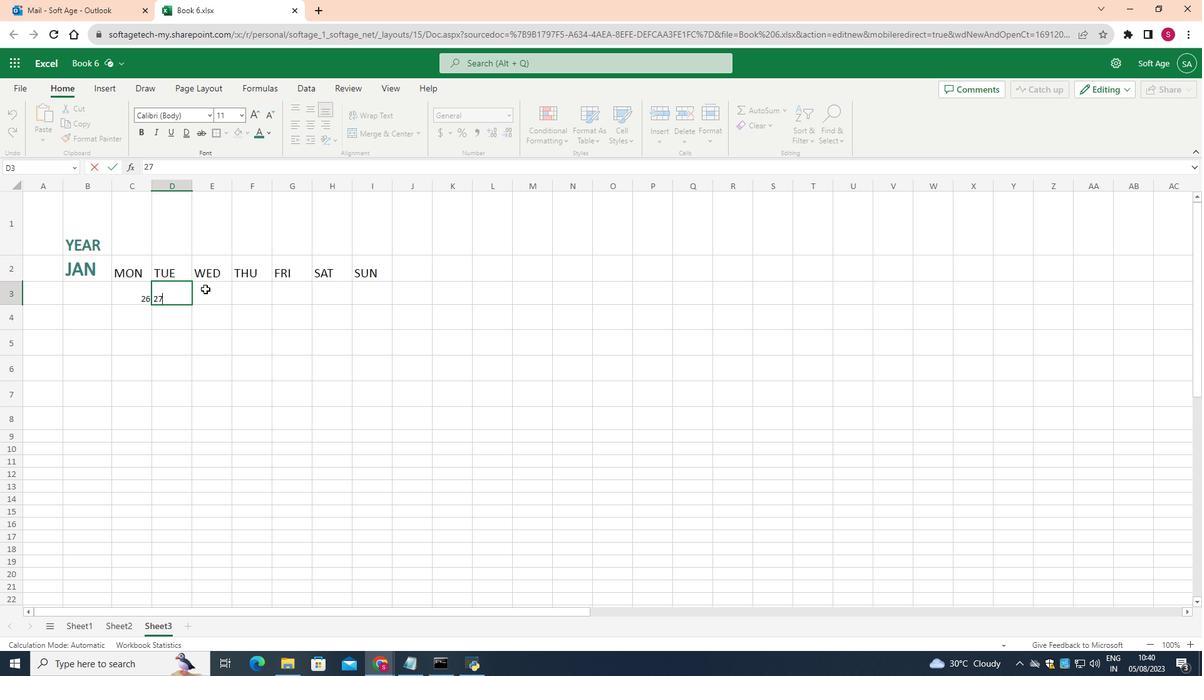 
Action: Mouse pressed left at (207, 286)
Screenshot: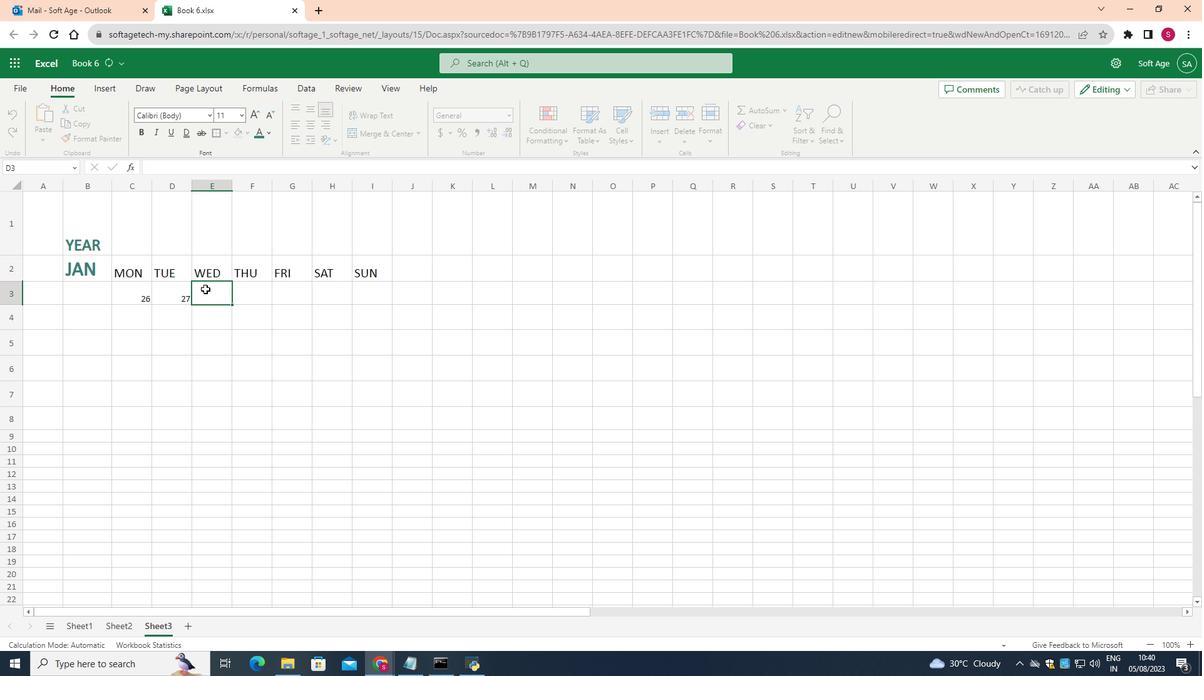 
Action: Key pressed 28
Screenshot: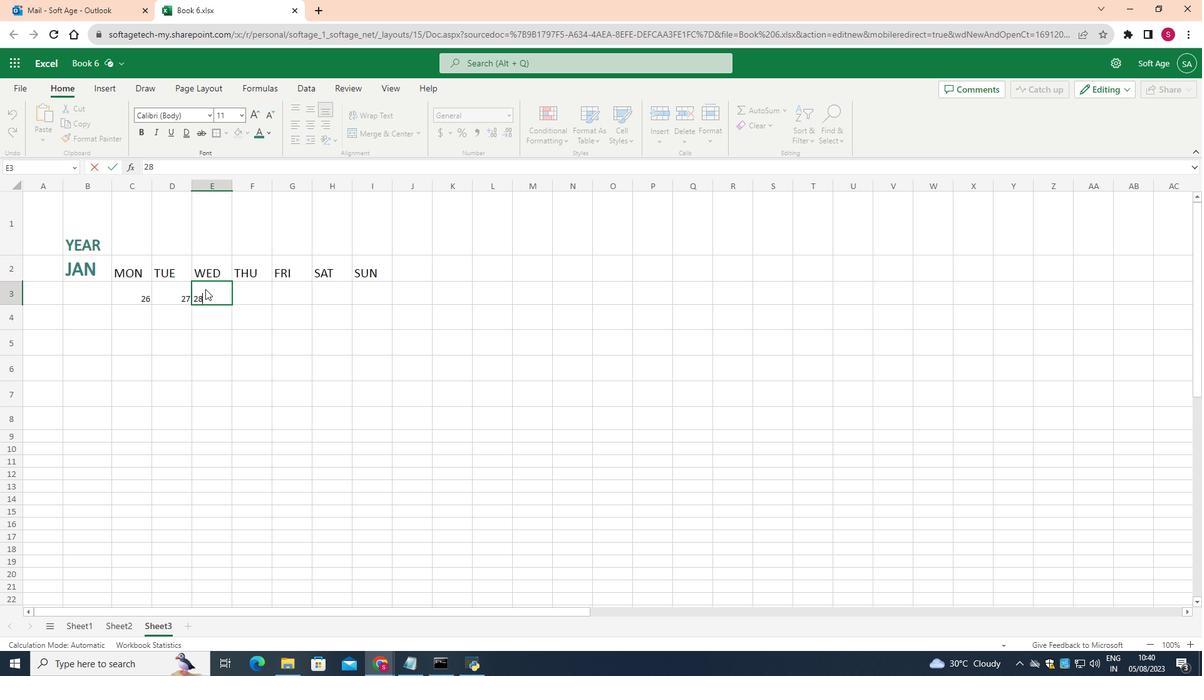 
Action: Mouse moved to (250, 286)
Screenshot: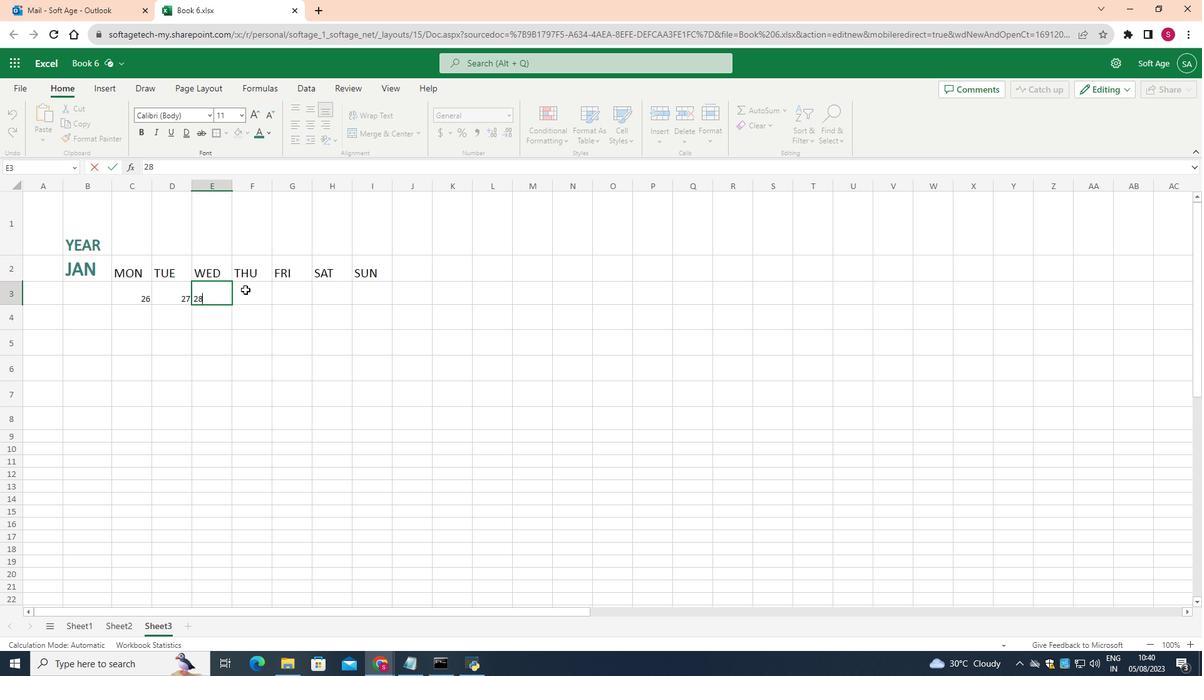 
Action: Mouse pressed left at (250, 286)
Screenshot: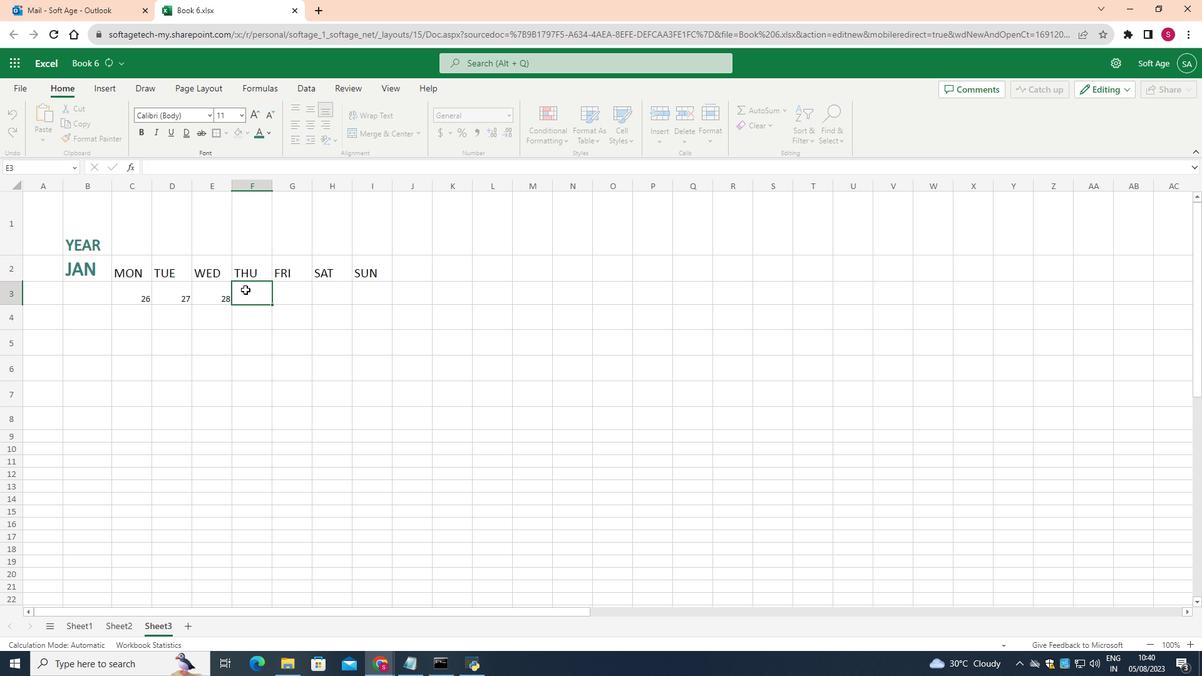 
Action: Key pressed 29
Screenshot: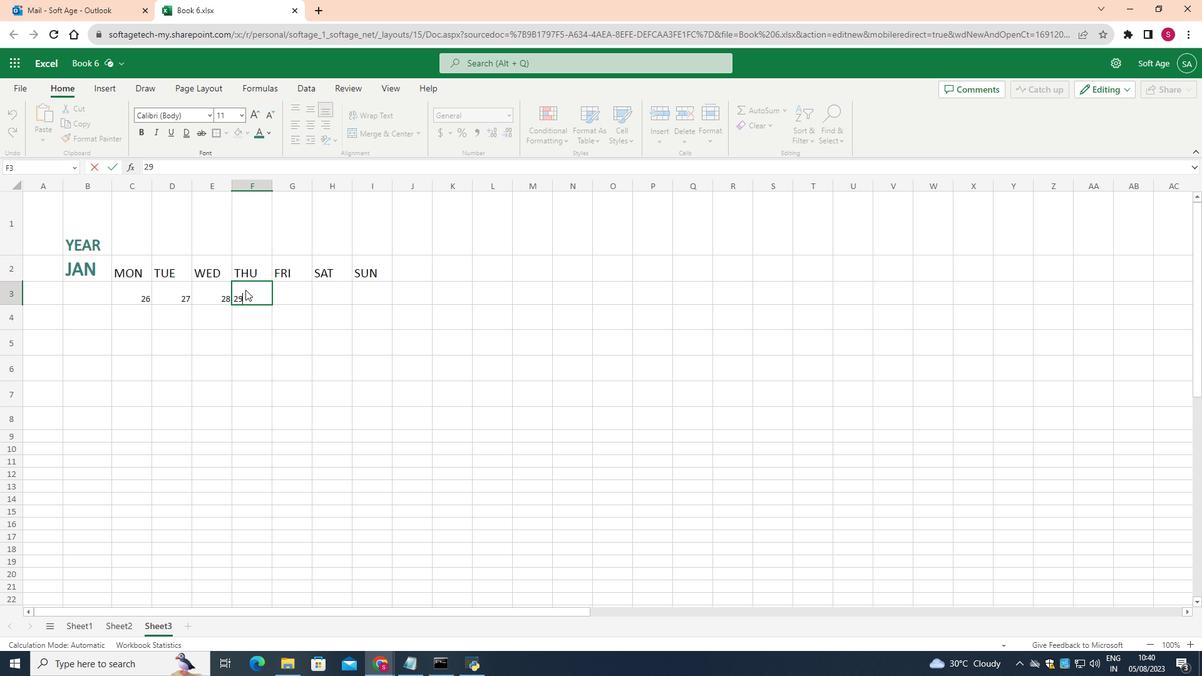 
Action: Mouse moved to (289, 288)
Screenshot: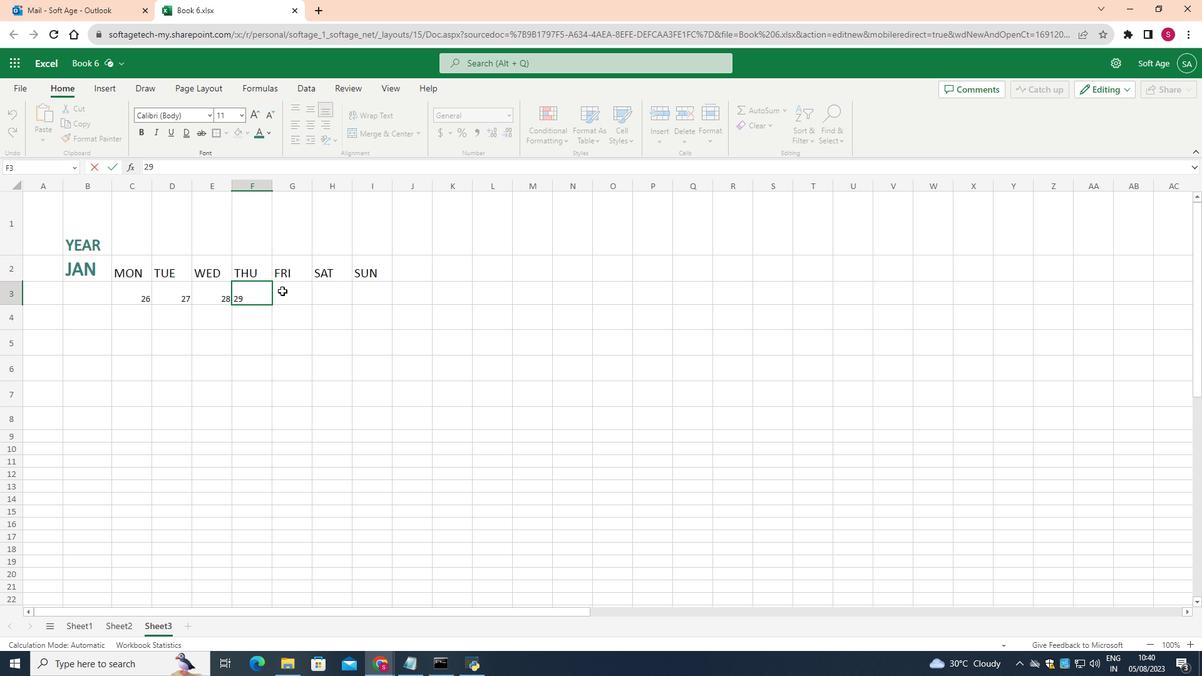 
Action: Mouse pressed left at (289, 288)
Screenshot: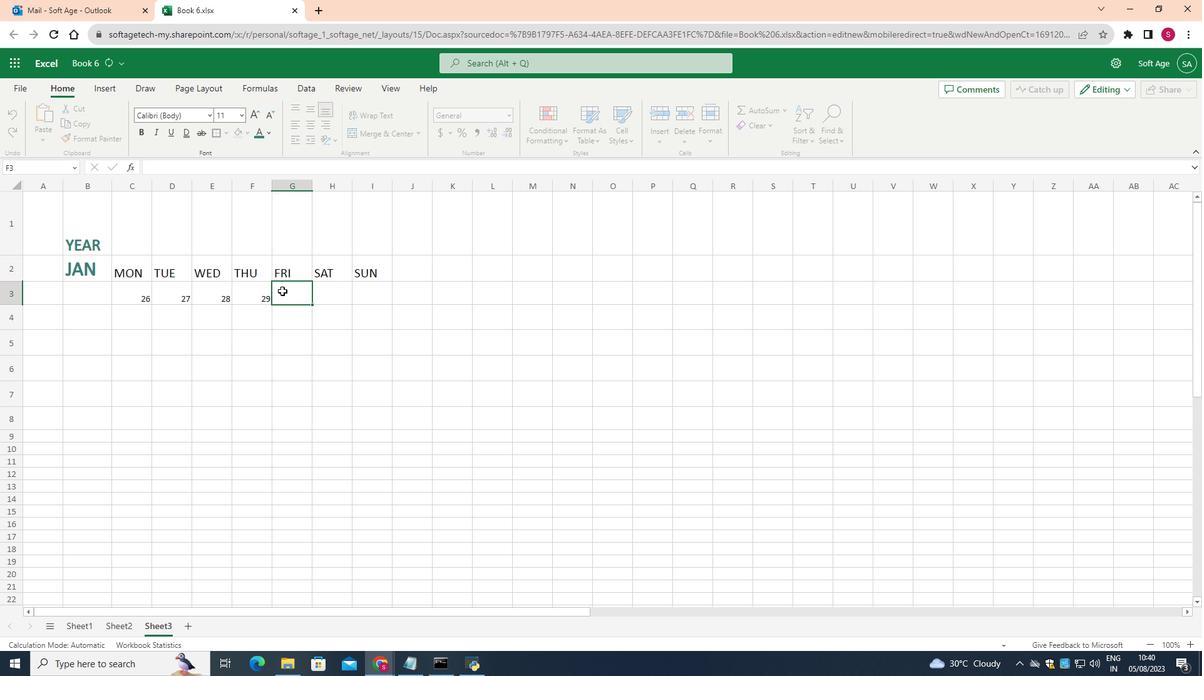 
Action: Key pressed 30
Screenshot: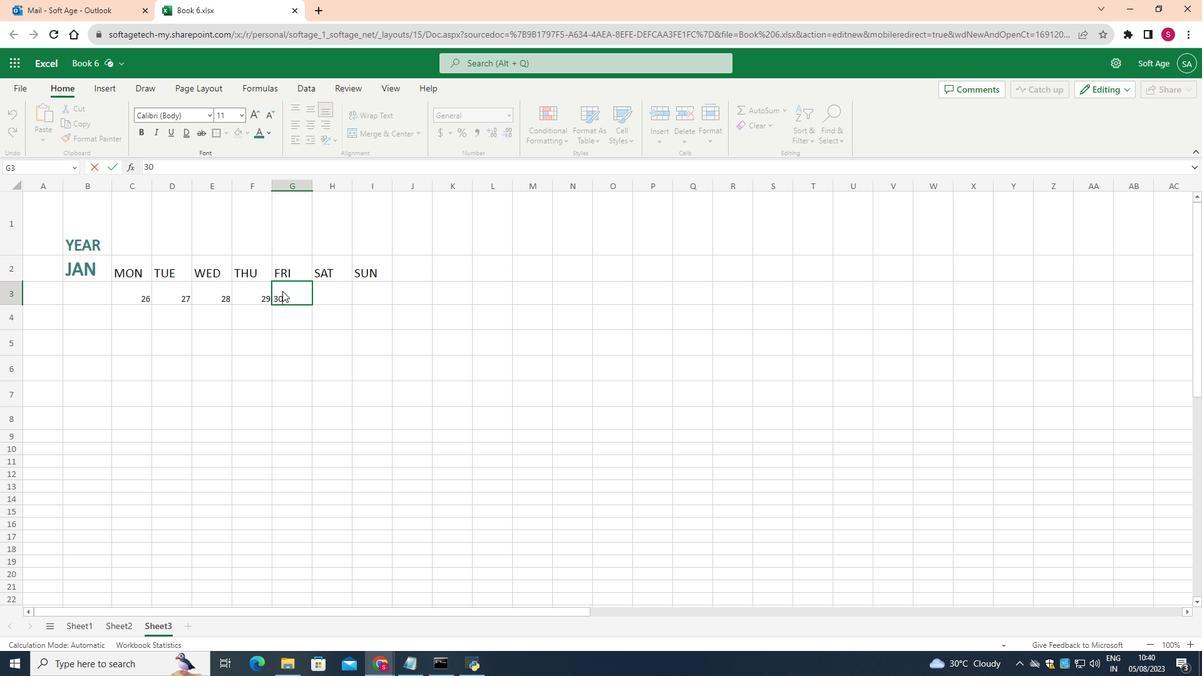
Action: Mouse moved to (330, 287)
Screenshot: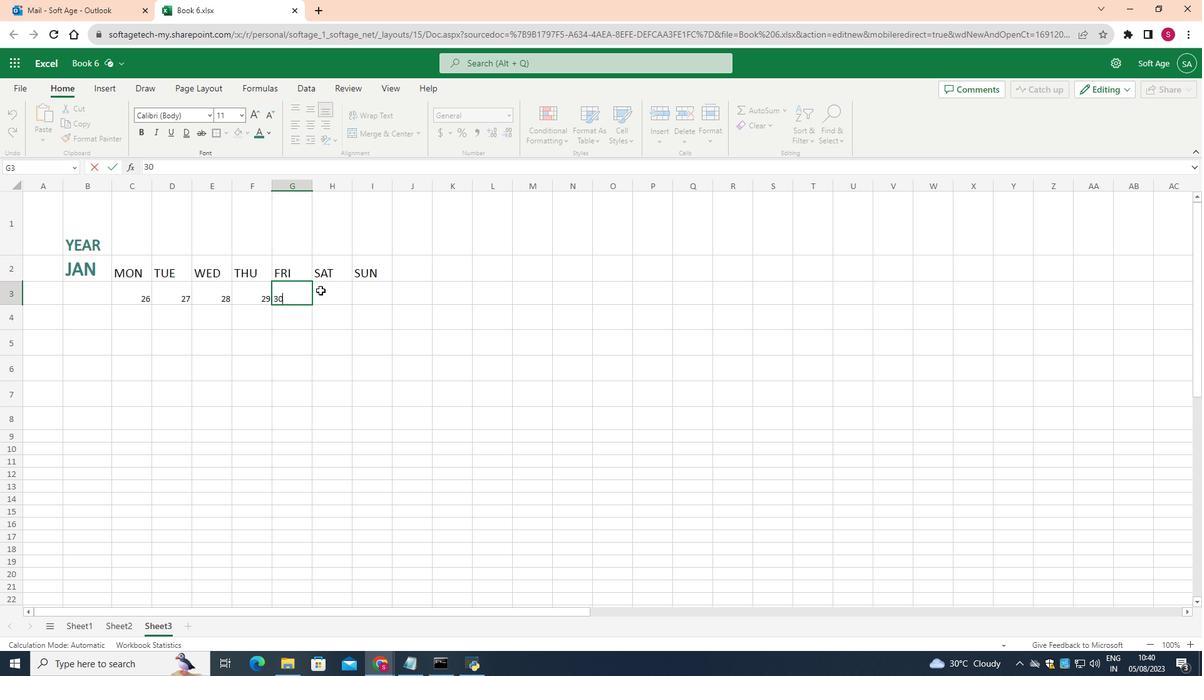 
Action: Mouse pressed left at (330, 287)
Screenshot: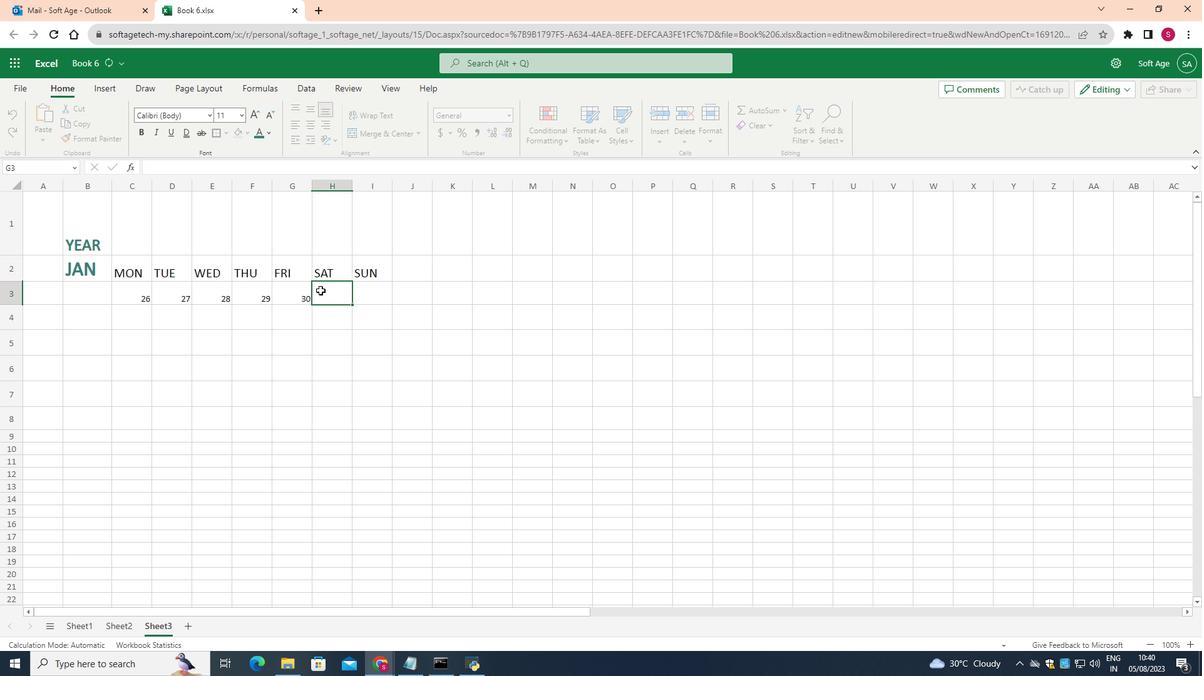
Action: Key pressed 31
Screenshot: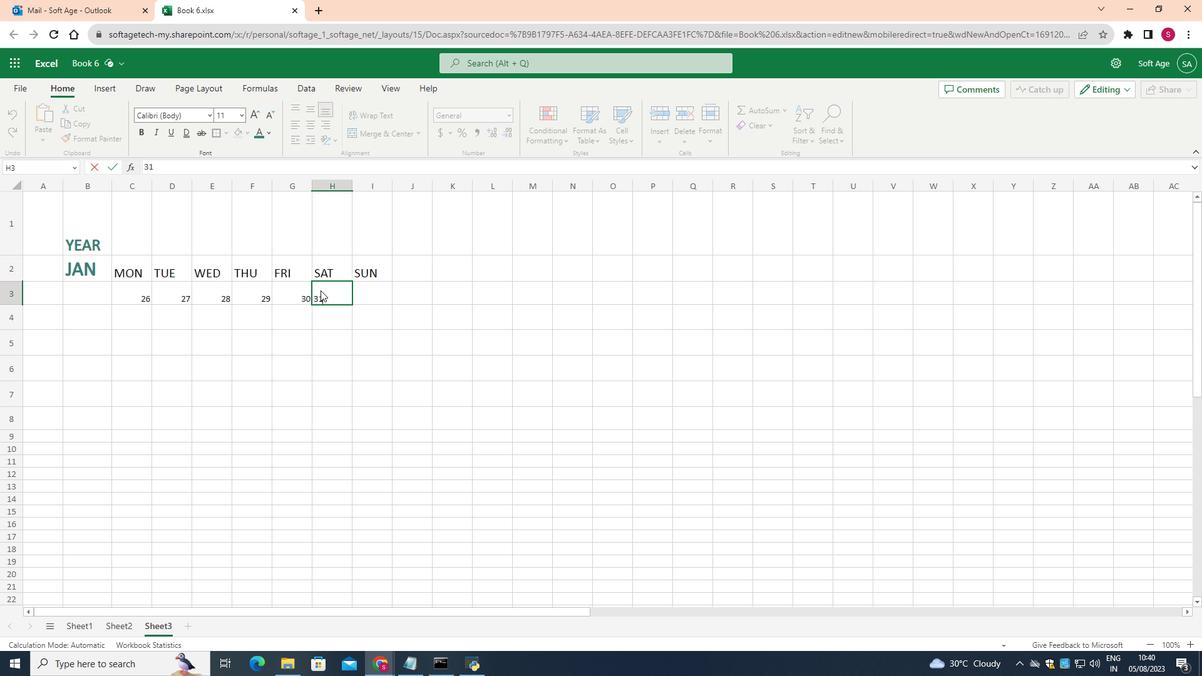
Action: Mouse moved to (373, 288)
Screenshot: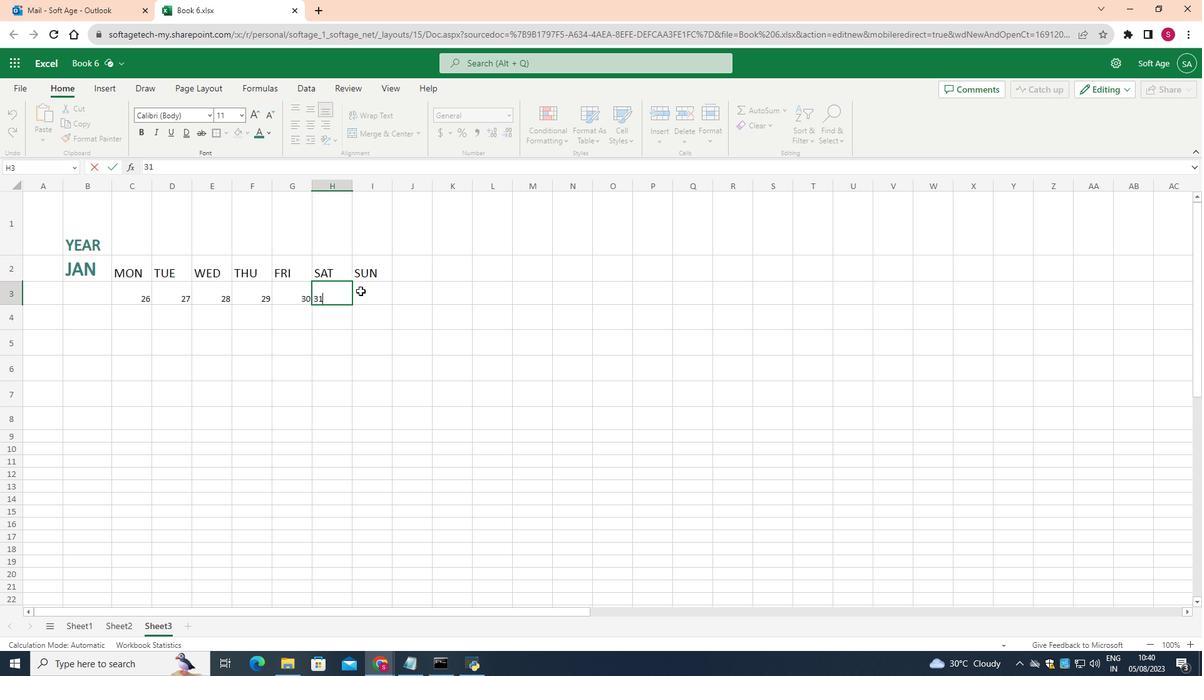 
Action: Mouse pressed left at (373, 288)
Screenshot: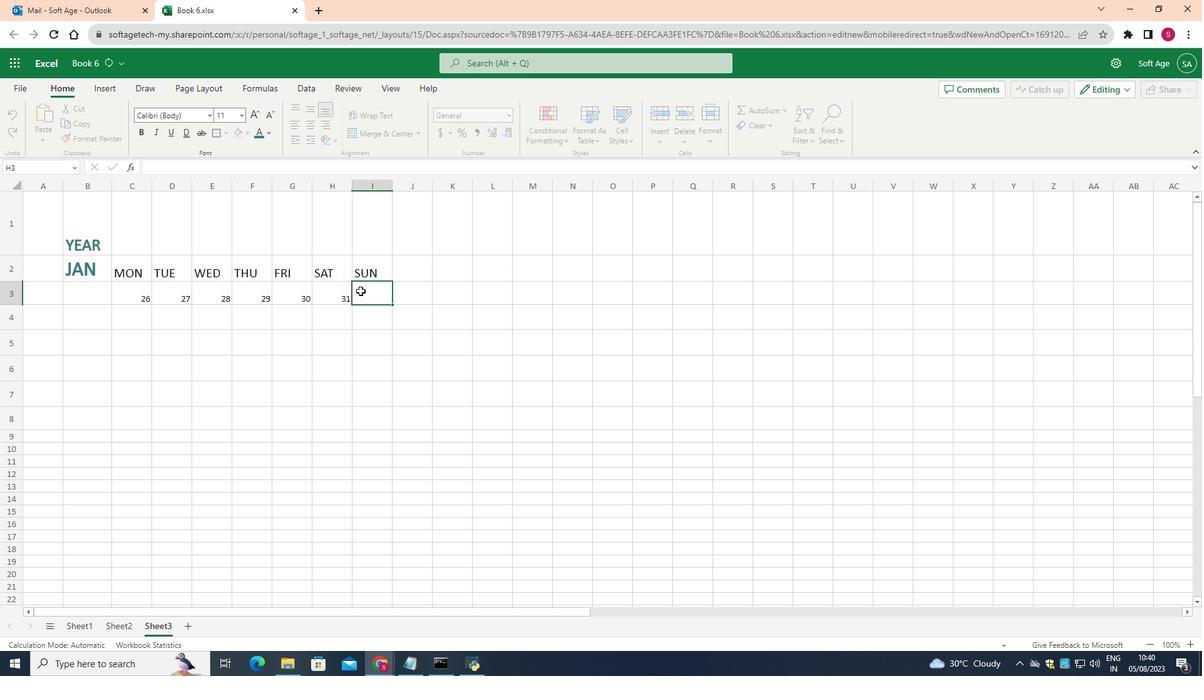 
Action: Key pressed 1
Screenshot: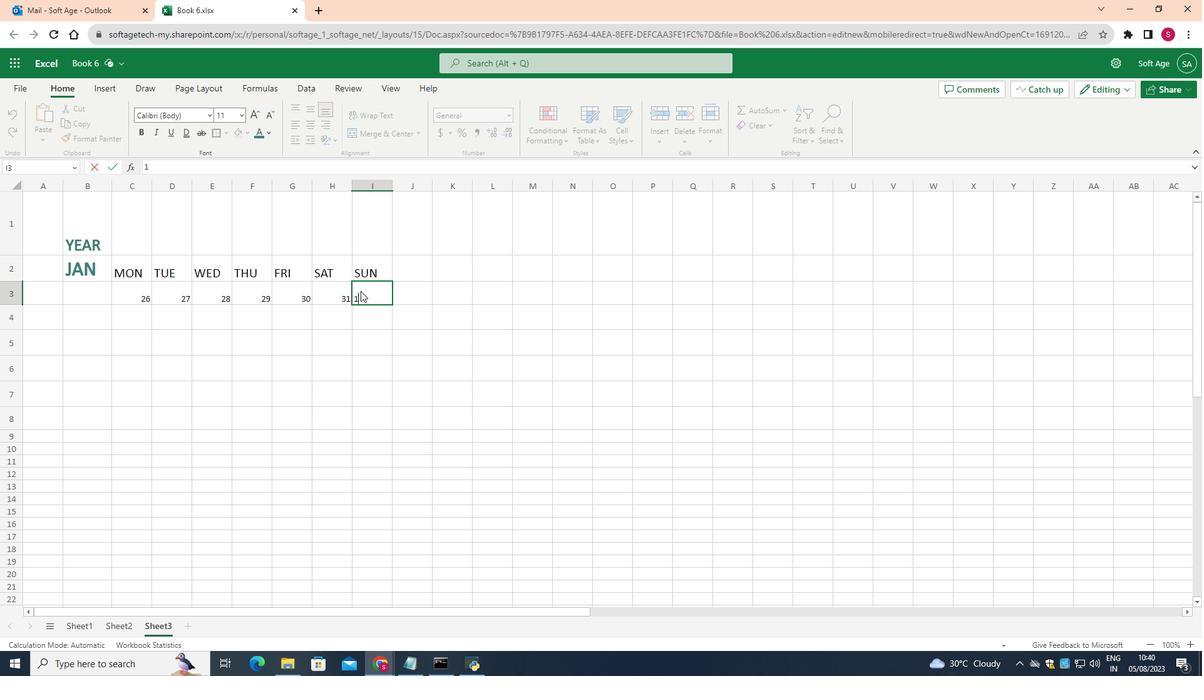 
Action: Mouse moved to (324, 346)
Screenshot: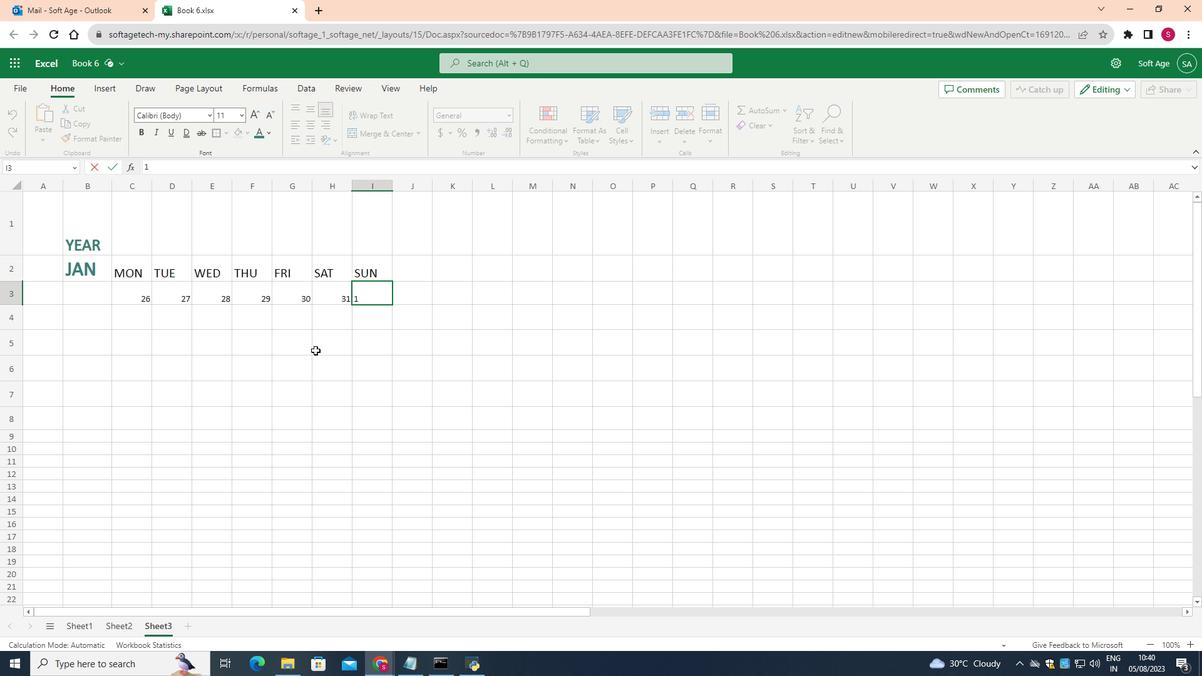 
Action: Mouse pressed left at (324, 346)
Screenshot: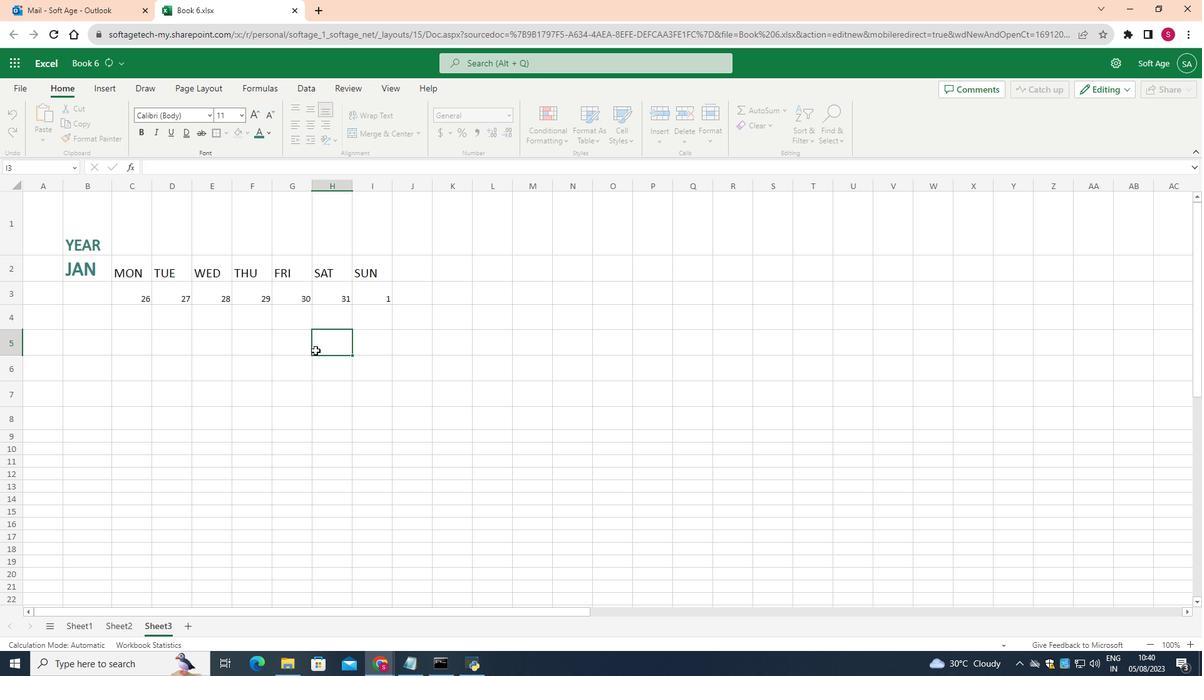 
Action: Mouse moved to (139, 289)
Screenshot: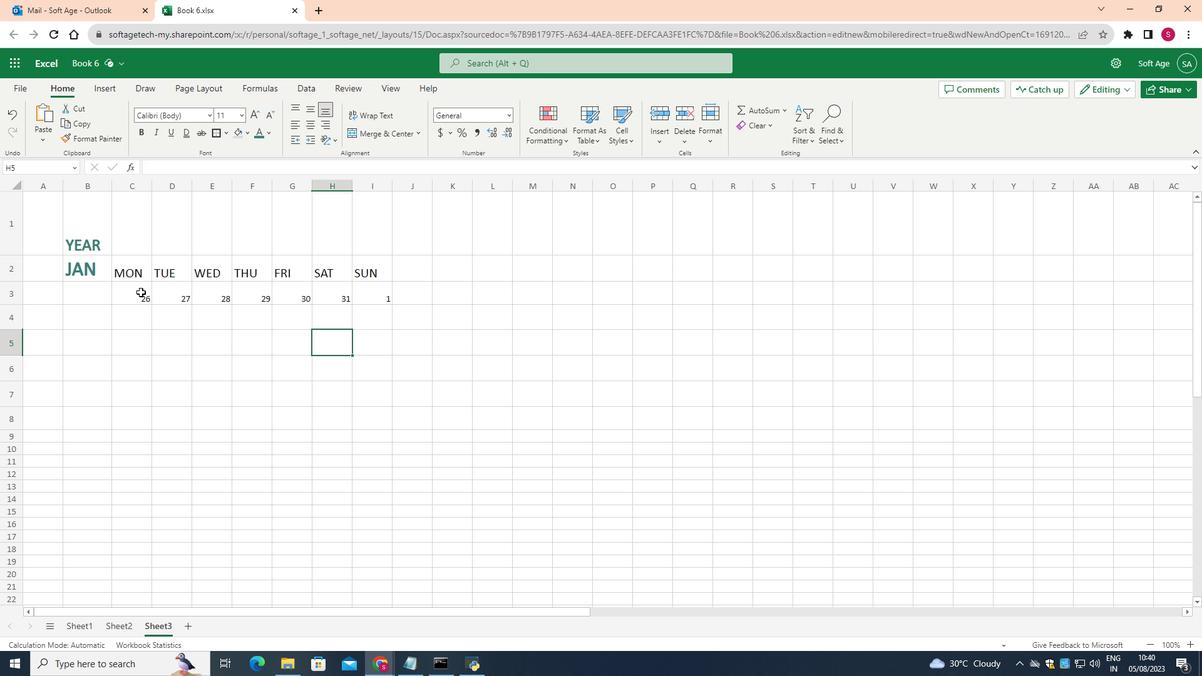 
Action: Mouse pressed left at (139, 289)
Screenshot: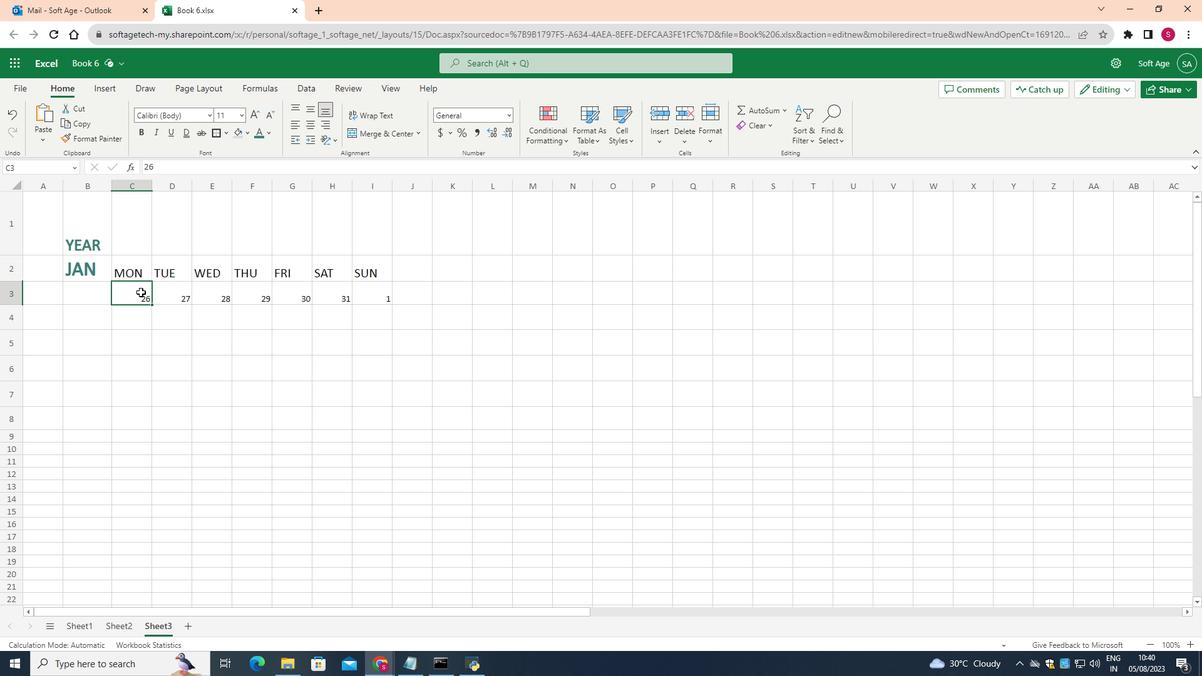 
Action: Mouse moved to (247, 111)
Screenshot: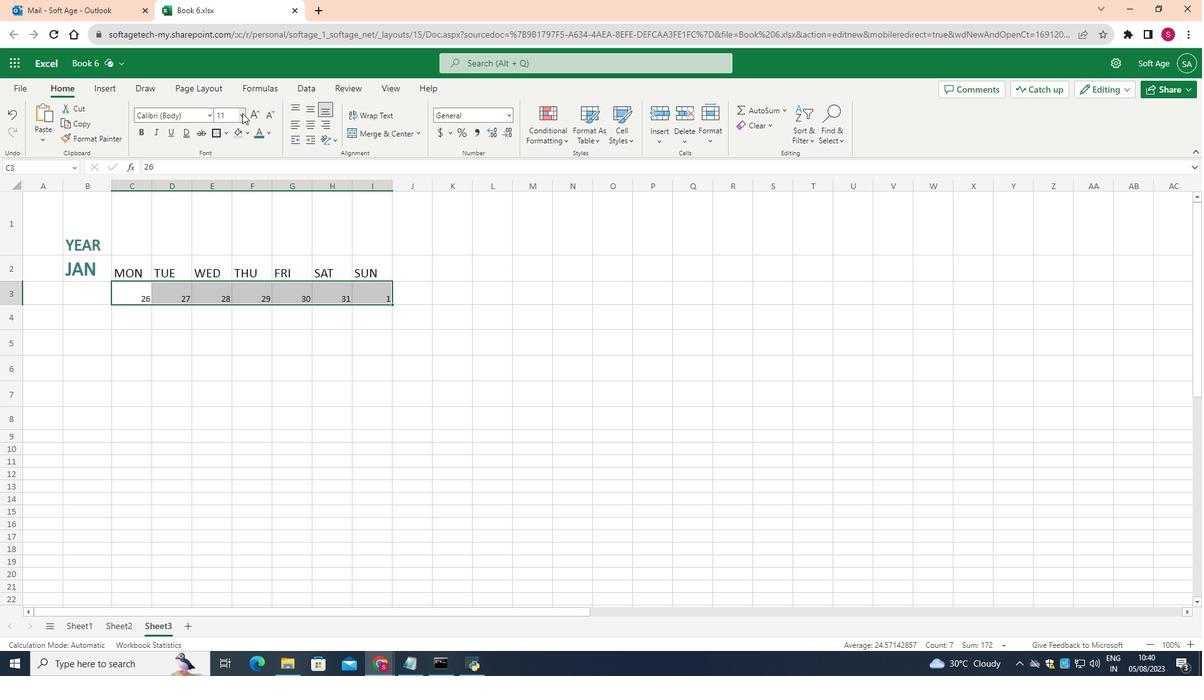 
Action: Mouse pressed left at (247, 111)
Screenshot: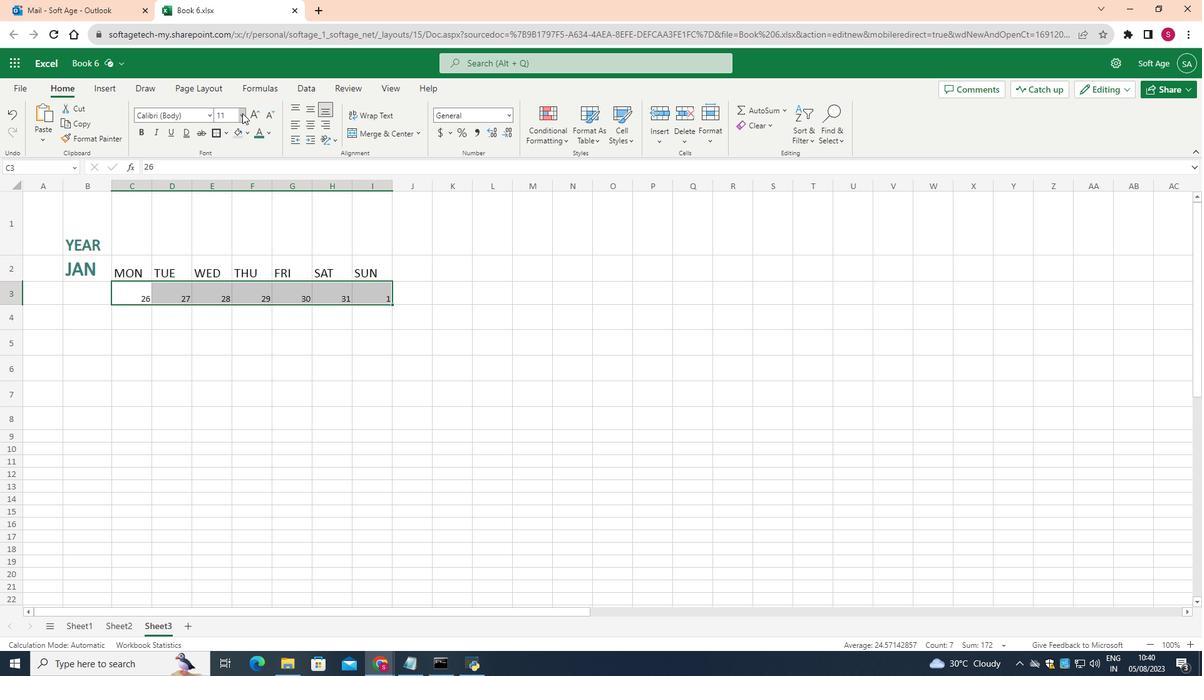 
Action: Mouse moved to (231, 215)
Screenshot: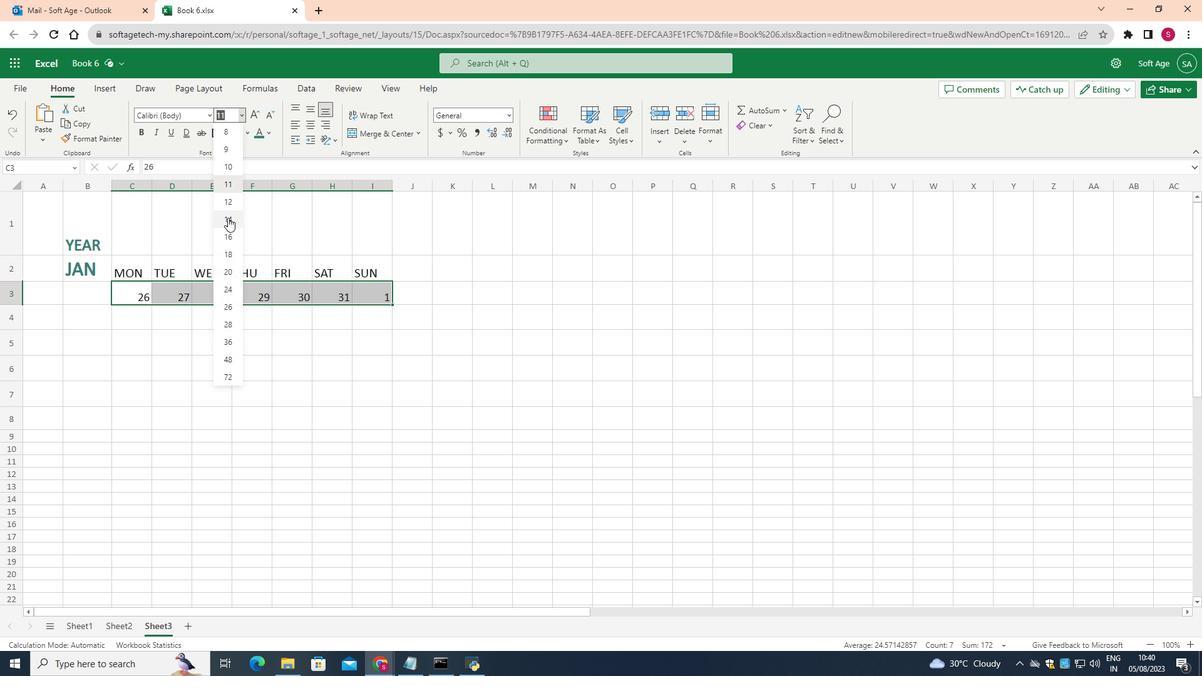 
Action: Mouse pressed left at (231, 215)
Screenshot: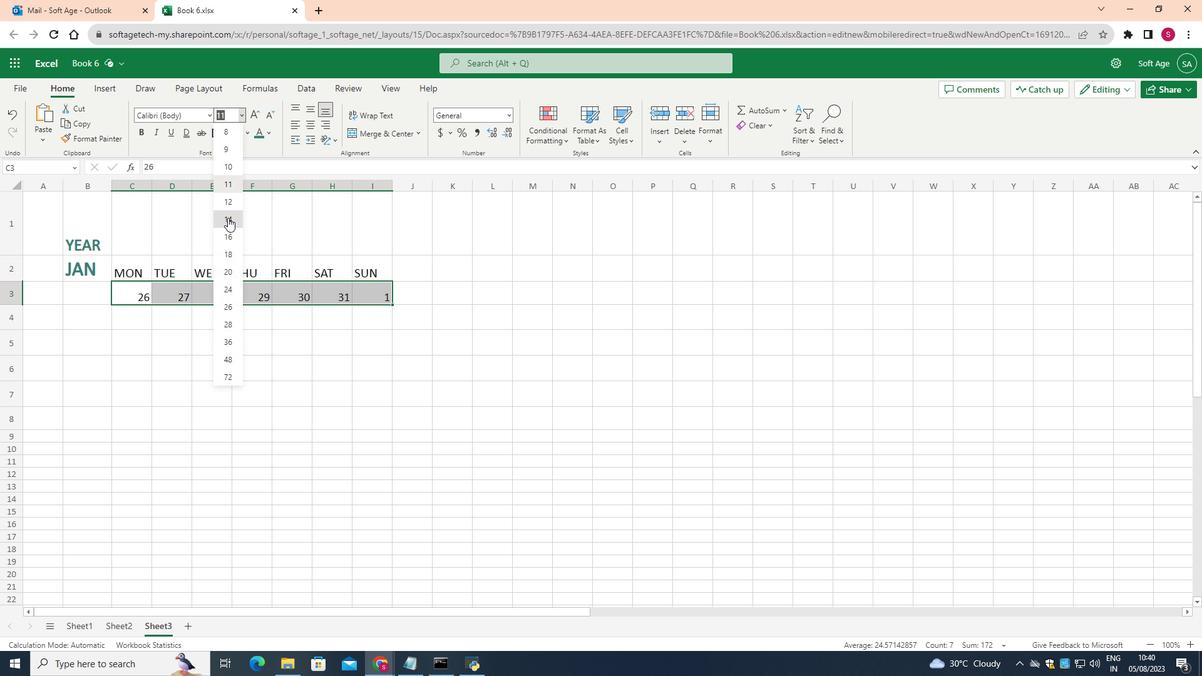
Action: Mouse moved to (152, 344)
Screenshot: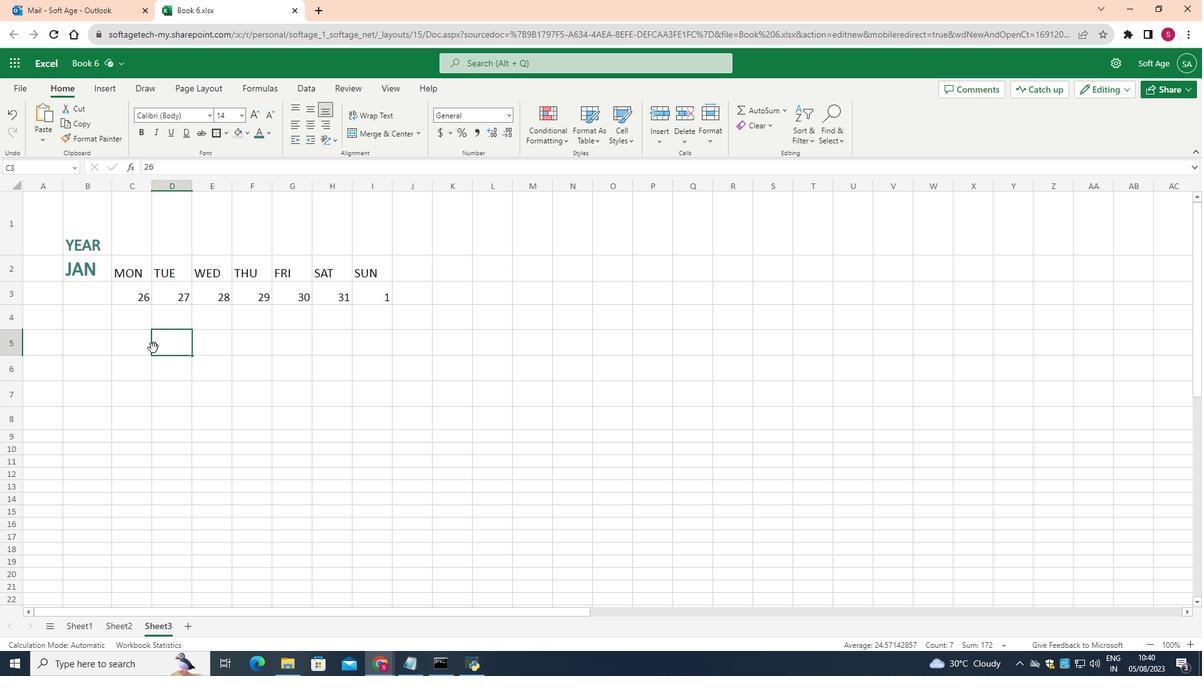
Action: Mouse pressed left at (152, 344)
Screenshot: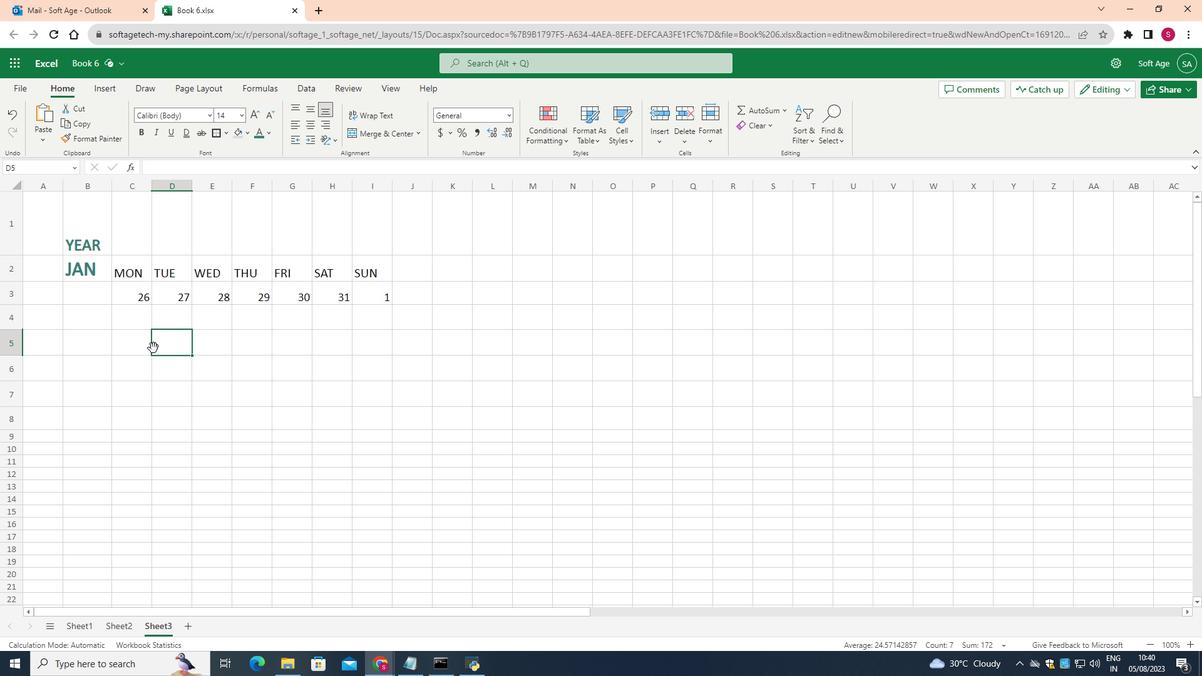 
Action: Mouse moved to (144, 292)
Screenshot: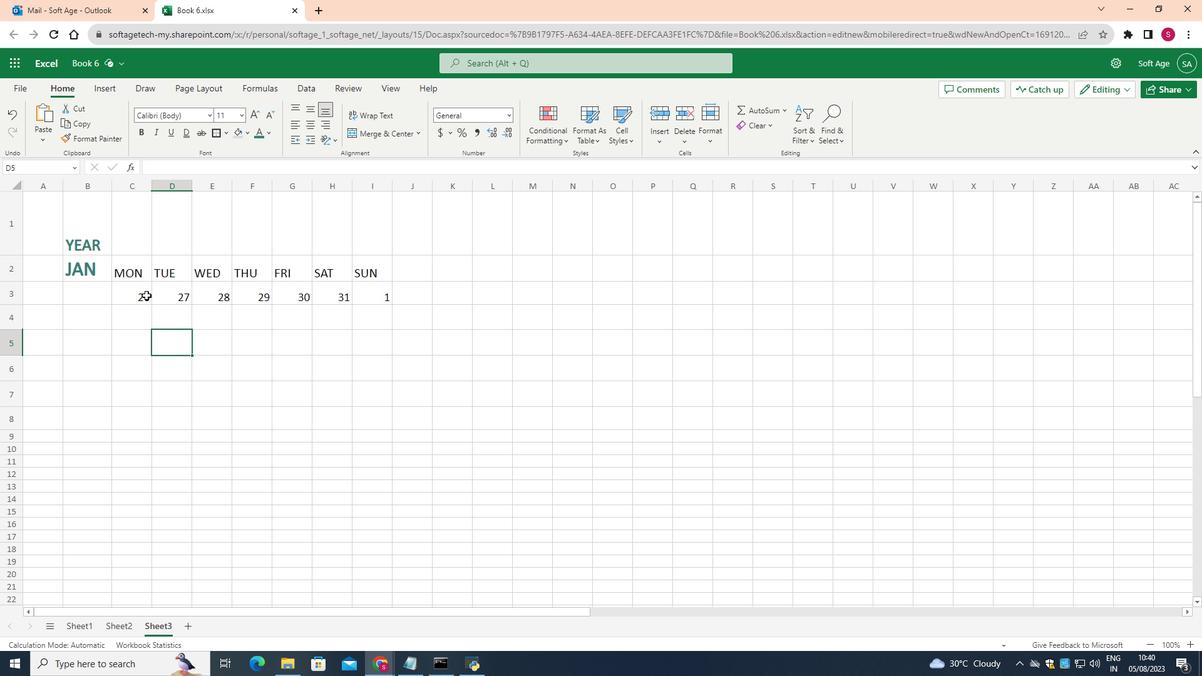 
Action: Mouse pressed left at (144, 292)
Screenshot: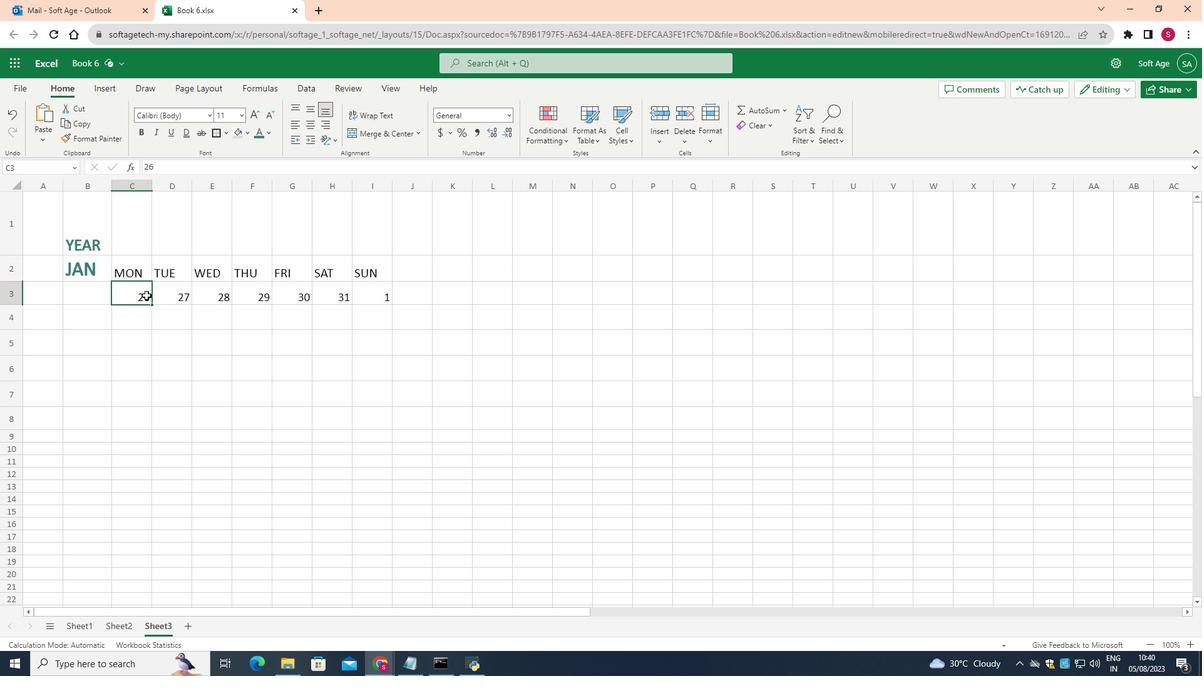
Action: Mouse moved to (273, 128)
Screenshot: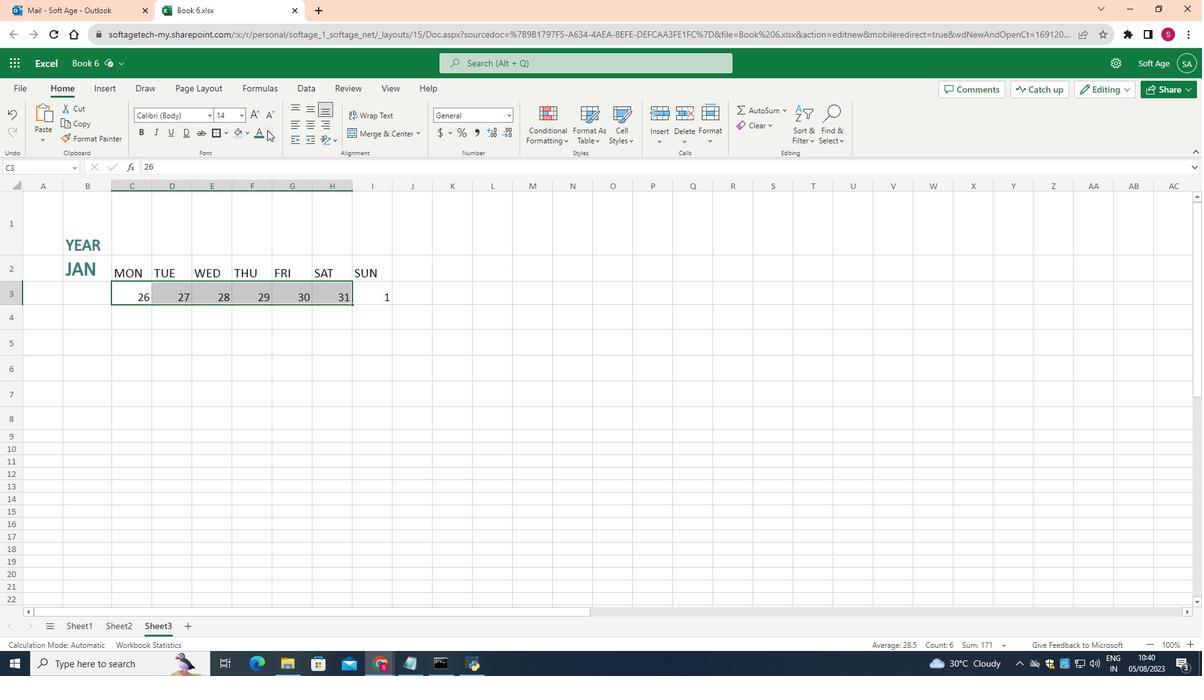 
Action: Mouse pressed left at (273, 128)
Screenshot: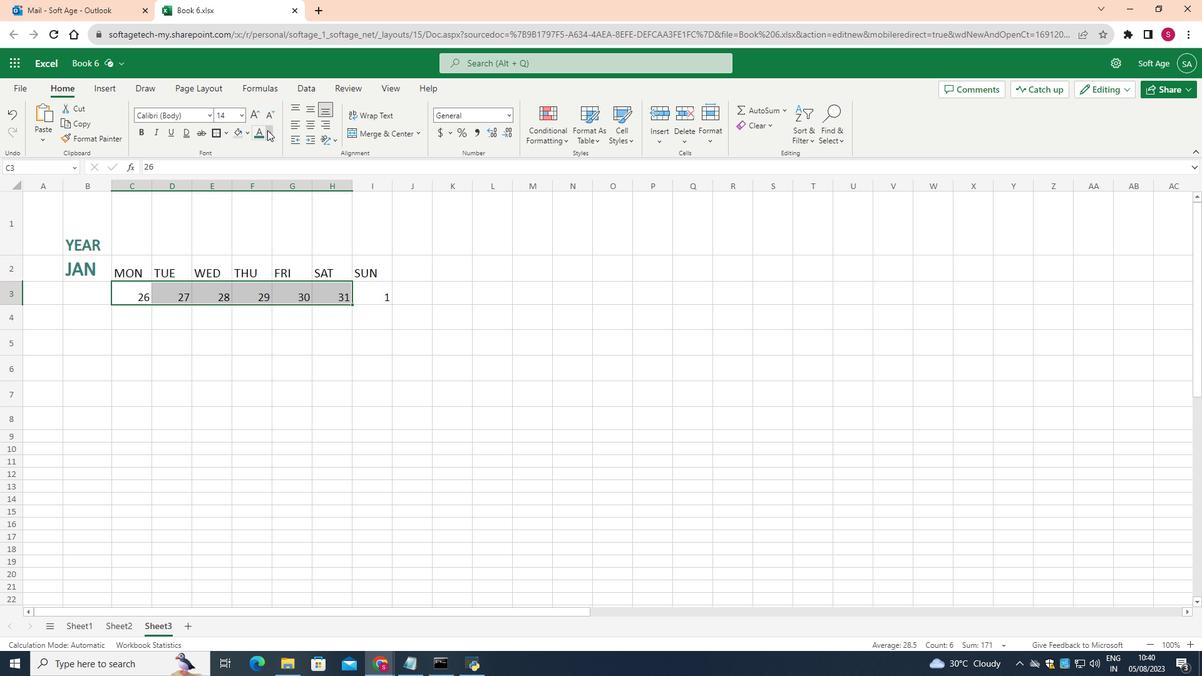 
Action: Mouse moved to (301, 187)
Screenshot: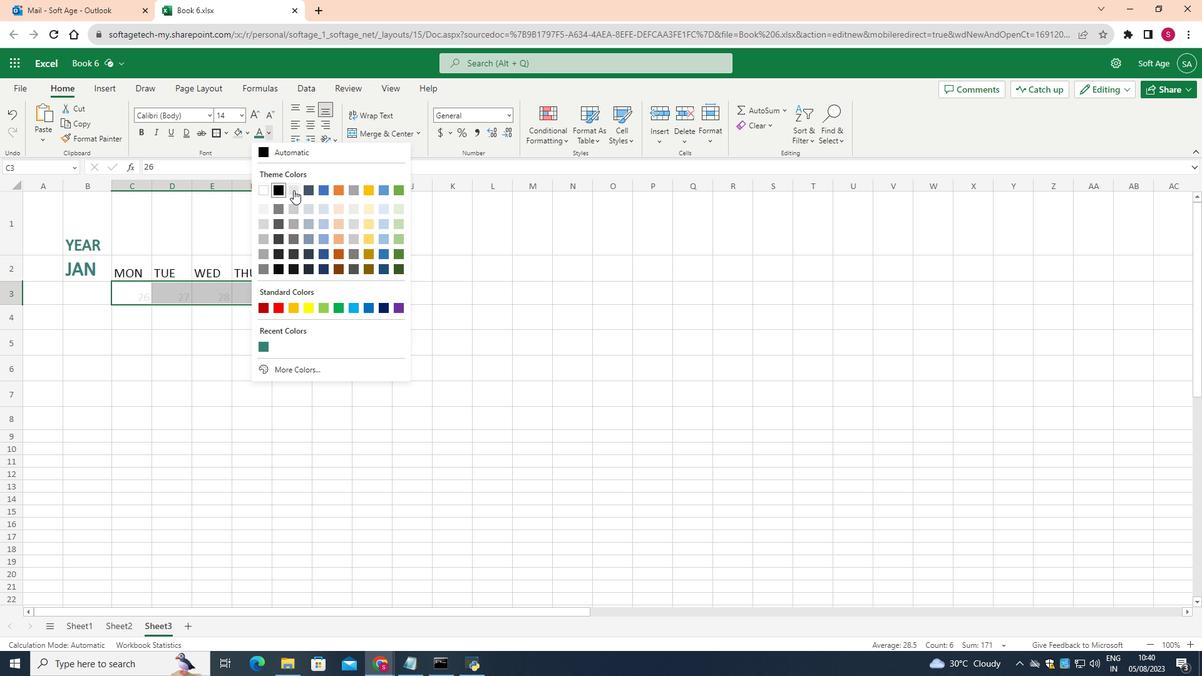 
Action: Mouse pressed left at (301, 187)
Screenshot: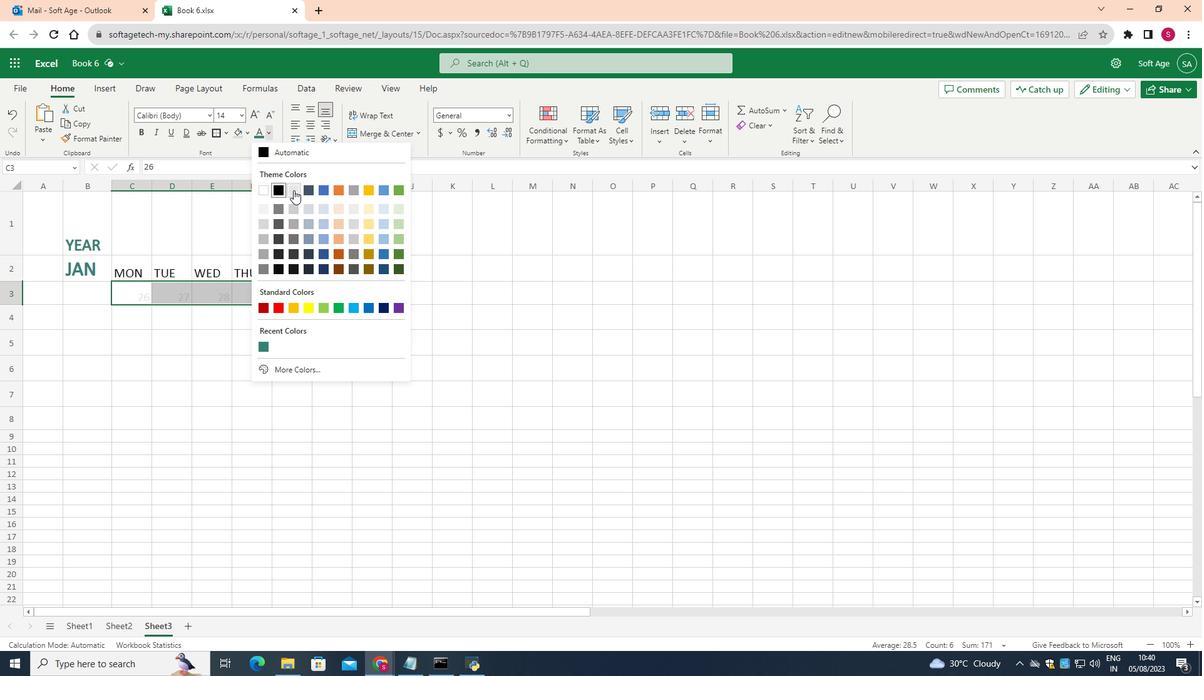 
Action: Mouse moved to (221, 337)
Screenshot: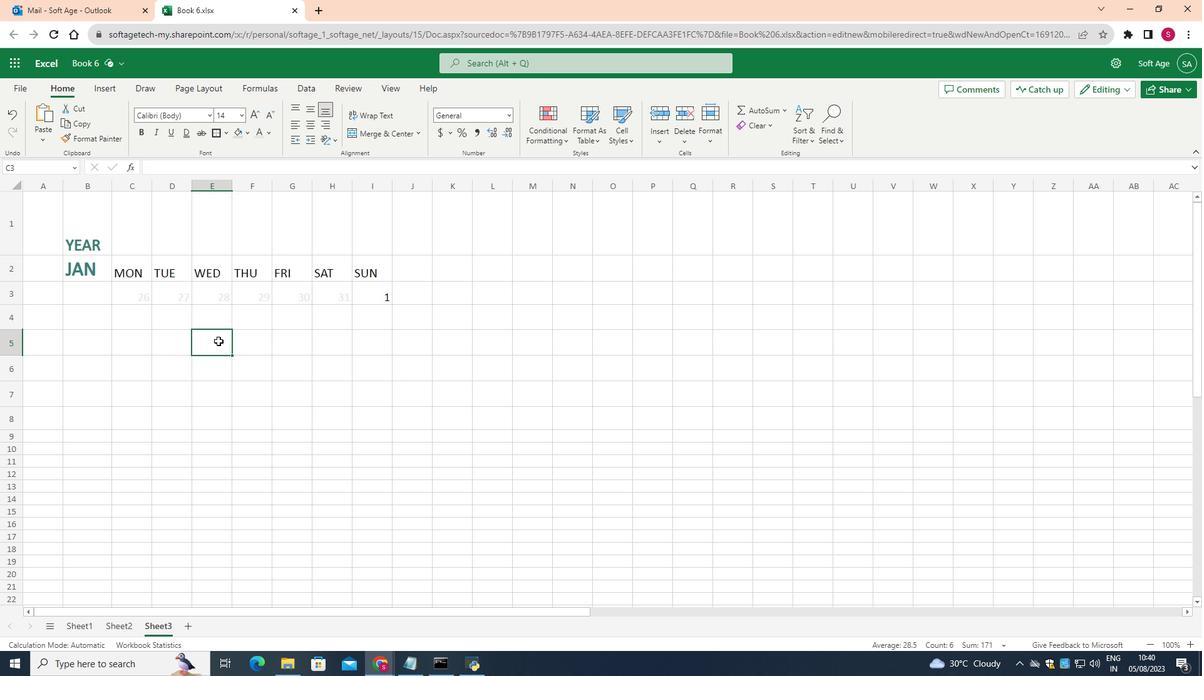 
Action: Mouse pressed left at (221, 337)
Screenshot: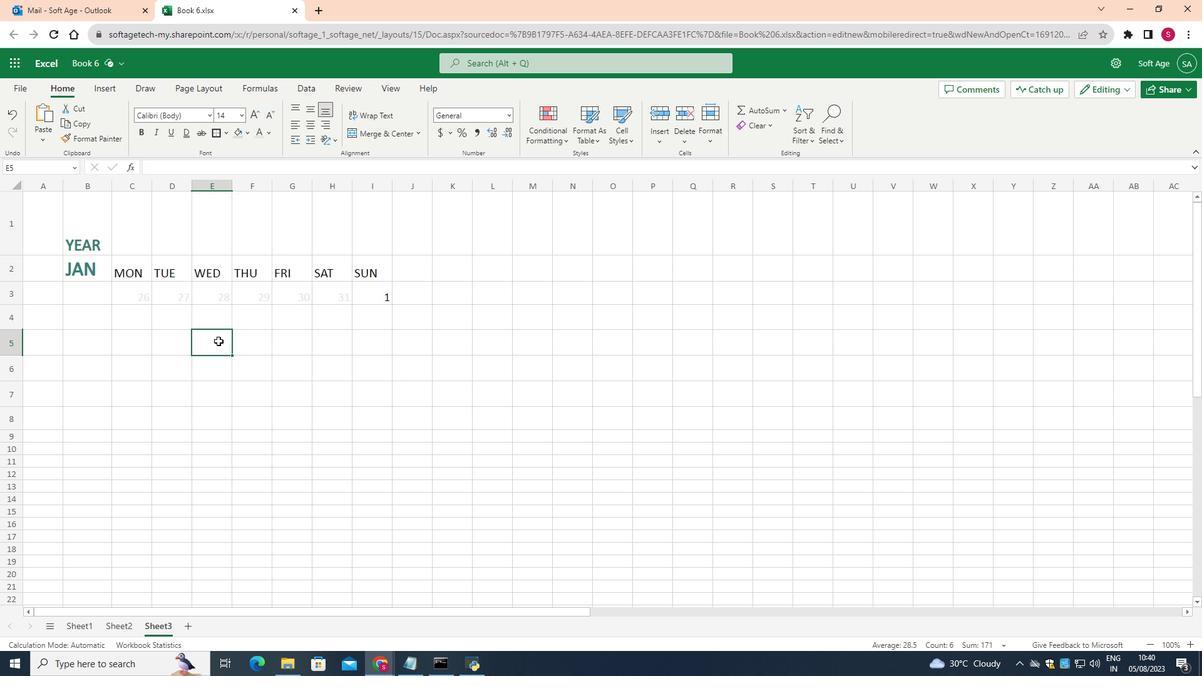 
Action: Mouse moved to (136, 315)
Screenshot: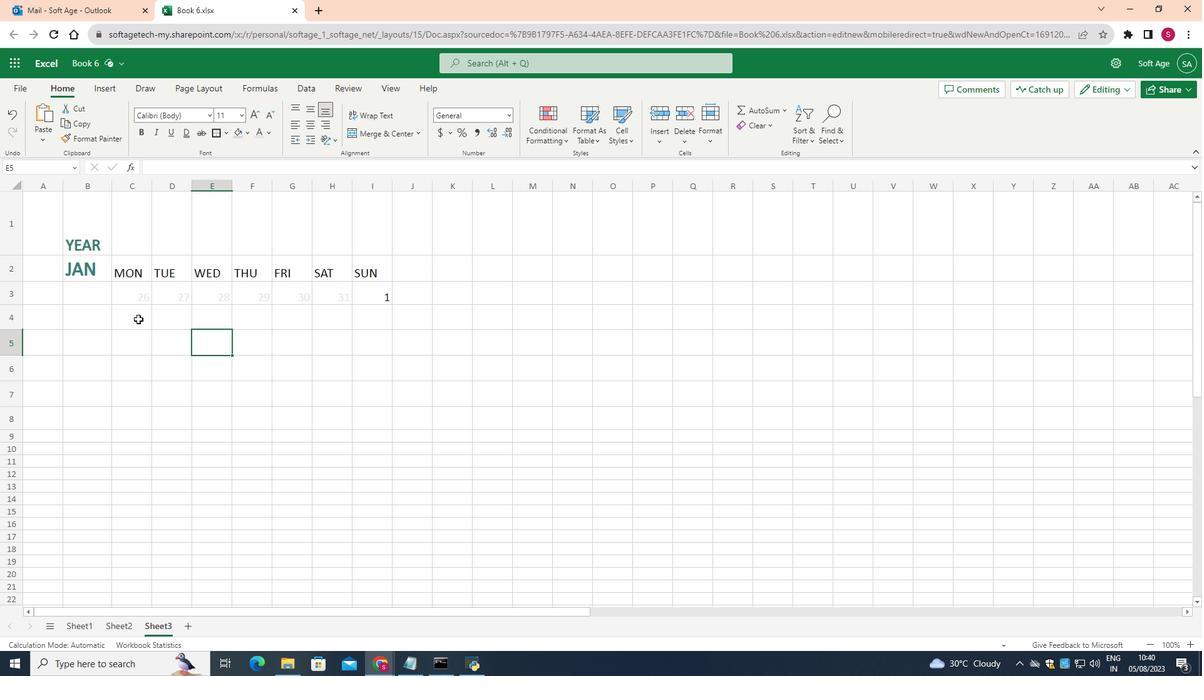 
Action: Mouse pressed left at (136, 315)
Screenshot: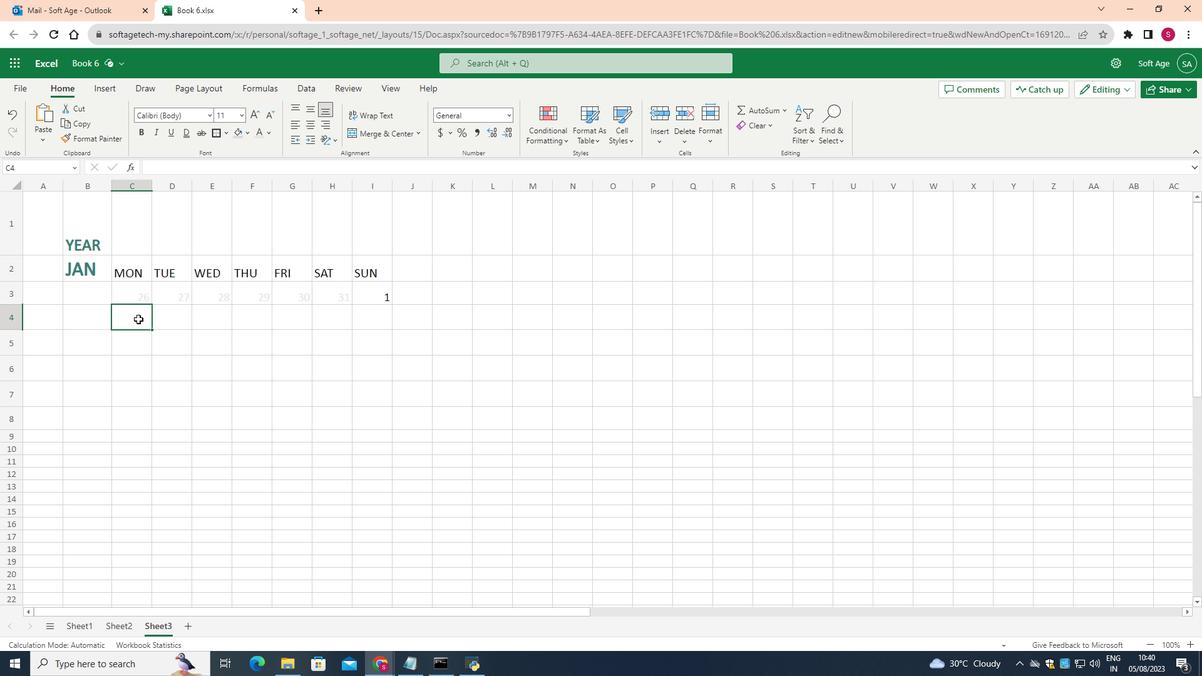 
Action: Key pressed 2
Screenshot: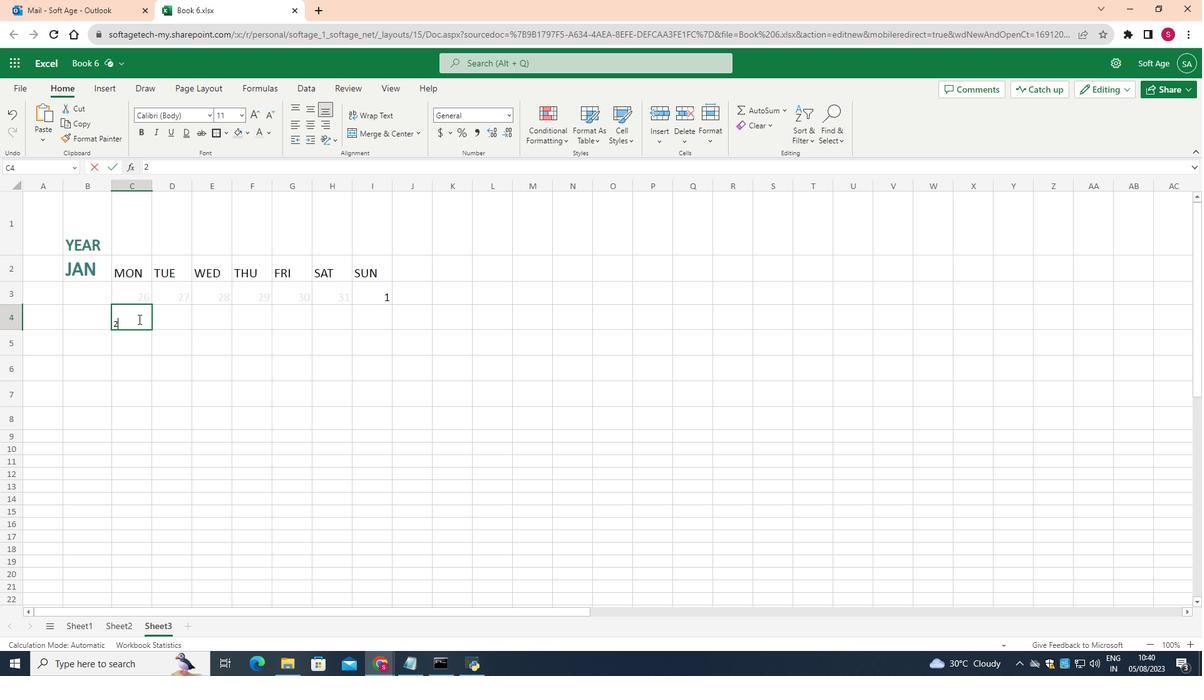 
Action: Mouse moved to (171, 317)
Screenshot: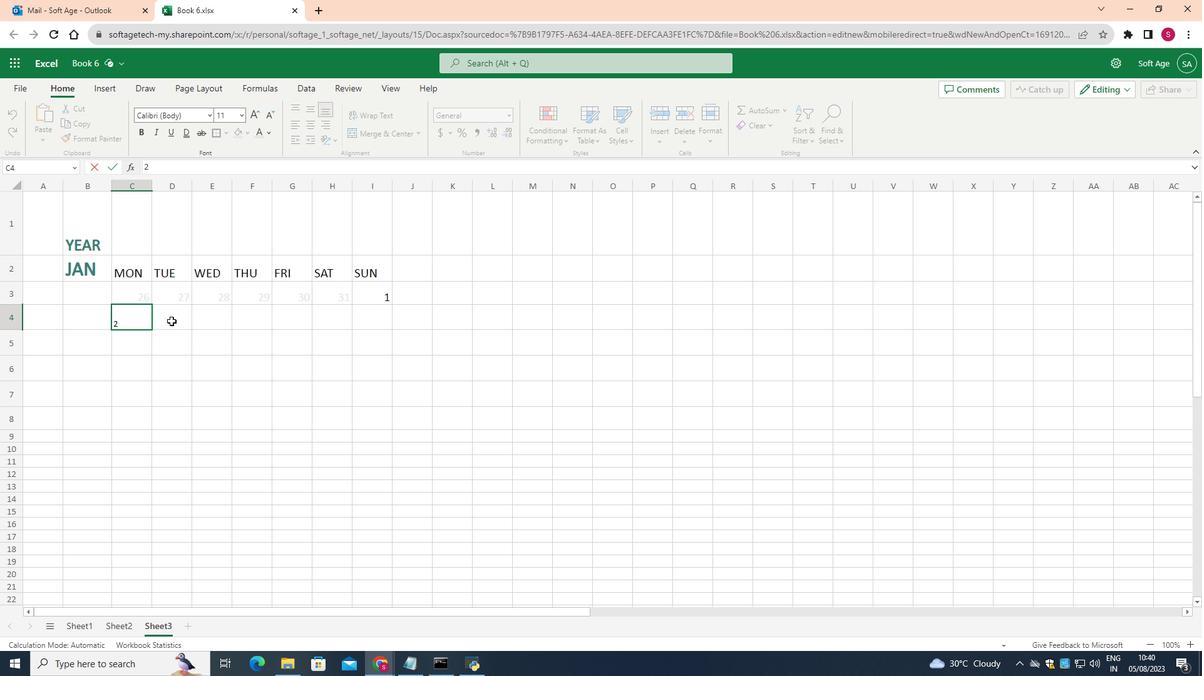 
Action: Mouse pressed left at (171, 317)
Screenshot: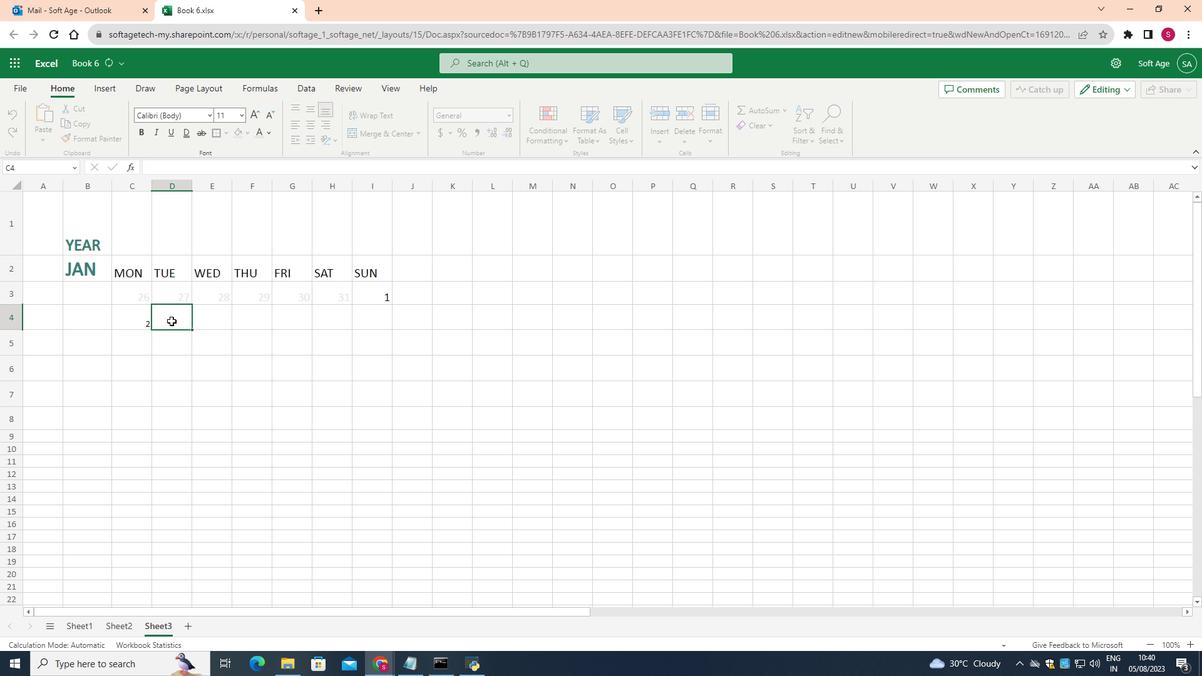 
Action: Key pressed 3
Screenshot: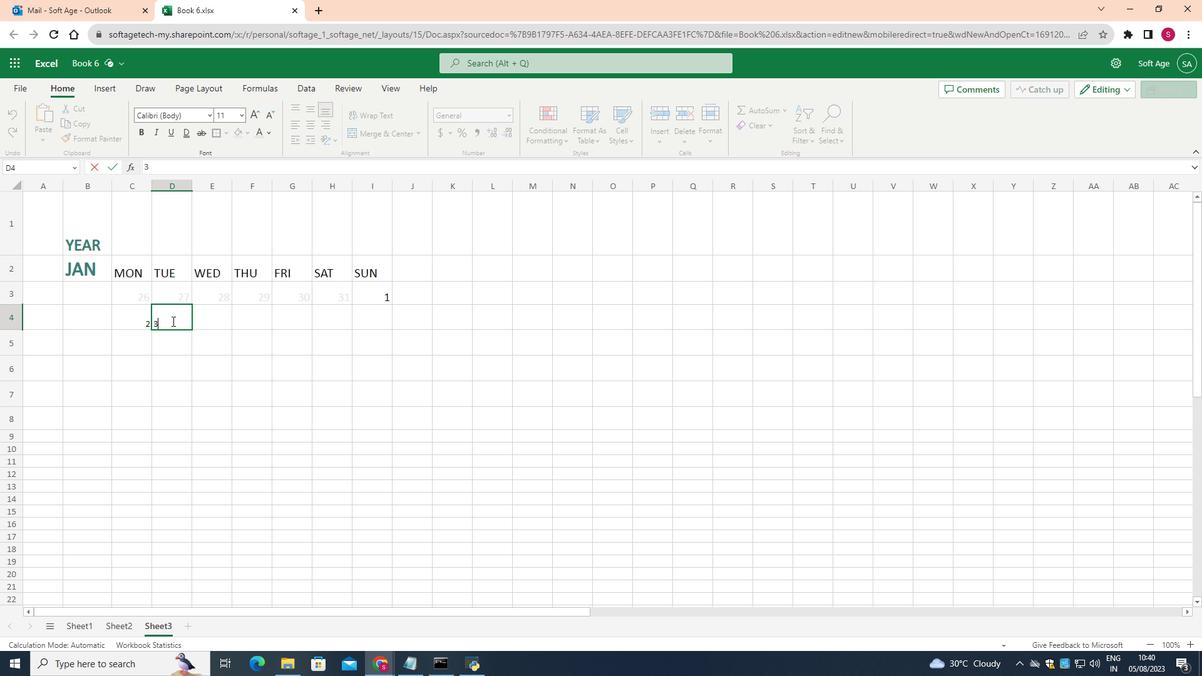 
Action: Mouse moved to (217, 318)
Screenshot: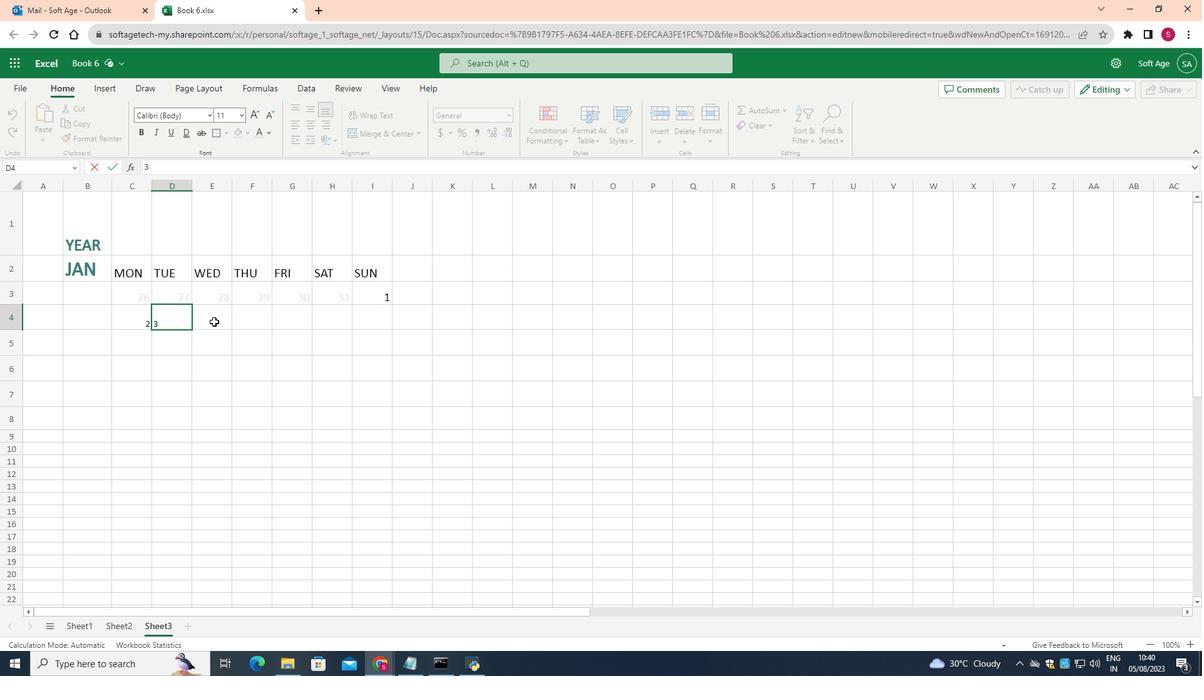 
Action: Mouse pressed left at (217, 318)
Screenshot: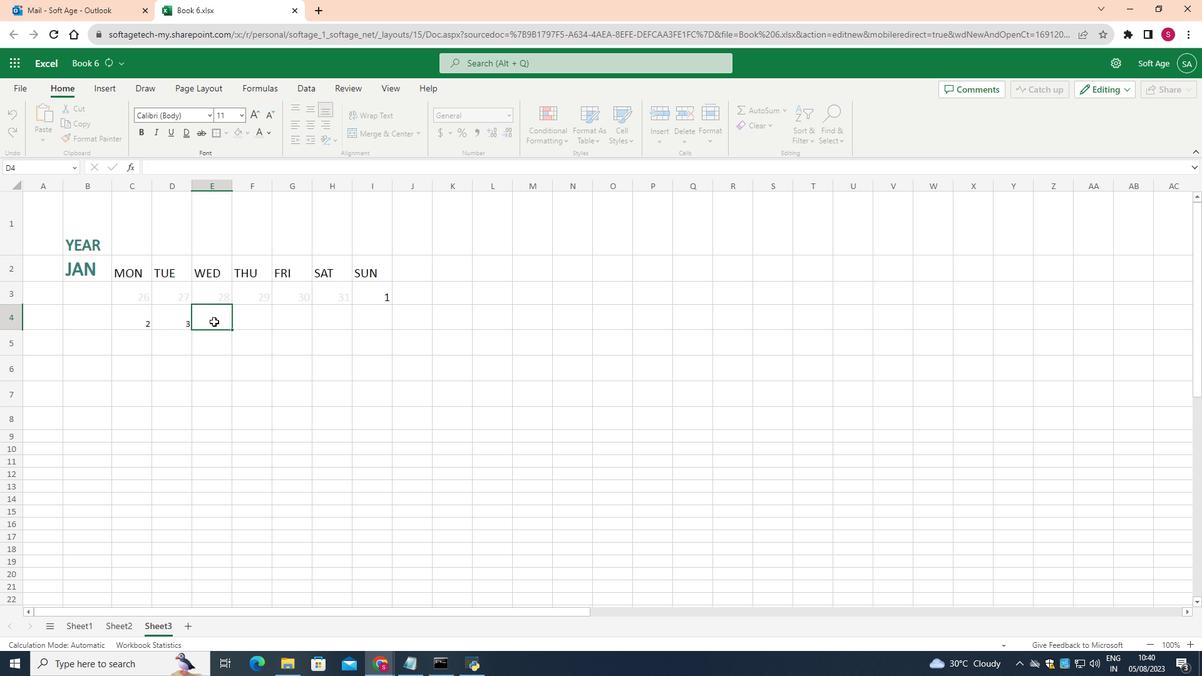 
Action: Key pressed 4
Screenshot: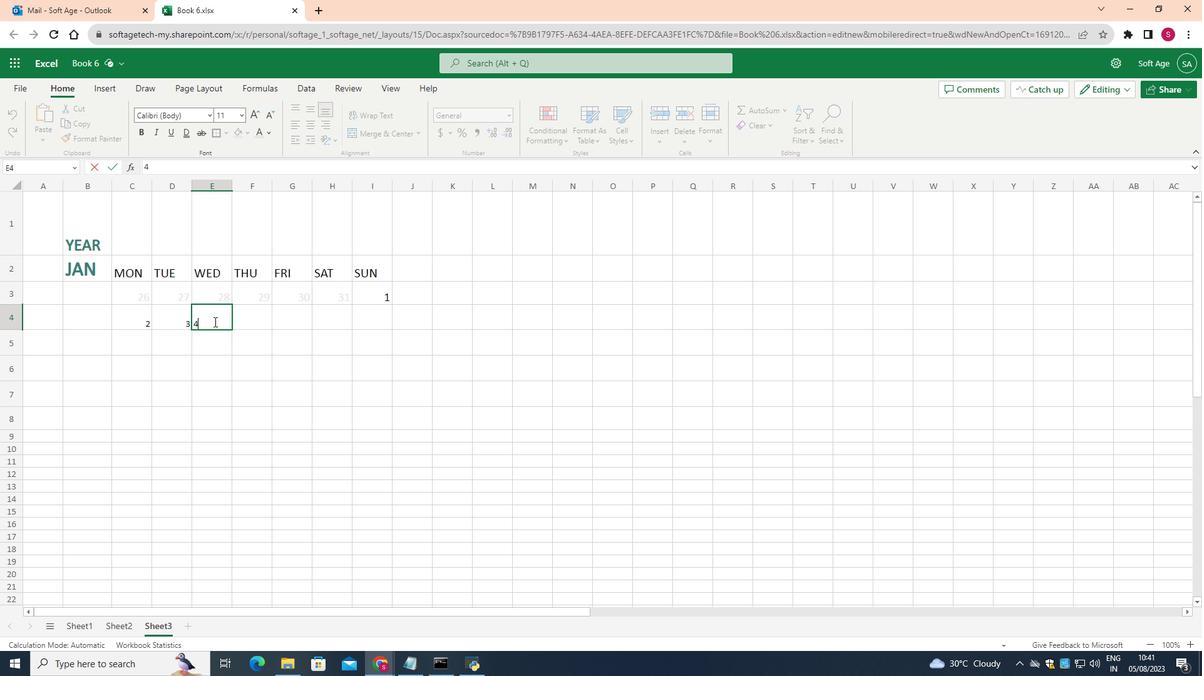 
Action: Mouse moved to (252, 314)
Screenshot: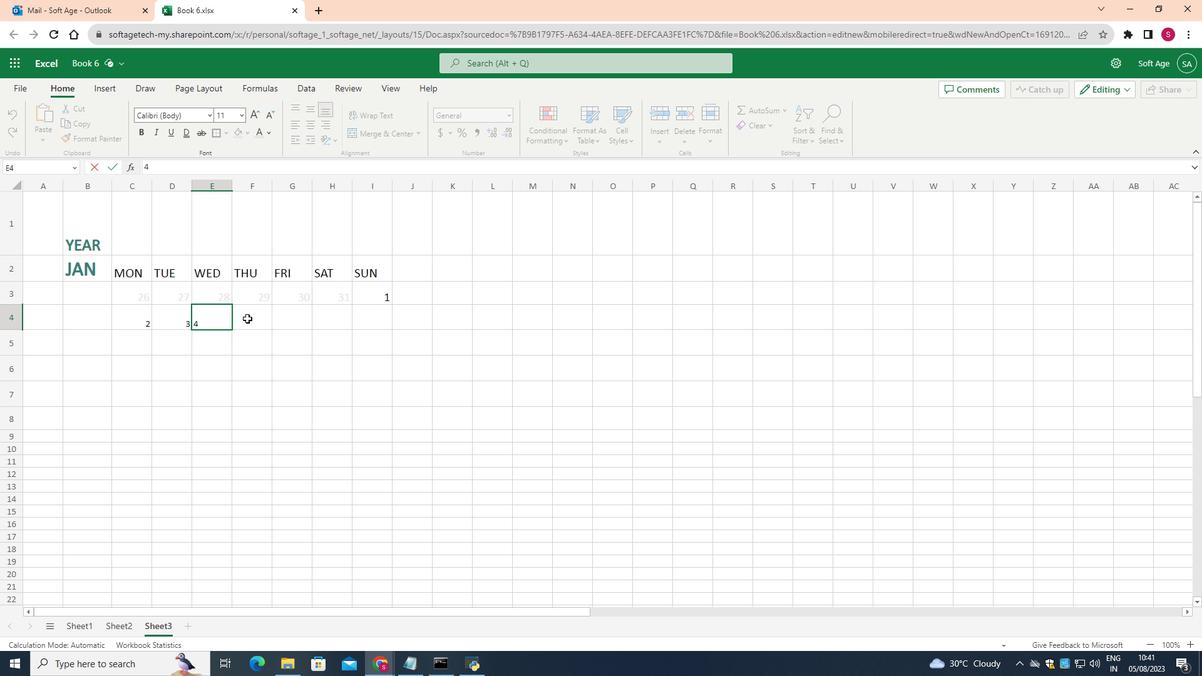 
Action: Mouse pressed left at (252, 314)
Screenshot: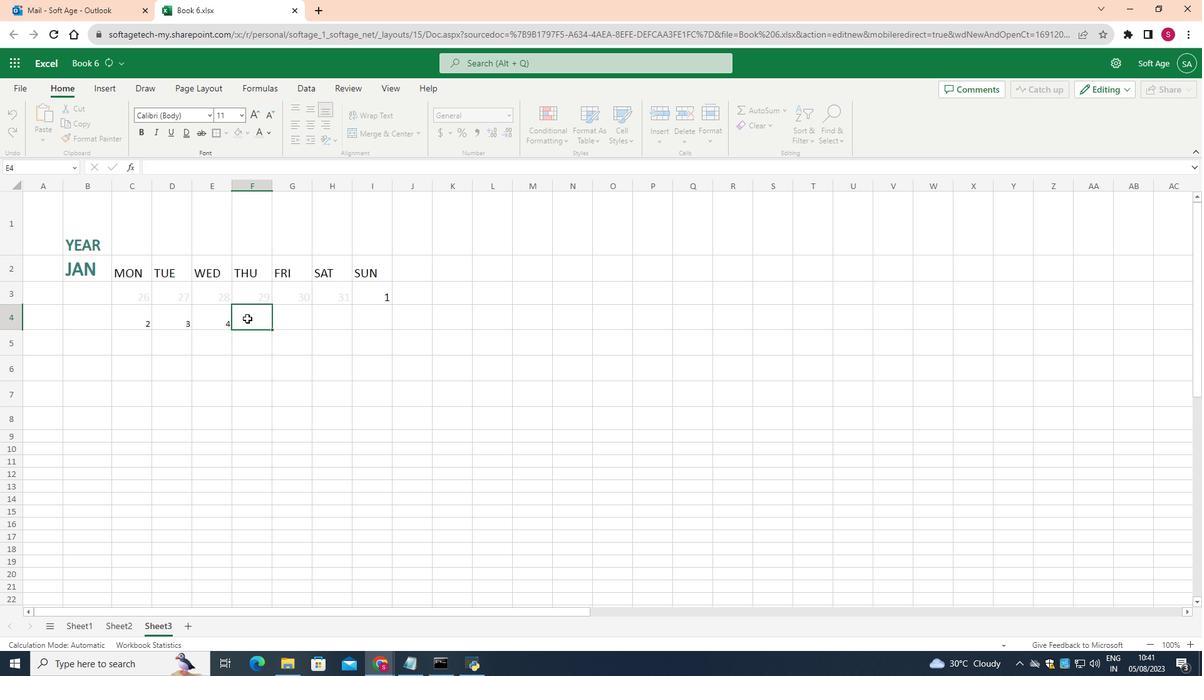 
Action: Key pressed 5
Screenshot: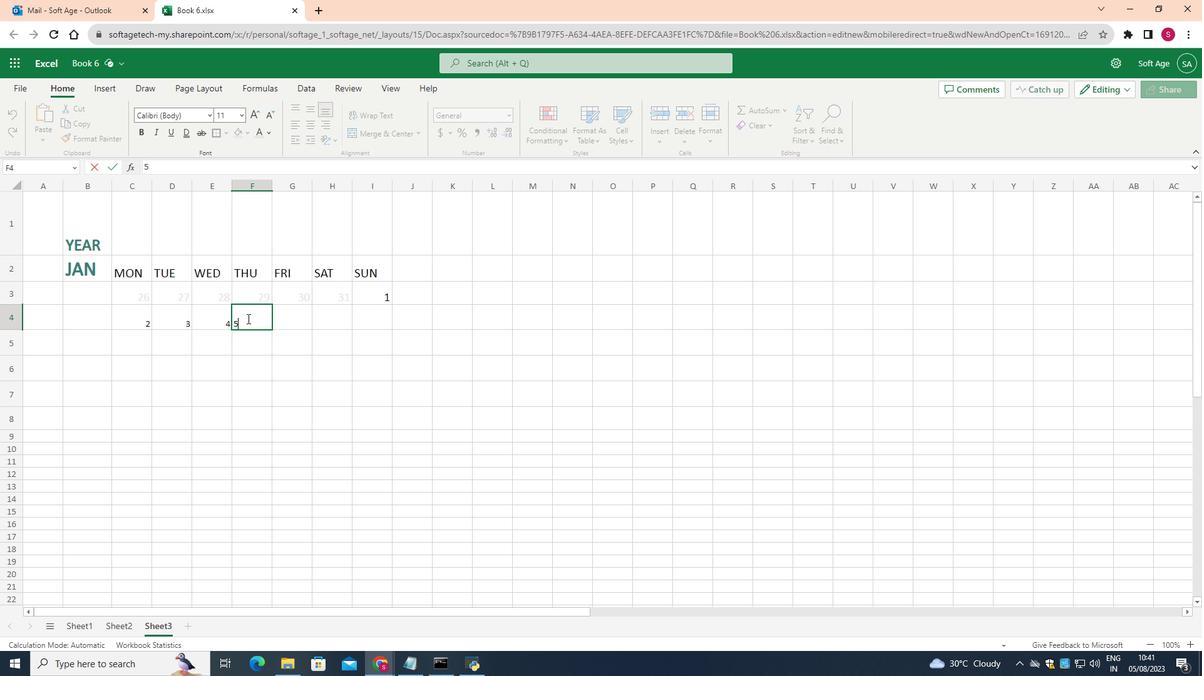 
Action: Mouse moved to (290, 312)
Screenshot: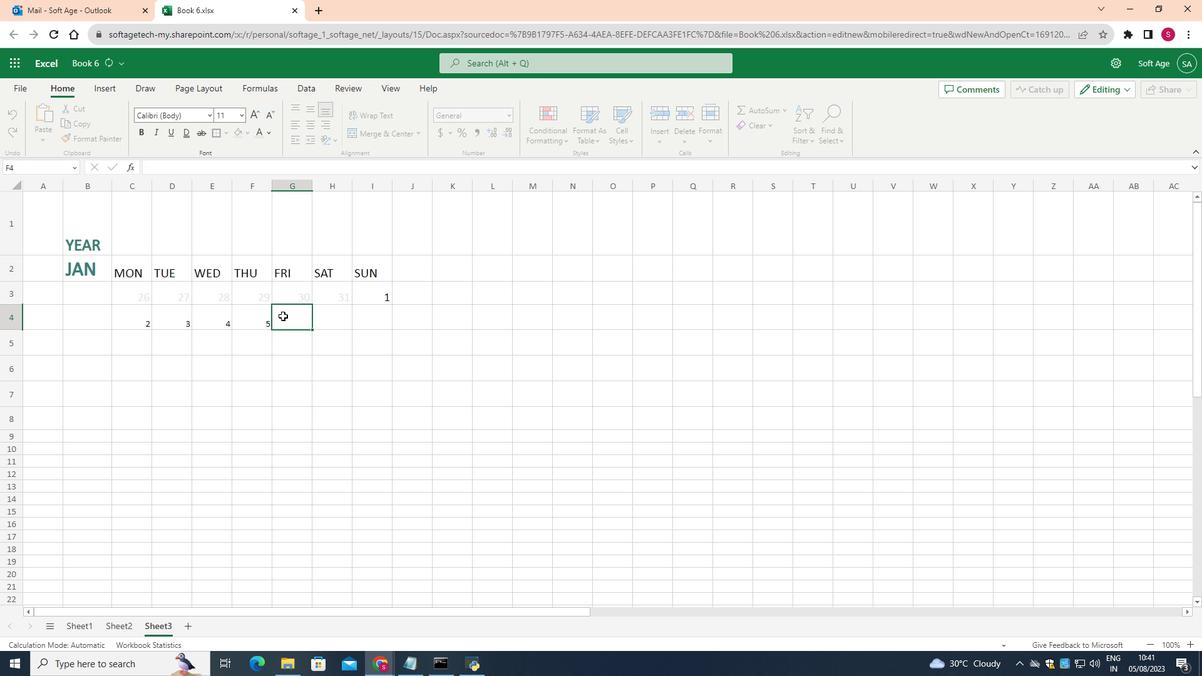 
Action: Mouse pressed left at (290, 312)
Screenshot: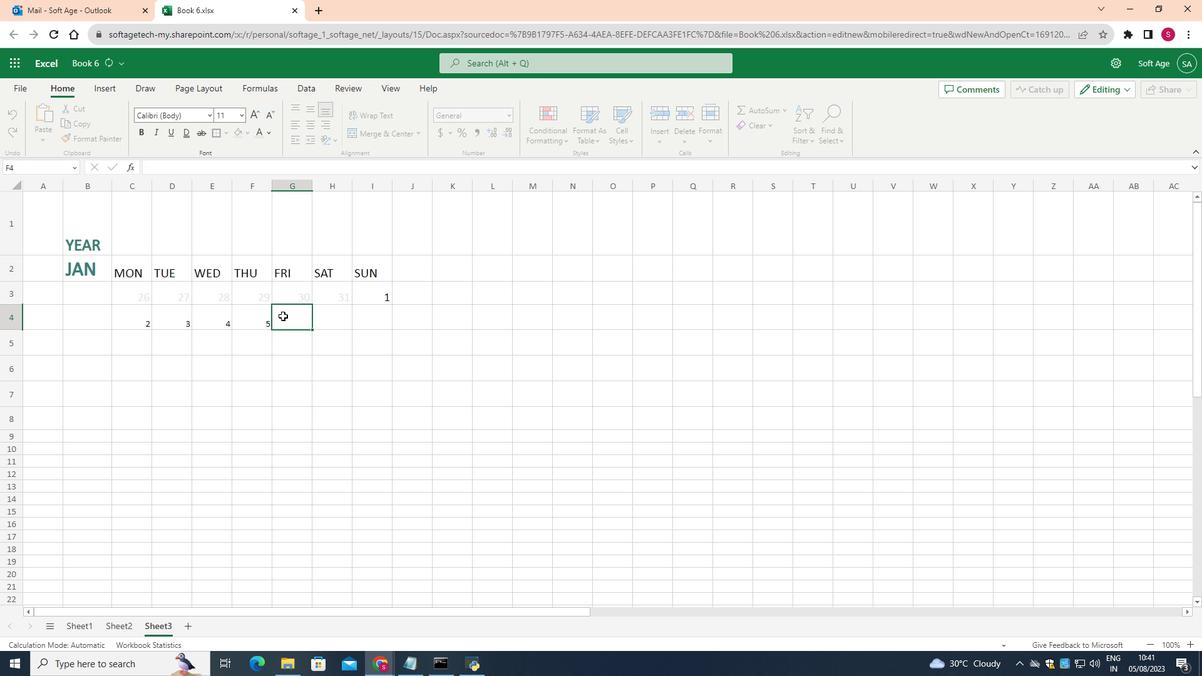 
Action: Key pressed 6
Screenshot: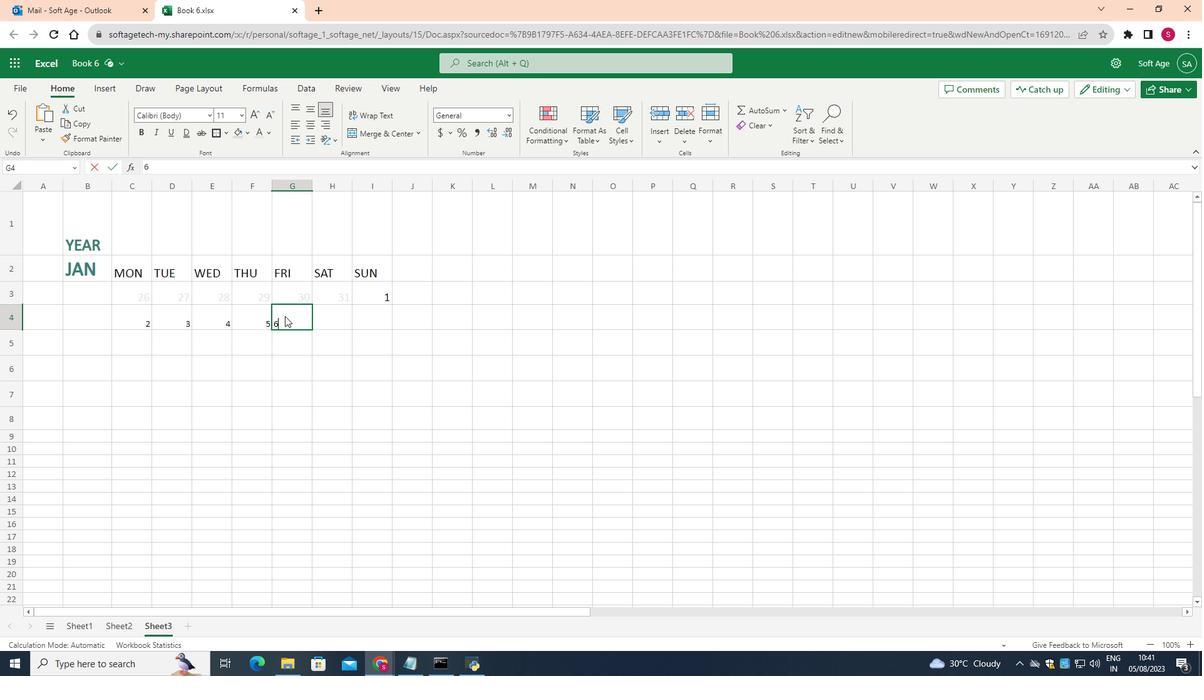 
Action: Mouse moved to (333, 316)
Screenshot: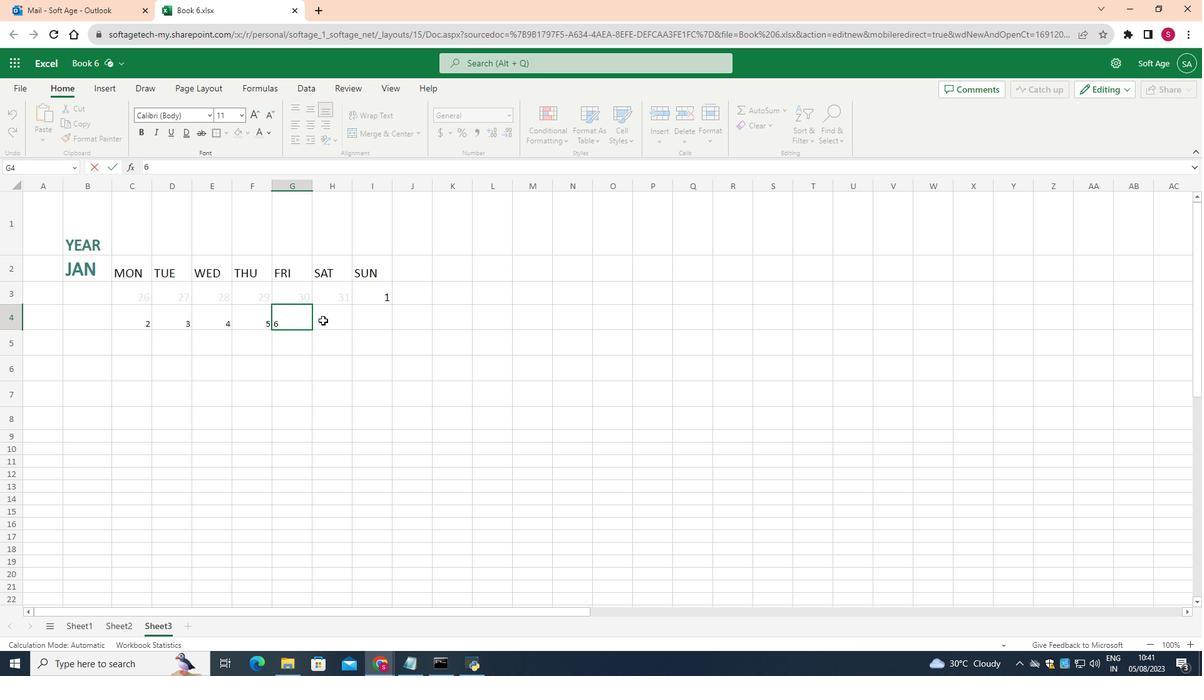 
Action: Mouse pressed left at (333, 316)
Screenshot: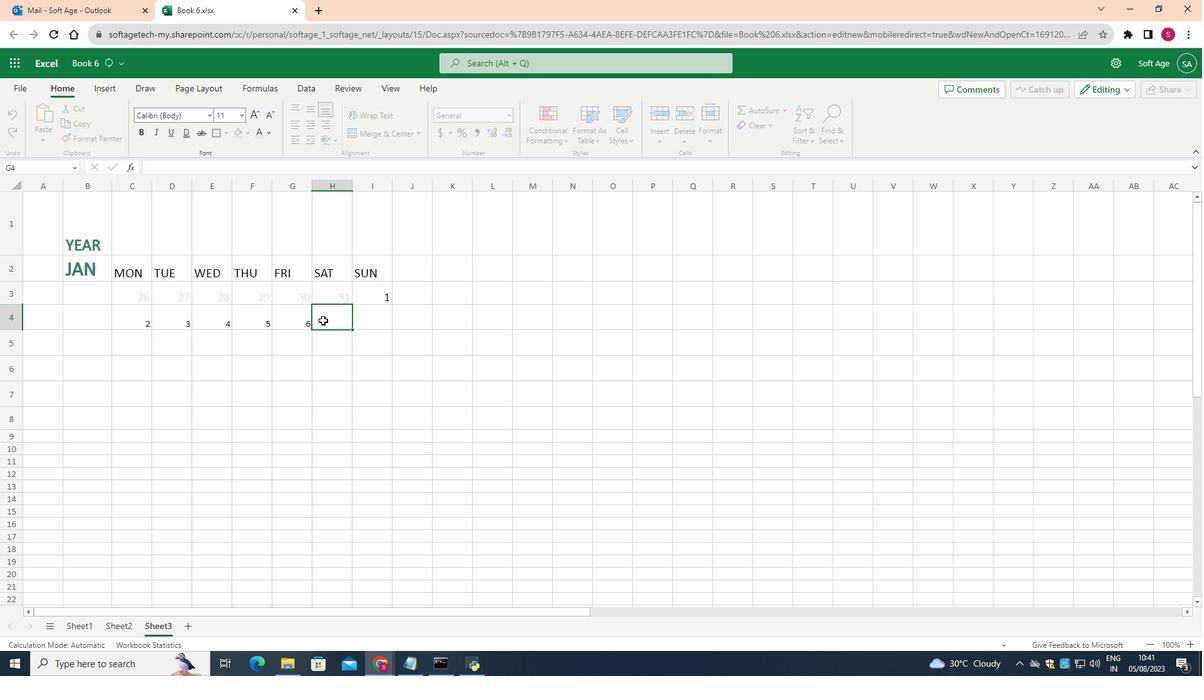 
Action: Key pressed 7
Screenshot: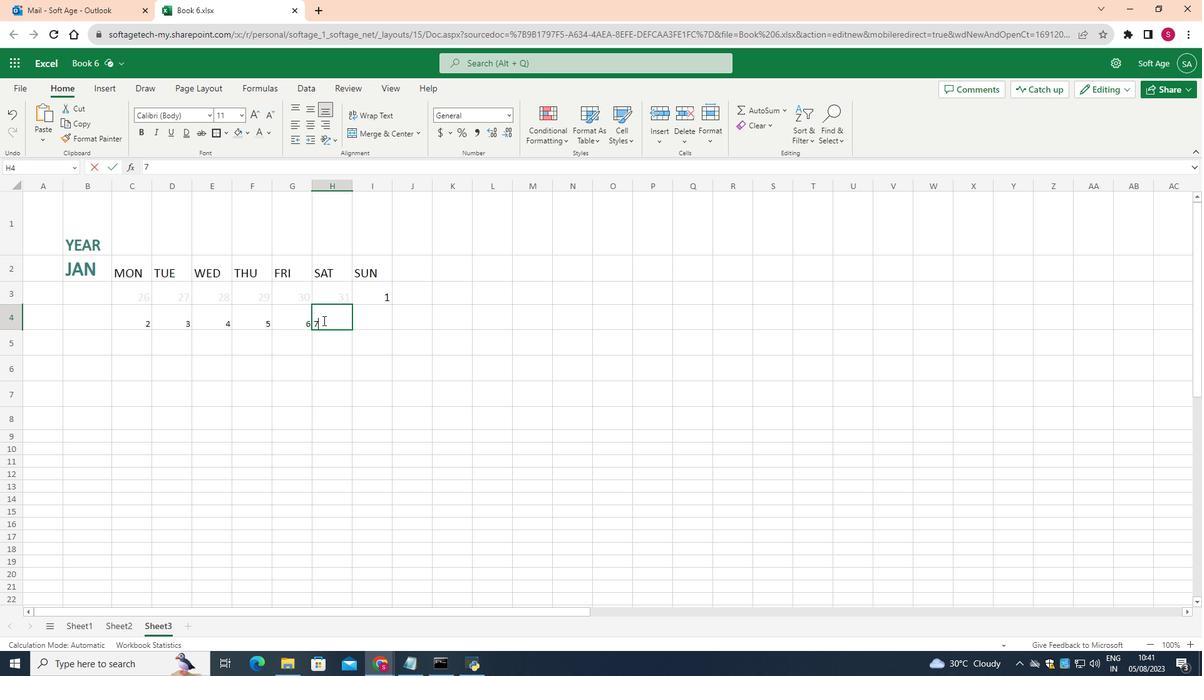 
Action: Mouse moved to (385, 311)
Screenshot: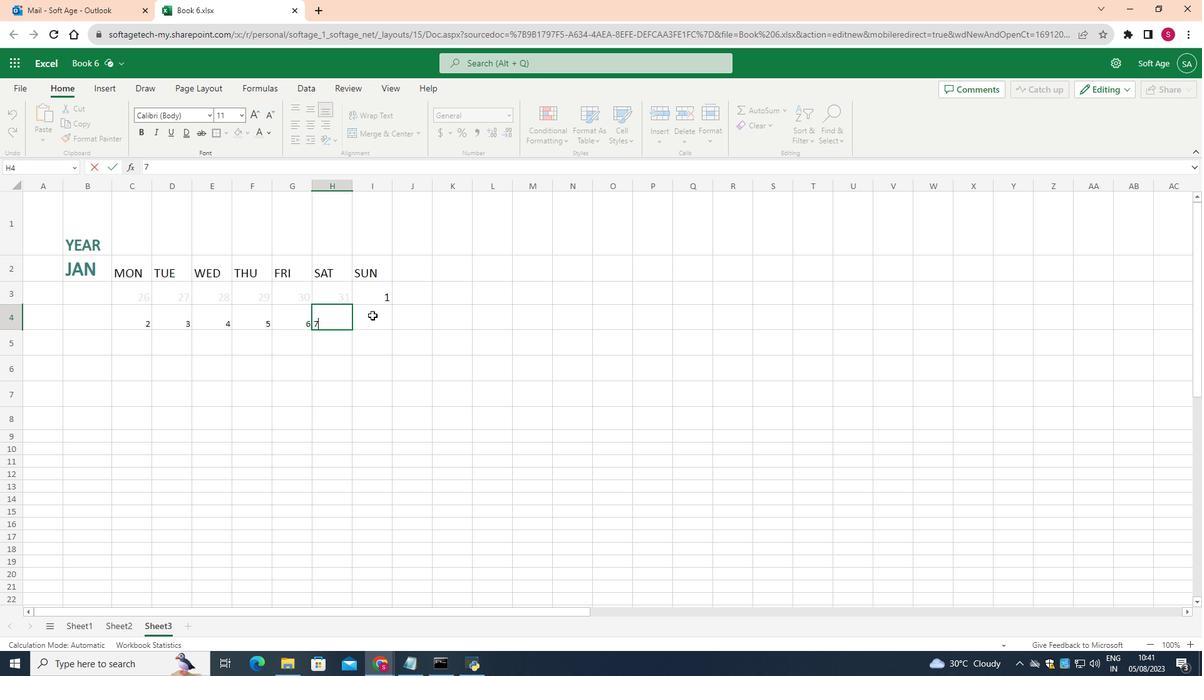 
Action: Mouse pressed left at (385, 311)
Screenshot: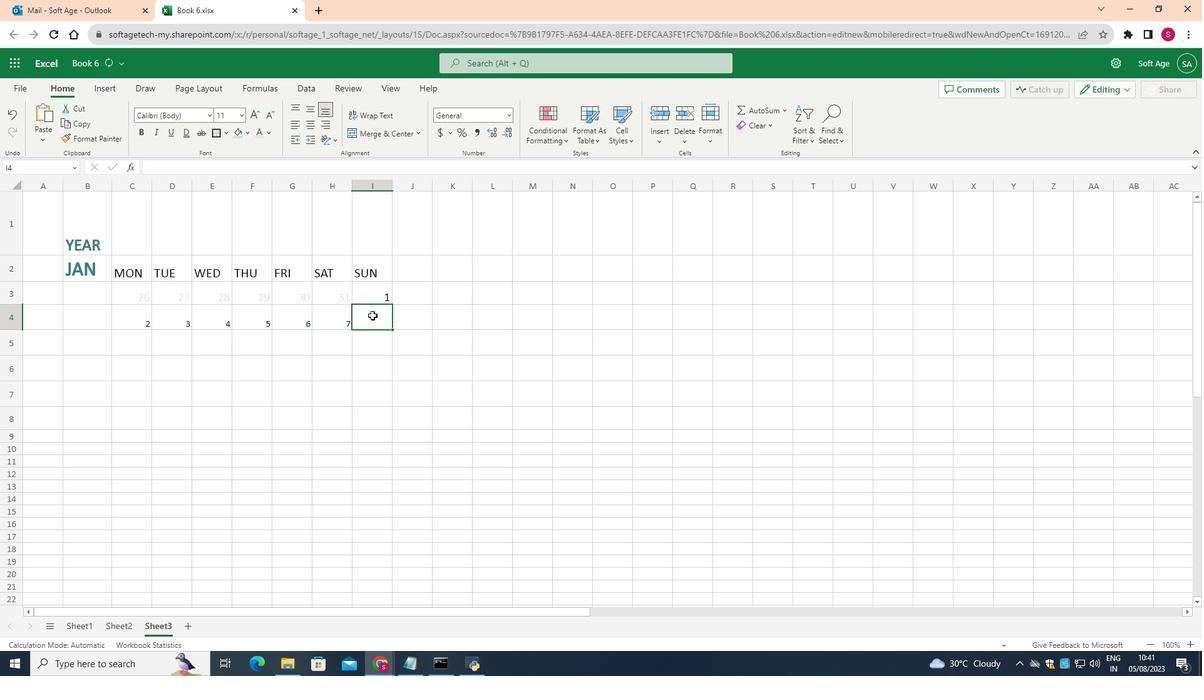 
Action: Key pressed 8
Screenshot: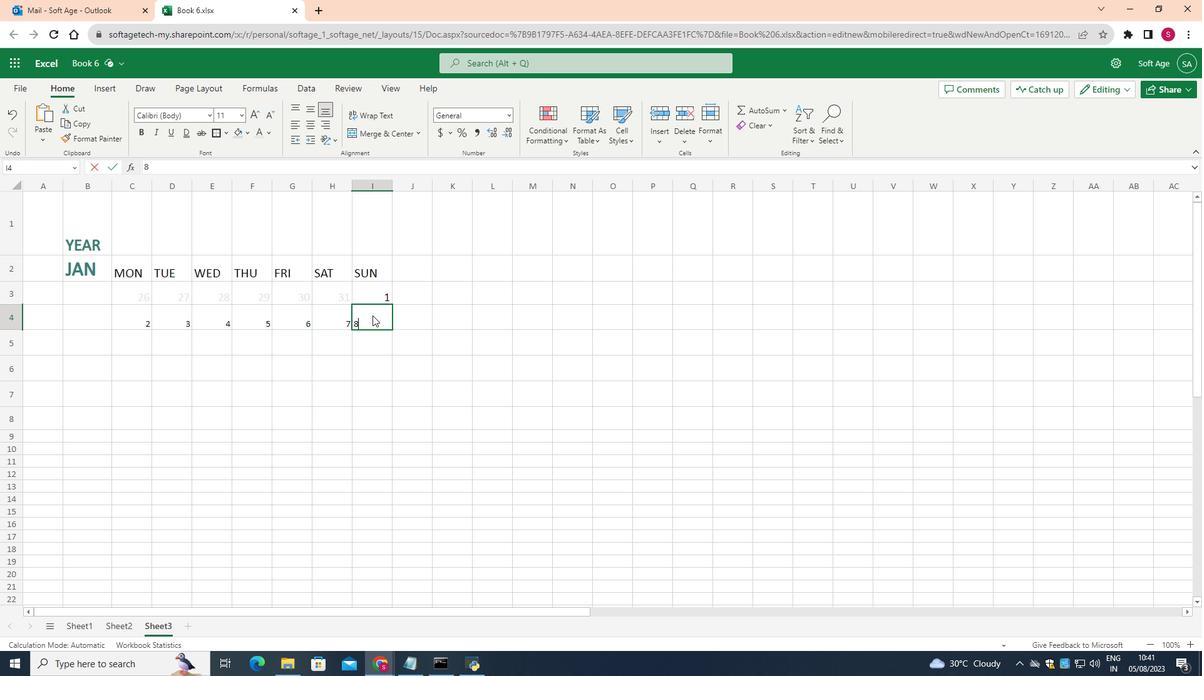 
Action: Mouse moved to (142, 338)
Screenshot: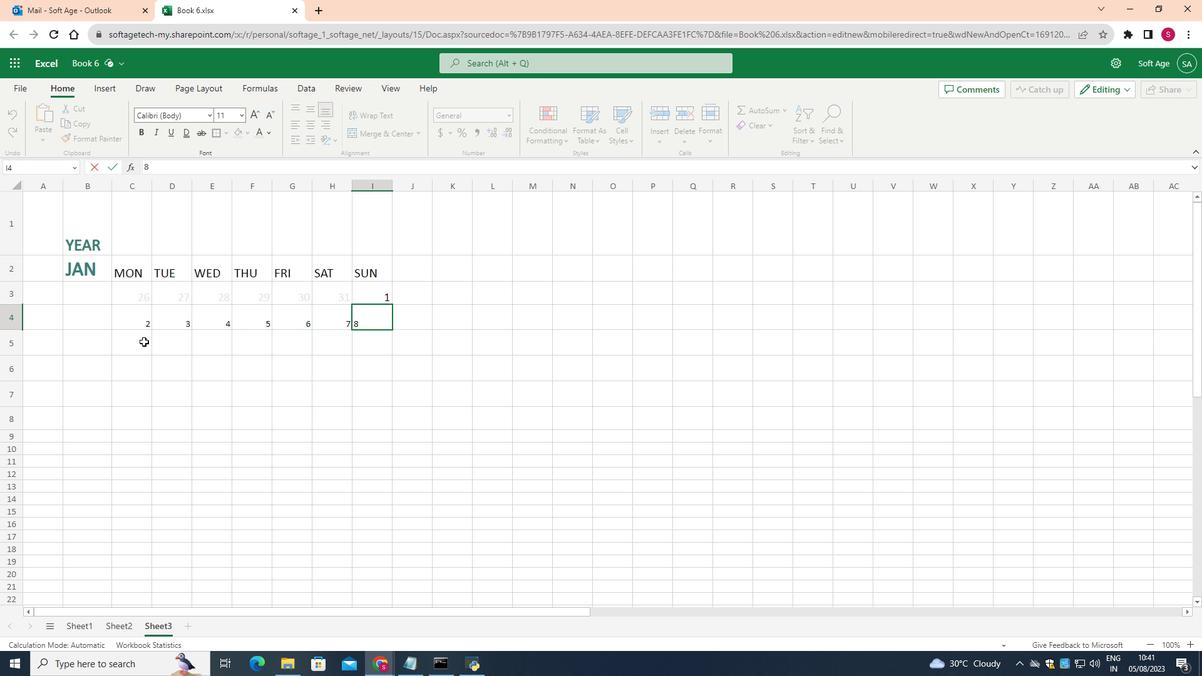 
Action: Mouse pressed left at (142, 338)
Screenshot: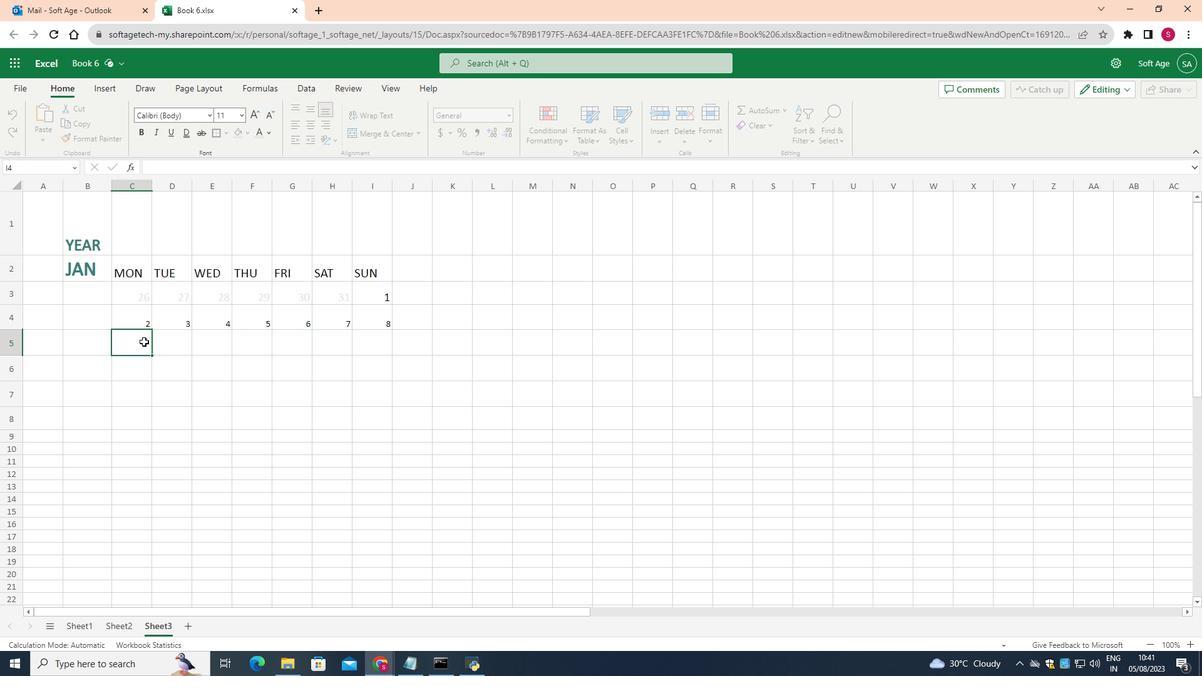 
Action: Mouse moved to (142, 336)
Screenshot: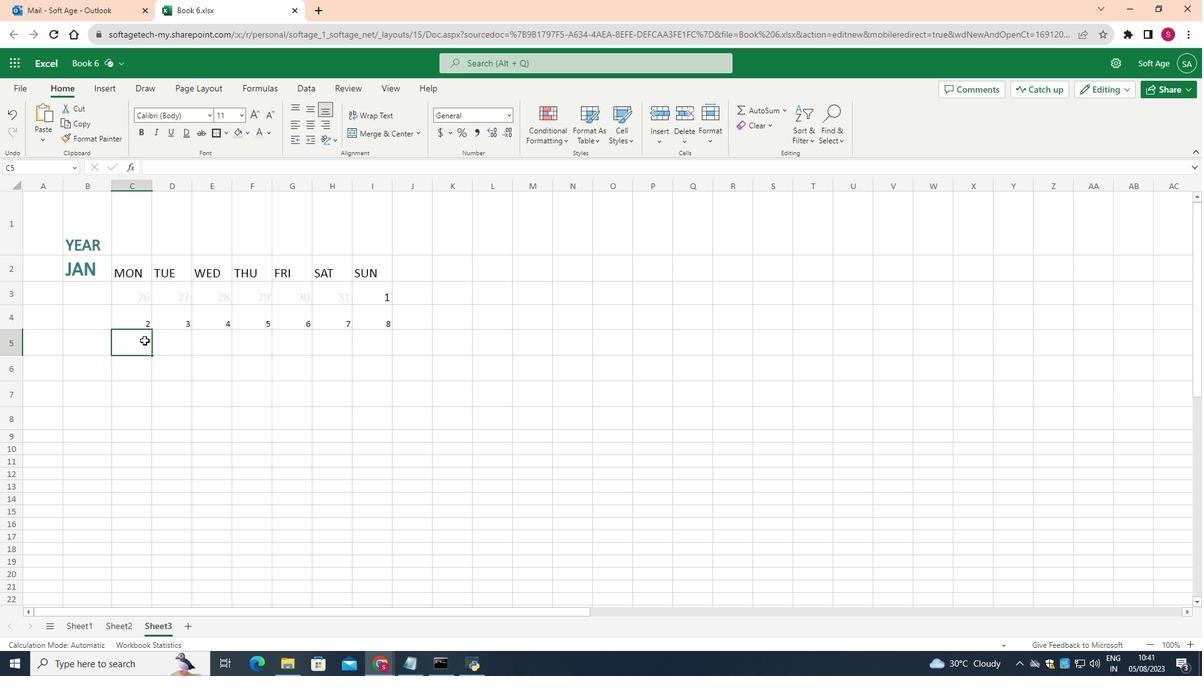 
Action: Key pressed 9
Screenshot: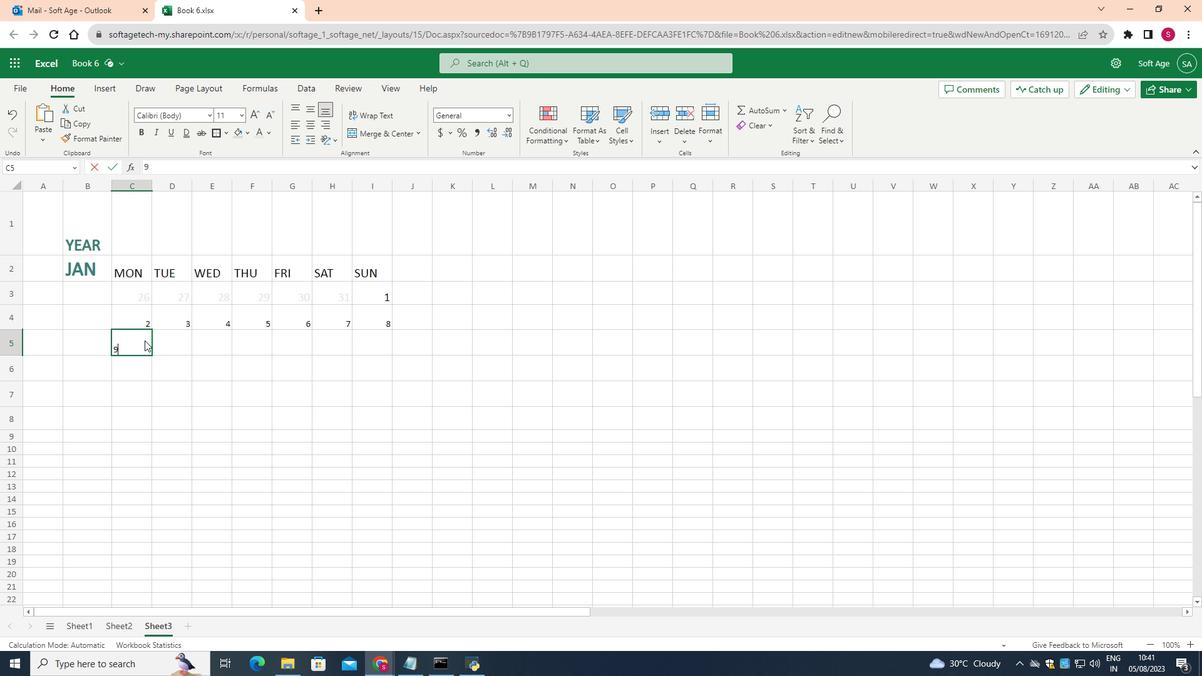 
Action: Mouse moved to (180, 334)
Screenshot: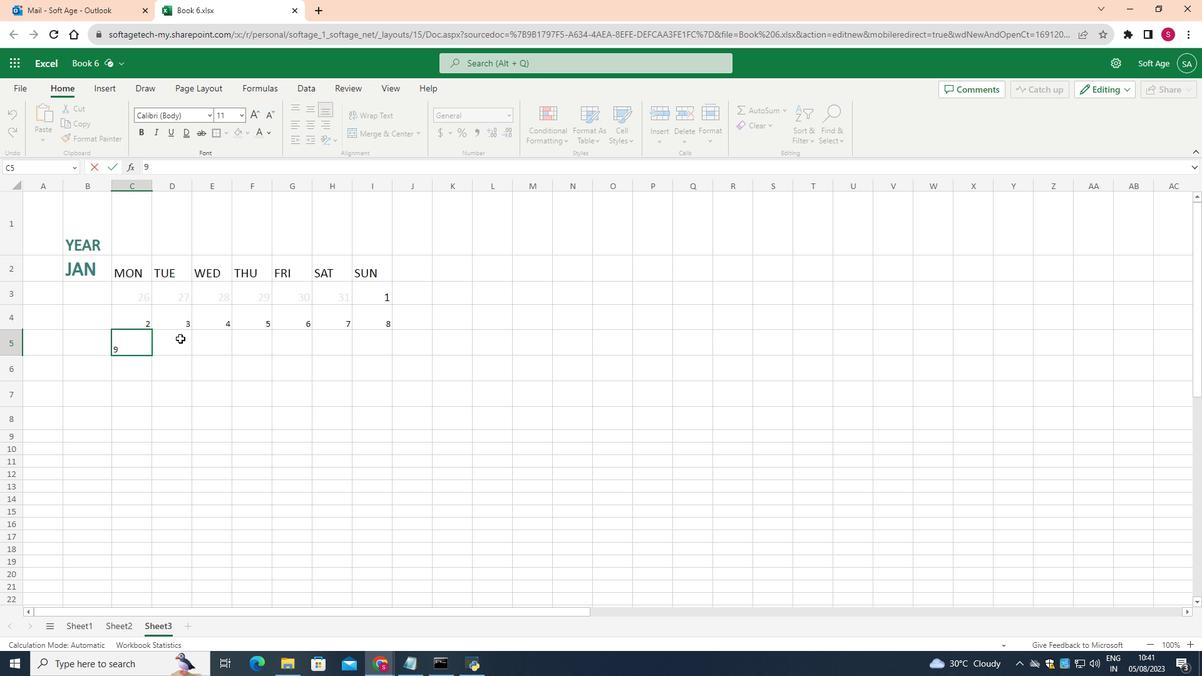 
Action: Mouse pressed left at (180, 334)
Screenshot: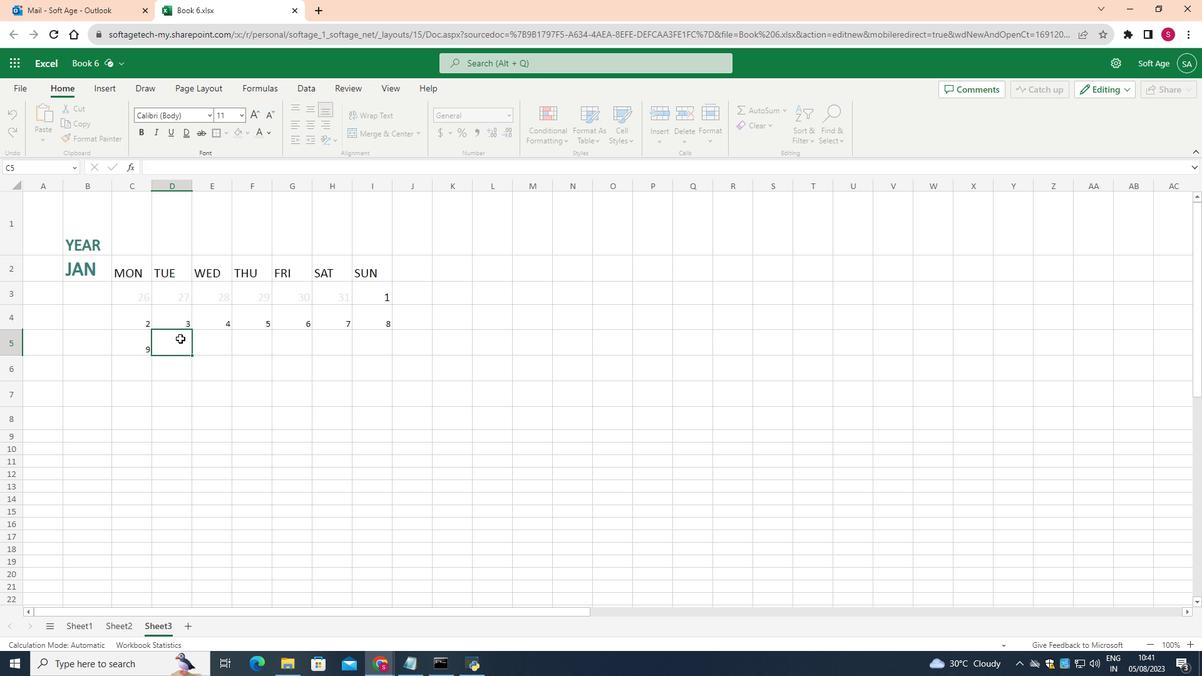 
Action: Key pressed 1
Screenshot: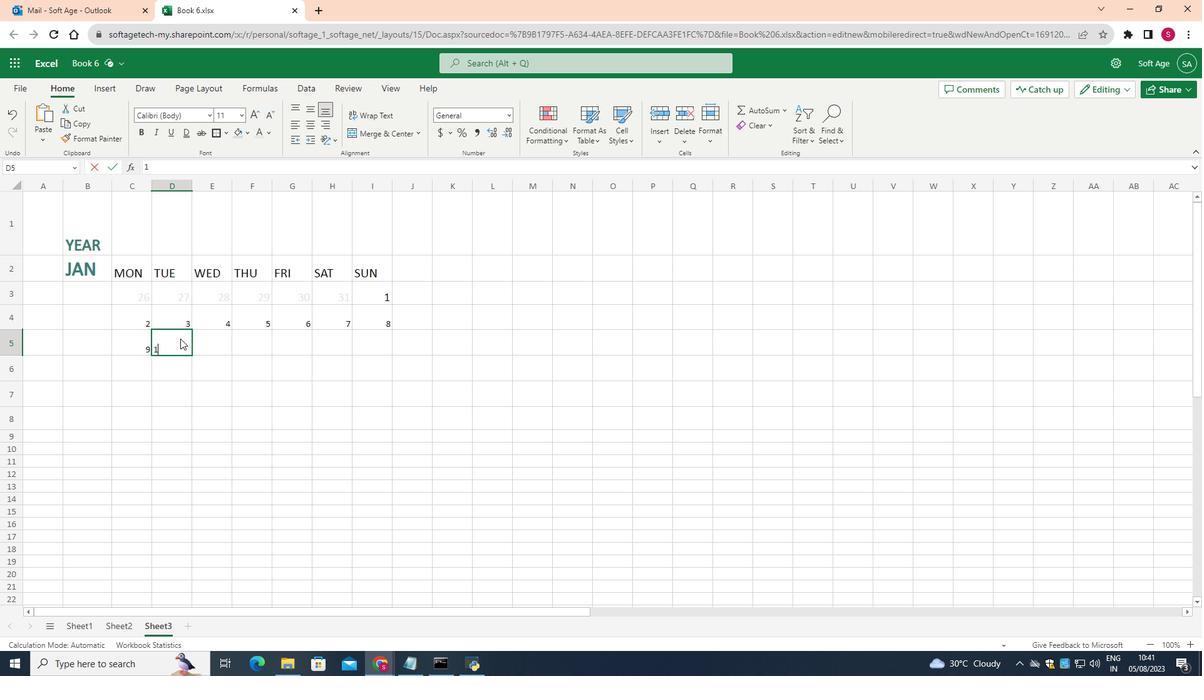 
Action: Mouse moved to (181, 333)
Screenshot: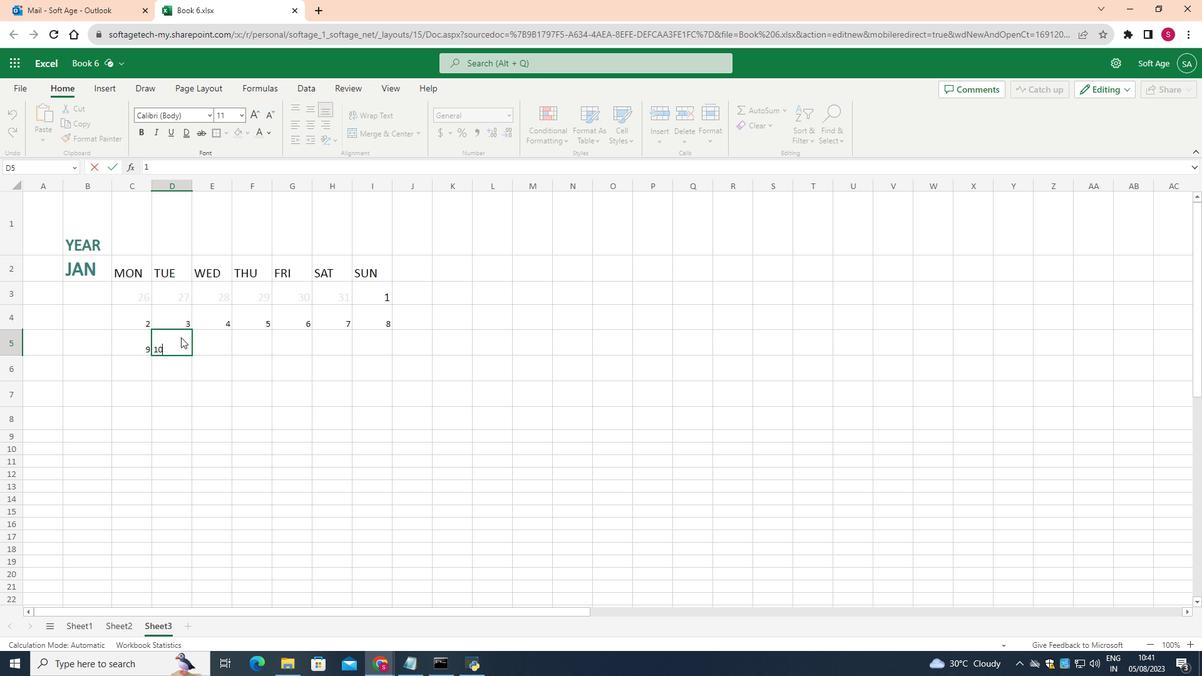 
Action: Key pressed 0
Screenshot: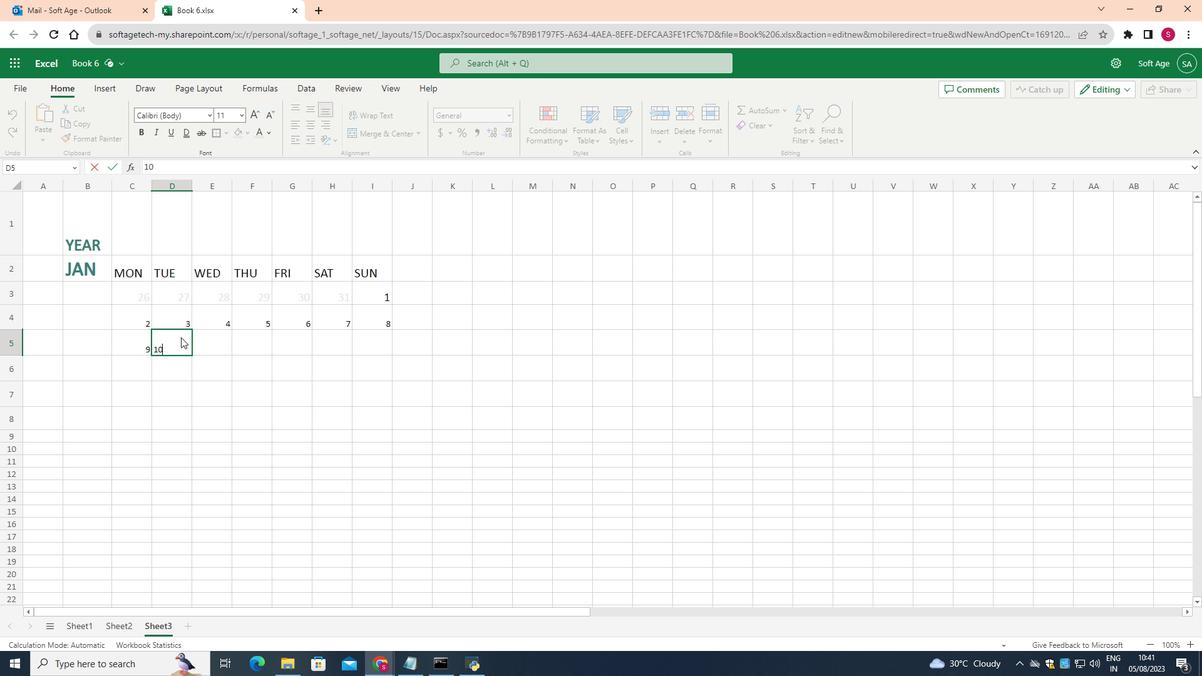 
Action: Mouse moved to (216, 334)
Screenshot: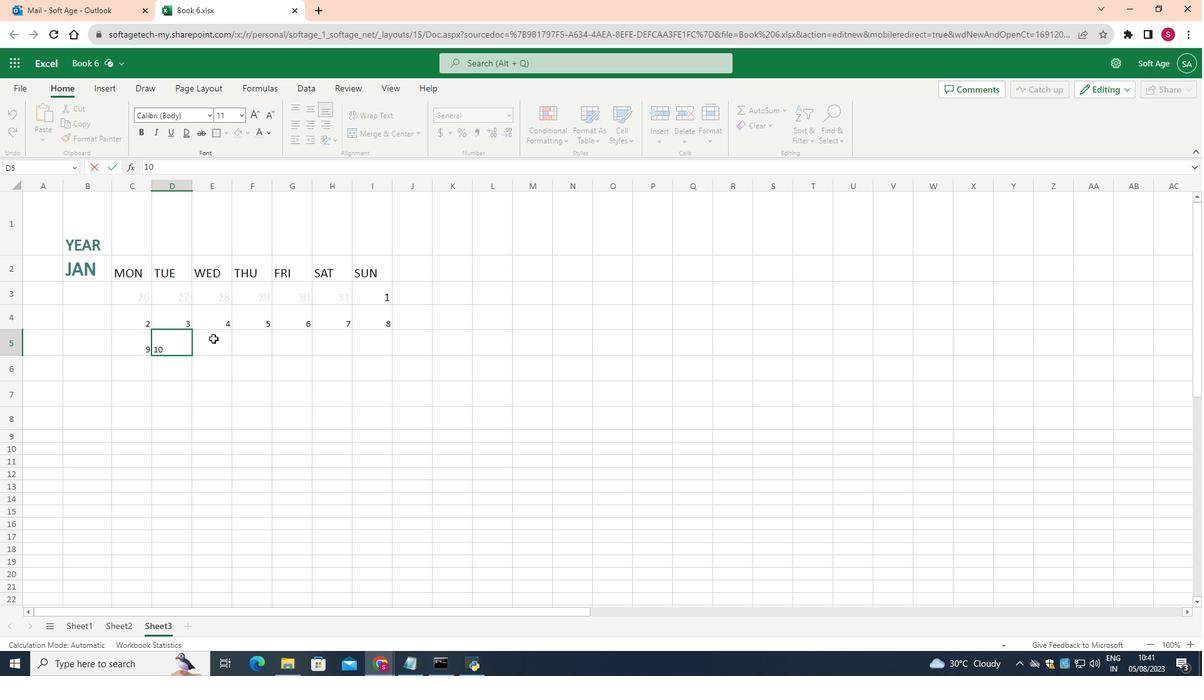 
Action: Mouse pressed left at (216, 334)
Screenshot: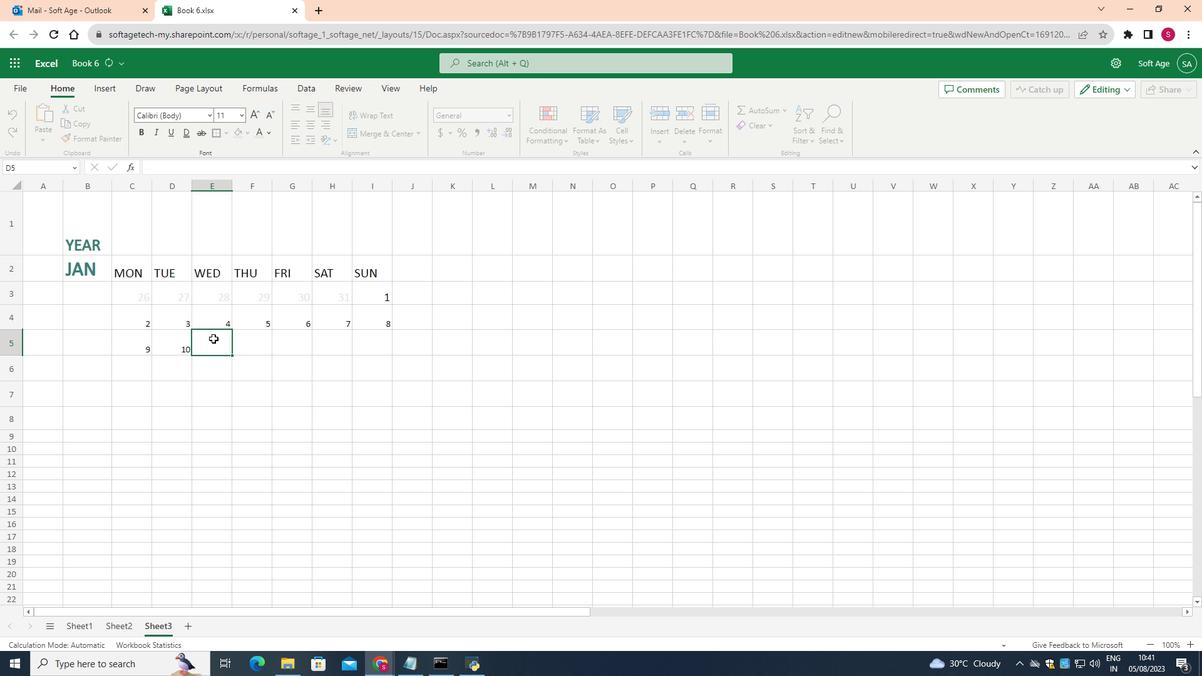 
Action: Key pressed 11
Screenshot: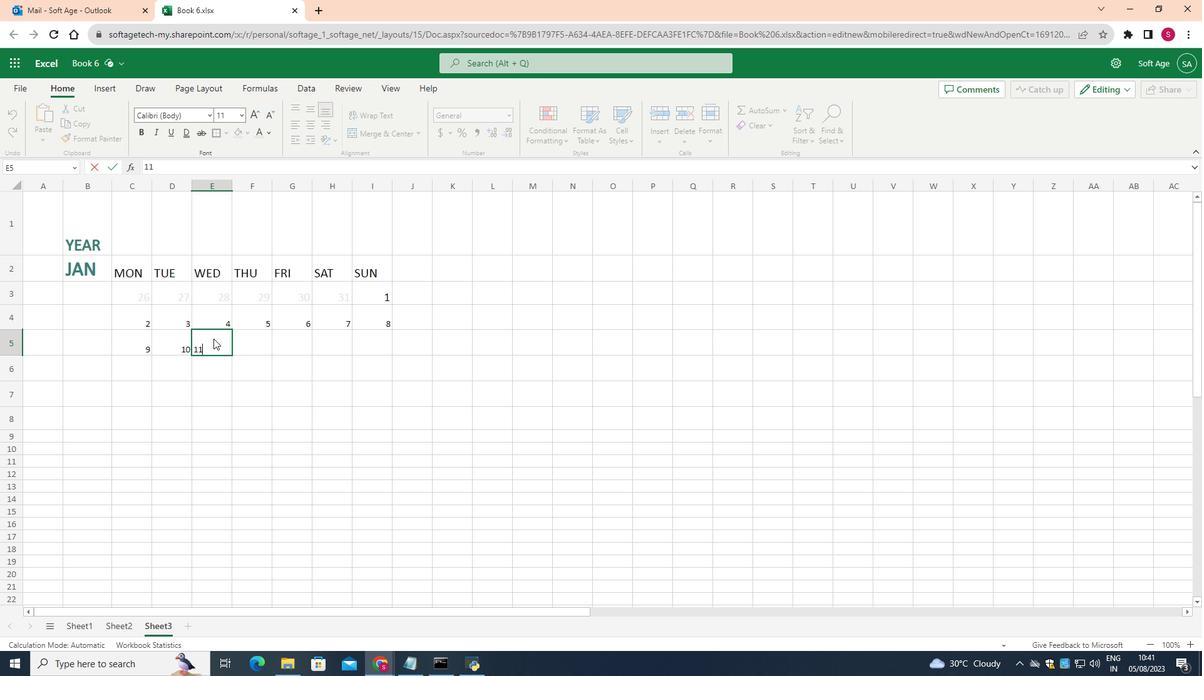 
Action: Mouse moved to (254, 340)
Screenshot: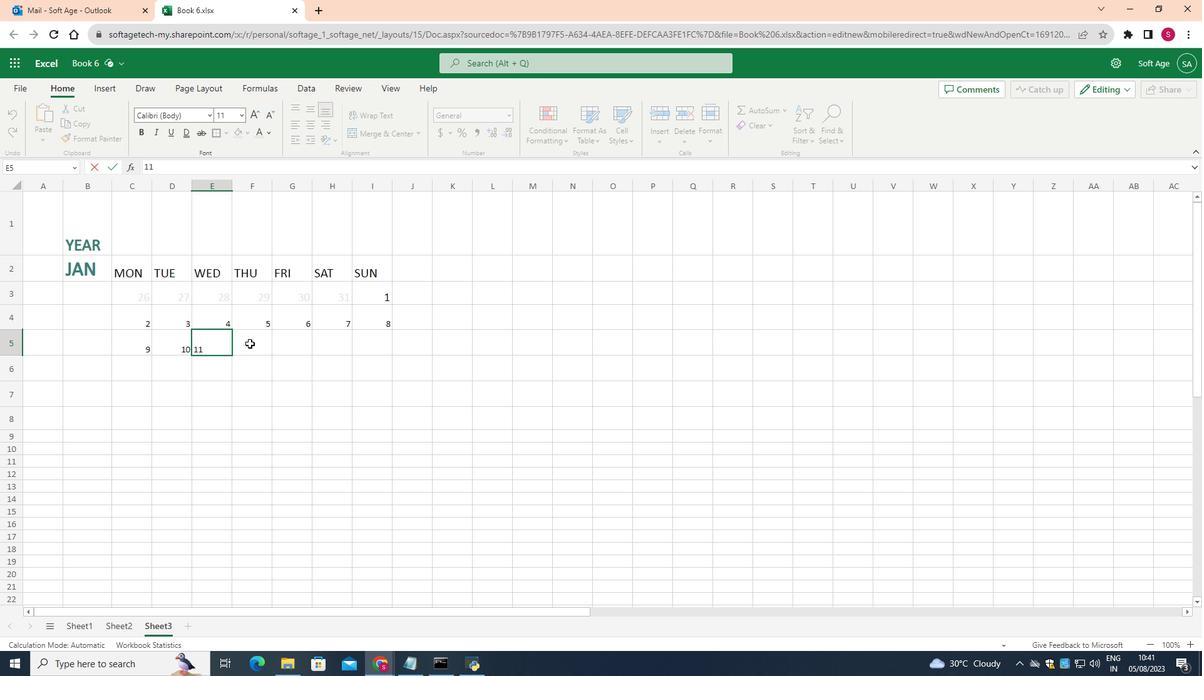 
Action: Mouse pressed left at (254, 340)
Screenshot: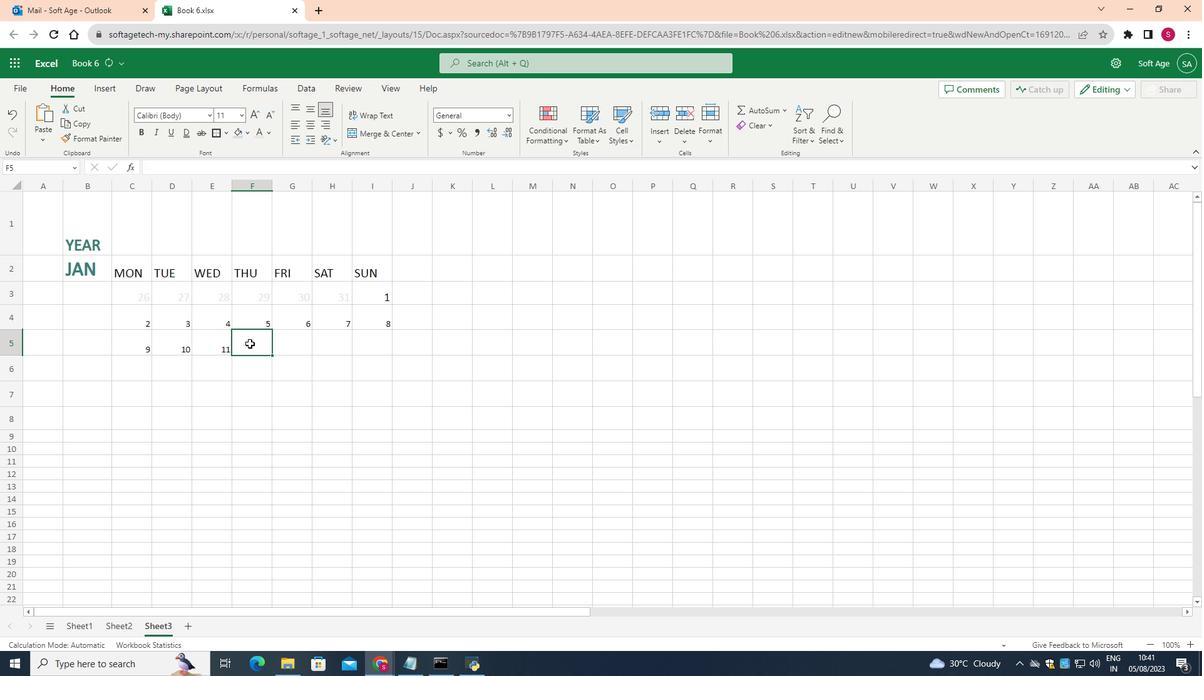 
Action: Key pressed 12
Screenshot: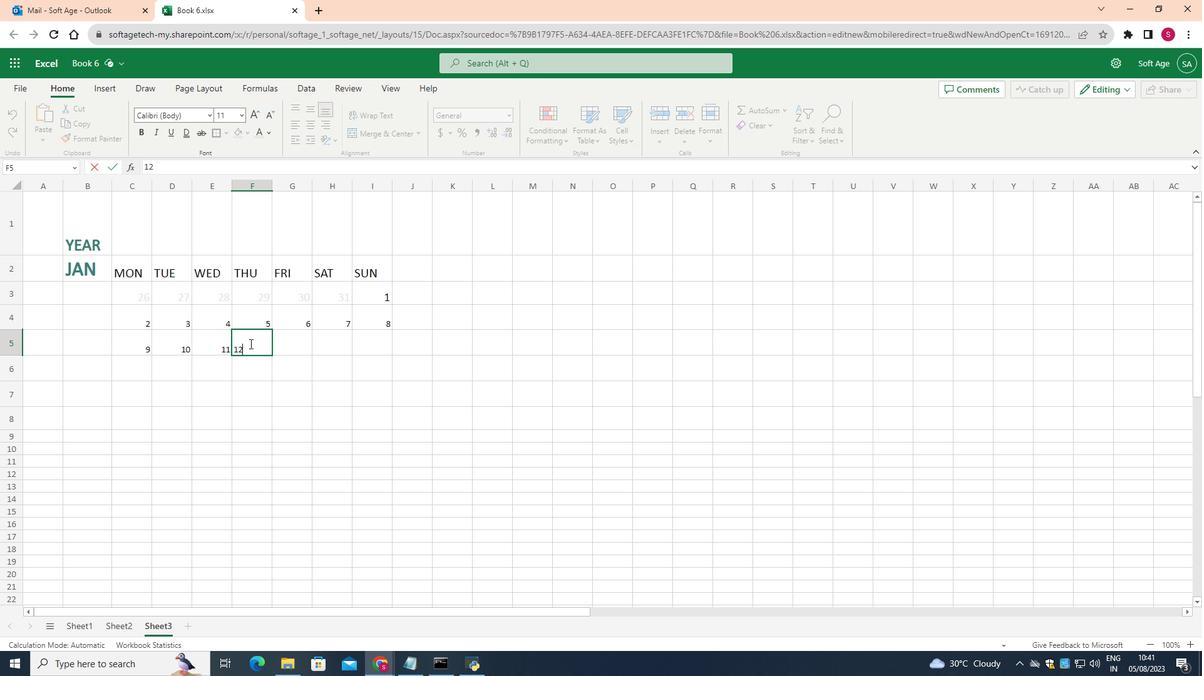 
Action: Mouse moved to (287, 336)
Screenshot: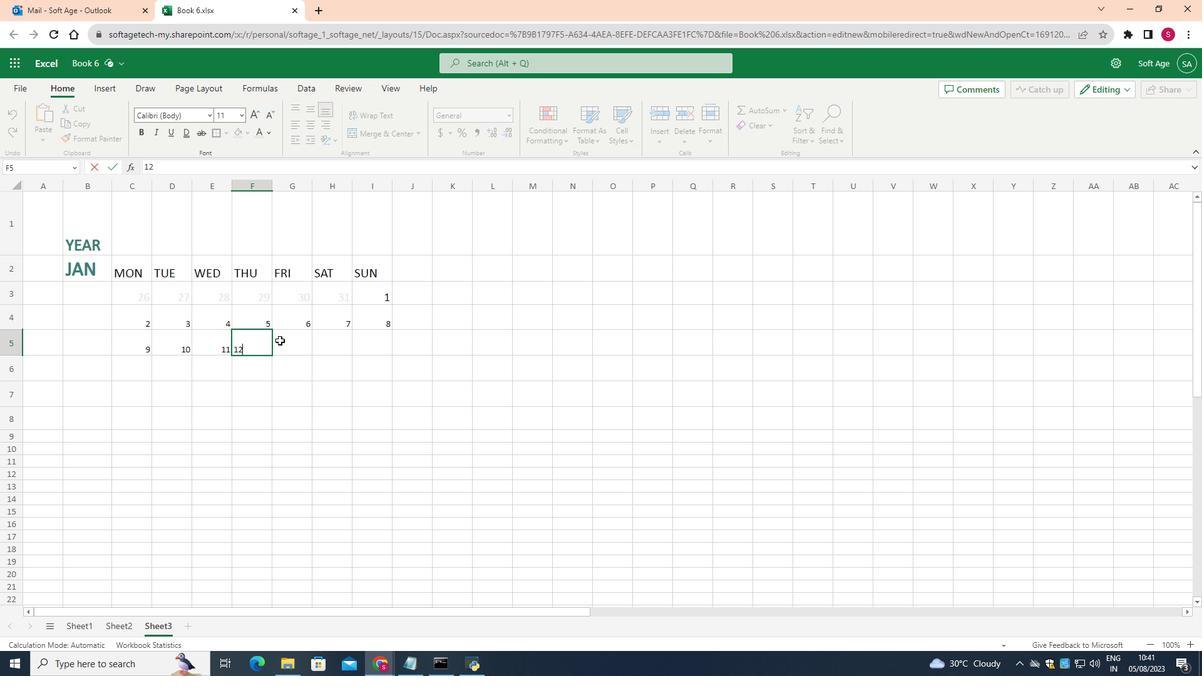 
Action: Mouse pressed left at (287, 336)
Screenshot: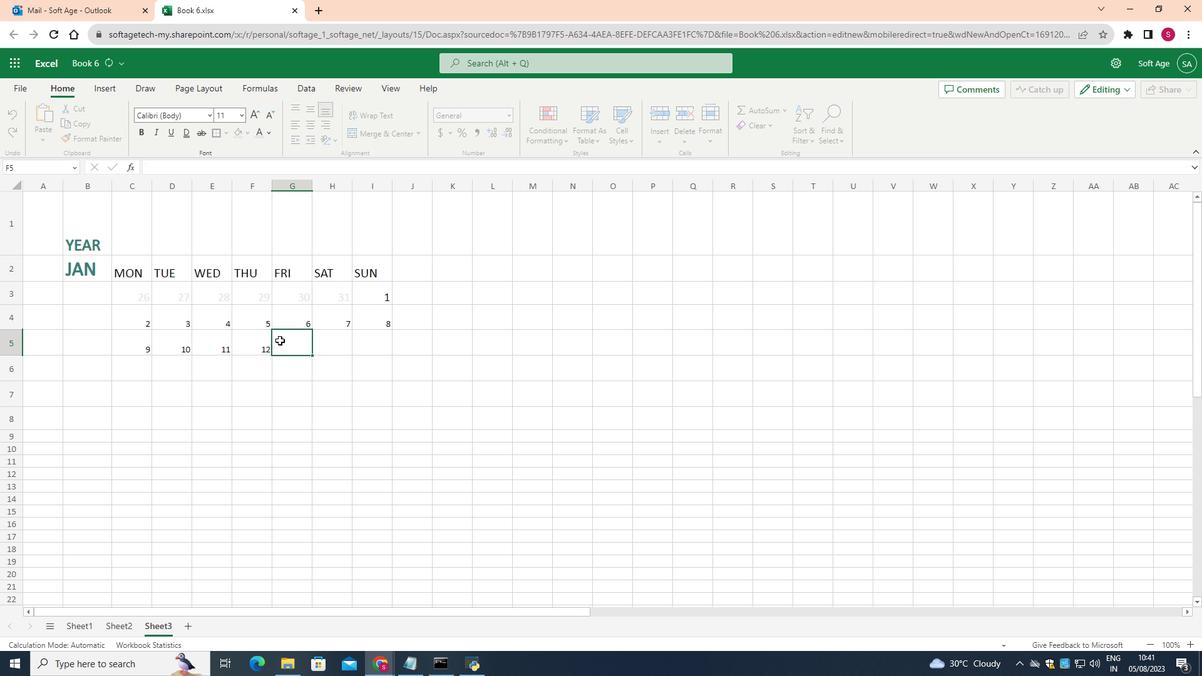 
Action: Key pressed 13
Screenshot: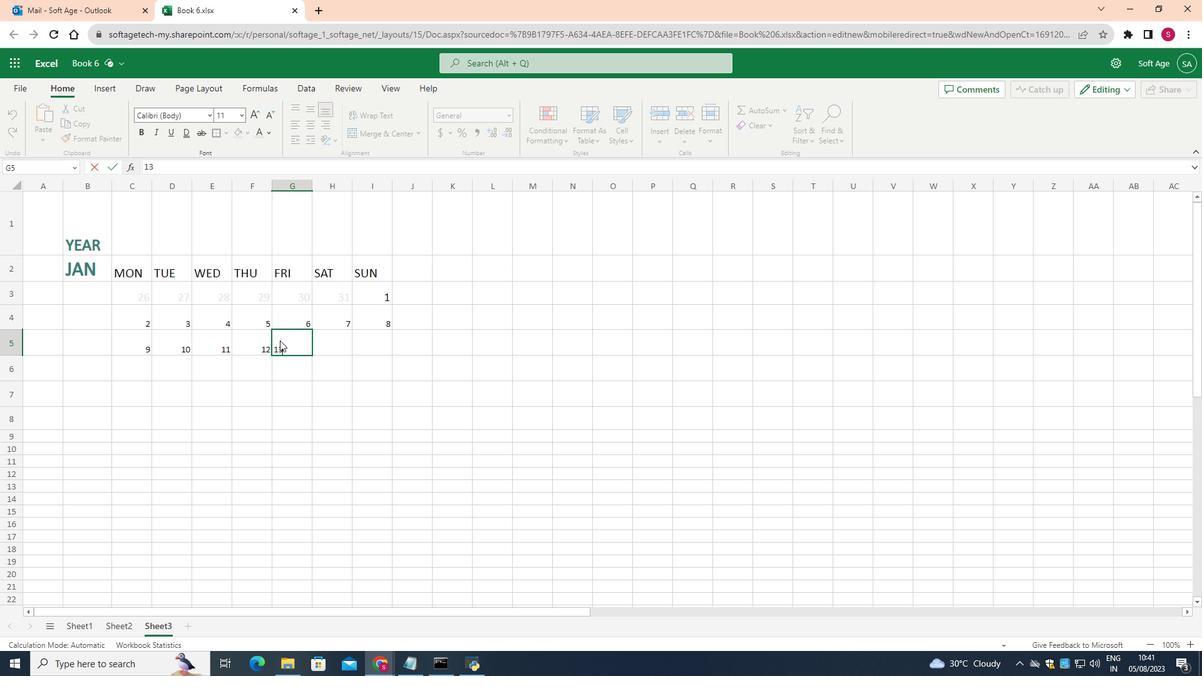 
Action: Mouse moved to (335, 338)
Screenshot: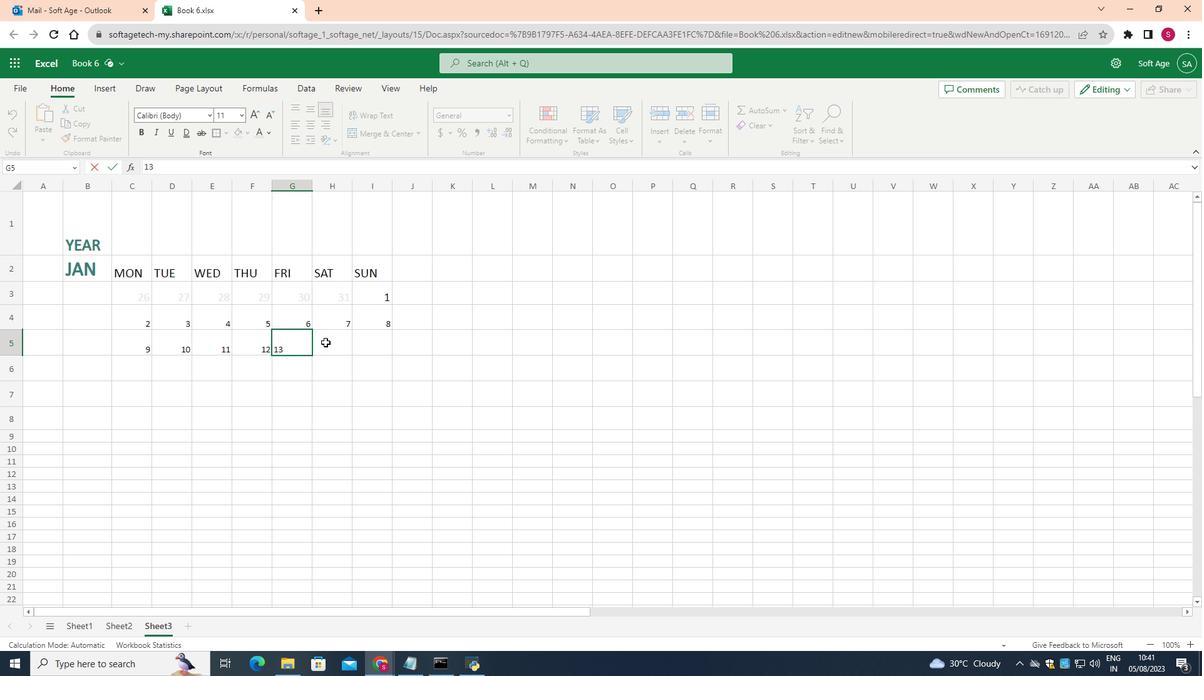 
Action: Mouse pressed left at (335, 338)
Screenshot: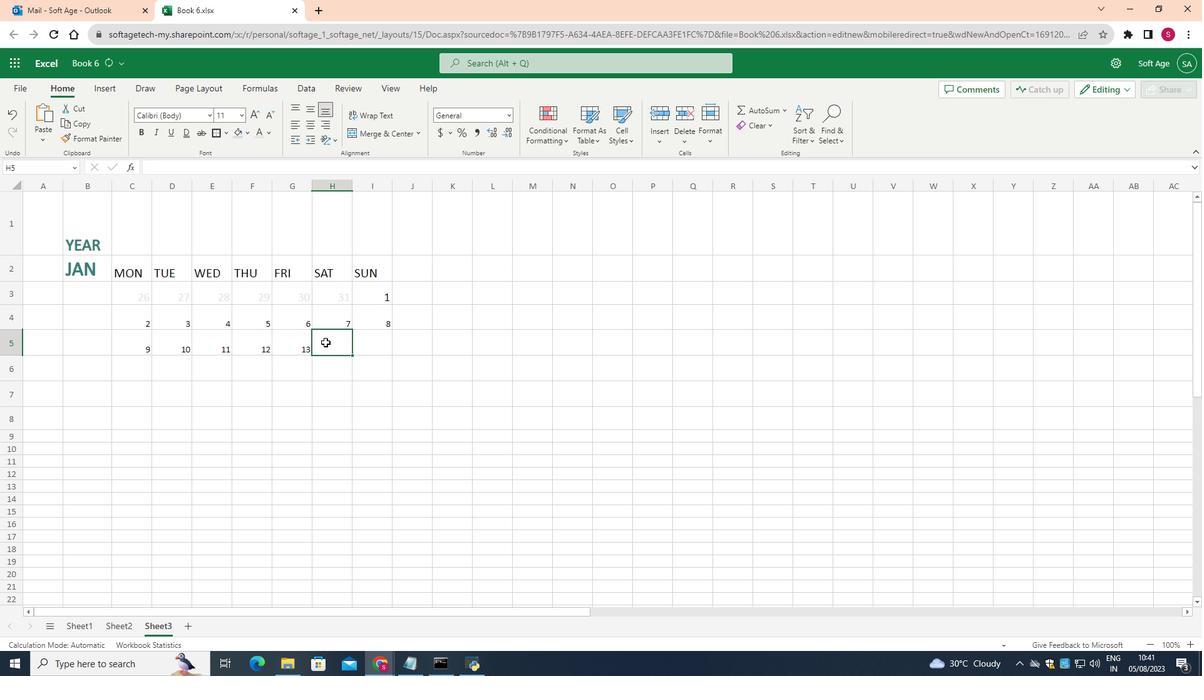 
Action: Key pressed 14
Screenshot: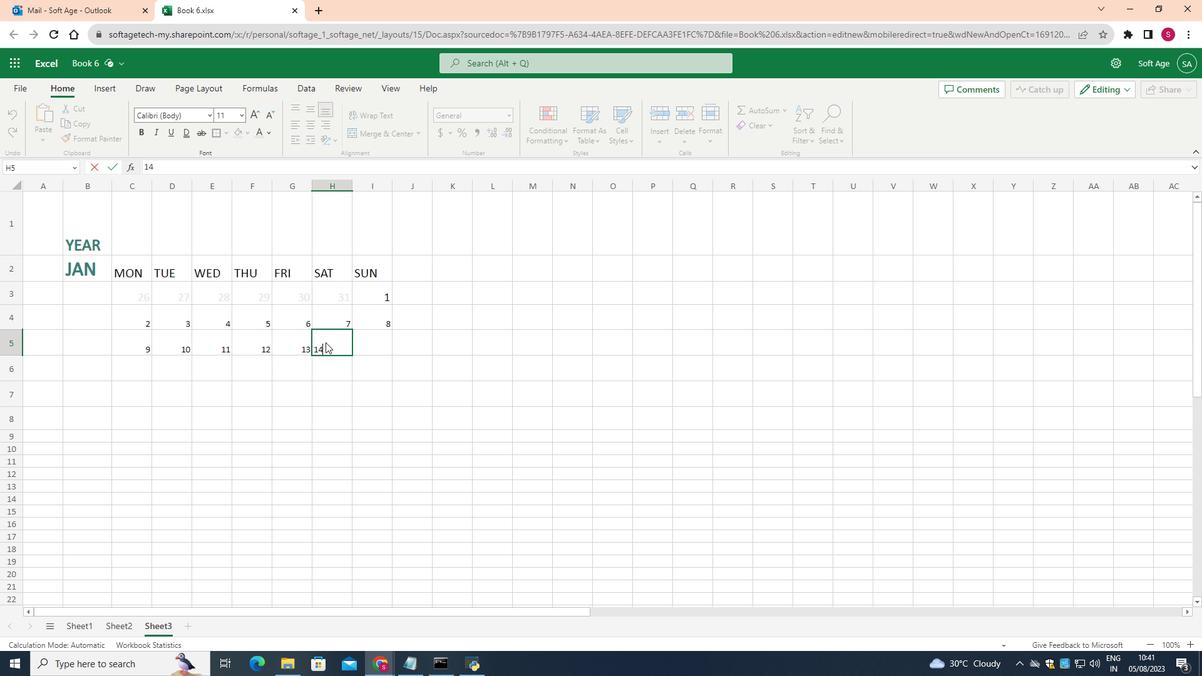 
Action: Mouse moved to (400, 349)
Screenshot: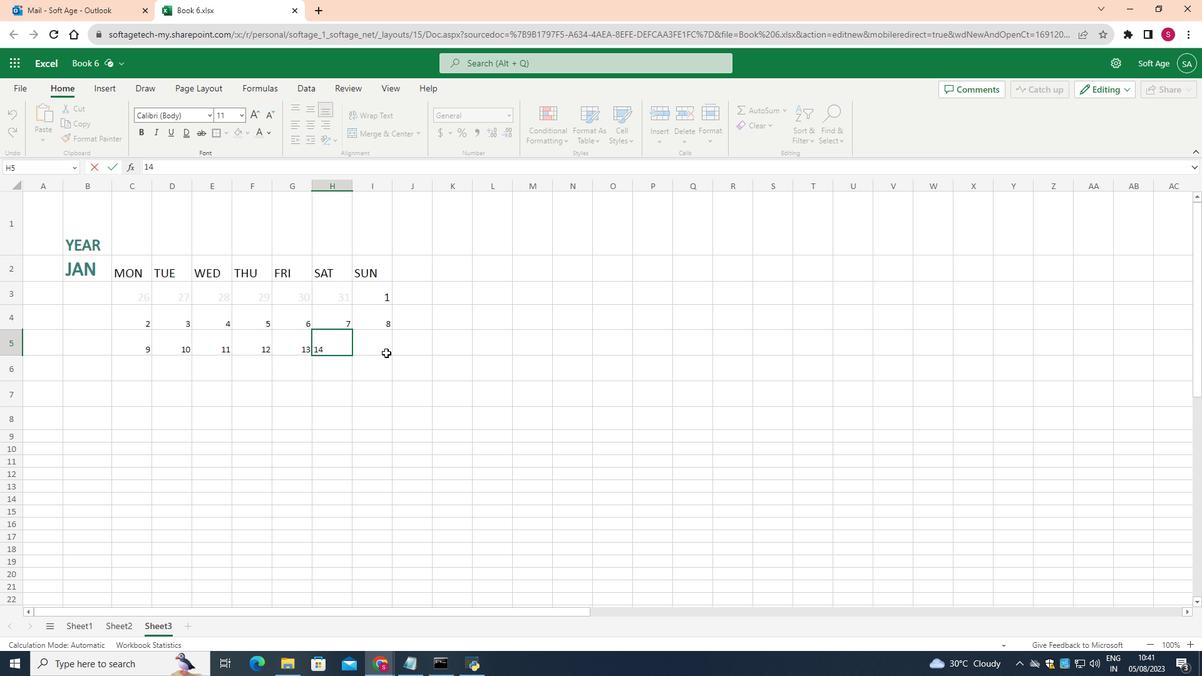 
Action: Mouse pressed left at (400, 349)
Screenshot: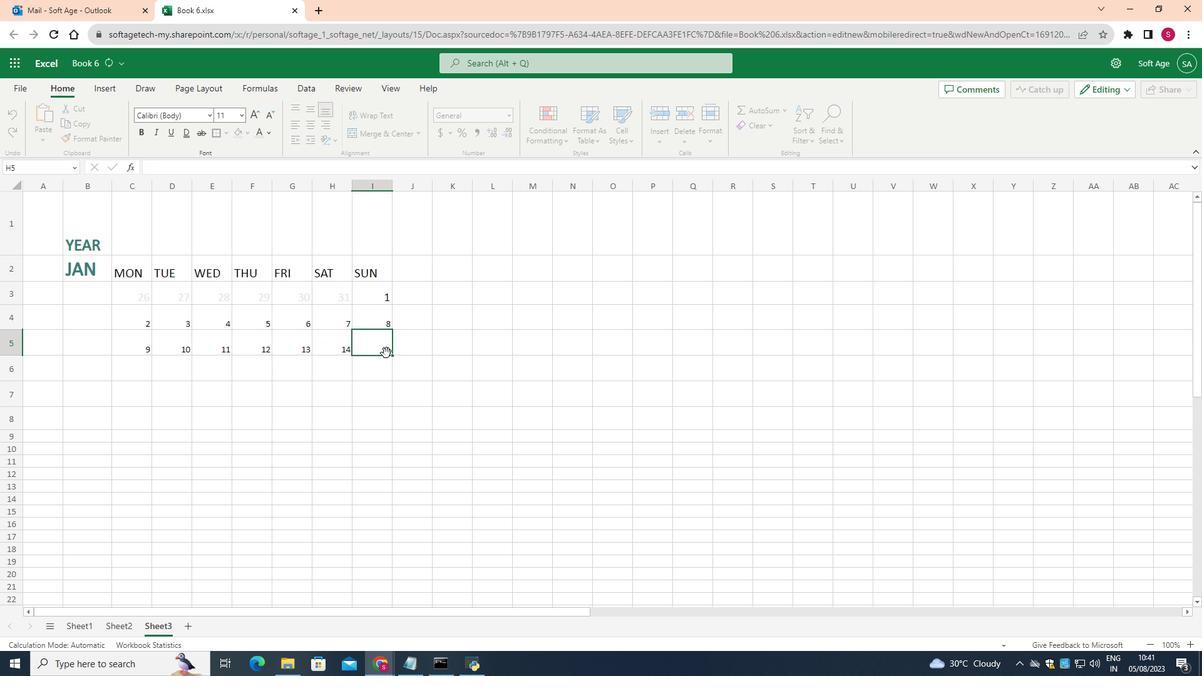 
Action: Key pressed 15
